 Task: Compose an email with the signature Julie Green with the subject Request for a promotion and the message Can you please let me know the status of the payment? from softage.8@softage.net to softage.6@softage.net Select the numbered list and change the font typography to strikethroughSelect the numbered list and remove the font typography strikethrough Send the email. Finally, move the email from Sent Items to the label Data science
Action: Mouse moved to (1341, 80)
Screenshot: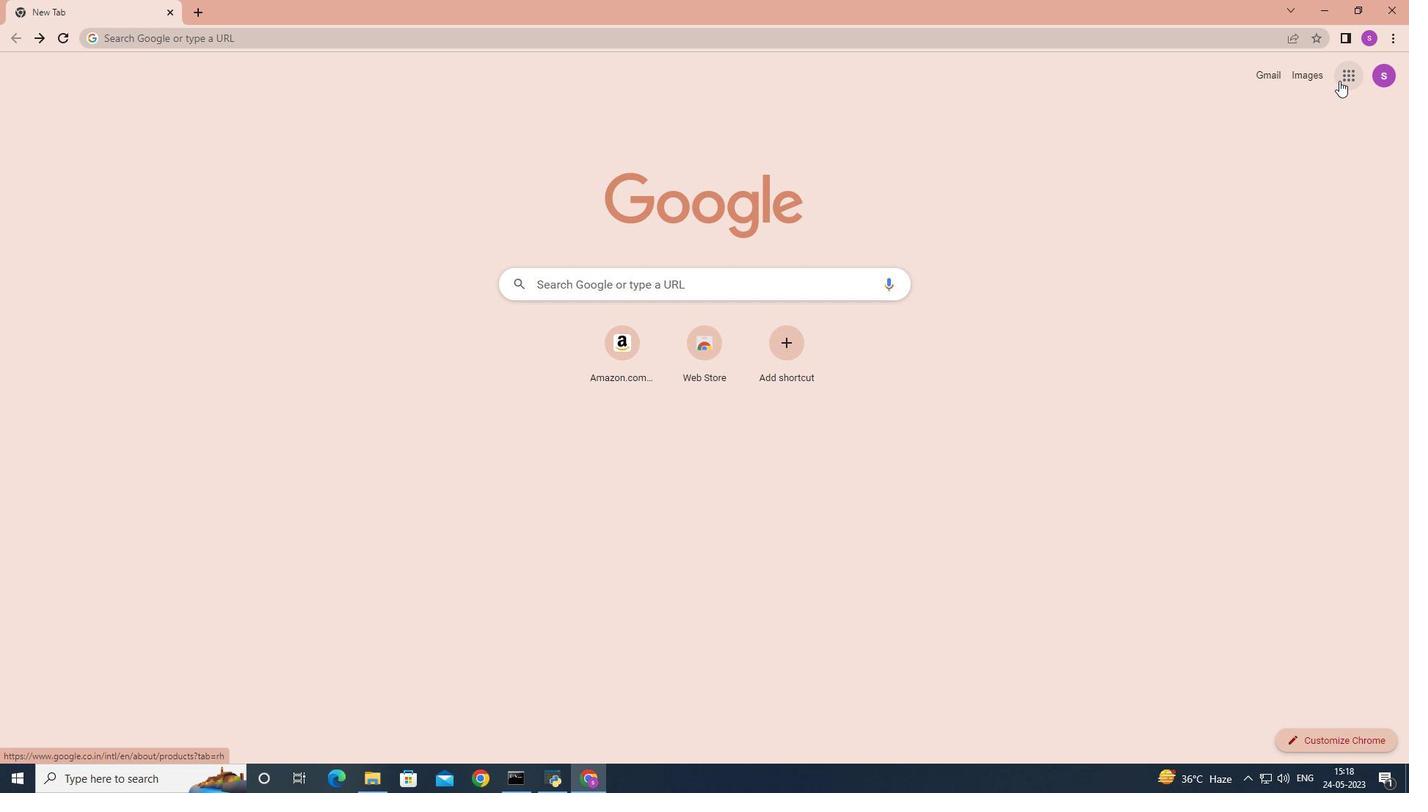 
Action: Mouse pressed left at (1341, 80)
Screenshot: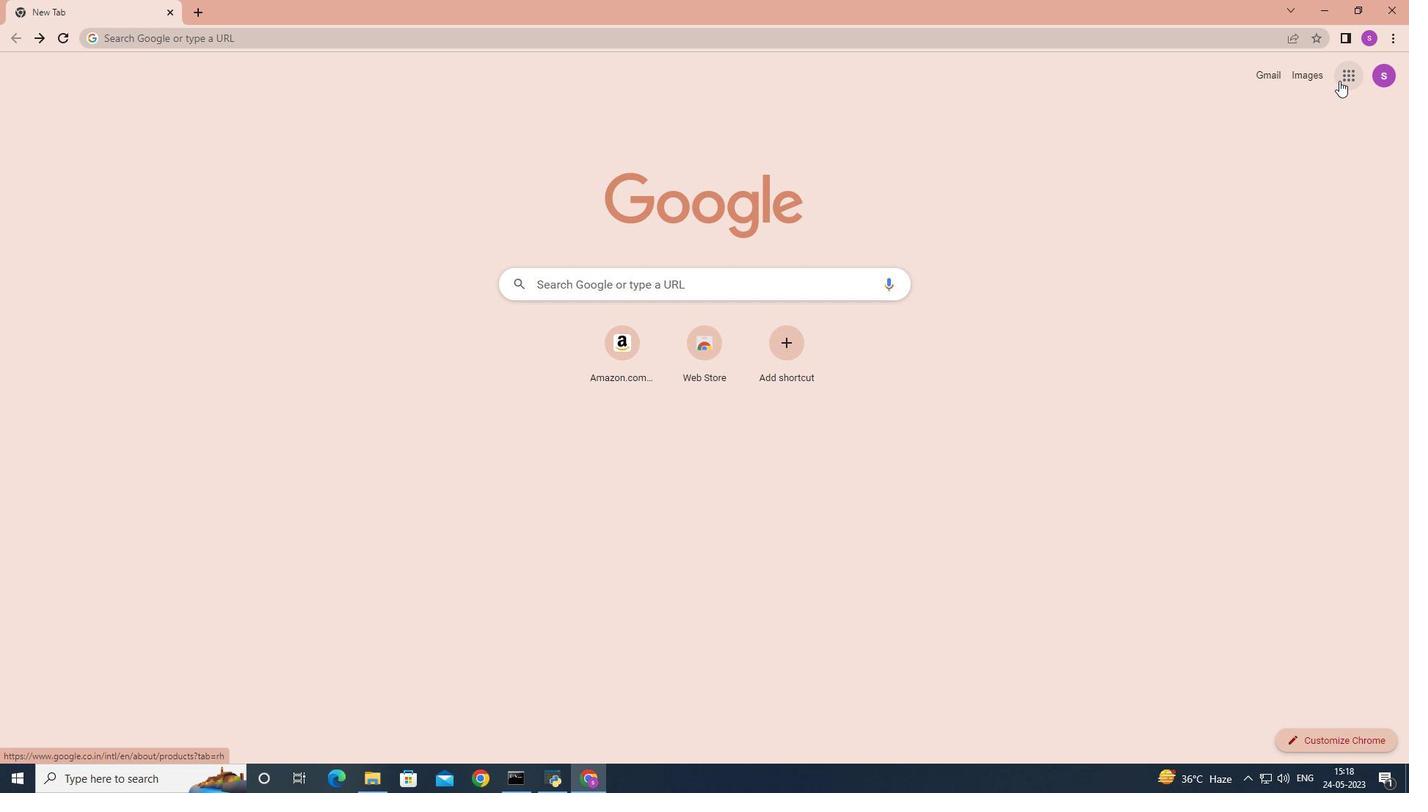 
Action: Mouse moved to (1282, 129)
Screenshot: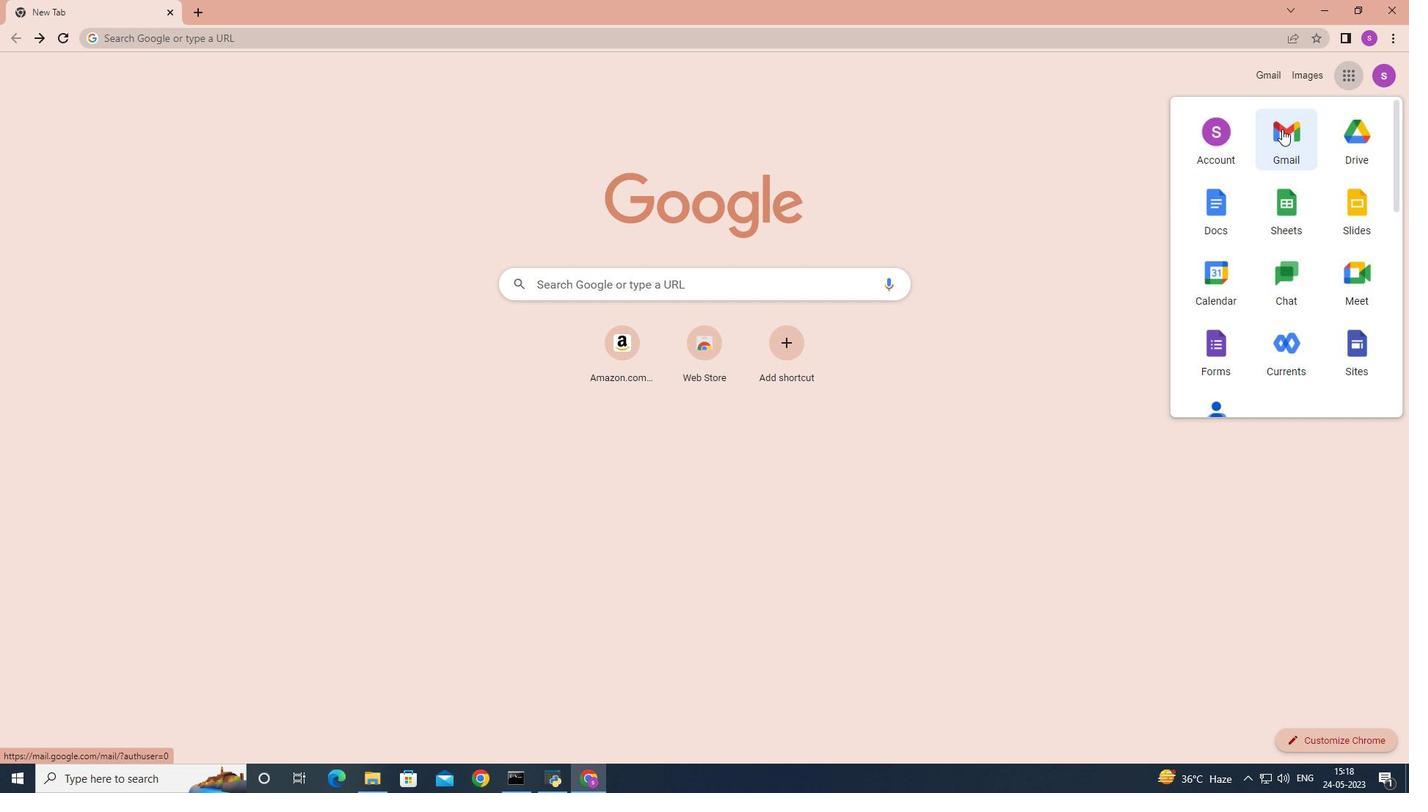 
Action: Mouse pressed left at (1282, 129)
Screenshot: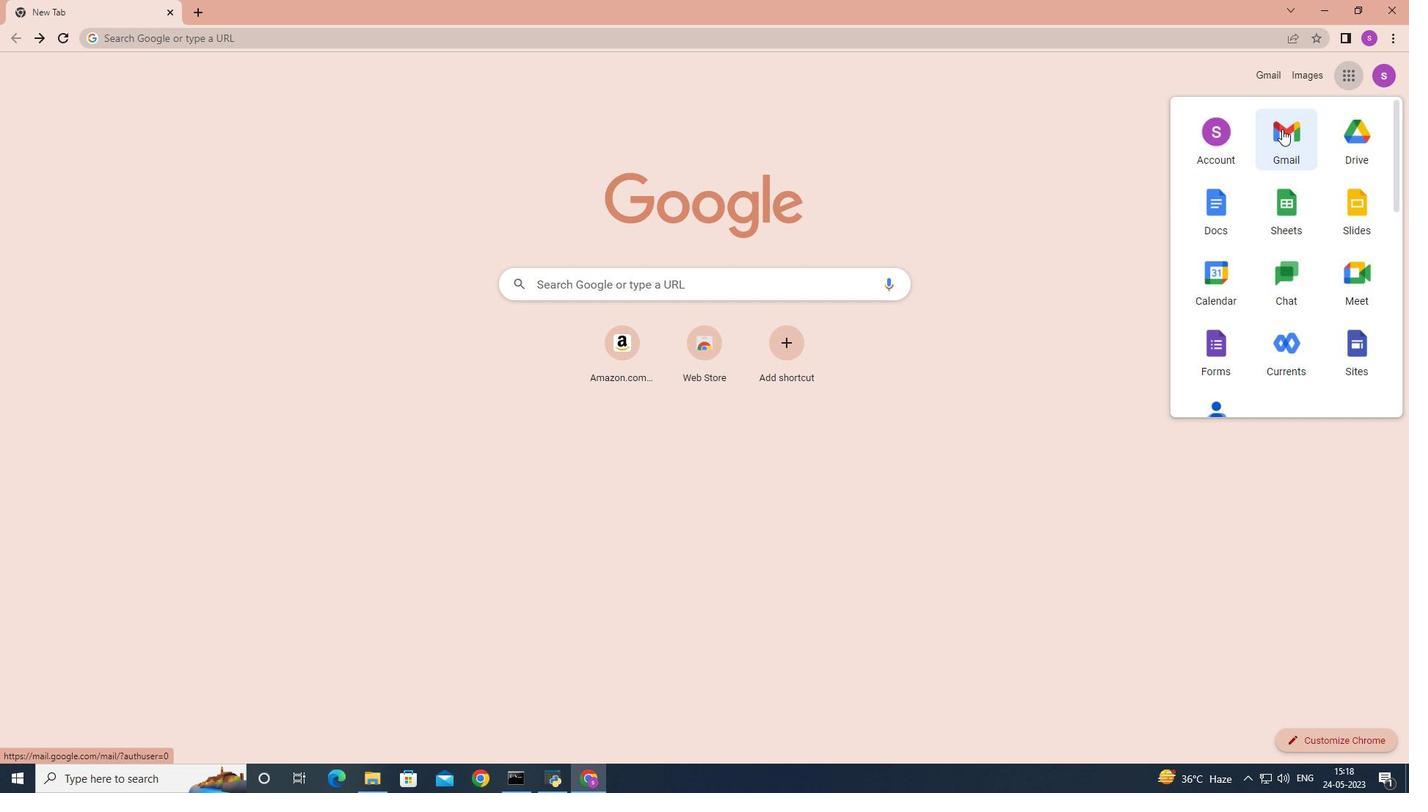 
Action: Mouse moved to (1244, 80)
Screenshot: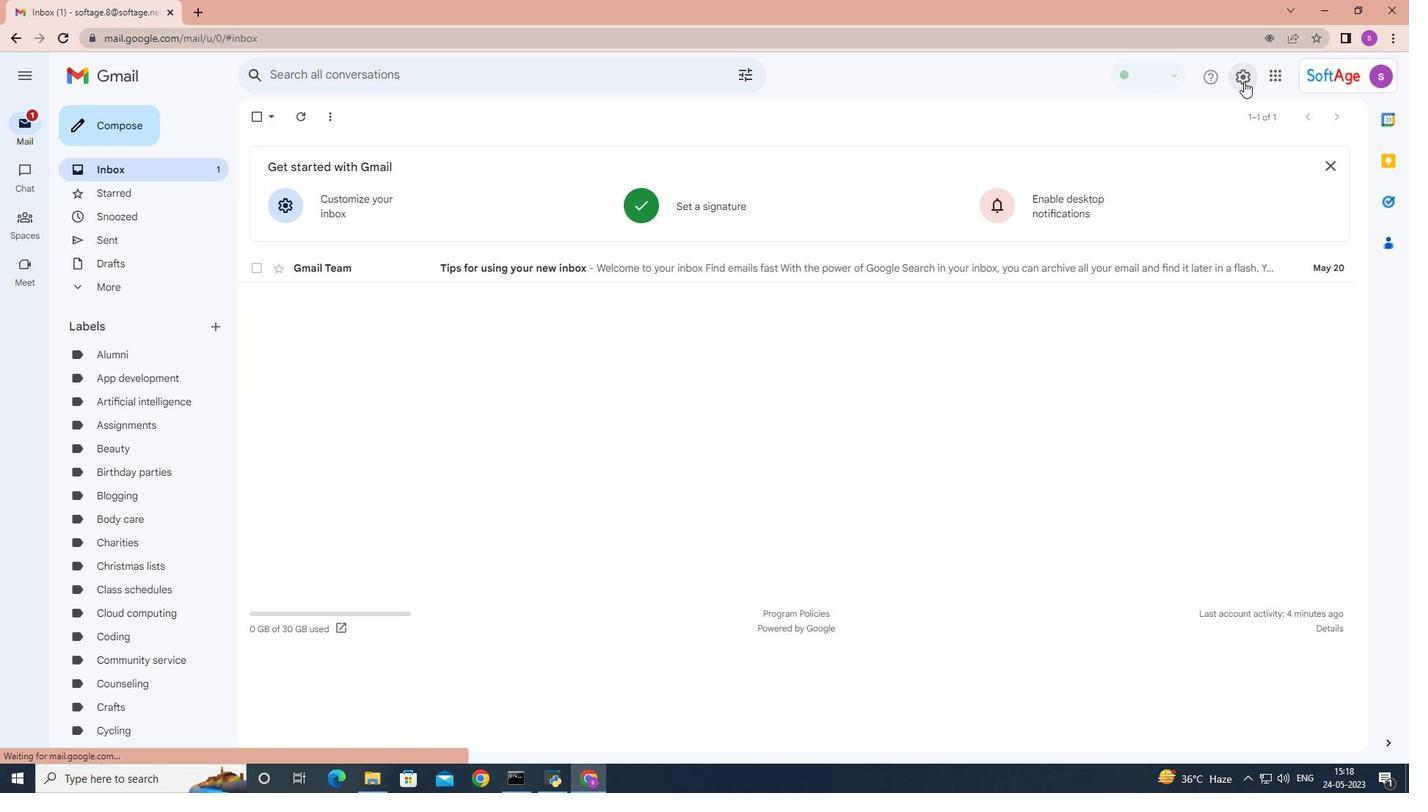 
Action: Mouse pressed left at (1244, 80)
Screenshot: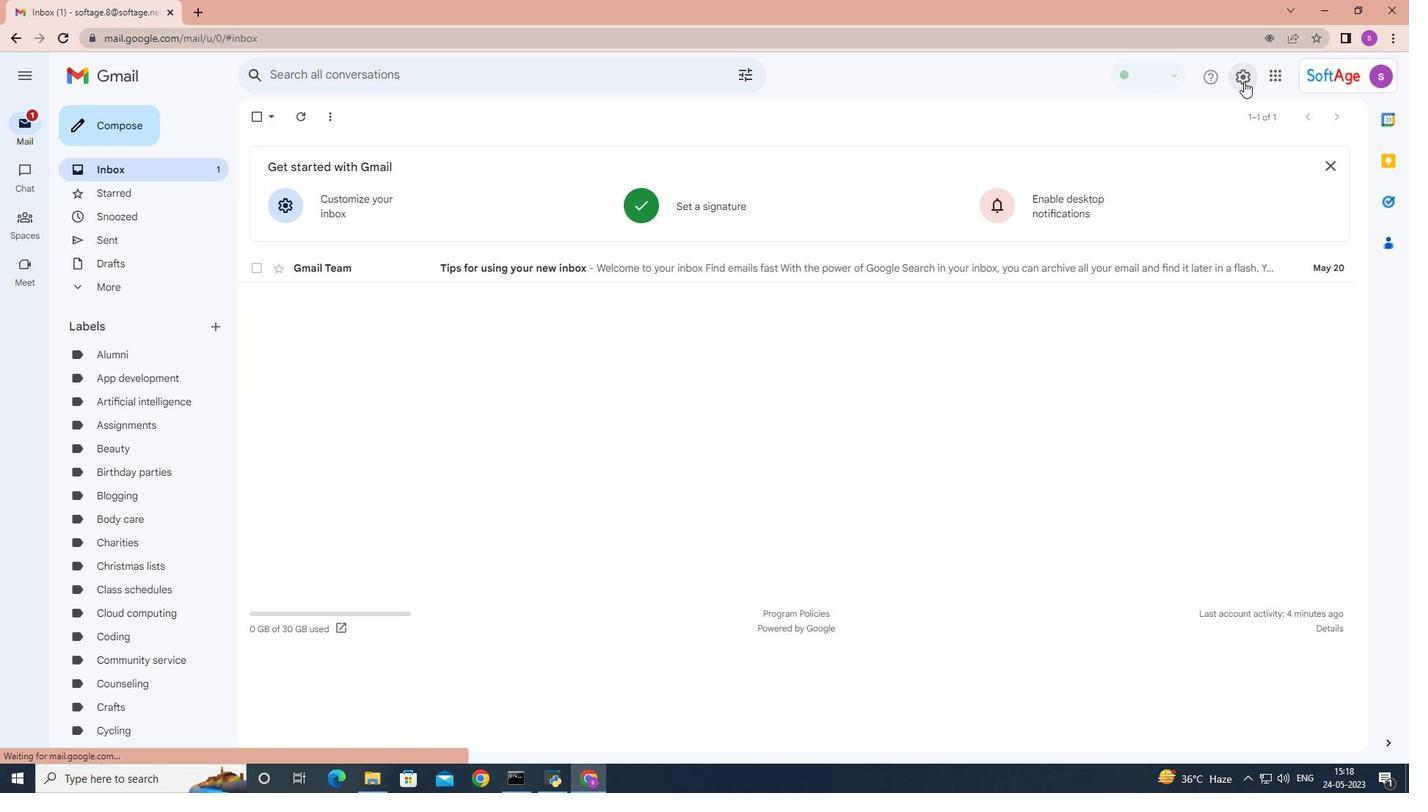 
Action: Mouse moved to (1245, 148)
Screenshot: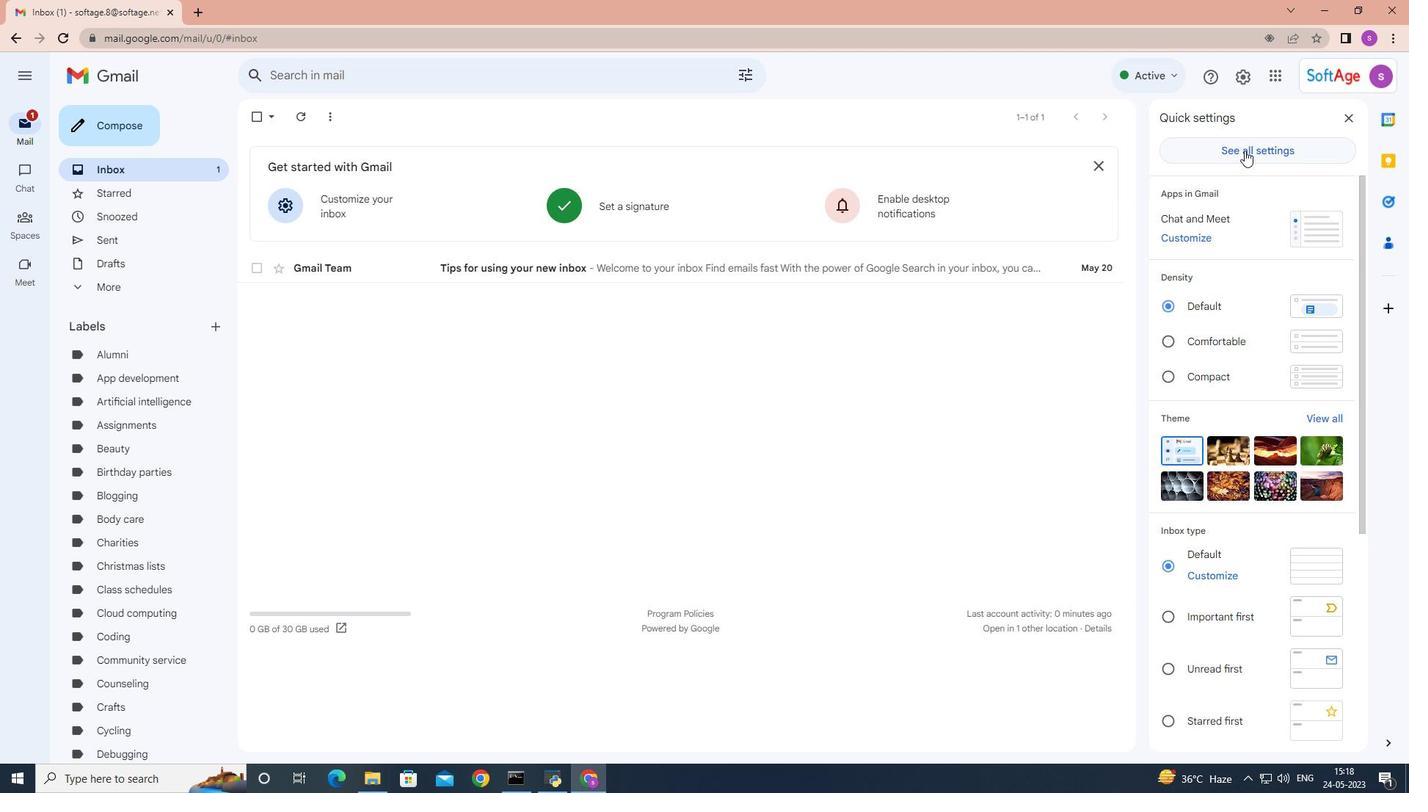 
Action: Mouse pressed left at (1245, 148)
Screenshot: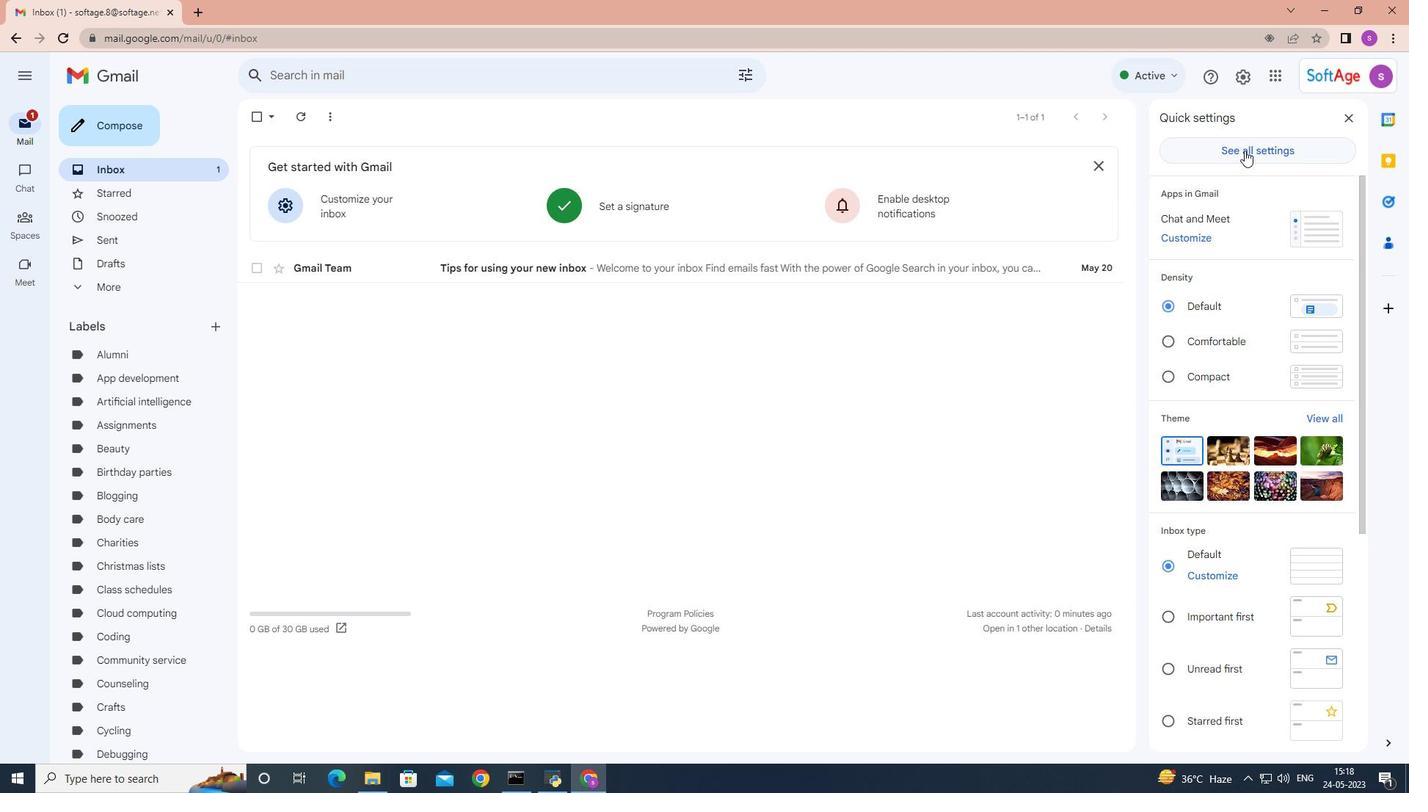 
Action: Mouse moved to (988, 223)
Screenshot: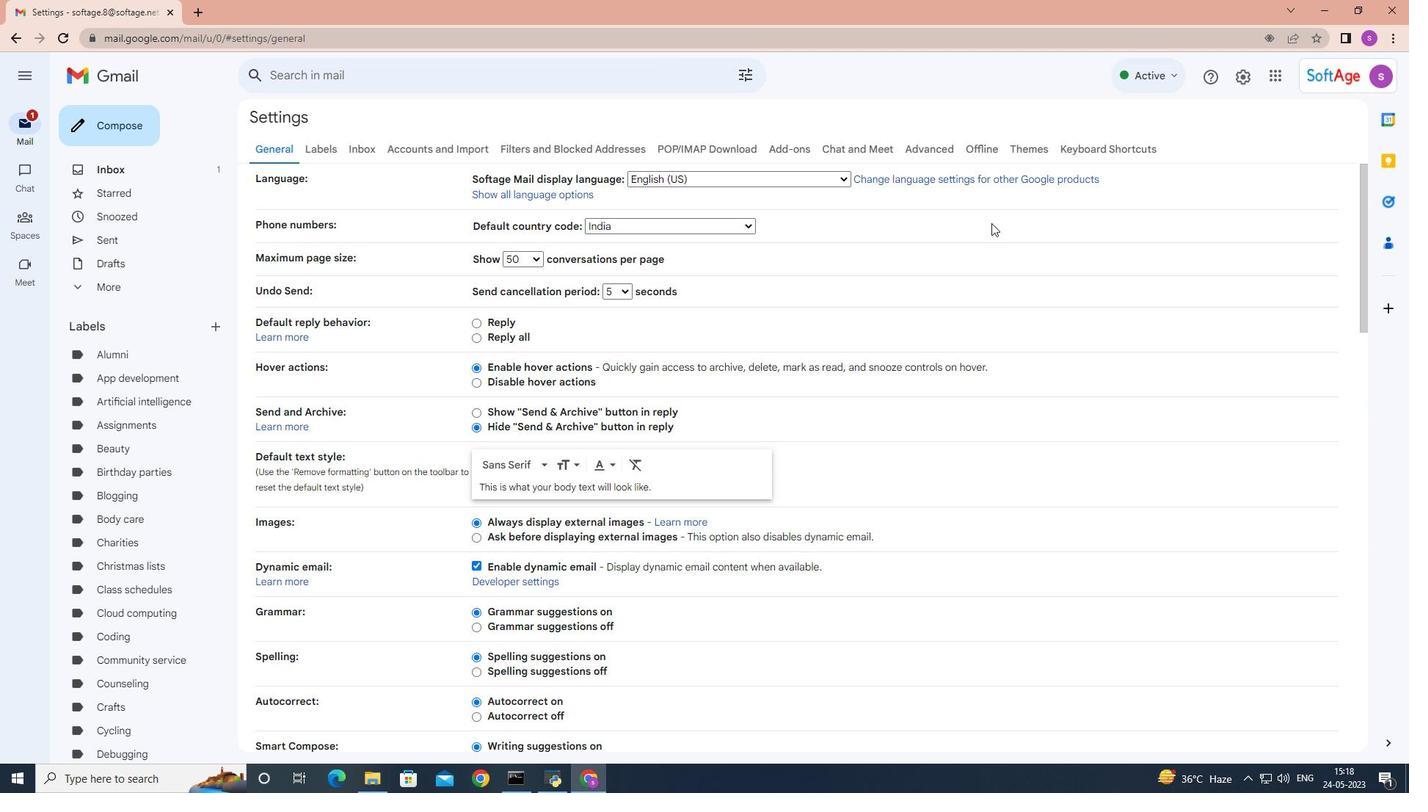 
Action: Mouse scrolled (988, 223) with delta (0, 0)
Screenshot: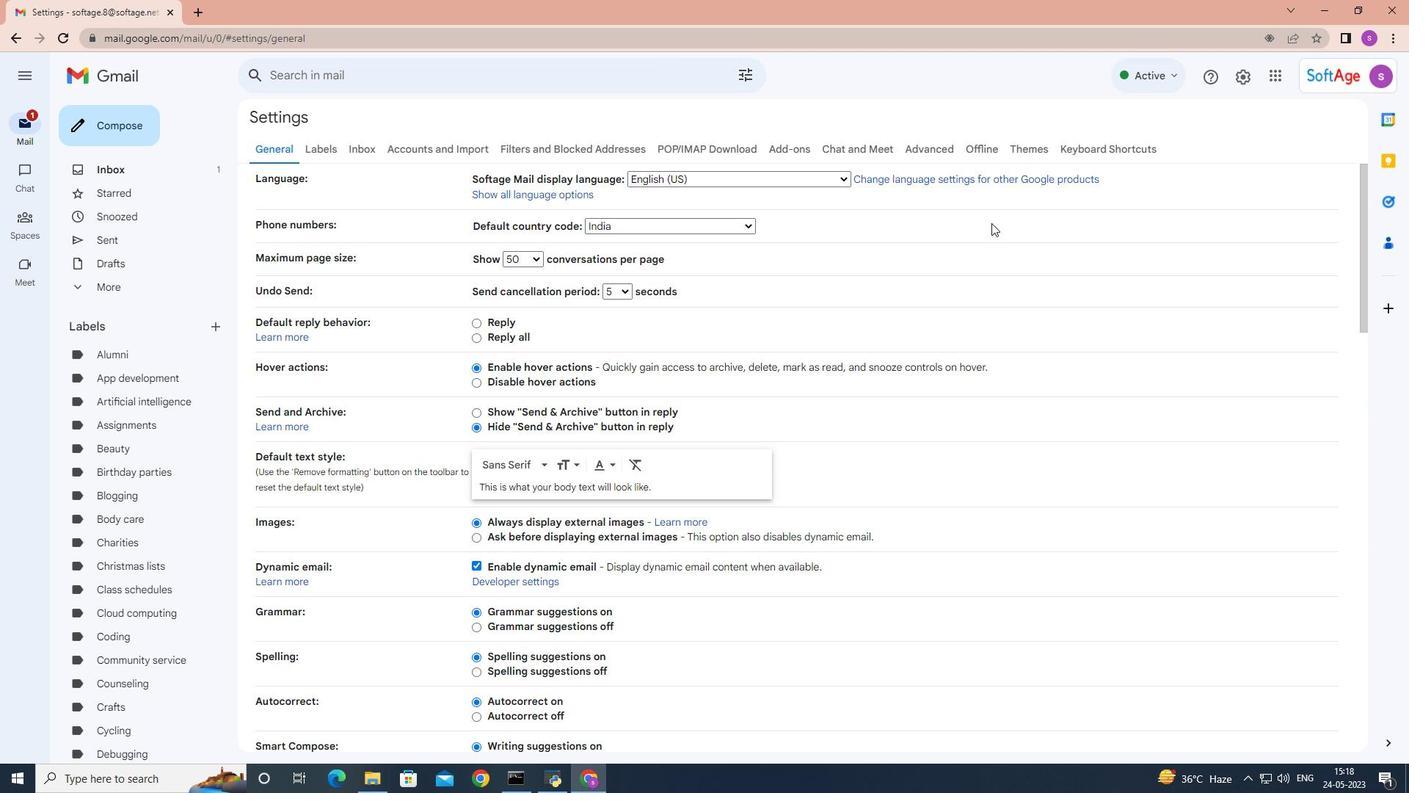 
Action: Mouse scrolled (988, 223) with delta (0, 0)
Screenshot: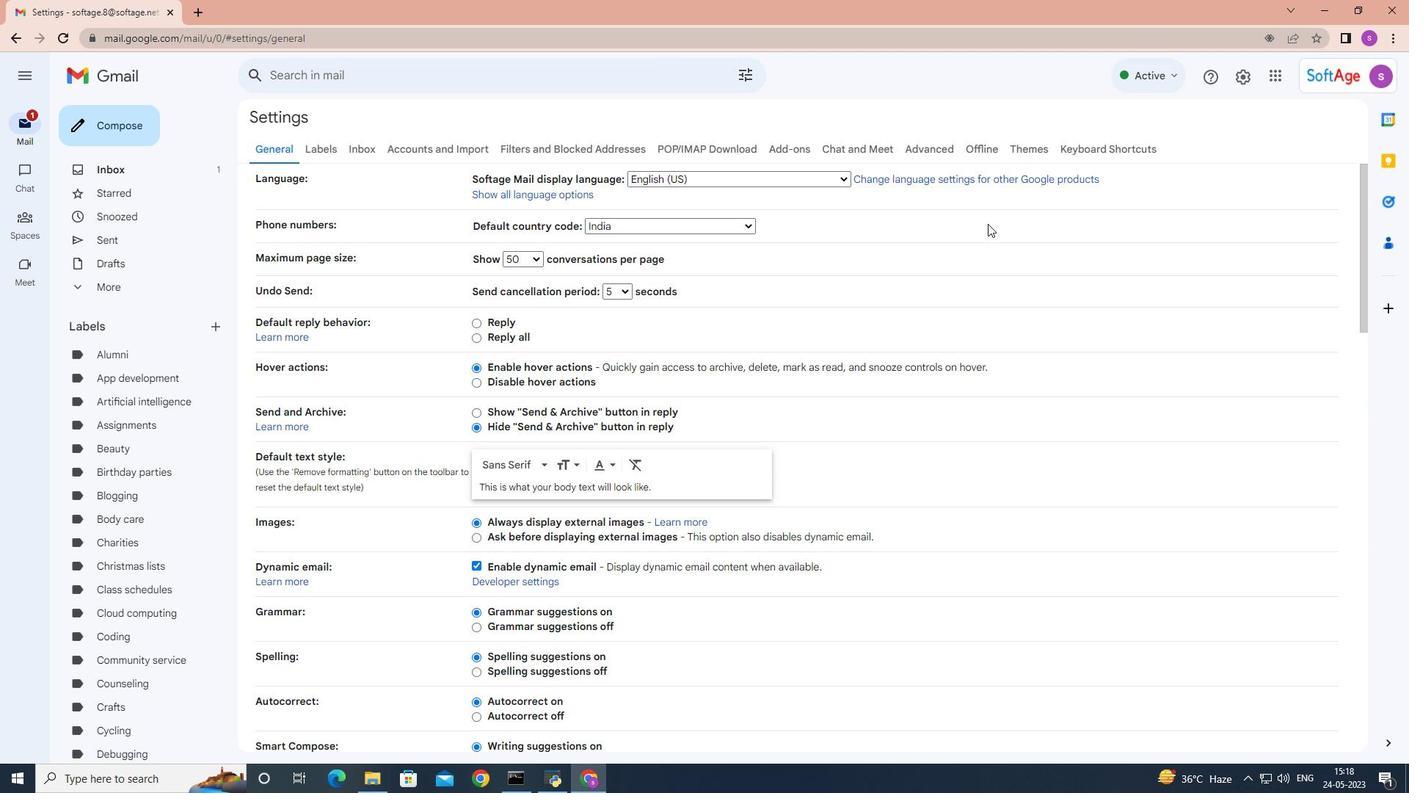 
Action: Mouse moved to (988, 223)
Screenshot: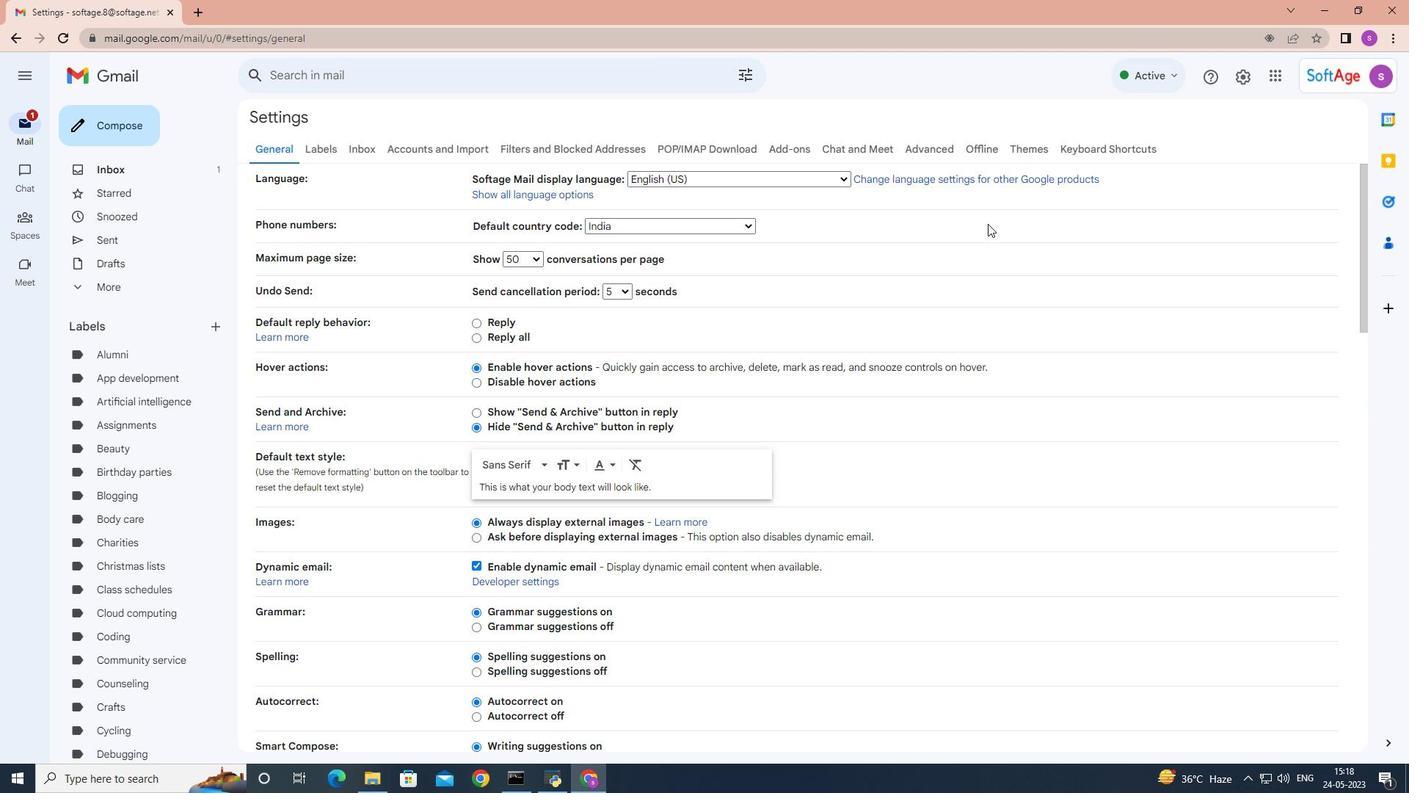 
Action: Mouse scrolled (988, 223) with delta (0, 0)
Screenshot: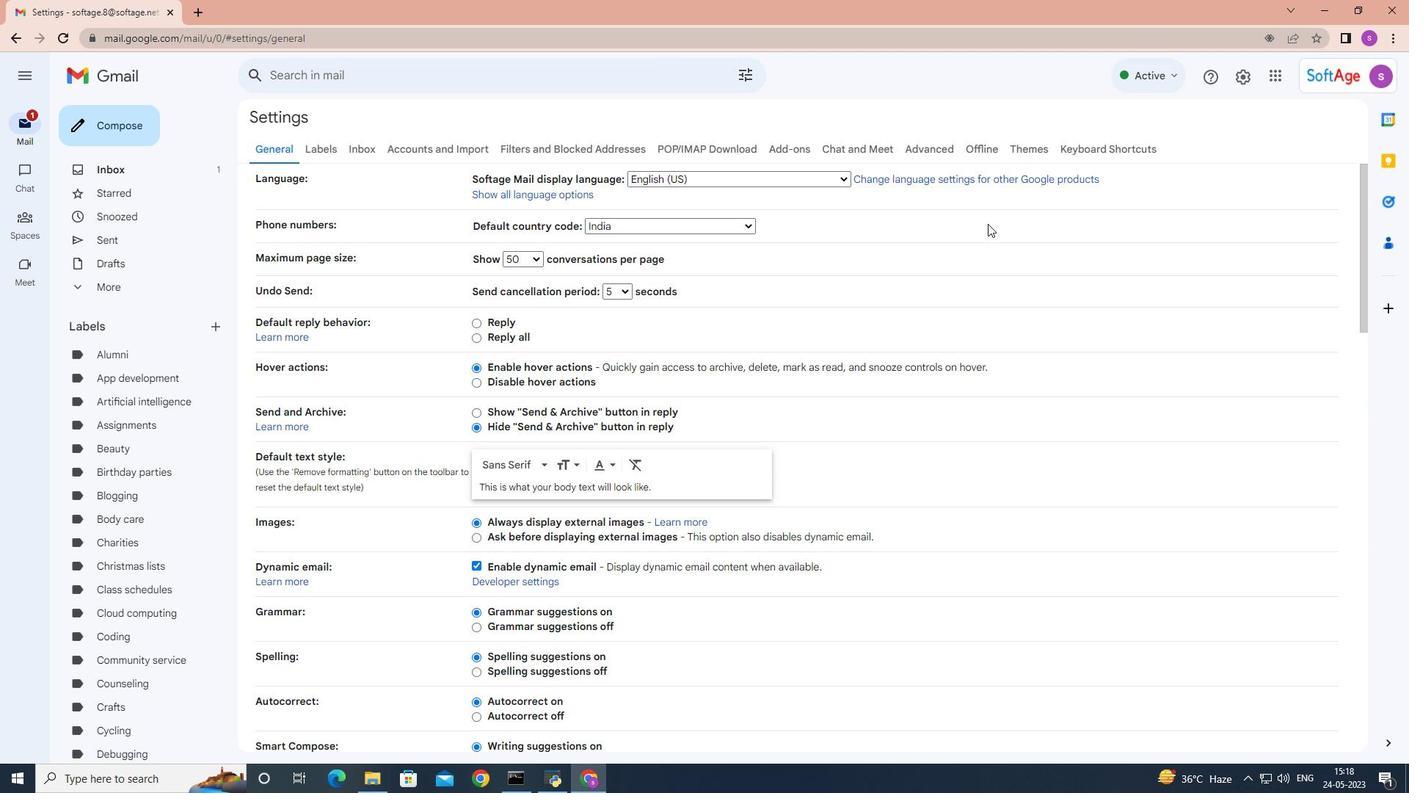 
Action: Mouse scrolled (988, 223) with delta (0, 0)
Screenshot: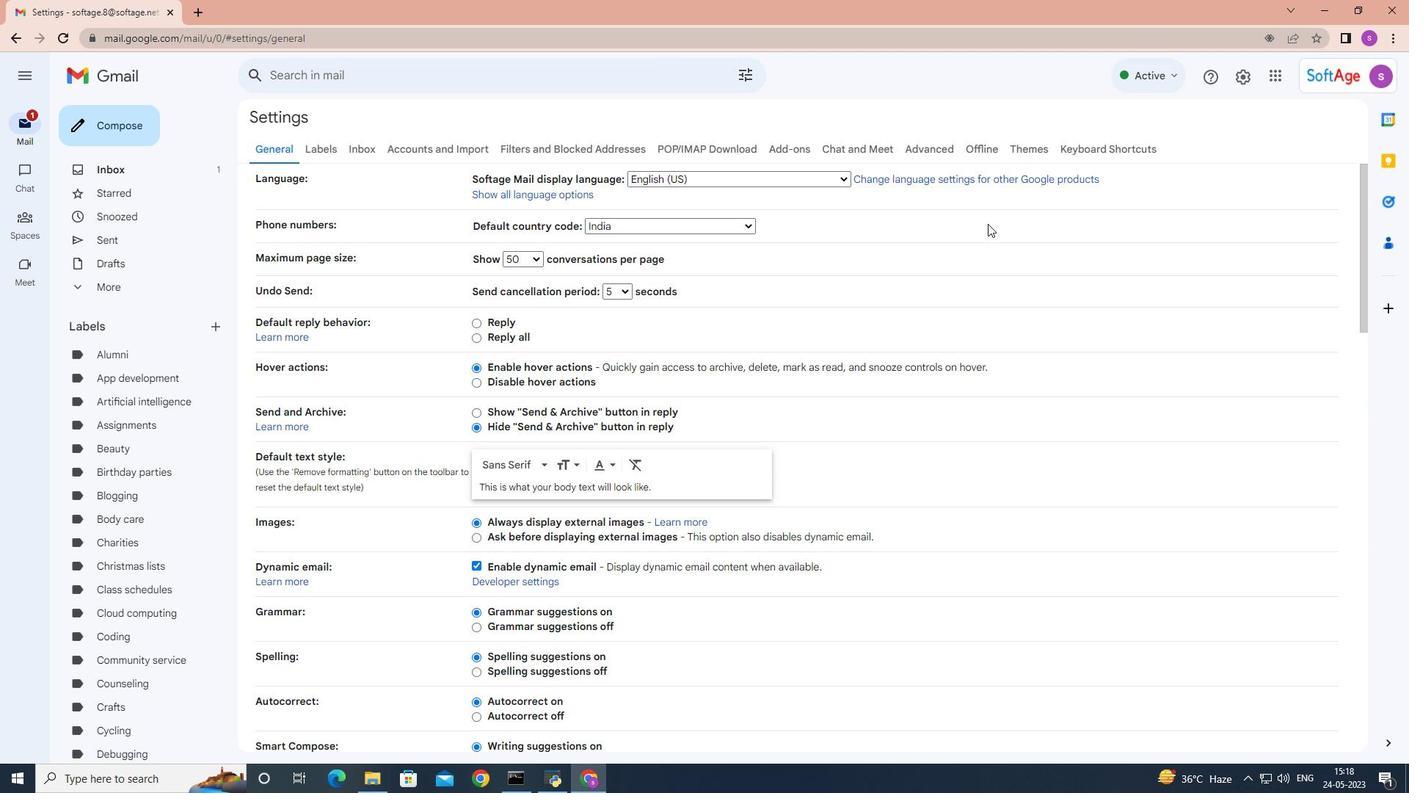 
Action: Mouse scrolled (988, 223) with delta (0, 0)
Screenshot: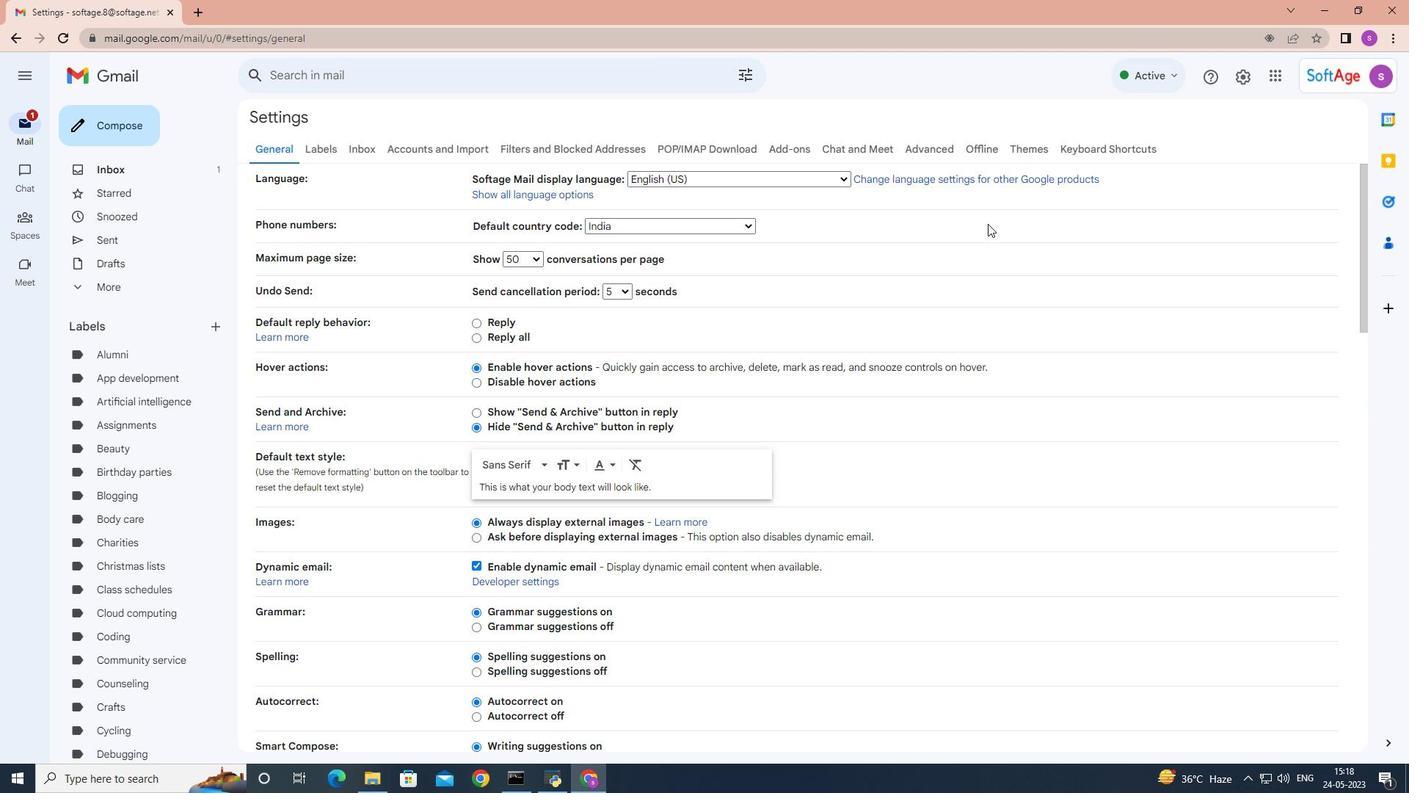 
Action: Mouse moved to (981, 223)
Screenshot: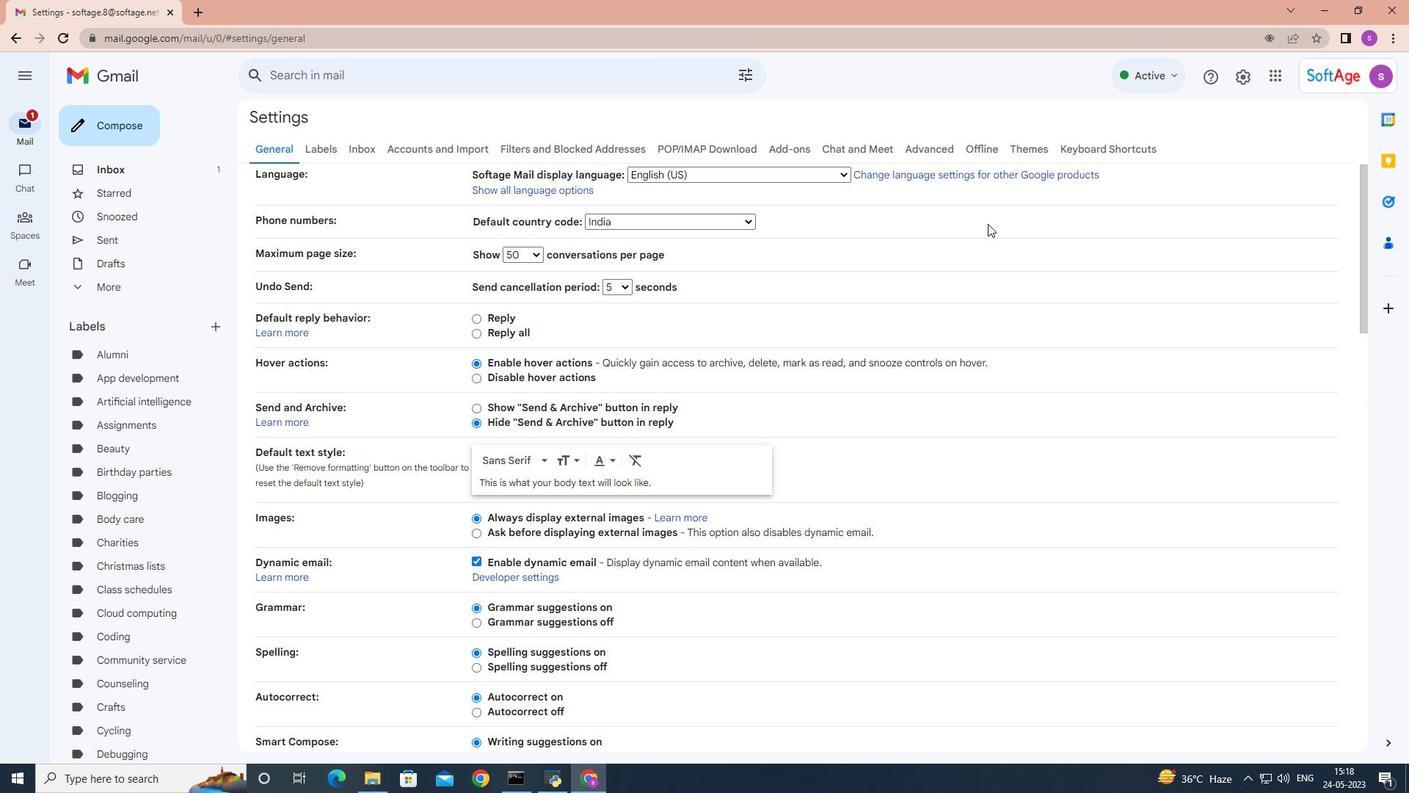 
Action: Mouse scrolled (981, 223) with delta (0, 0)
Screenshot: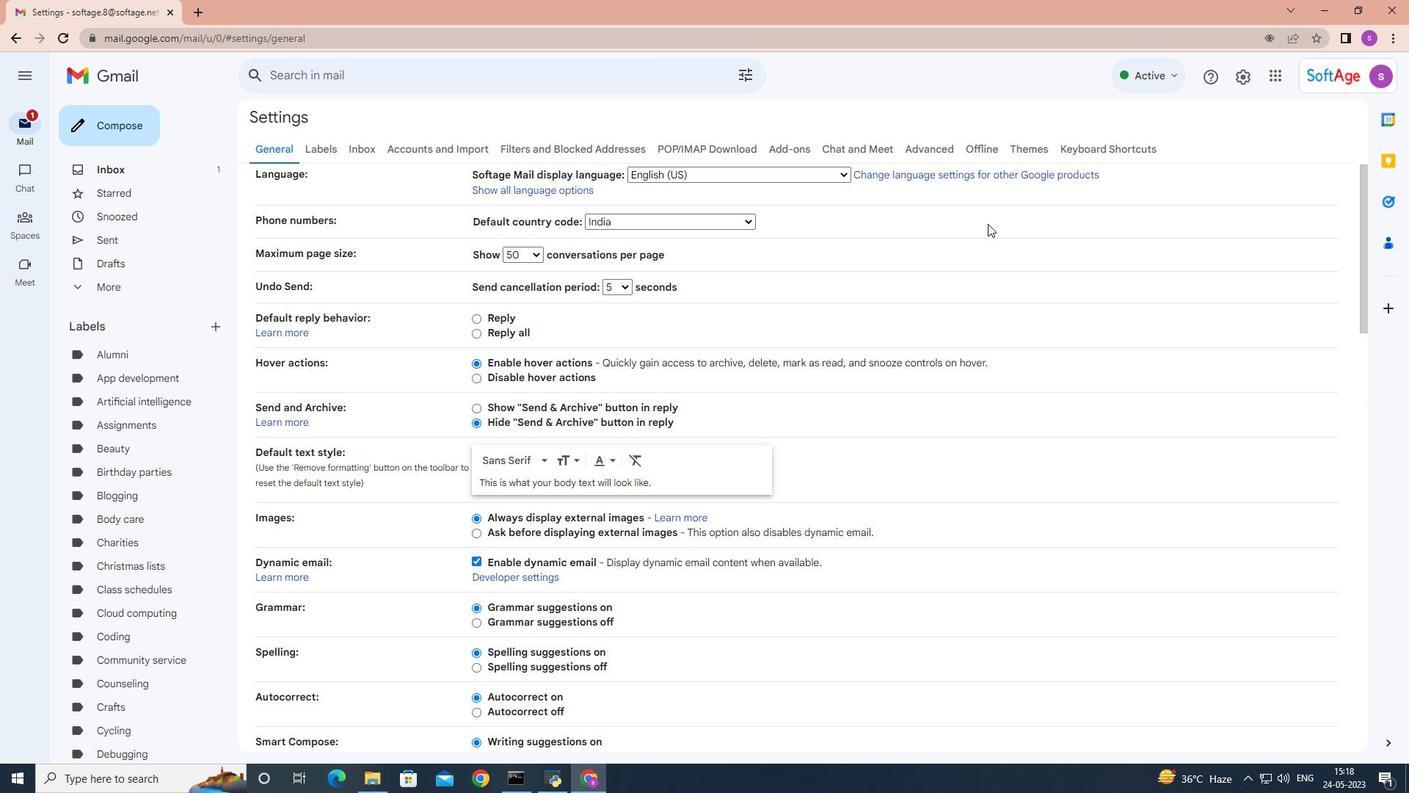 
Action: Mouse moved to (950, 227)
Screenshot: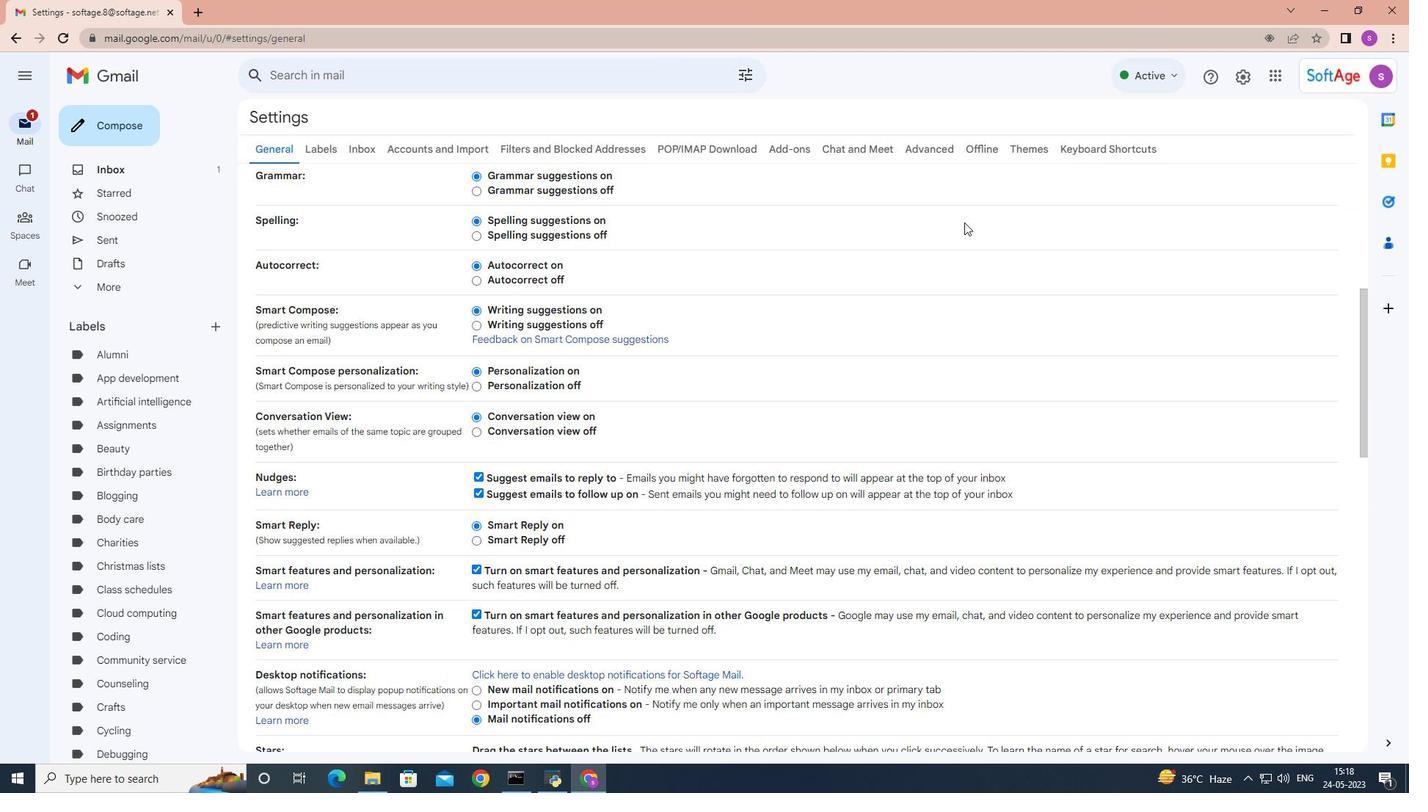 
Action: Mouse scrolled (950, 226) with delta (0, 0)
Screenshot: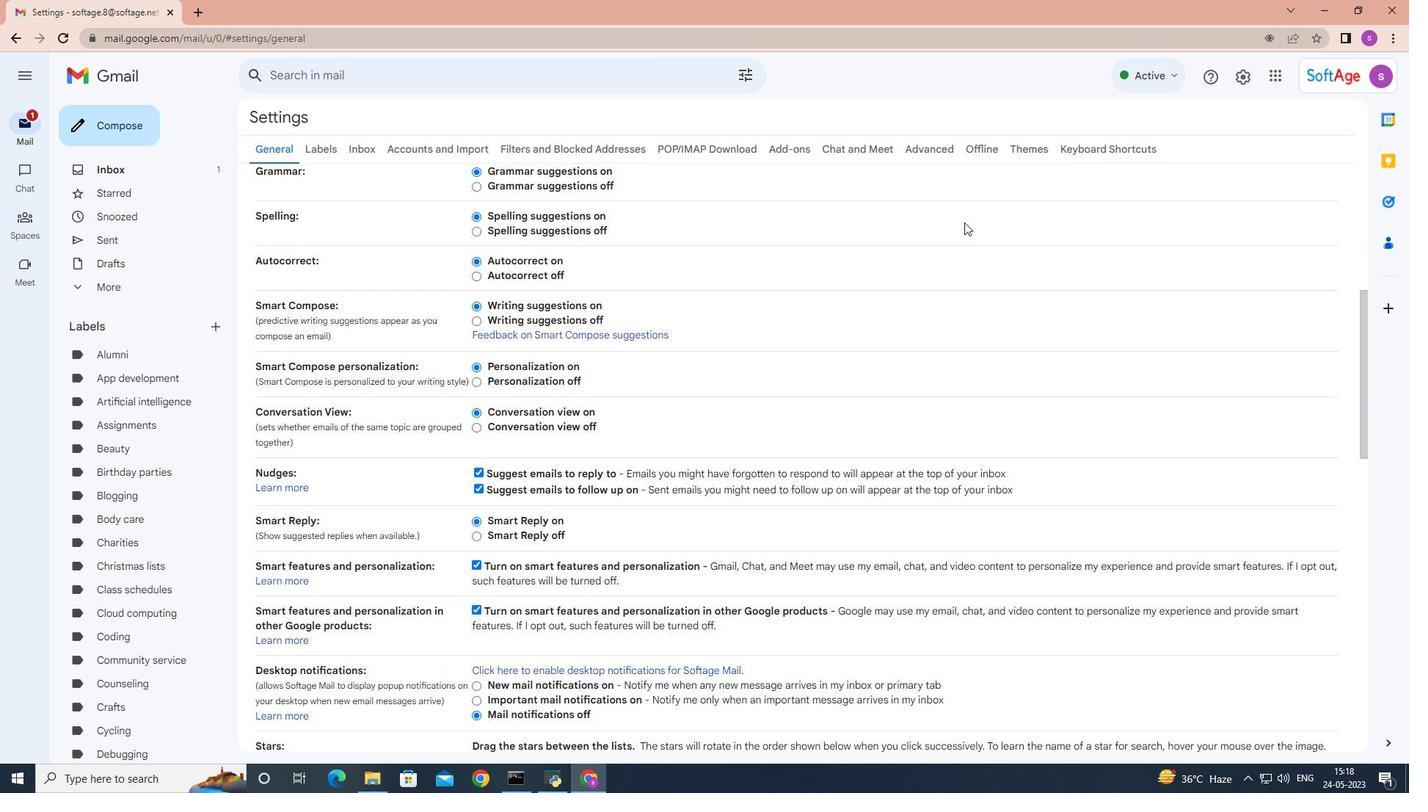 
Action: Mouse moved to (950, 228)
Screenshot: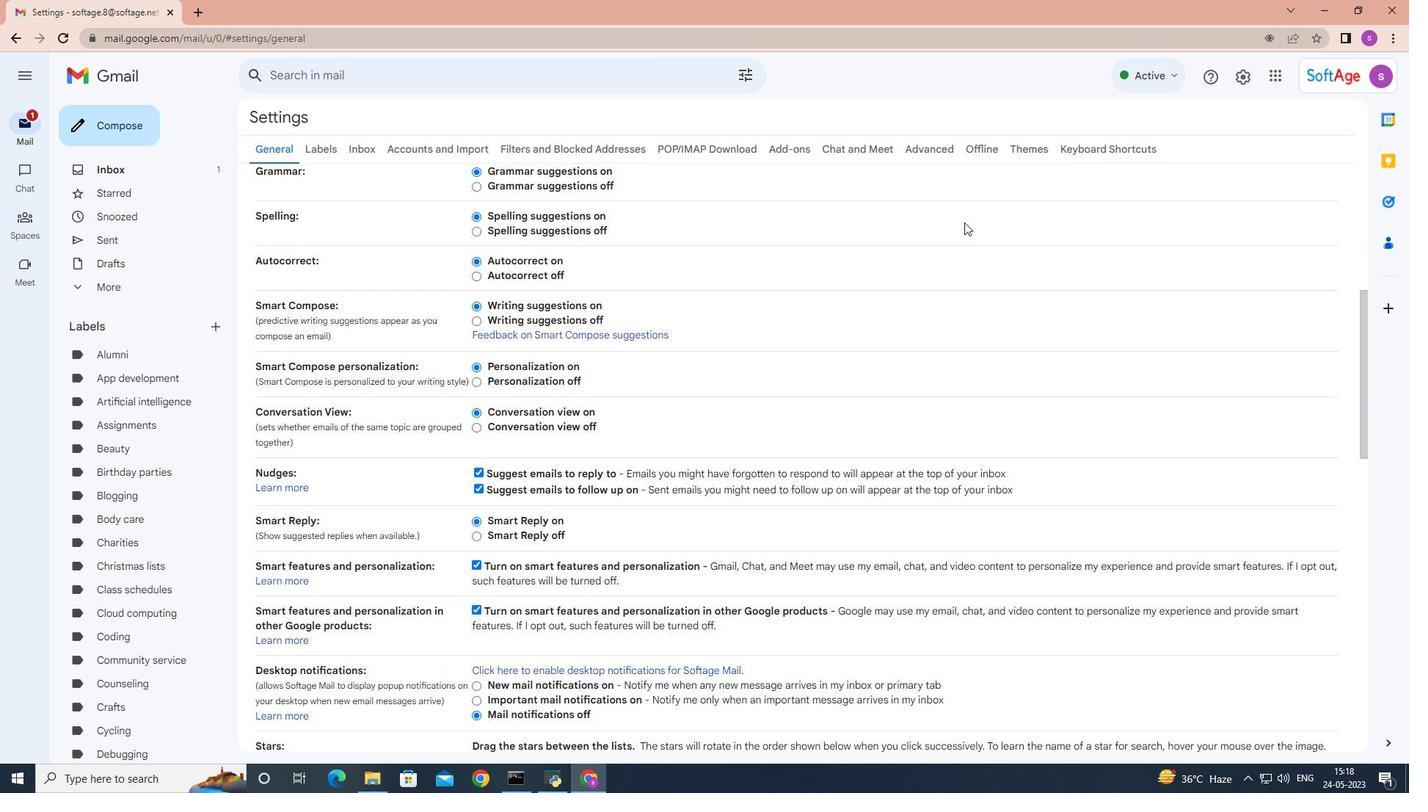 
Action: Mouse scrolled (950, 227) with delta (0, 0)
Screenshot: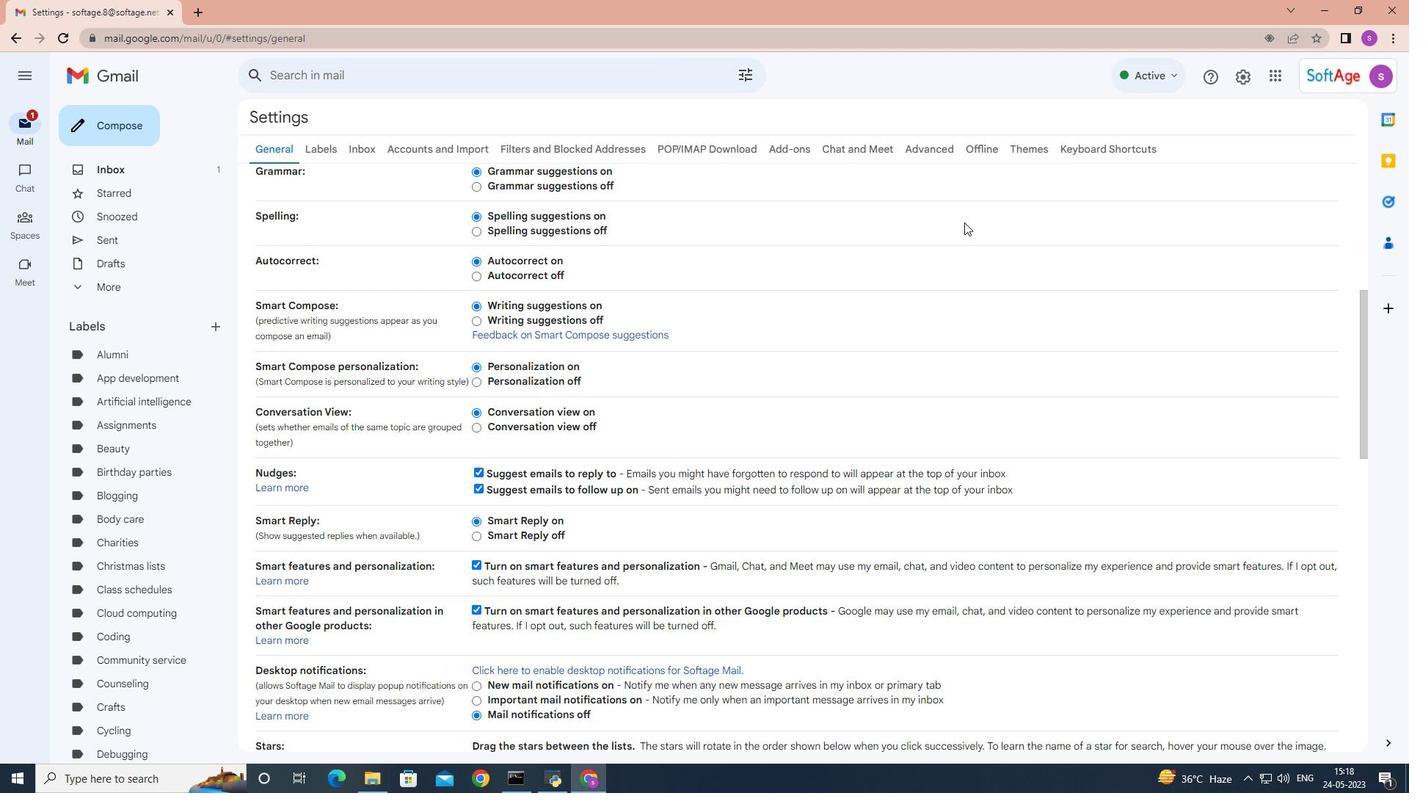 
Action: Mouse scrolled (950, 227) with delta (0, 0)
Screenshot: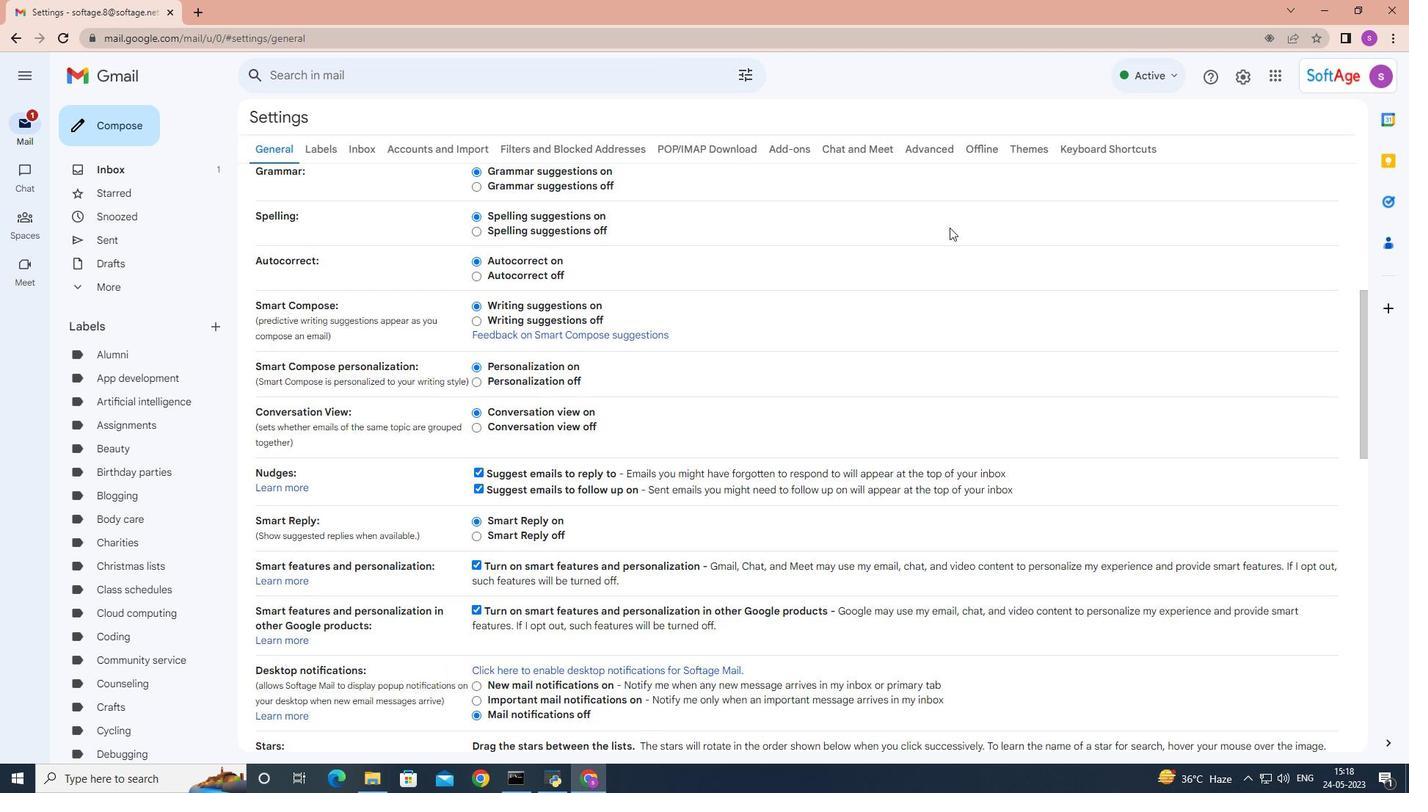 
Action: Mouse moved to (950, 228)
Screenshot: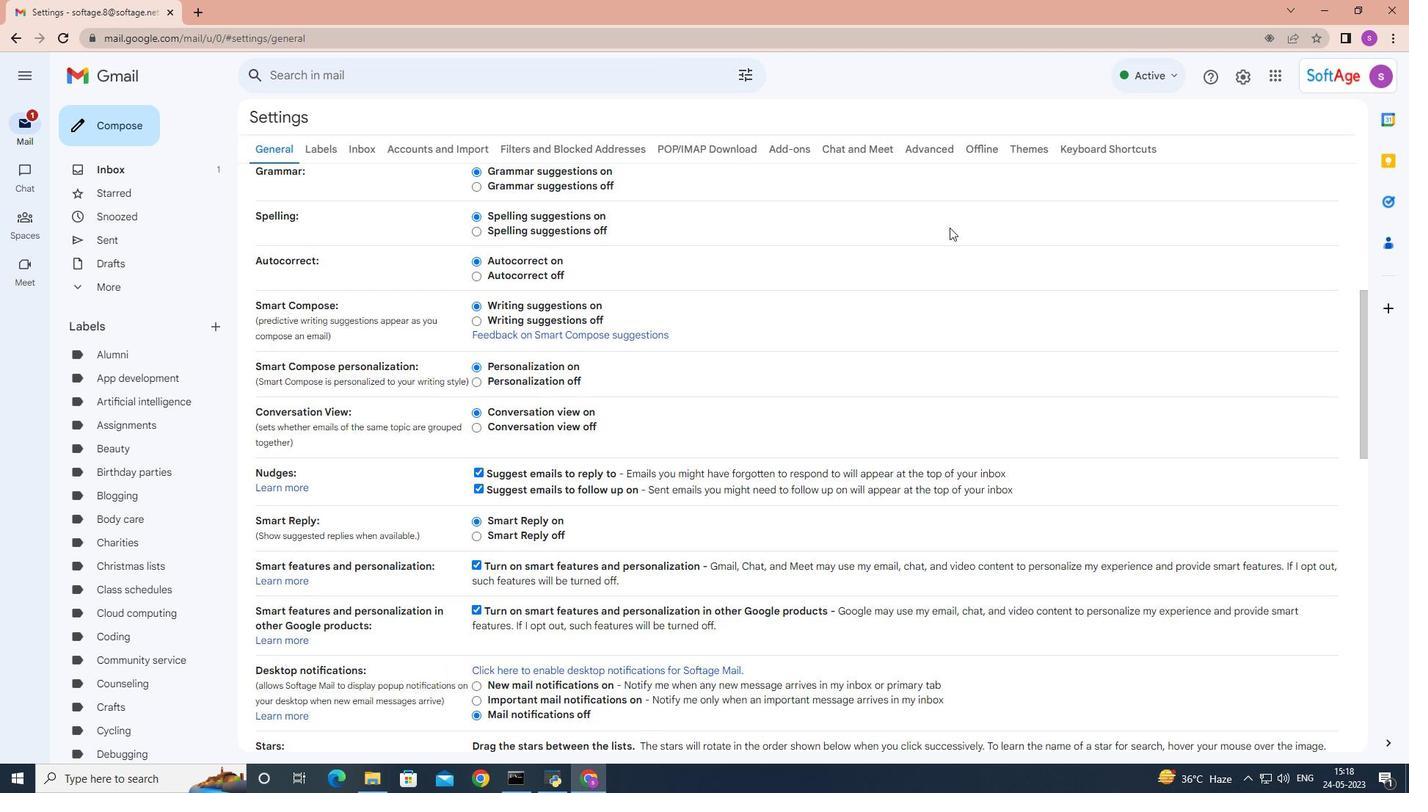 
Action: Mouse scrolled (950, 227) with delta (0, 0)
Screenshot: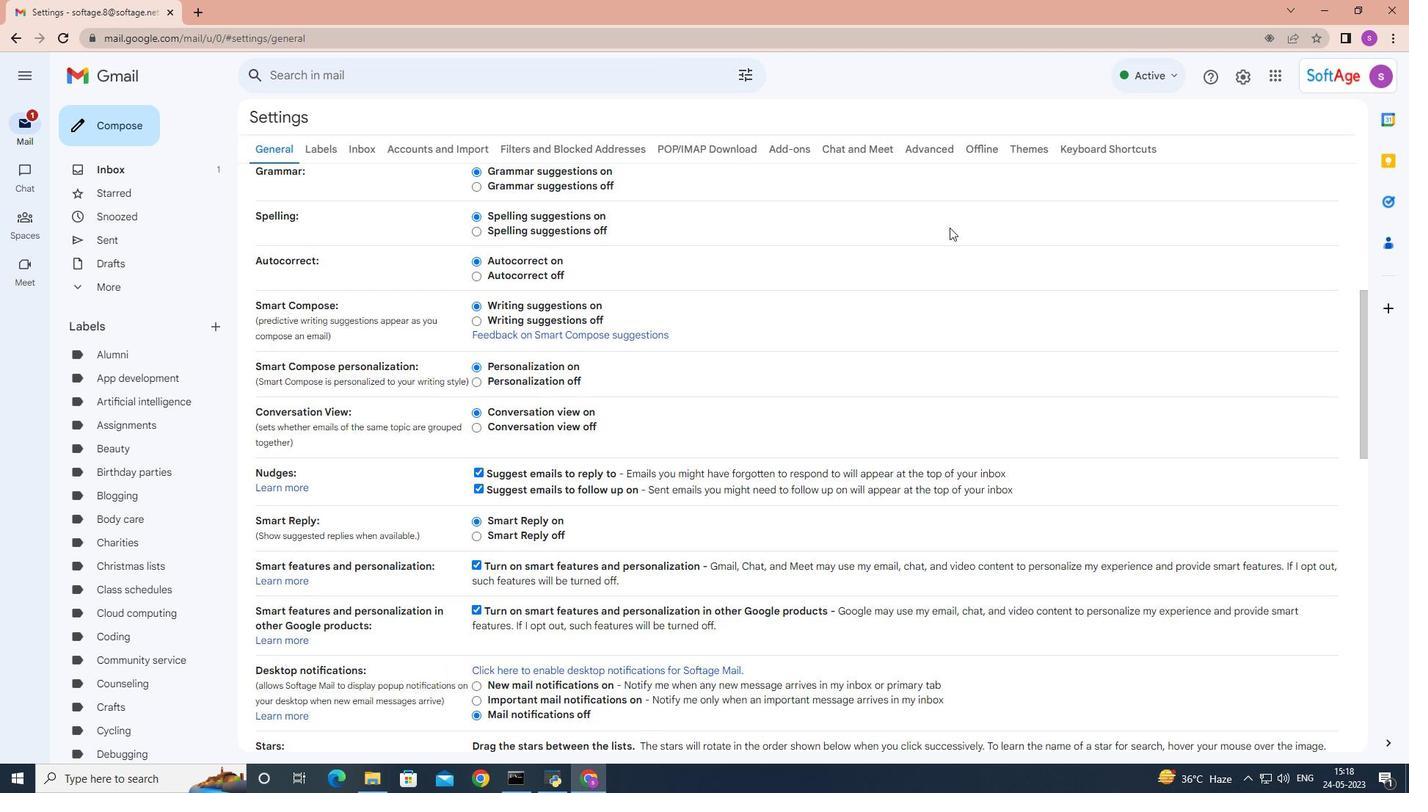 
Action: Mouse scrolled (950, 227) with delta (0, 0)
Screenshot: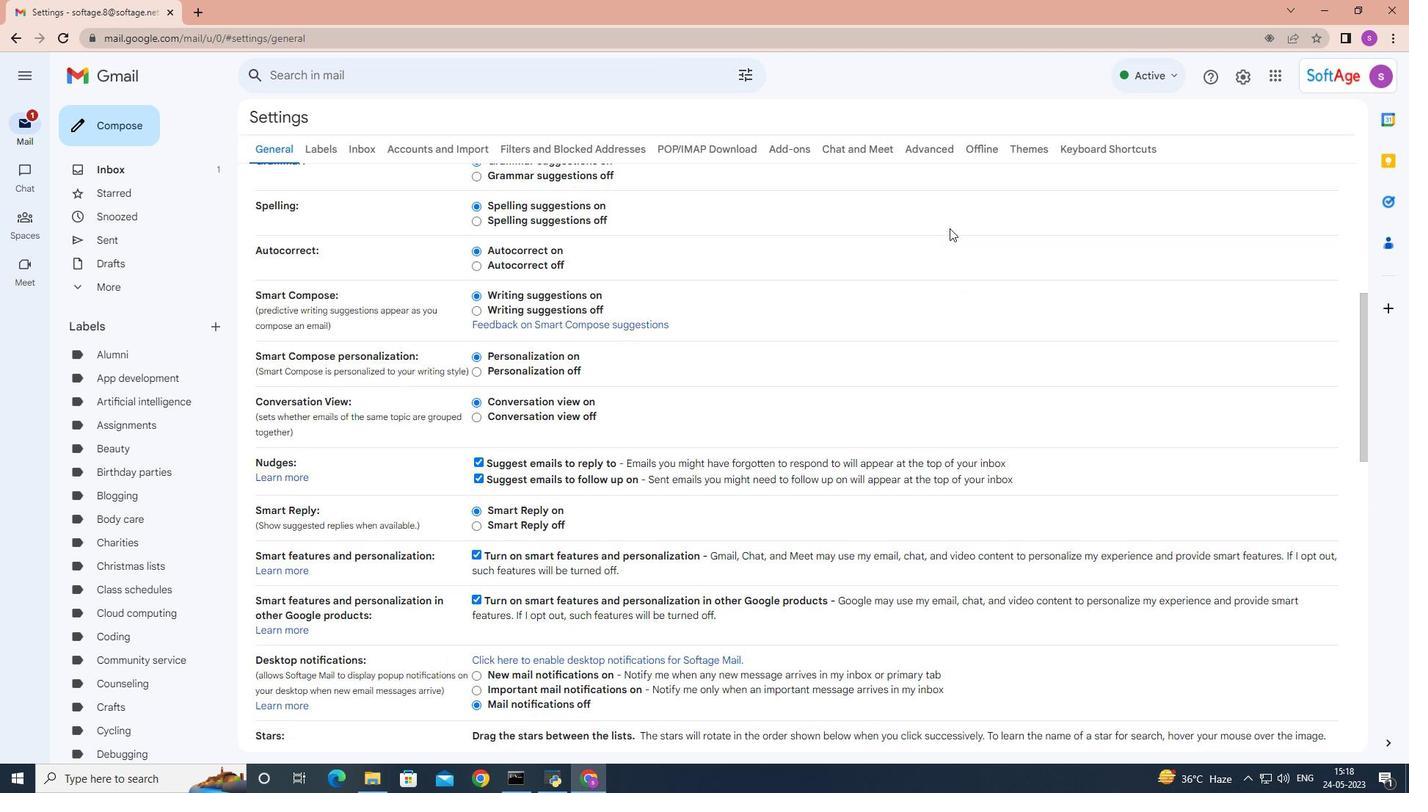 
Action: Mouse moved to (949, 228)
Screenshot: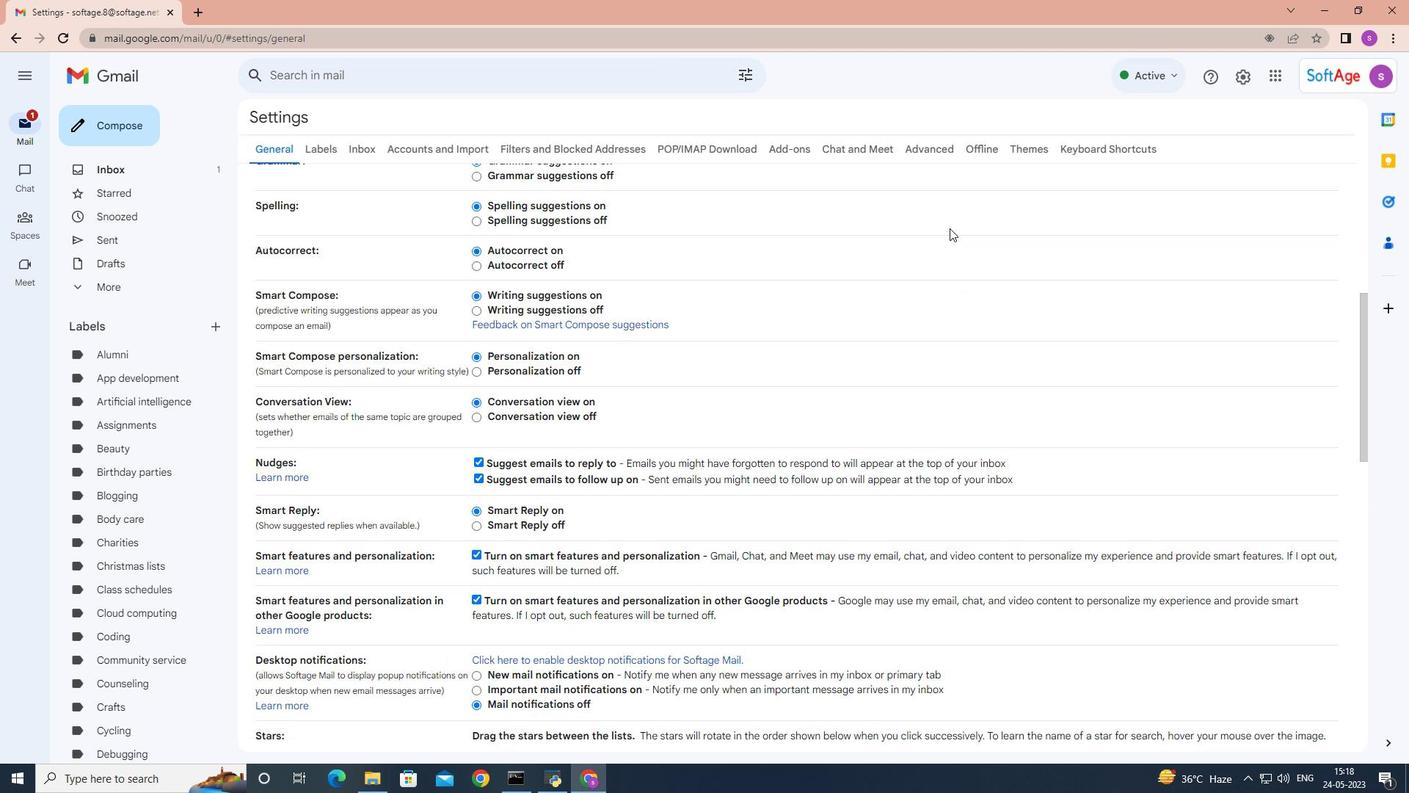 
Action: Mouse scrolled (949, 227) with delta (0, 0)
Screenshot: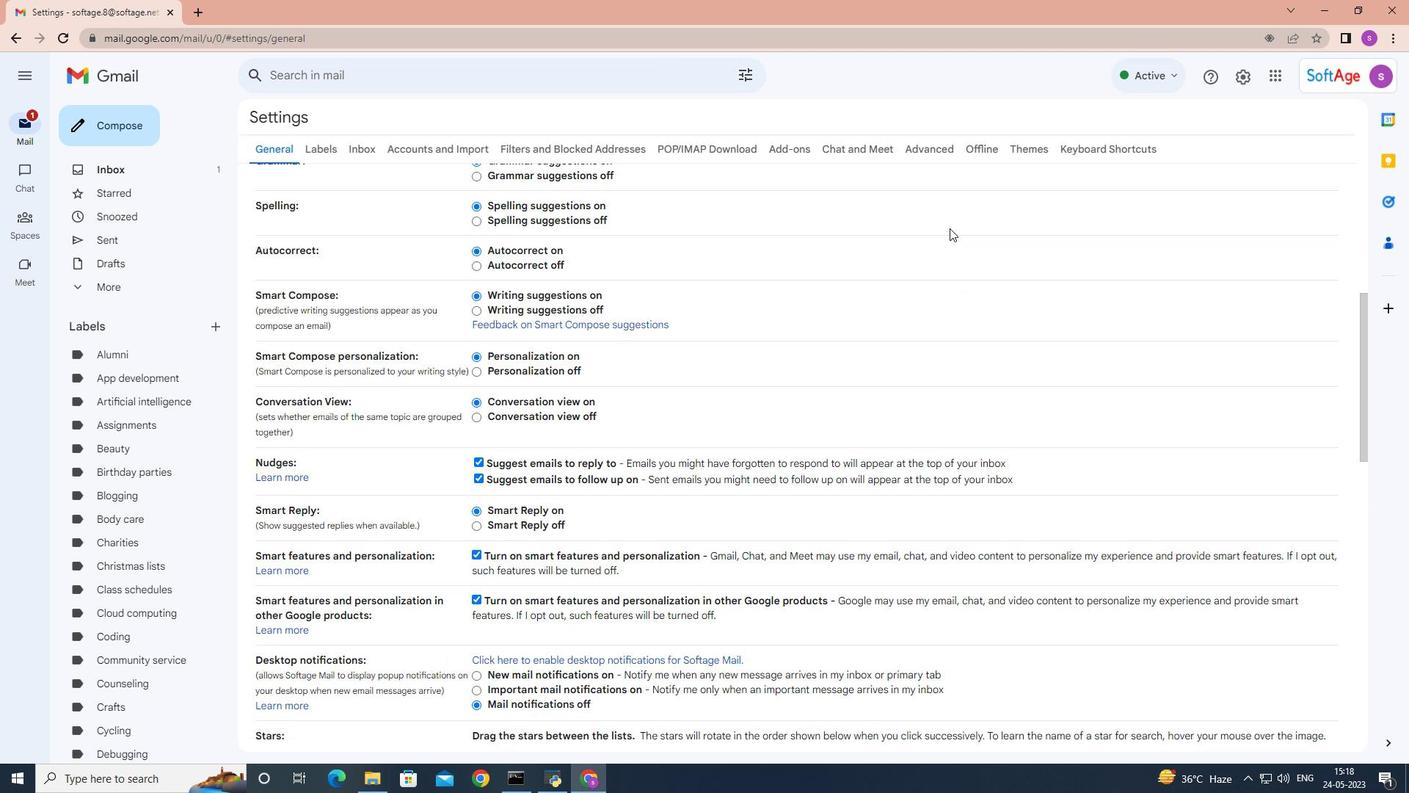 
Action: Mouse moved to (894, 222)
Screenshot: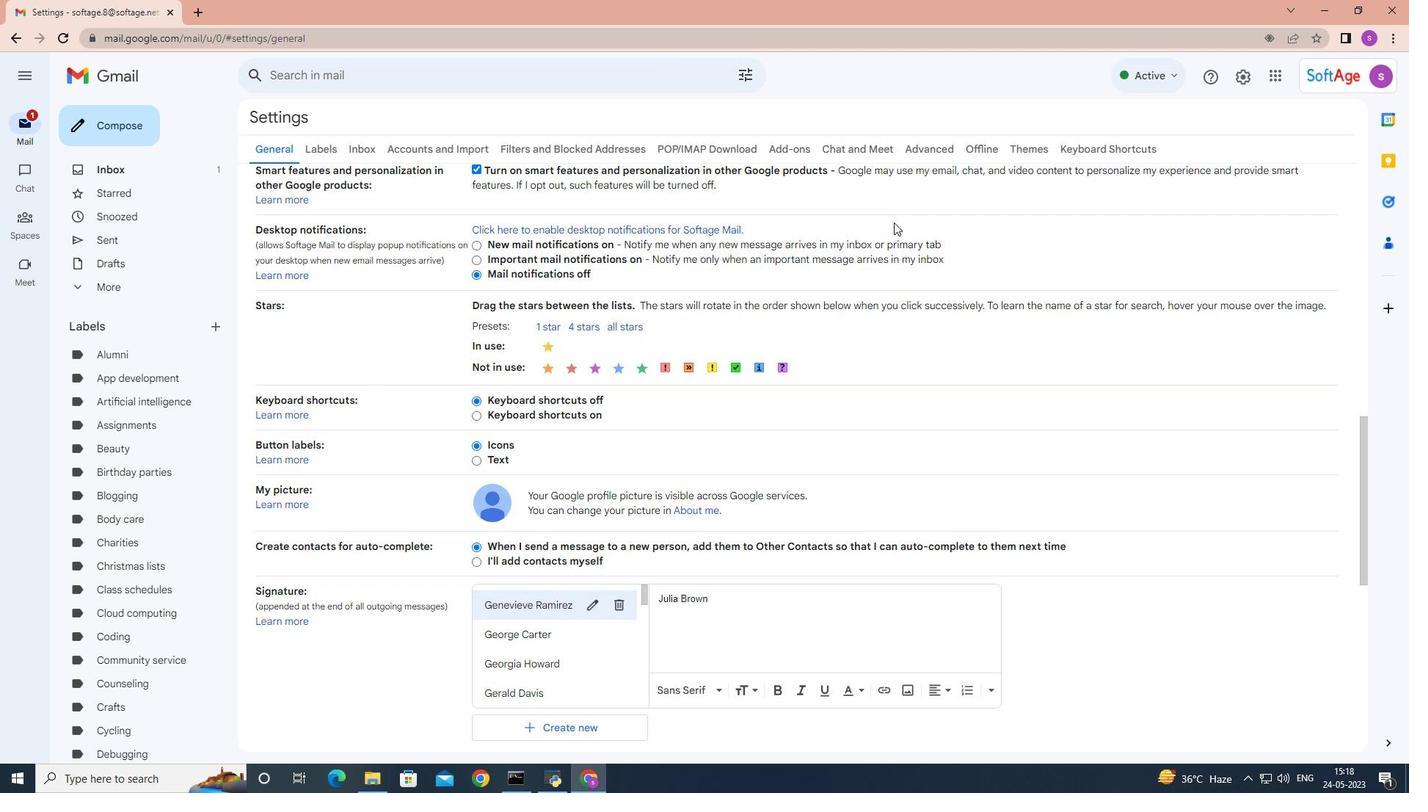 
Action: Mouse scrolled (894, 221) with delta (0, 0)
Screenshot: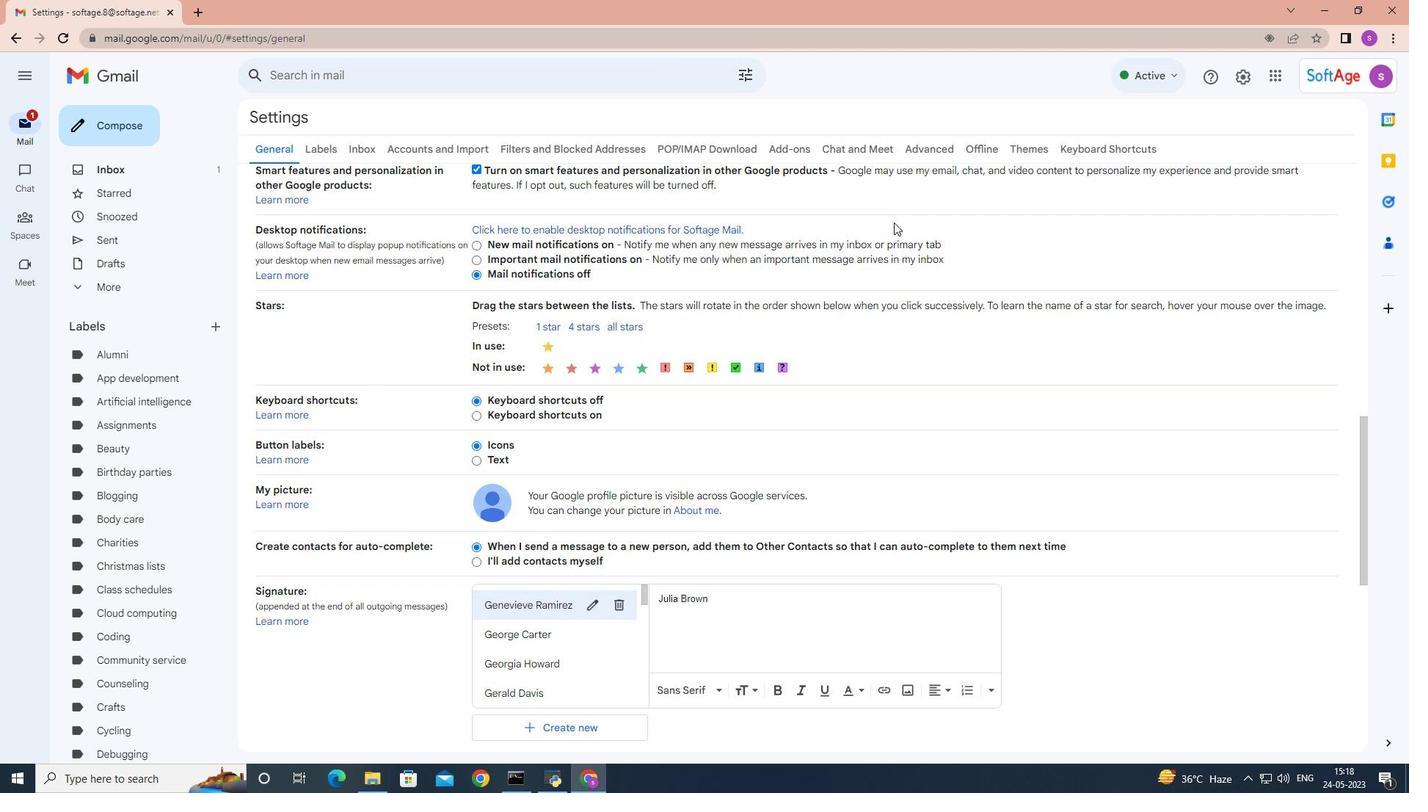 
Action: Mouse moved to (894, 222)
Screenshot: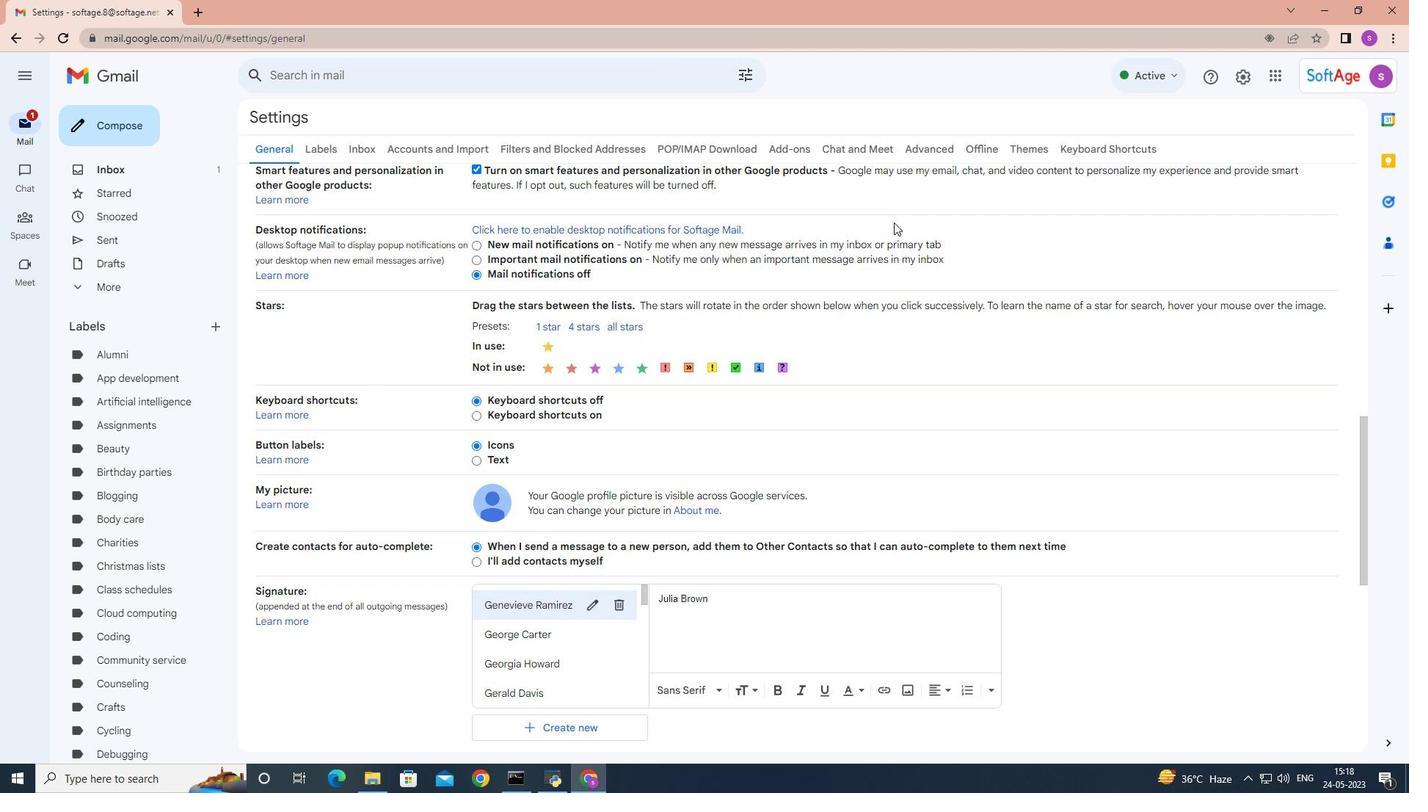 
Action: Mouse scrolled (894, 221) with delta (0, 0)
Screenshot: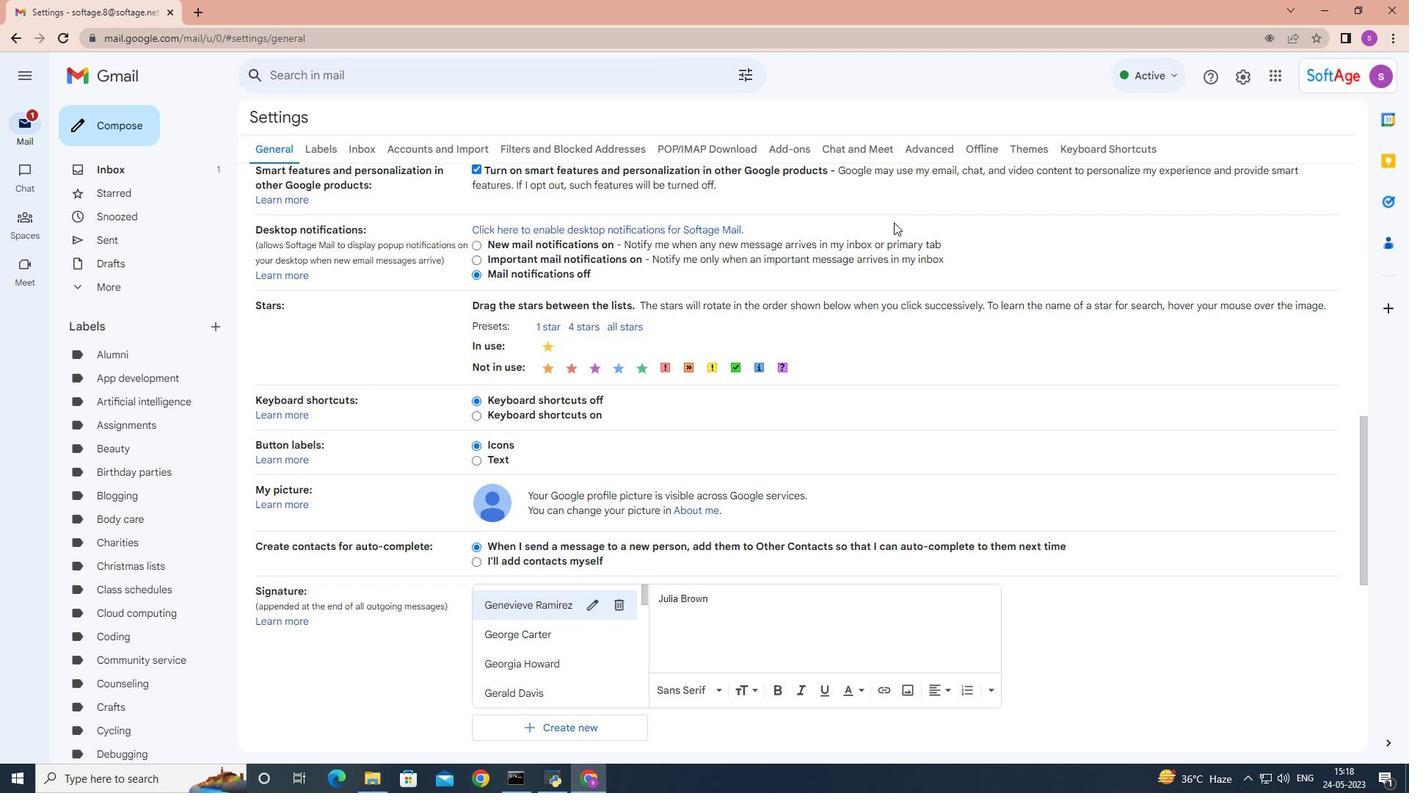 
Action: Mouse scrolled (894, 221) with delta (0, 0)
Screenshot: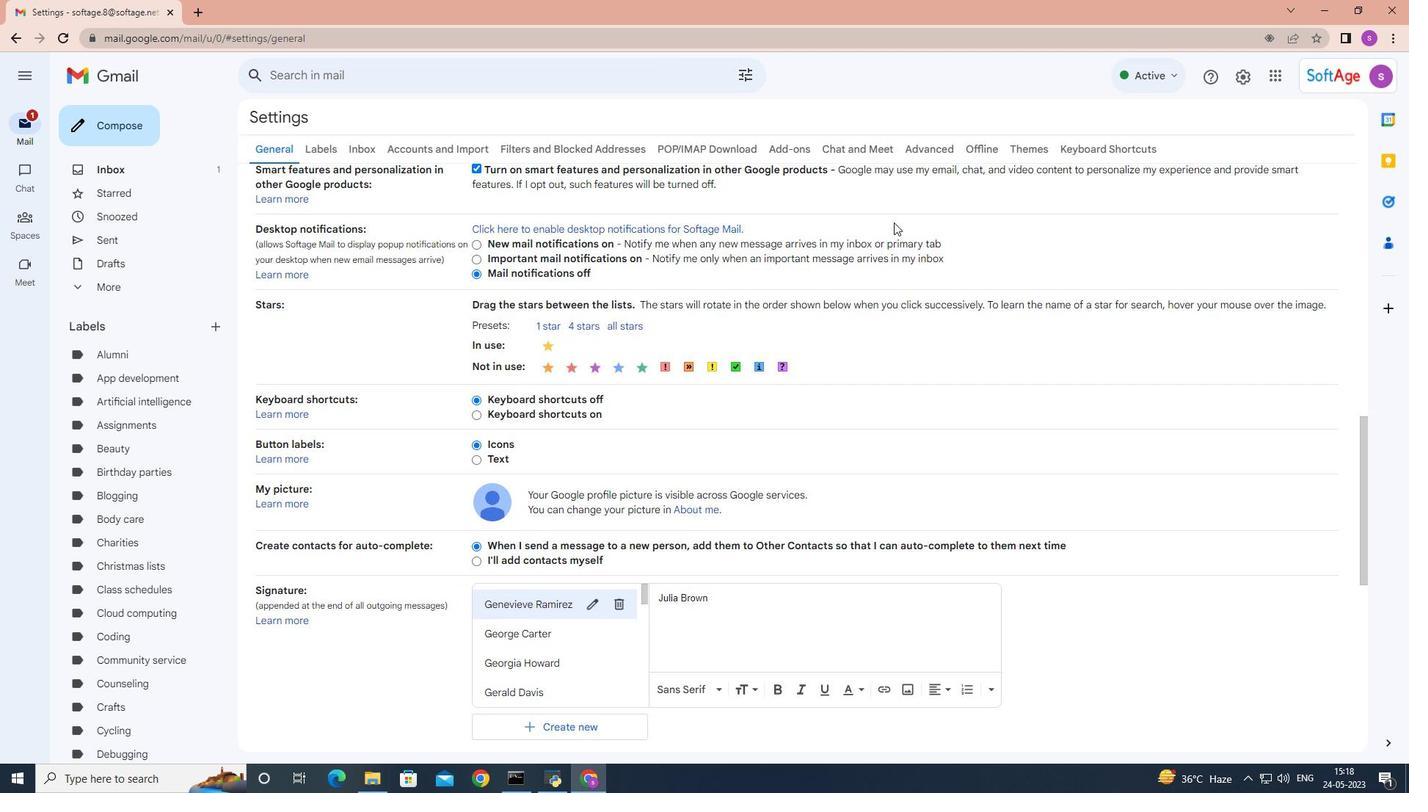
Action: Mouse scrolled (894, 221) with delta (0, 0)
Screenshot: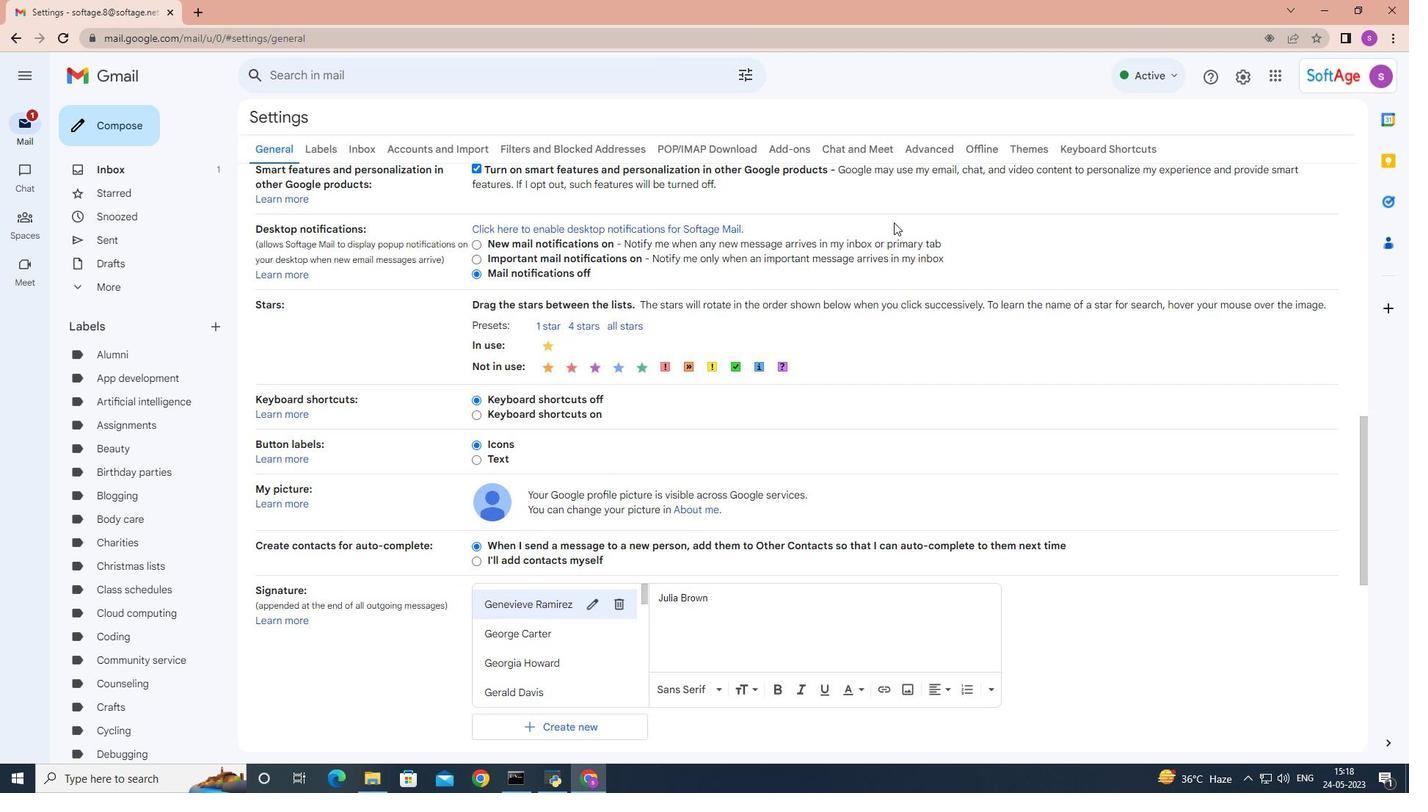 
Action: Mouse moved to (612, 423)
Screenshot: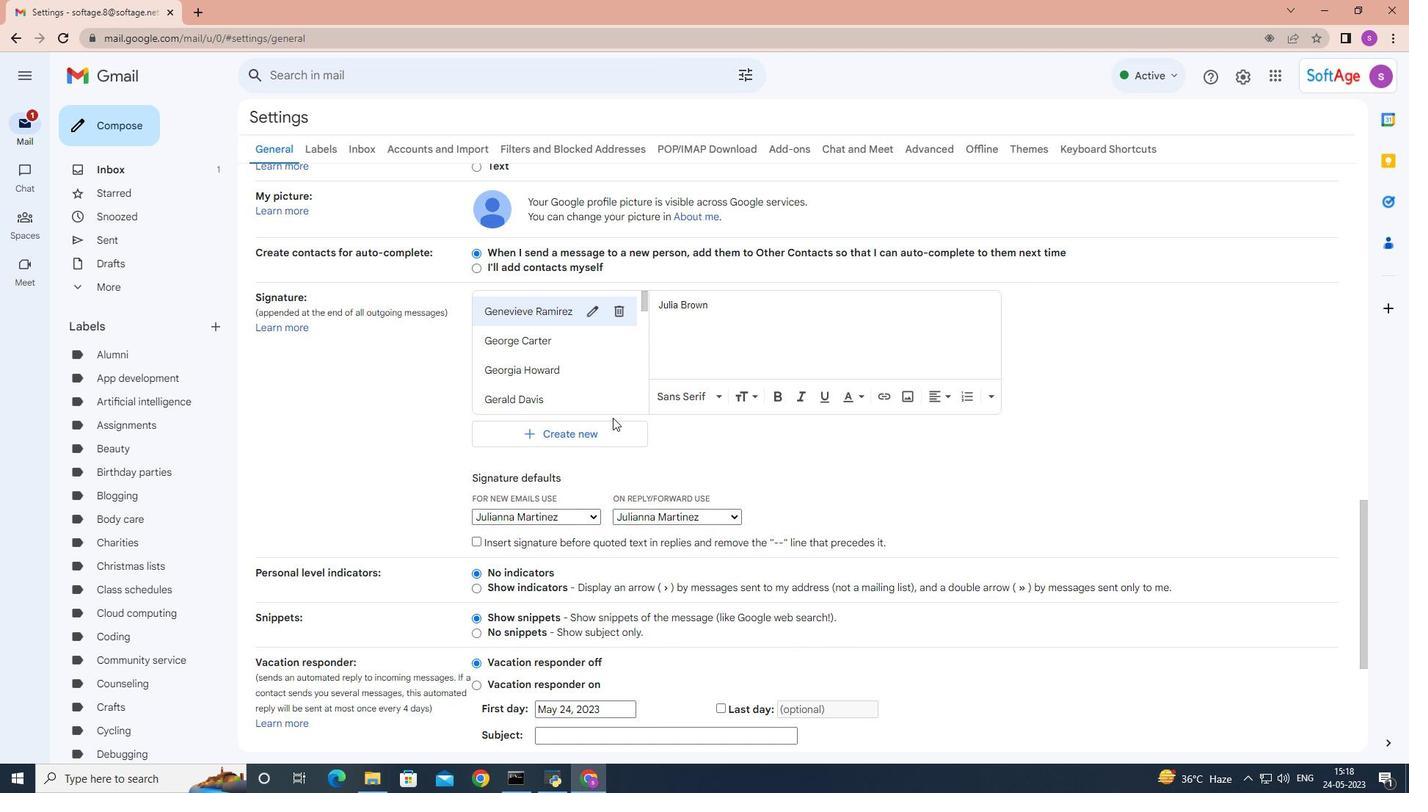 
Action: Mouse pressed left at (612, 423)
Screenshot: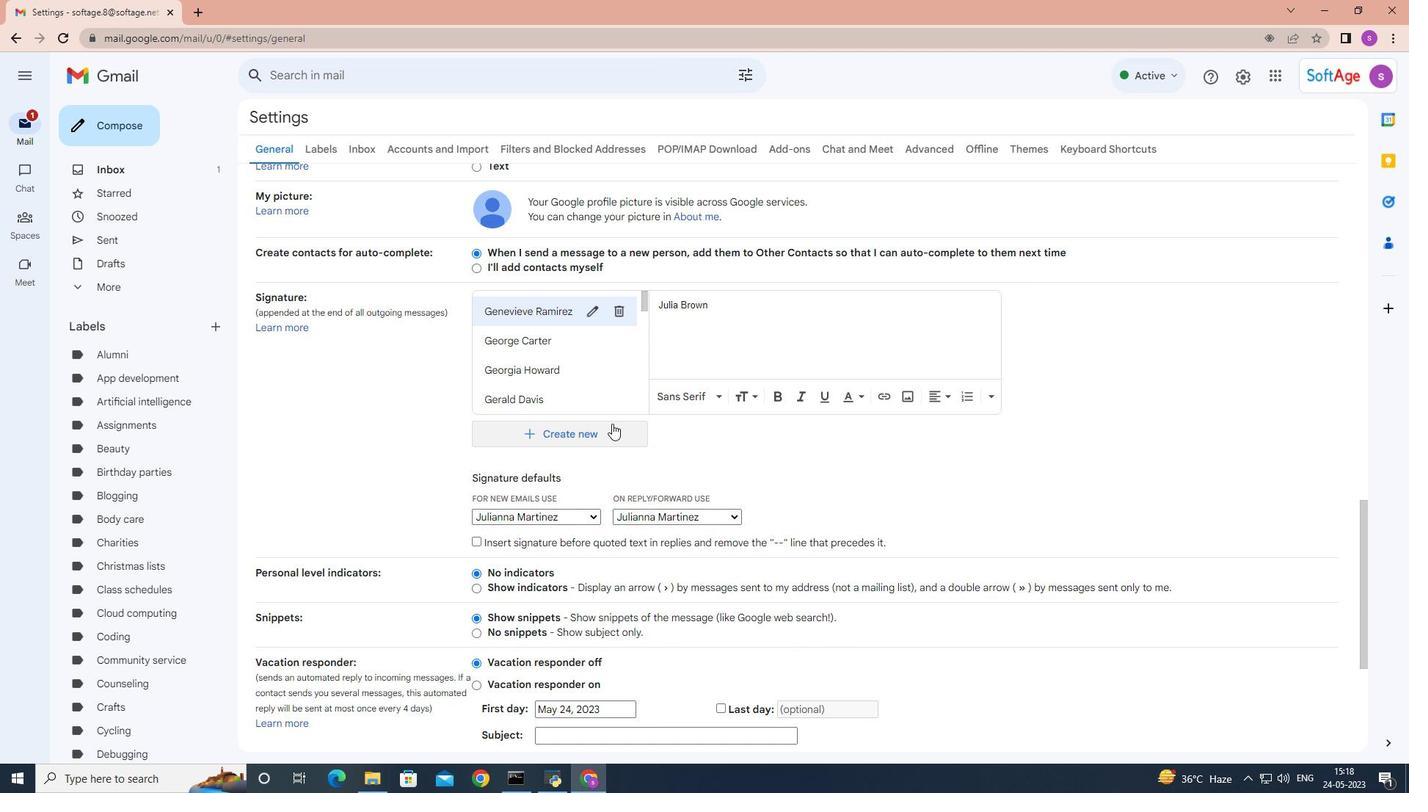 
Action: Mouse moved to (617, 421)
Screenshot: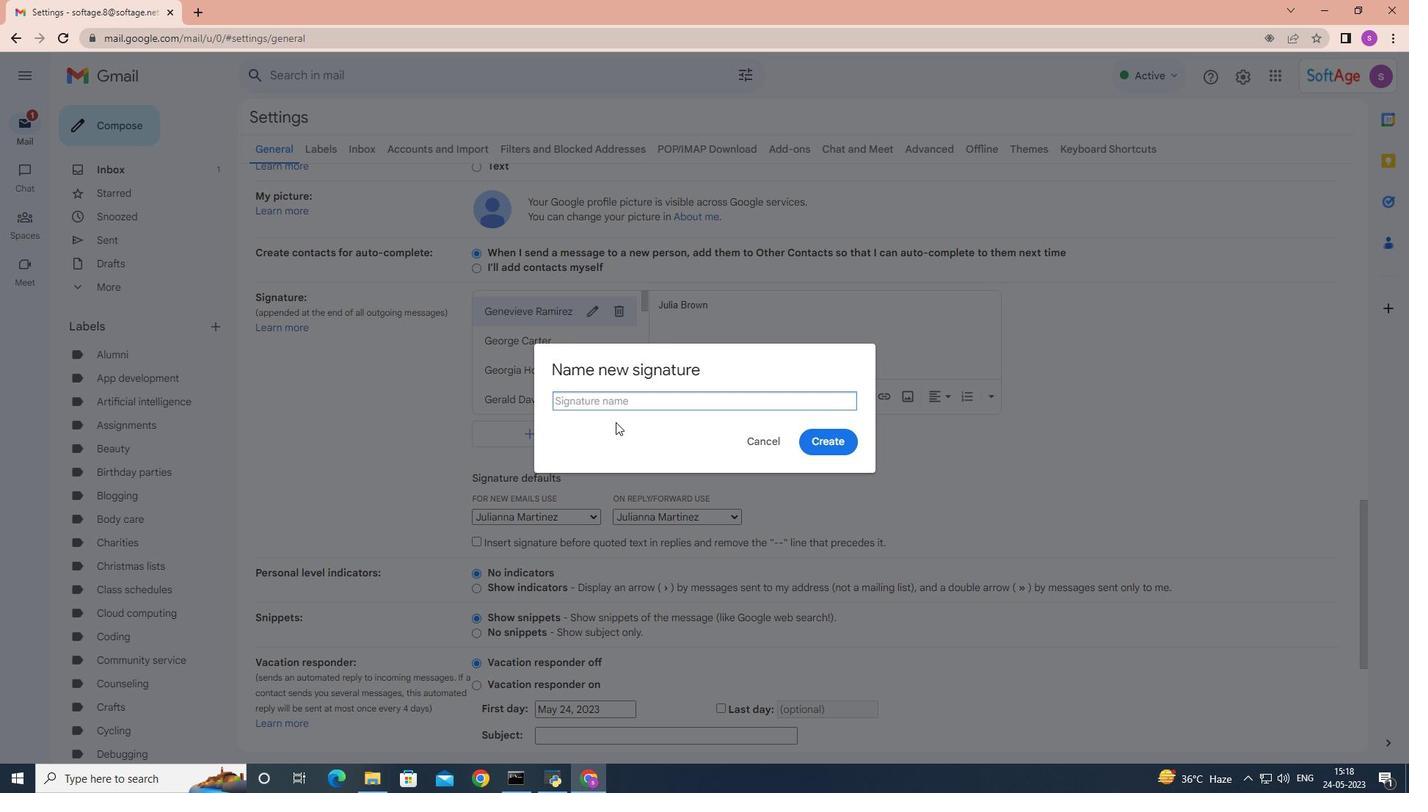 
Action: Key pressed <Key.shift>Julie<Key.space><Key.shift>Green
Screenshot: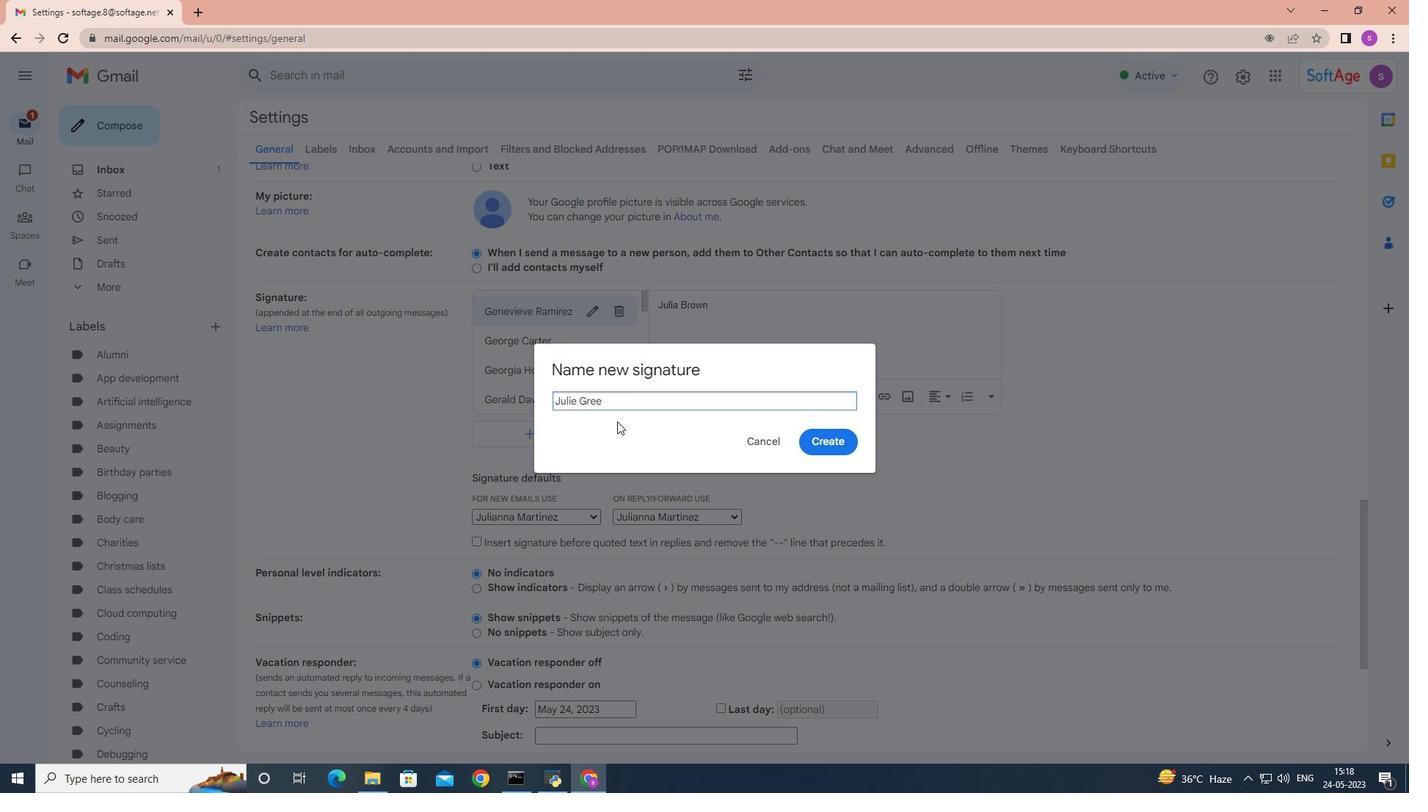 
Action: Mouse moved to (841, 439)
Screenshot: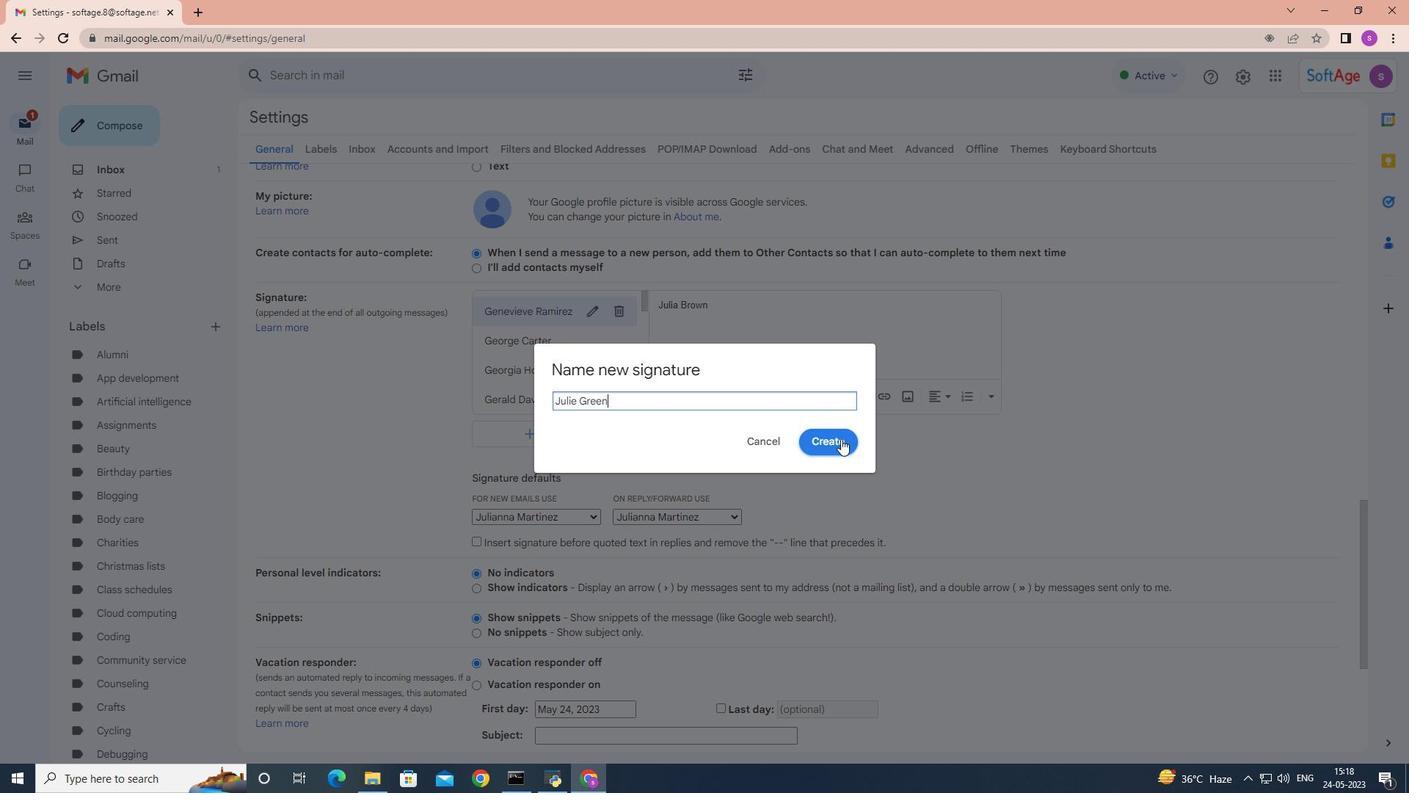 
Action: Mouse pressed left at (841, 439)
Screenshot: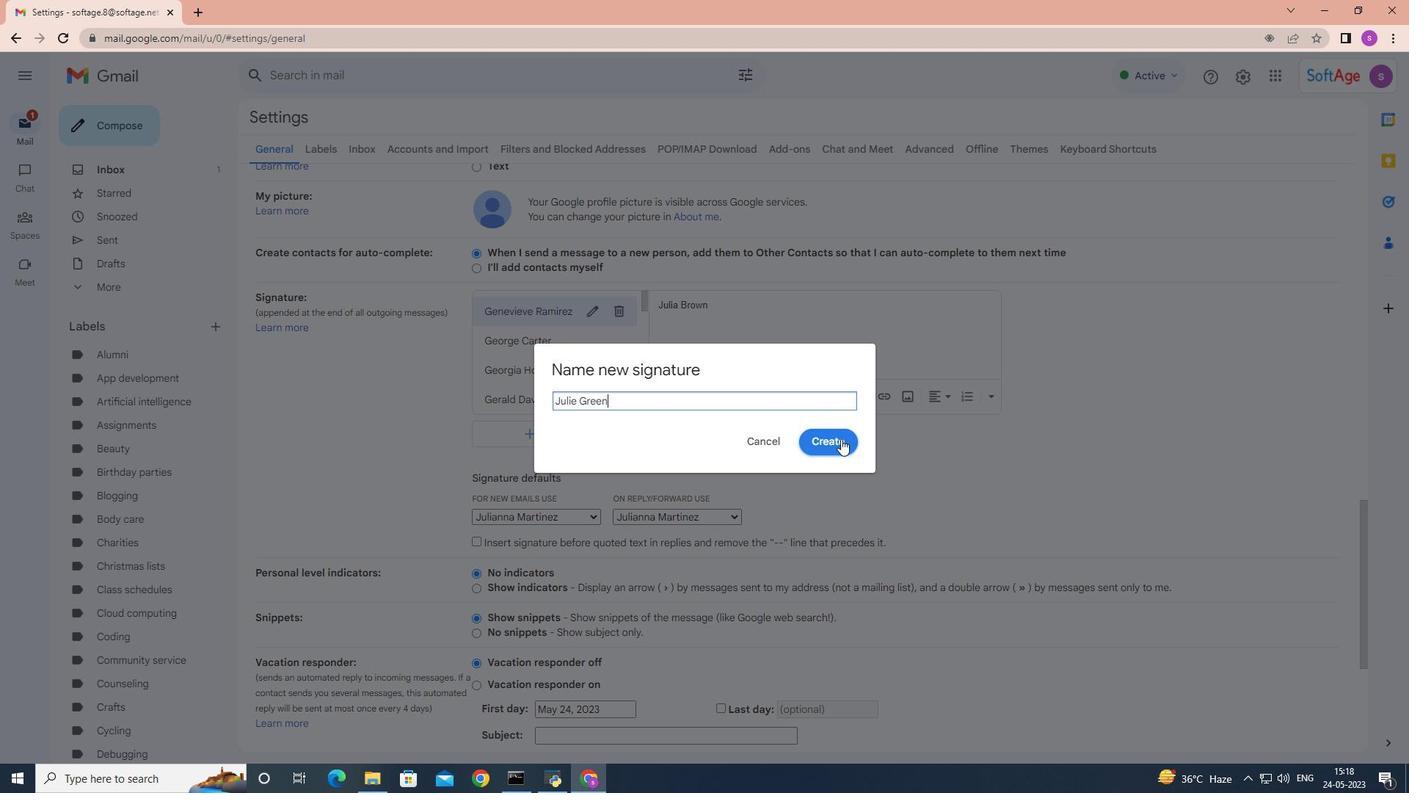 
Action: Mouse moved to (762, 371)
Screenshot: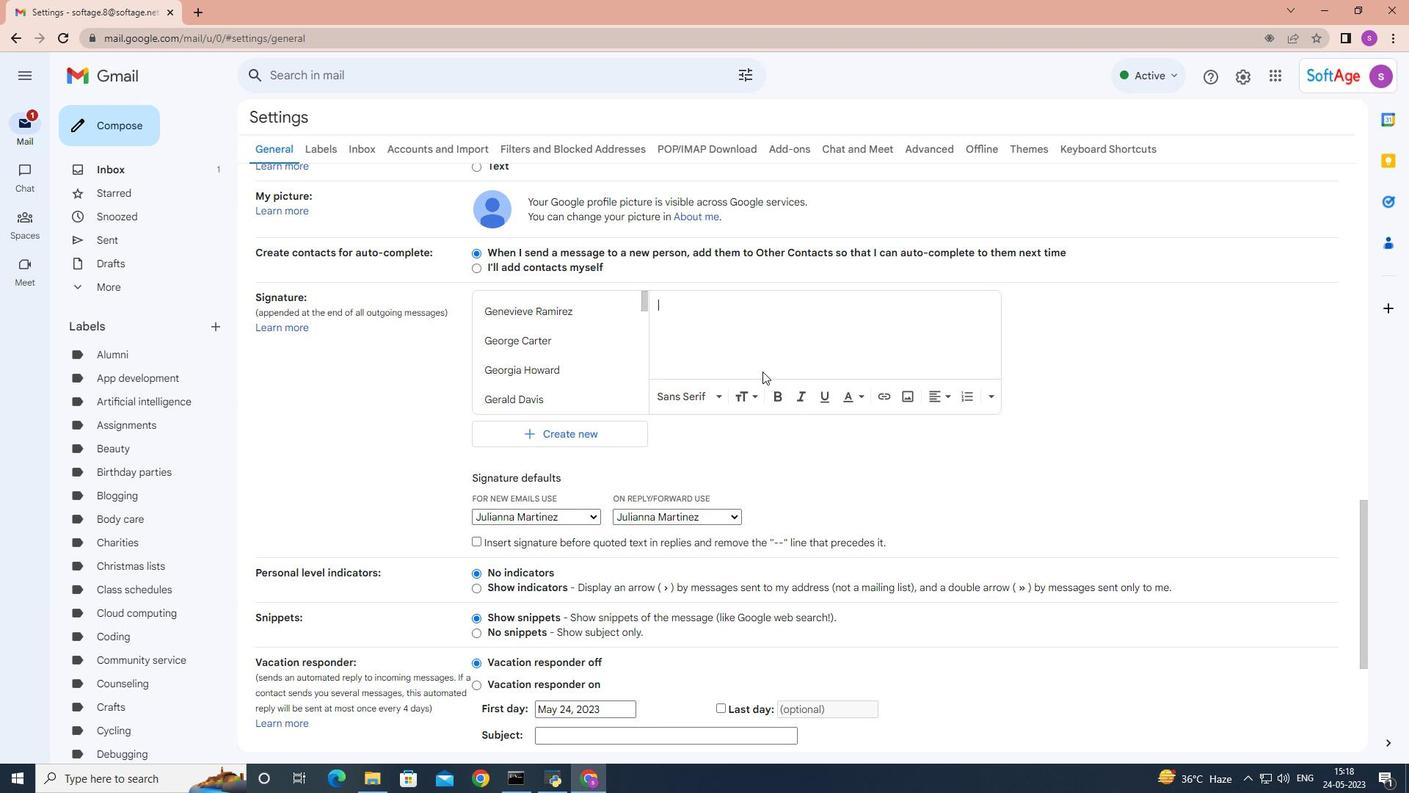 
Action: Key pressed <Key.shift>Julie<Key.space><Key.shift>Green
Screenshot: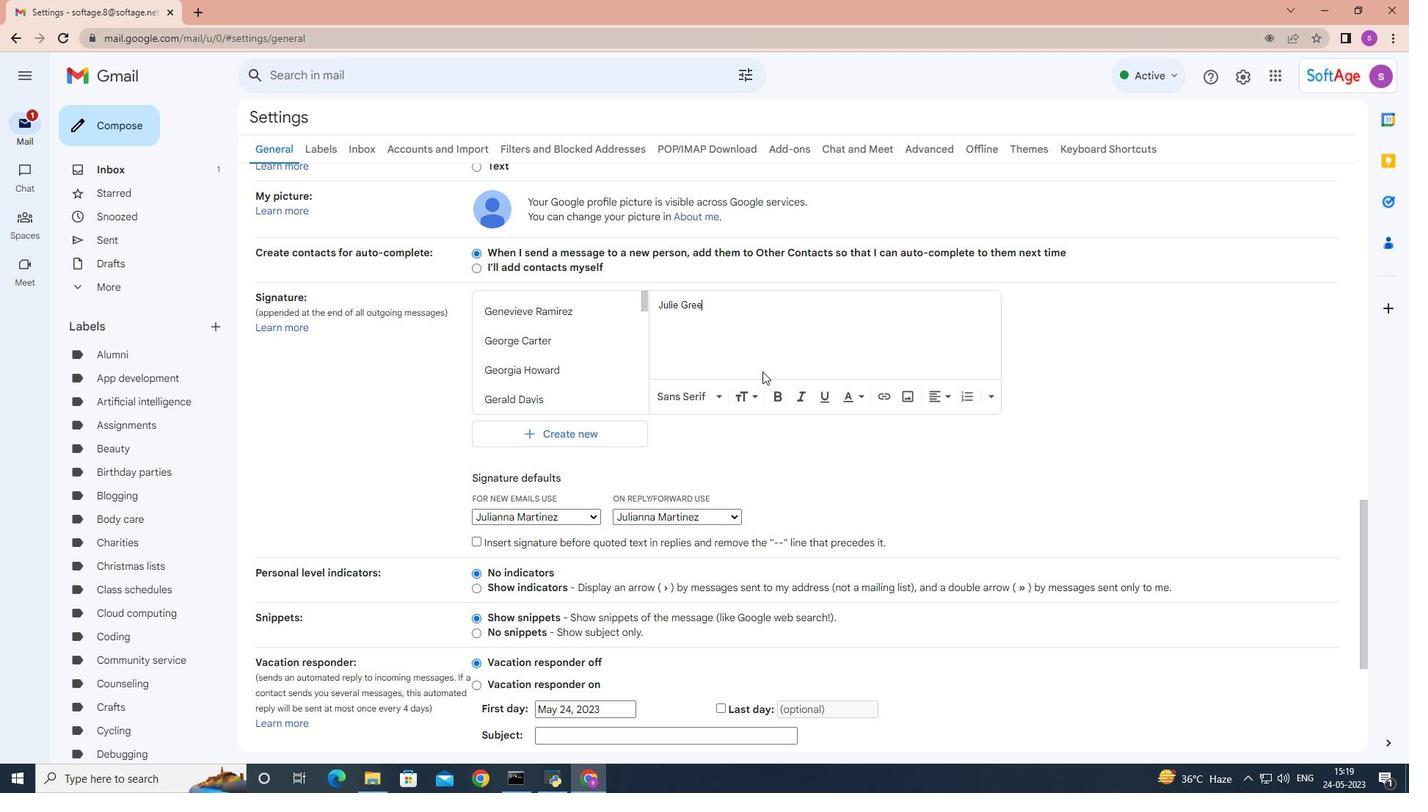 
Action: Mouse moved to (580, 516)
Screenshot: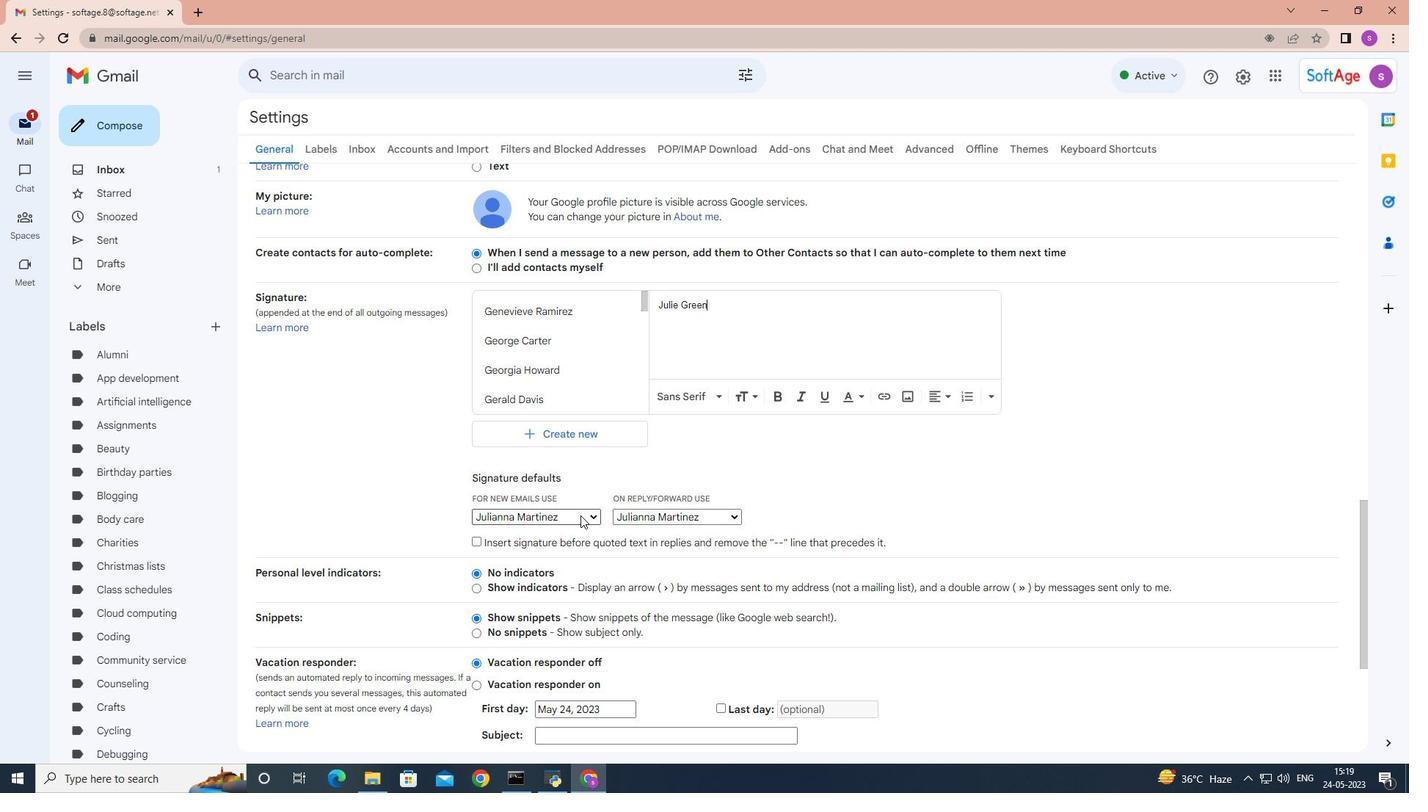 
Action: Mouse pressed left at (580, 516)
Screenshot: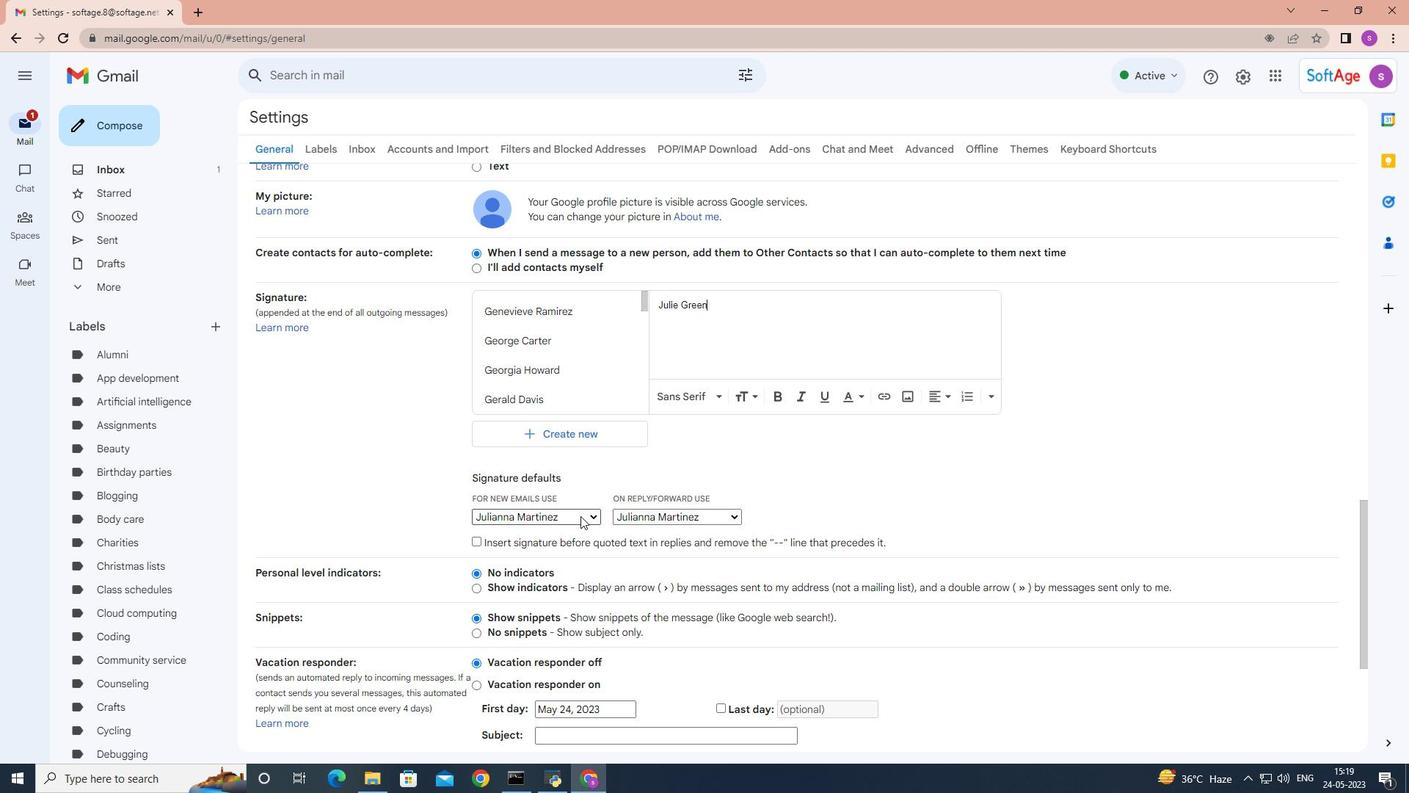
Action: Mouse moved to (568, 398)
Screenshot: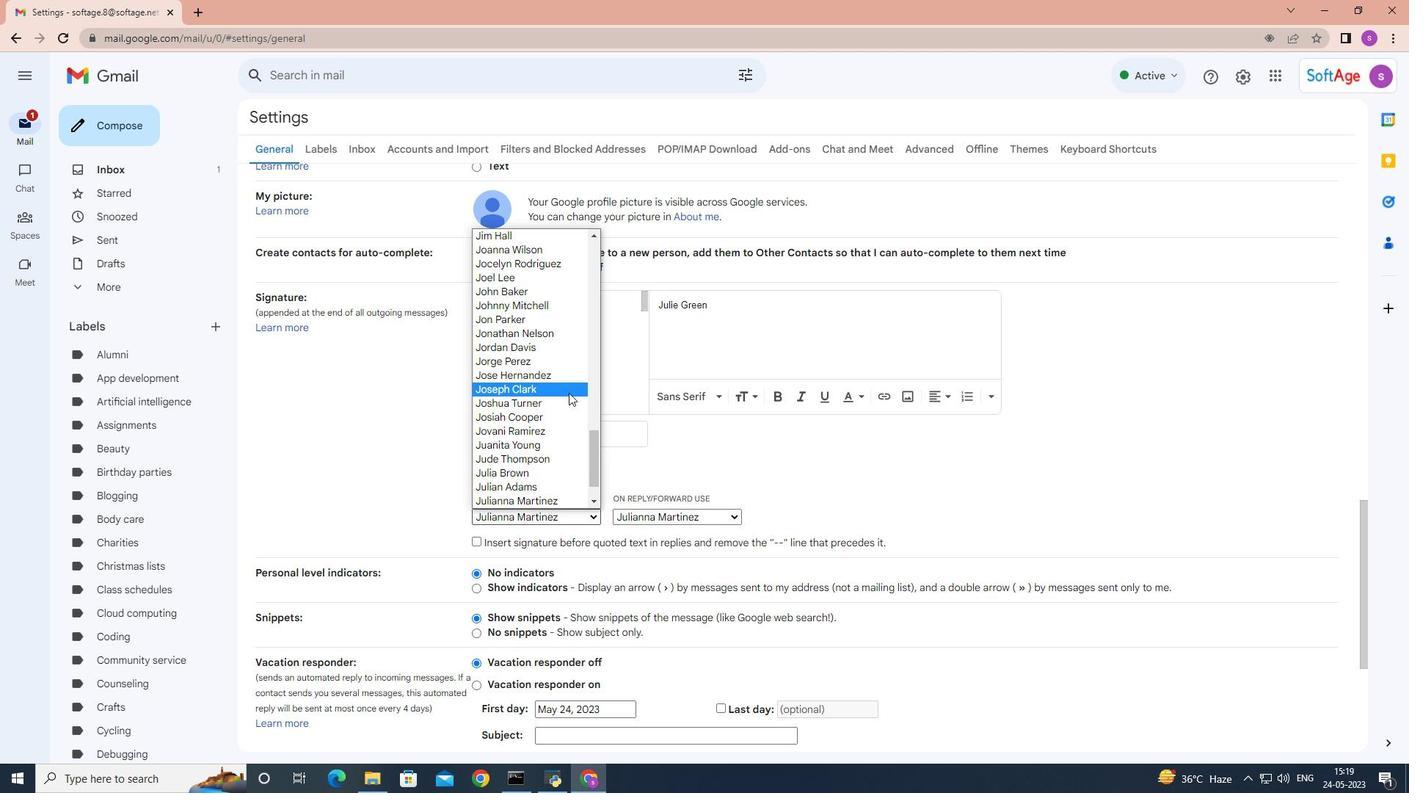 
Action: Mouse scrolled (569, 395) with delta (0, 0)
Screenshot: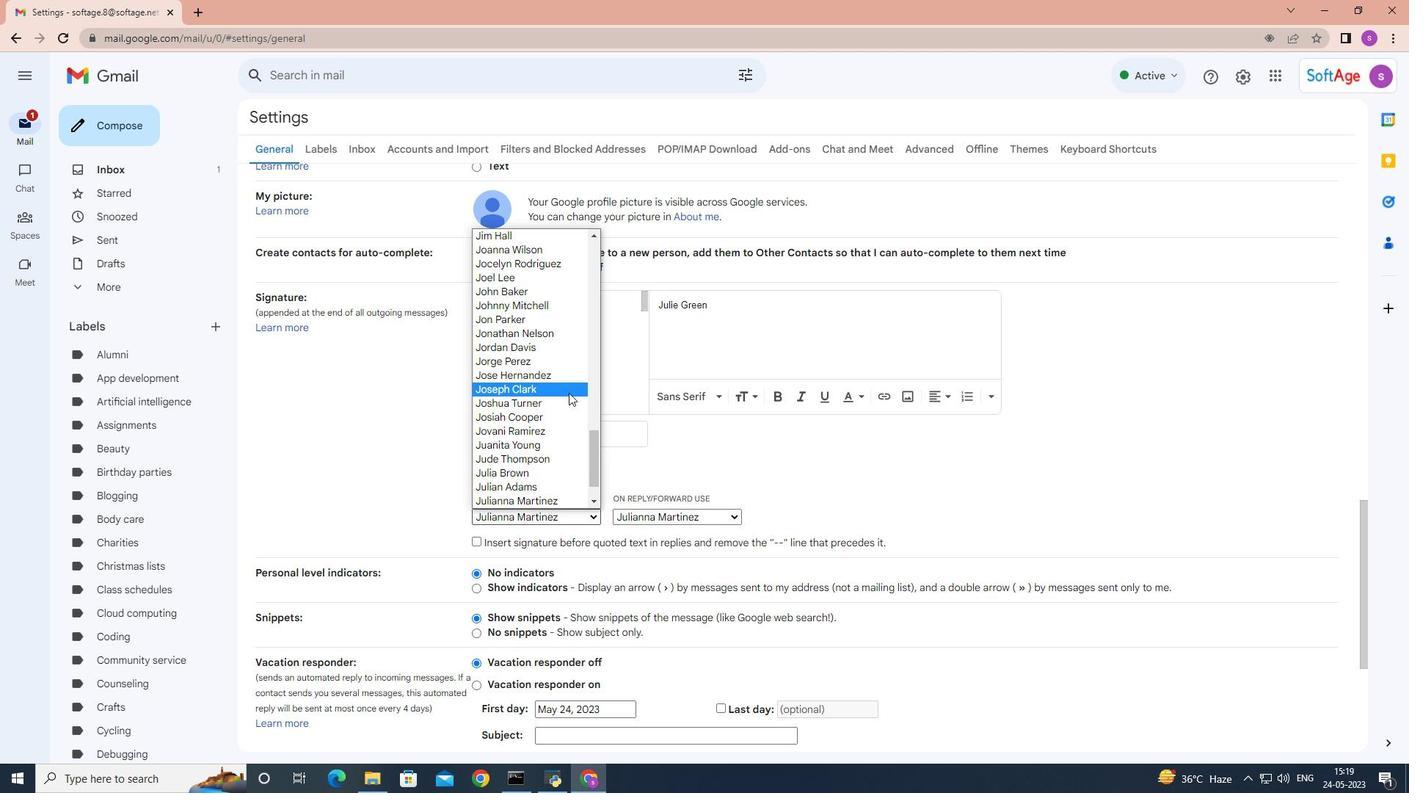 
Action: Mouse moved to (568, 398)
Screenshot: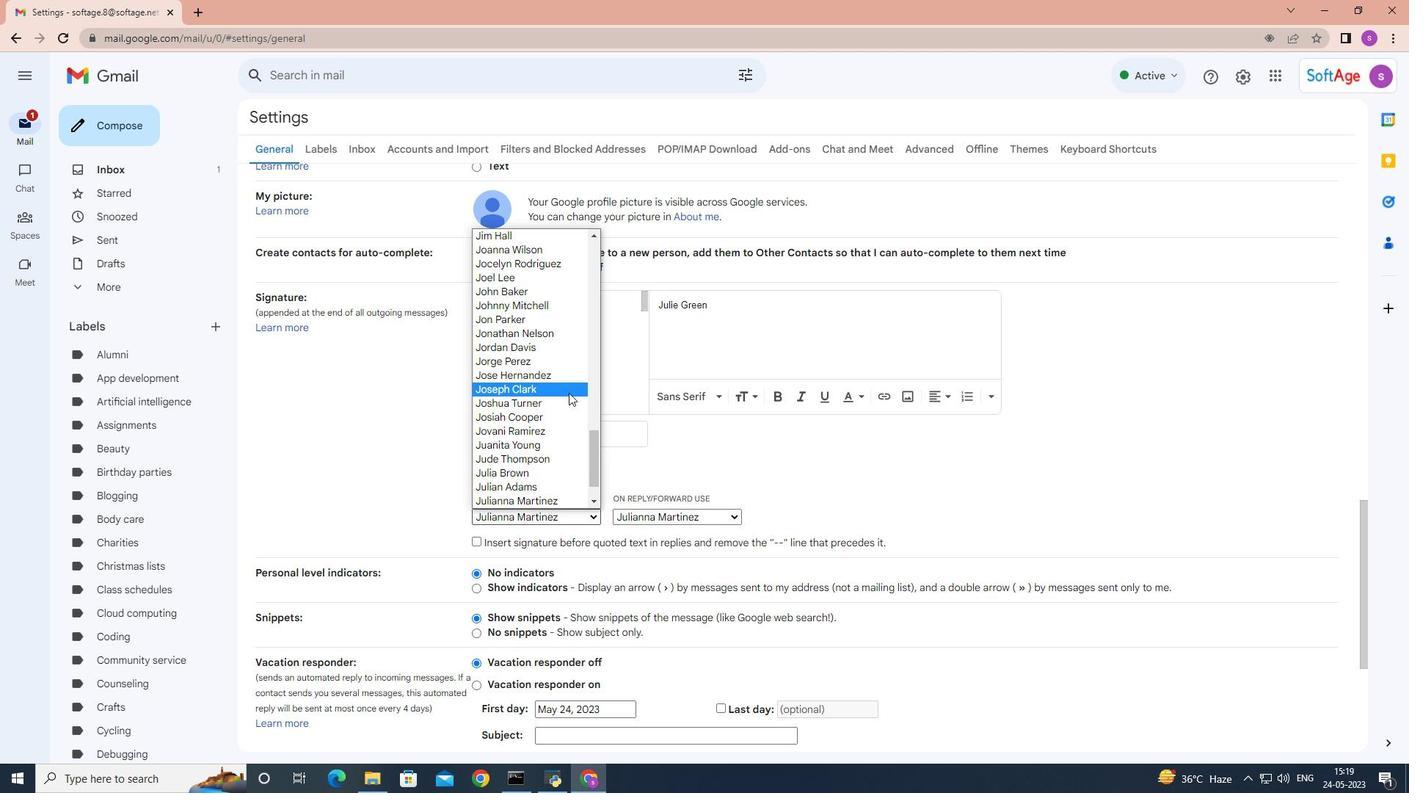 
Action: Mouse scrolled (569, 397) with delta (0, 0)
Screenshot: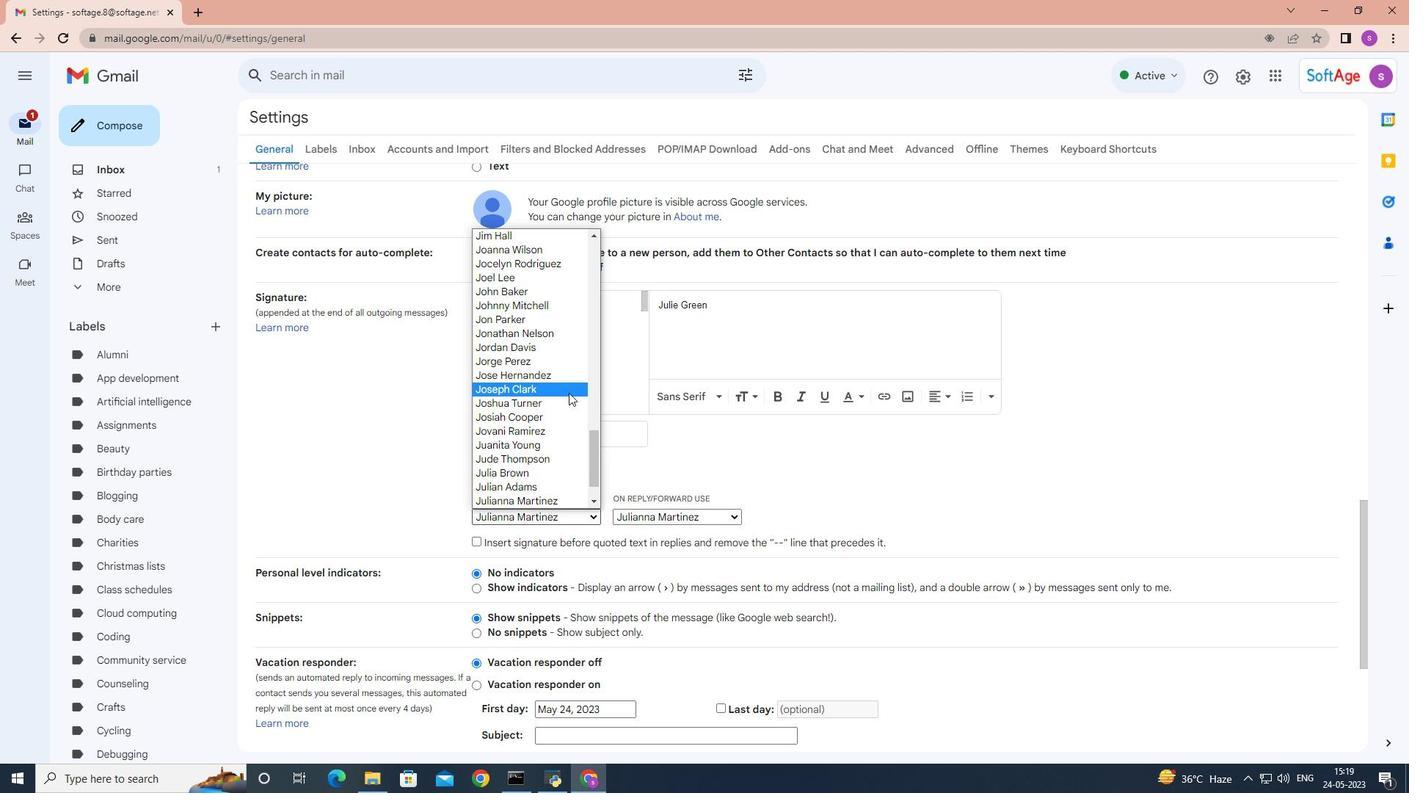 
Action: Mouse scrolled (569, 397) with delta (0, 0)
Screenshot: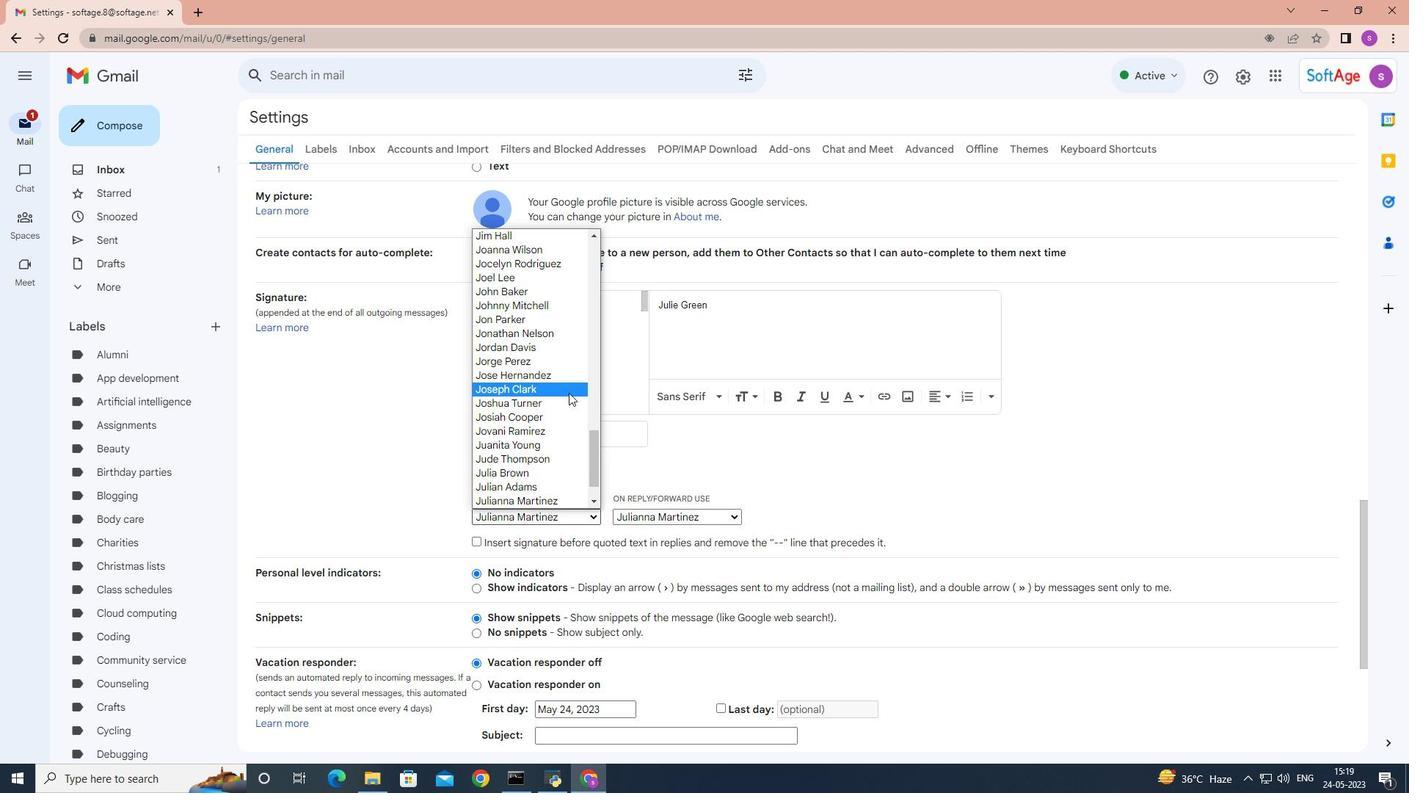 
Action: Mouse scrolled (568, 397) with delta (0, 0)
Screenshot: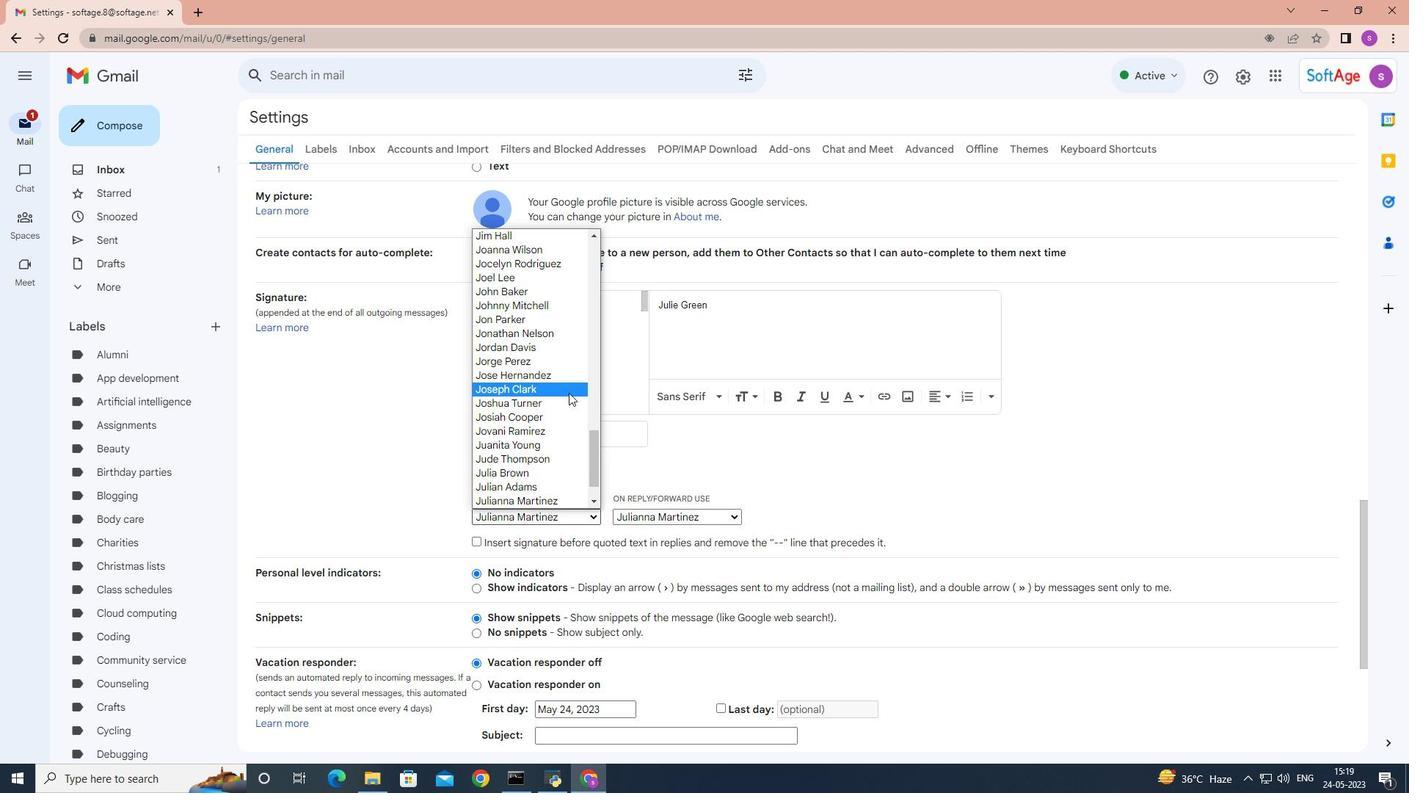 
Action: Mouse scrolled (568, 397) with delta (0, 0)
Screenshot: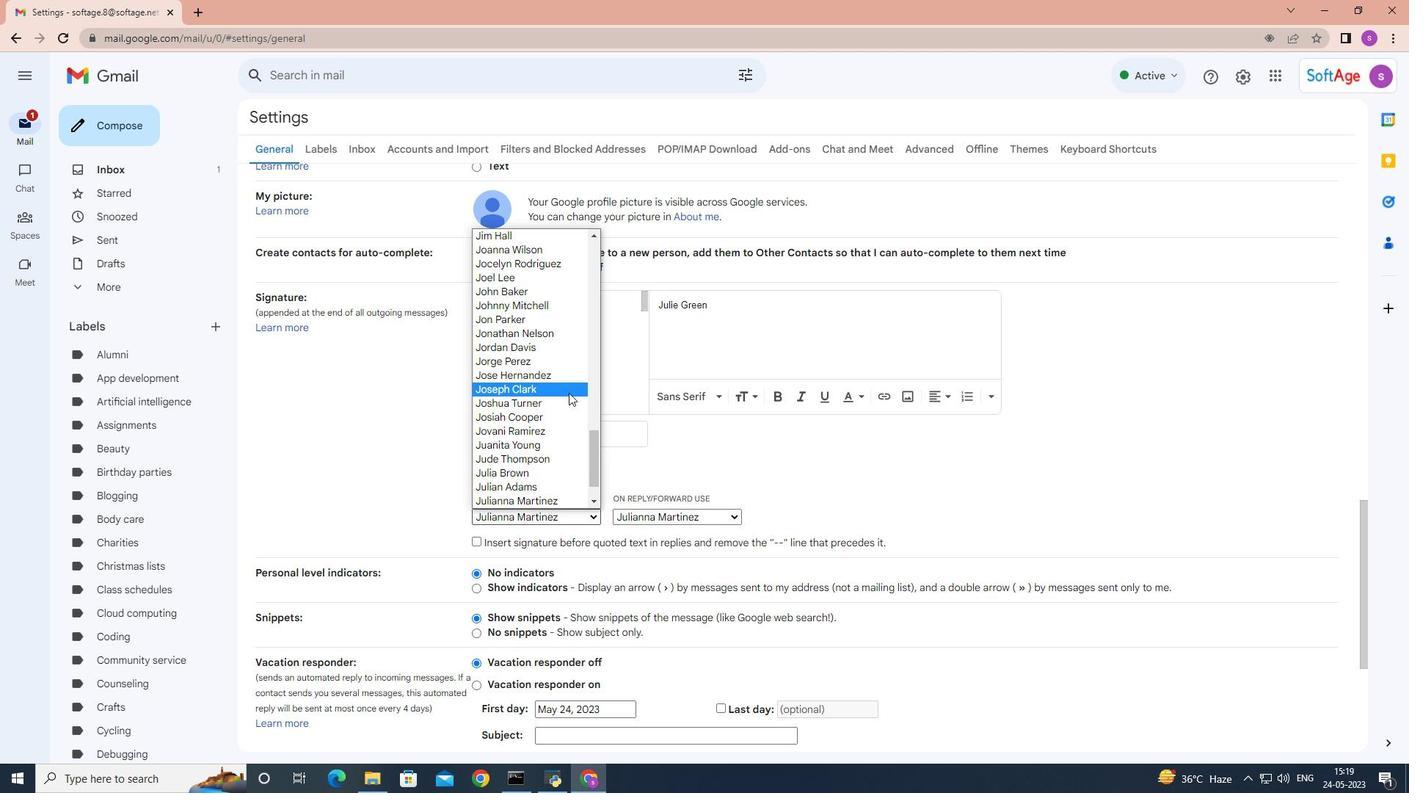 
Action: Mouse scrolled (568, 397) with delta (0, 0)
Screenshot: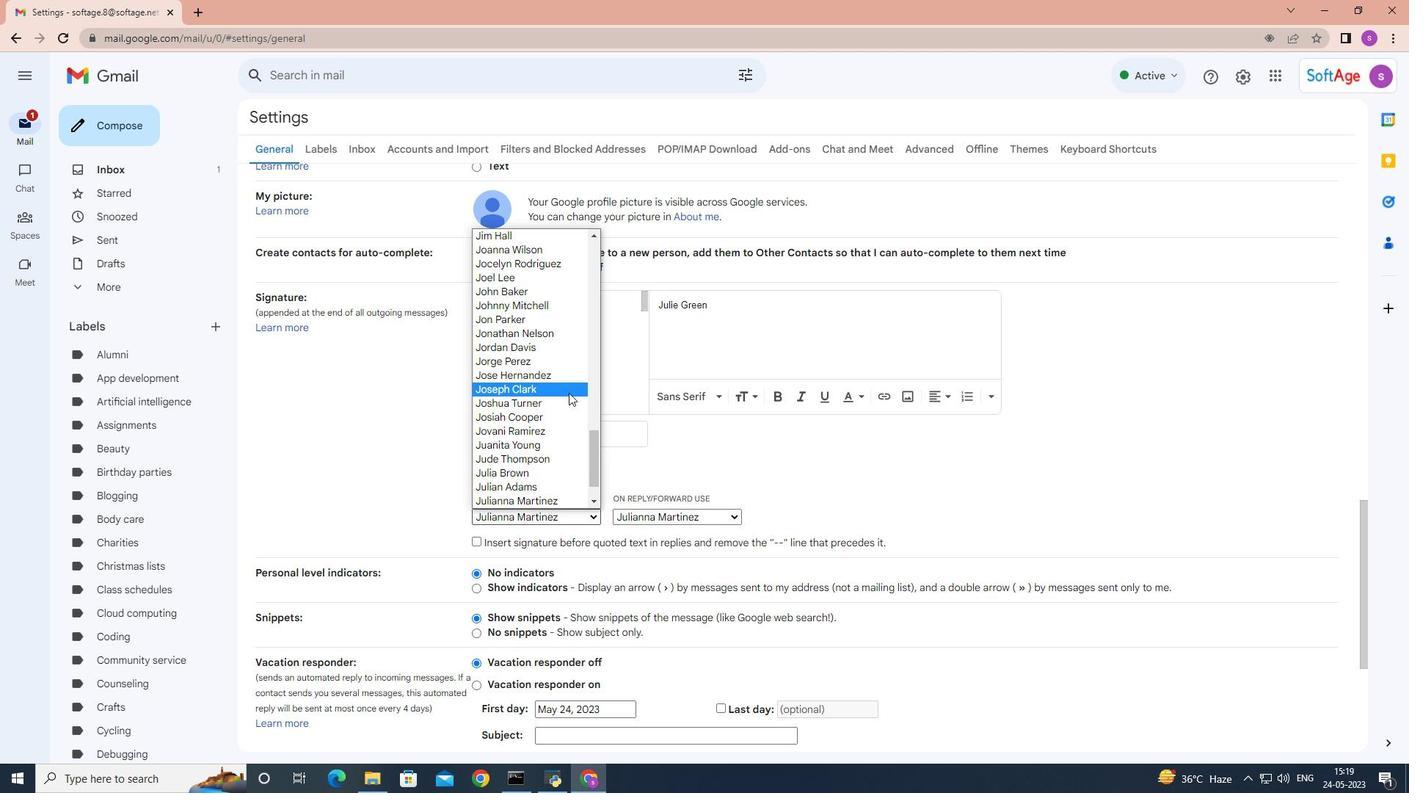 
Action: Mouse scrolled (568, 397) with delta (0, 0)
Screenshot: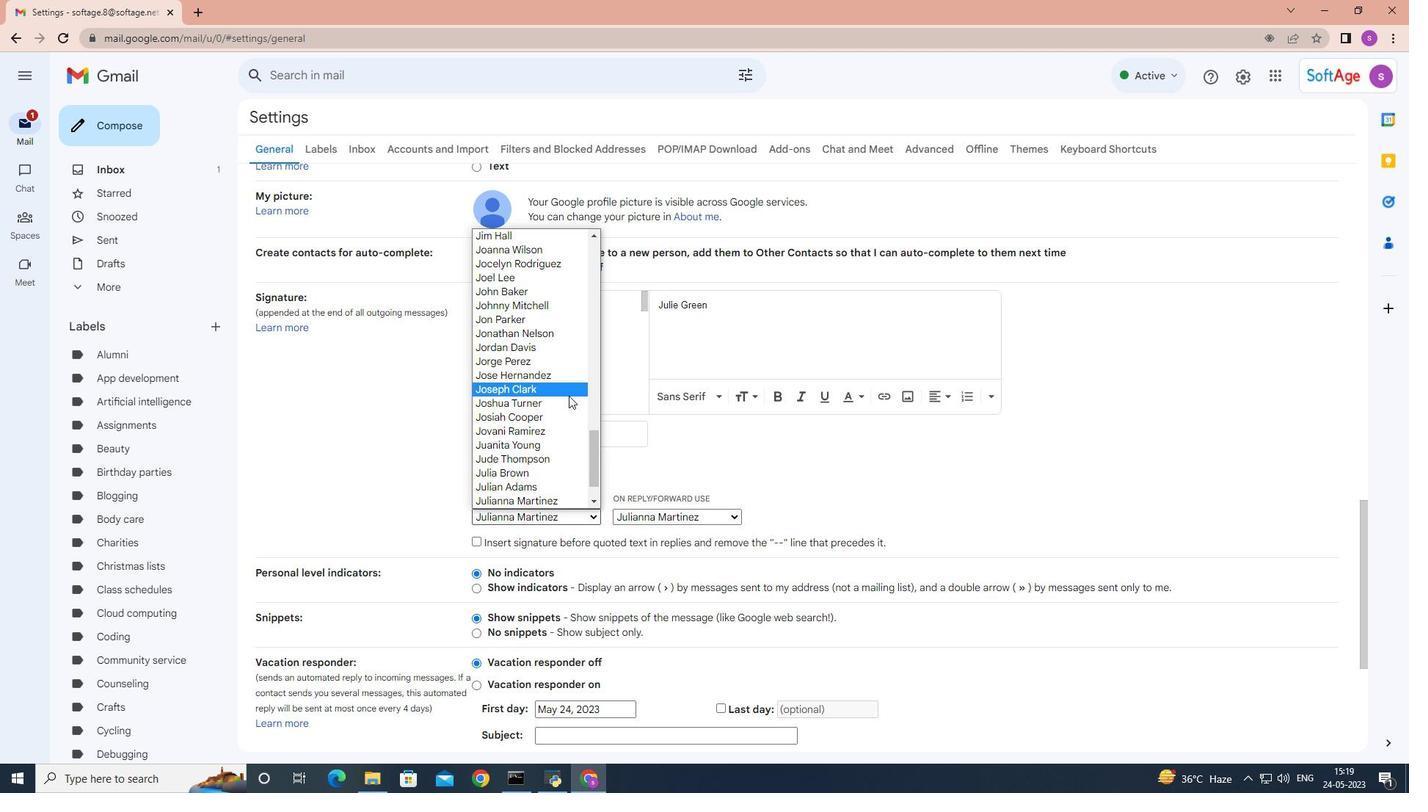 
Action: Mouse moved to (554, 468)
Screenshot: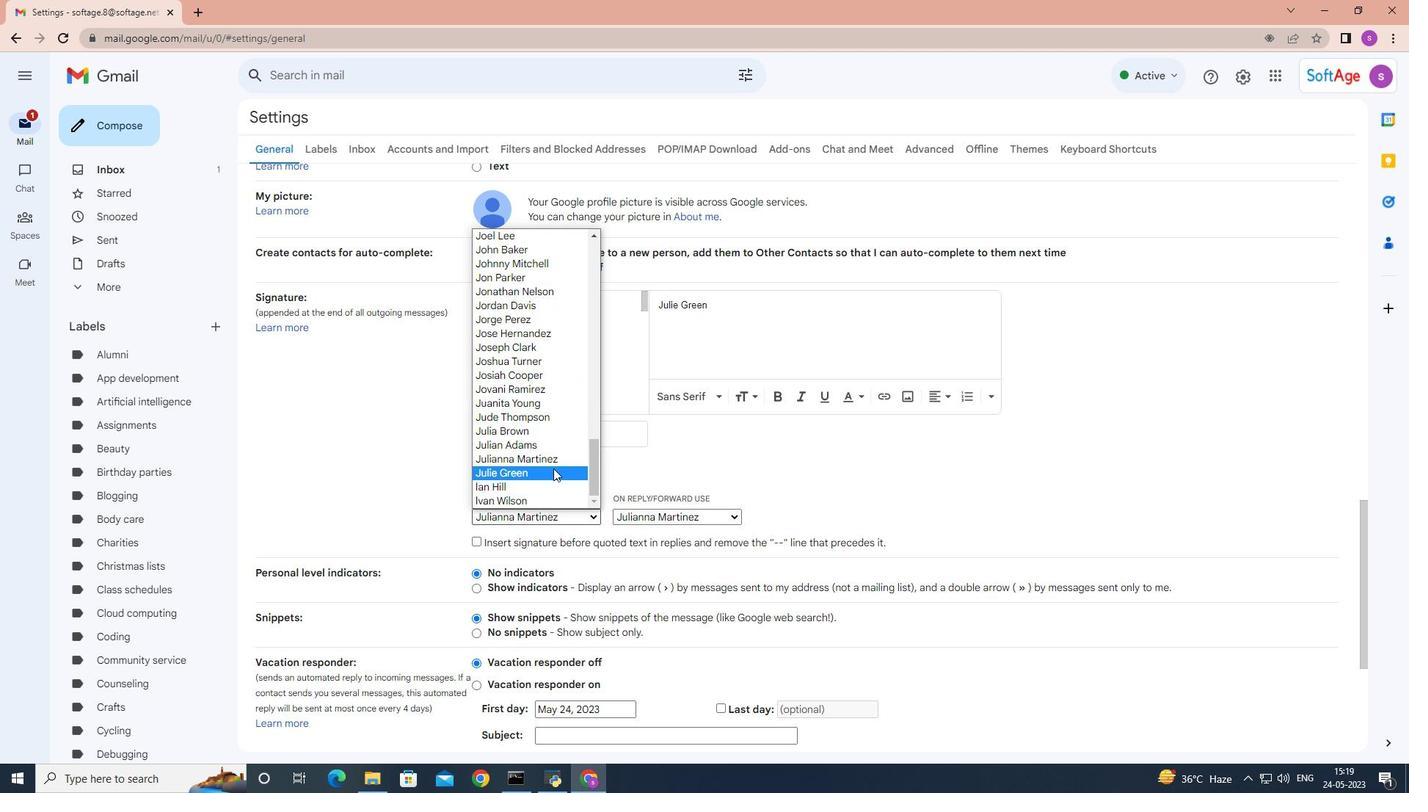 
Action: Mouse pressed left at (554, 468)
Screenshot: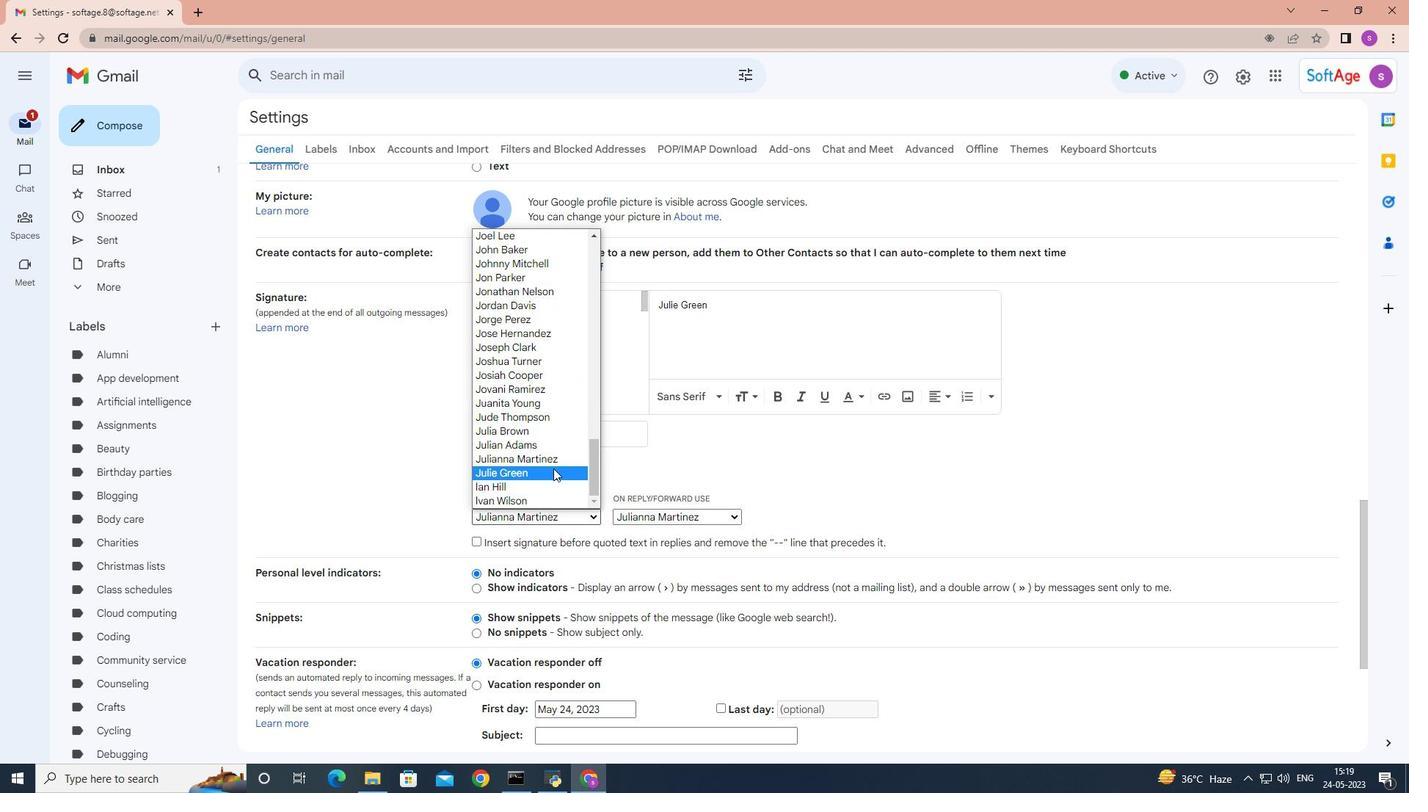 
Action: Mouse moved to (727, 515)
Screenshot: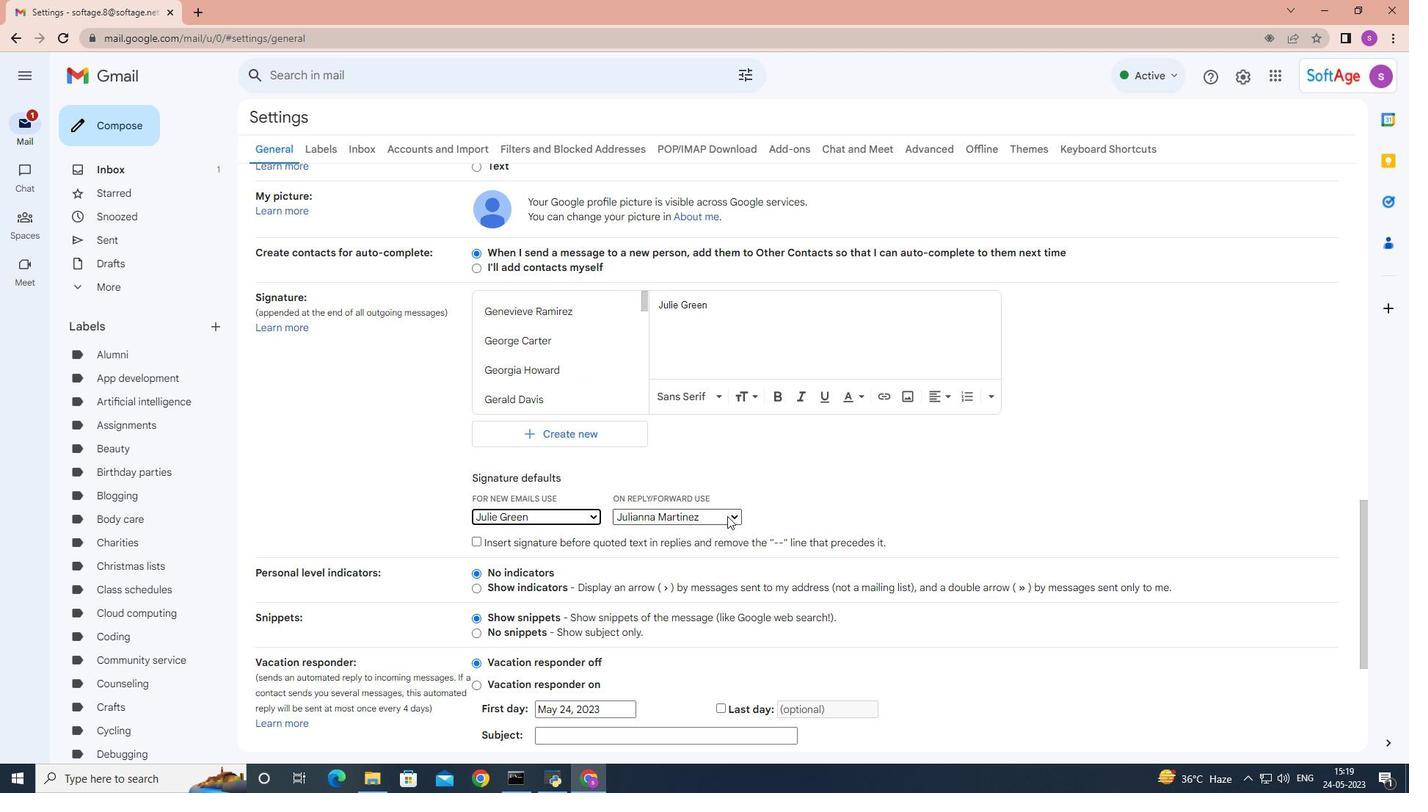 
Action: Mouse pressed left at (727, 515)
Screenshot: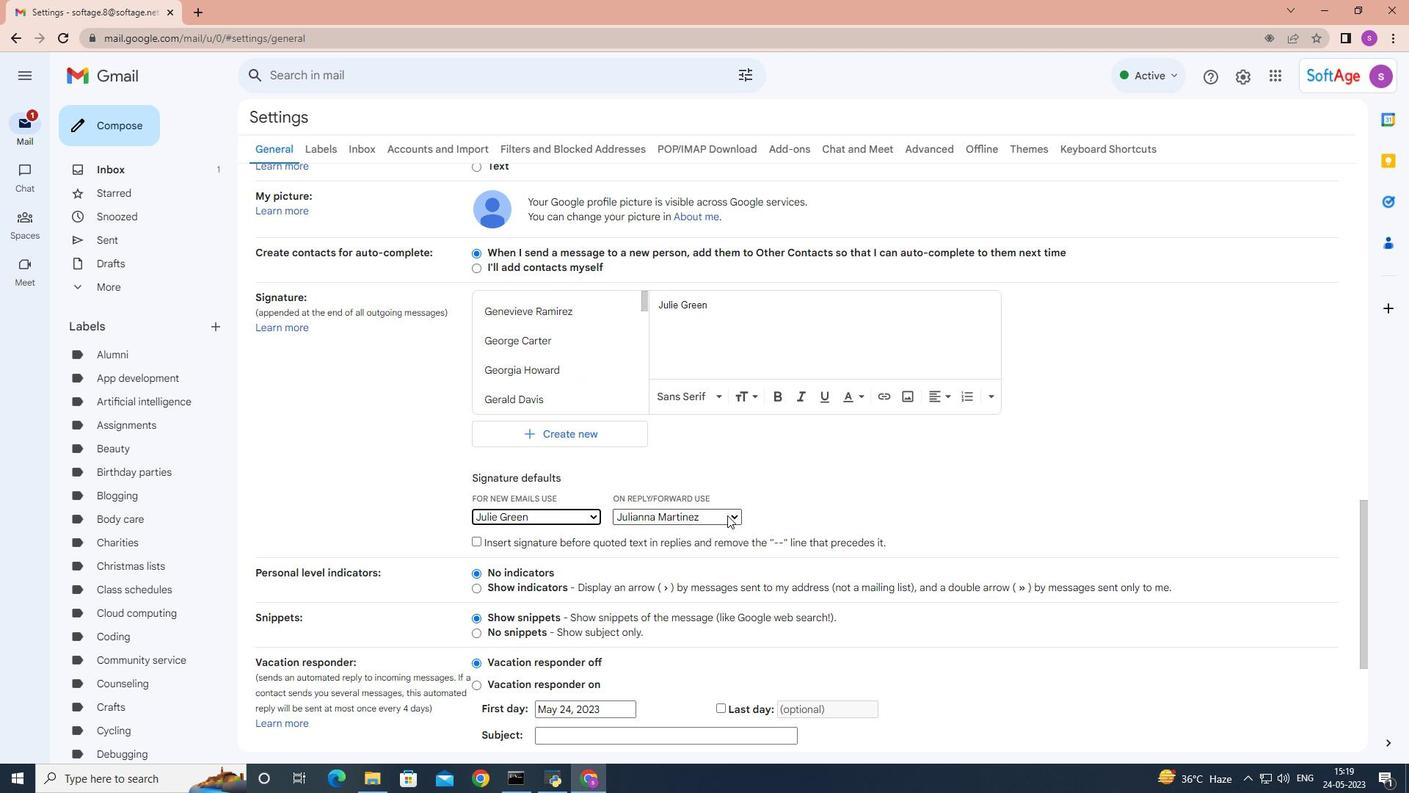 
Action: Mouse moved to (638, 405)
Screenshot: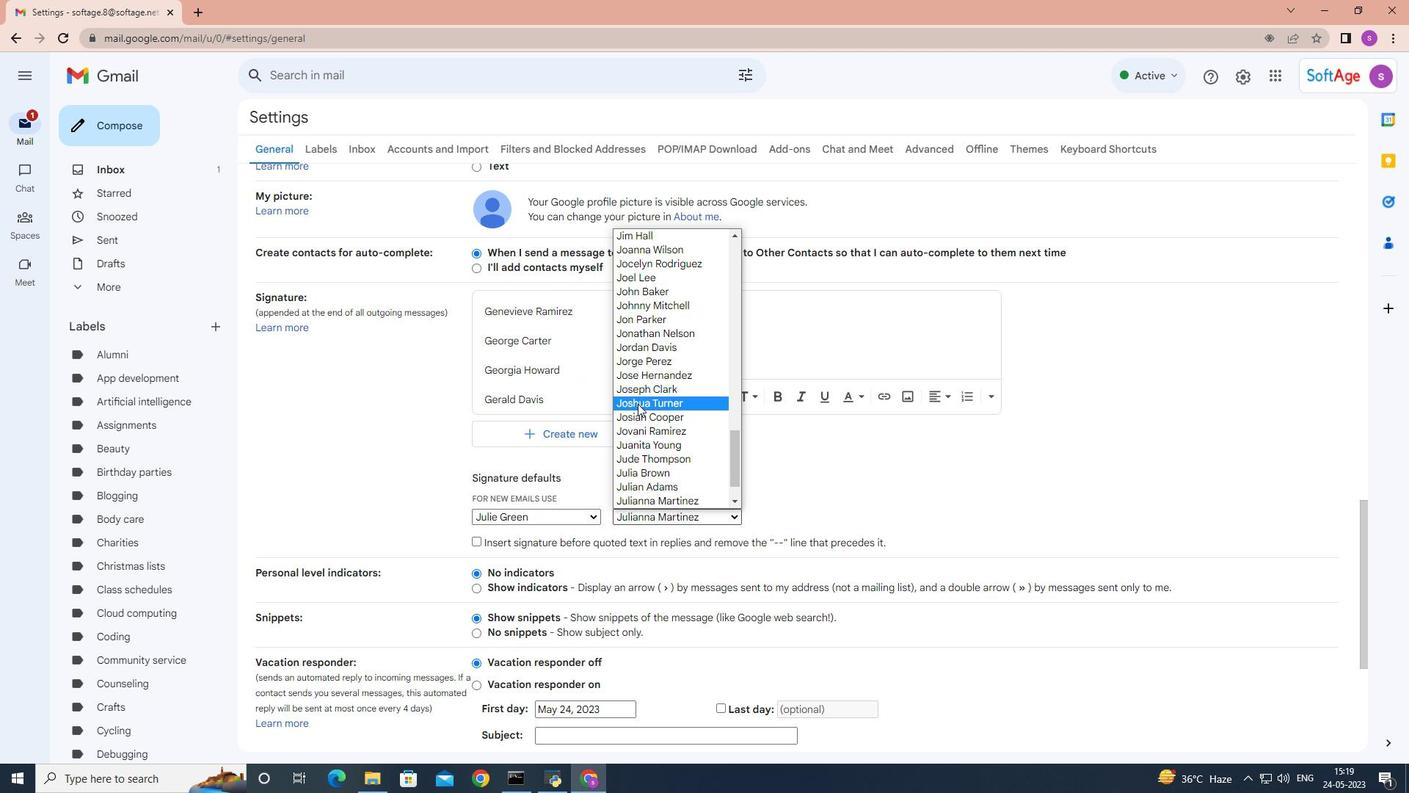
Action: Mouse scrolled (638, 403) with delta (0, 0)
Screenshot: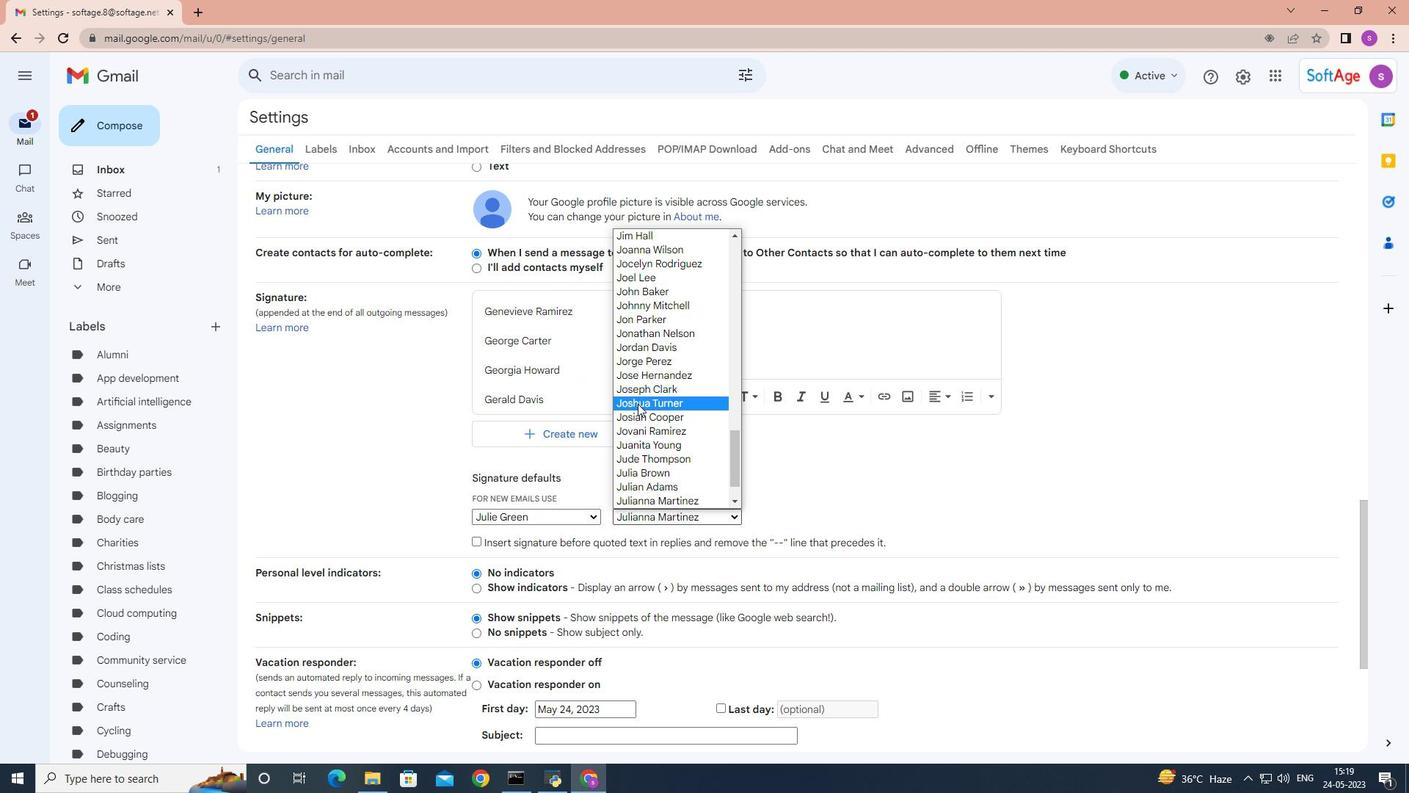 
Action: Mouse scrolled (638, 403) with delta (0, 0)
Screenshot: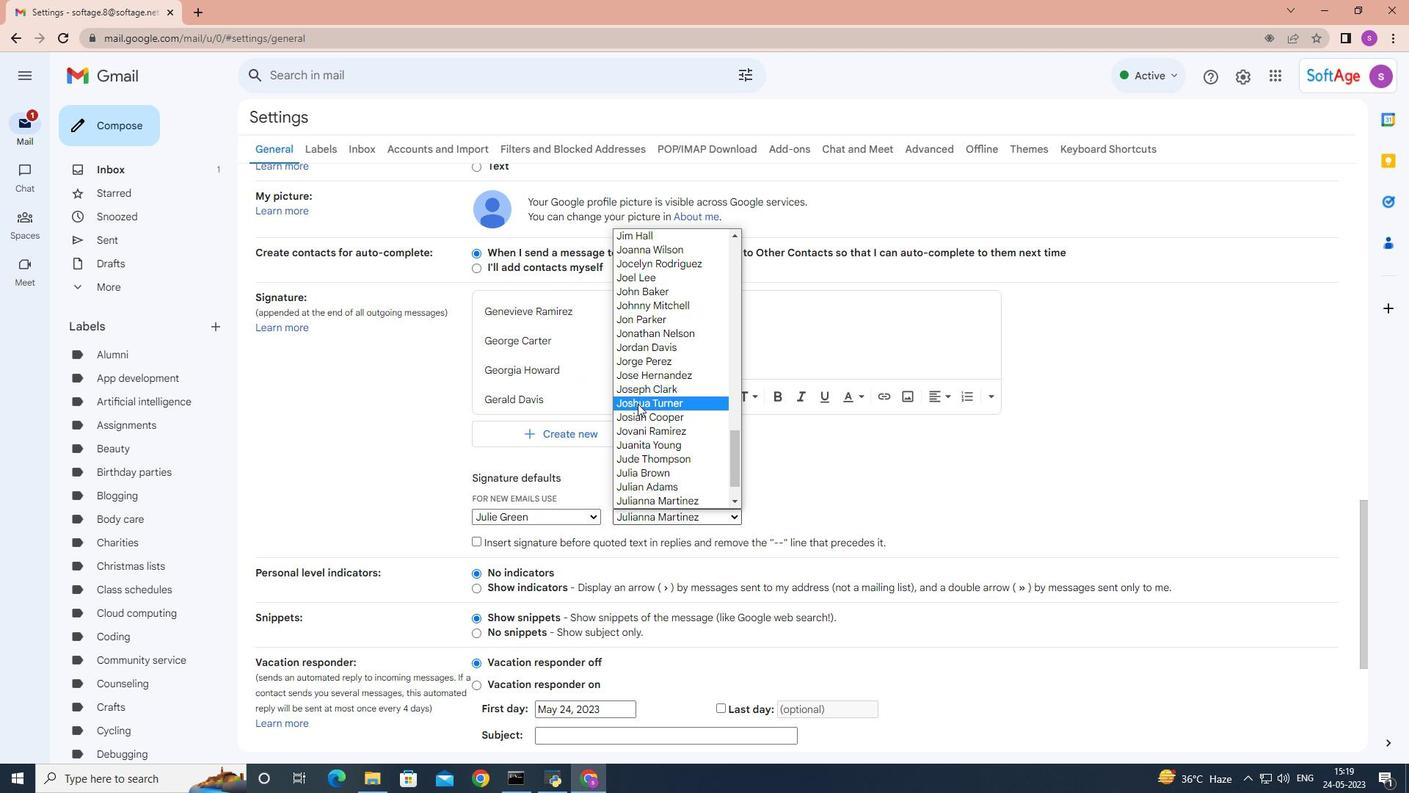 
Action: Mouse scrolled (638, 403) with delta (0, 0)
Screenshot: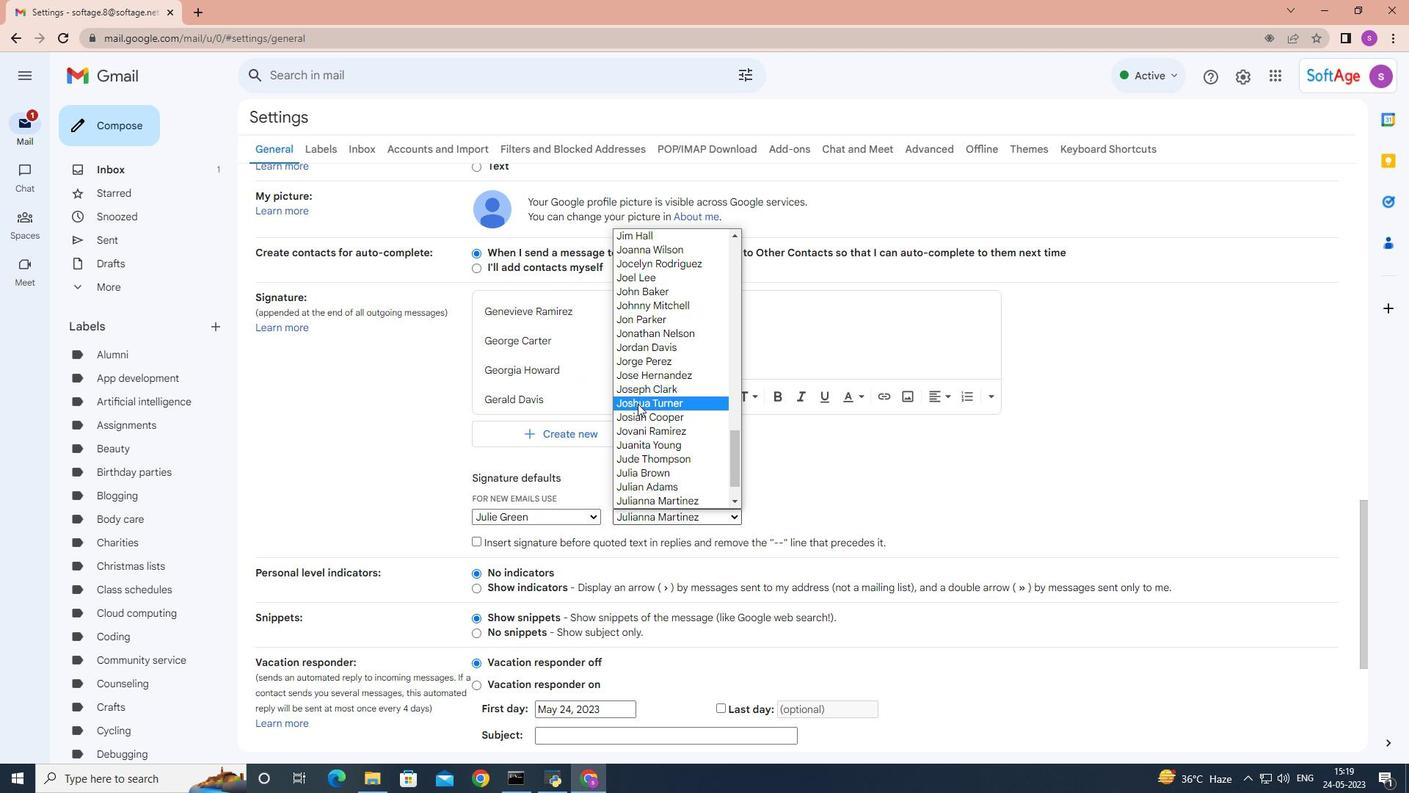 
Action: Mouse scrolled (638, 403) with delta (0, 0)
Screenshot: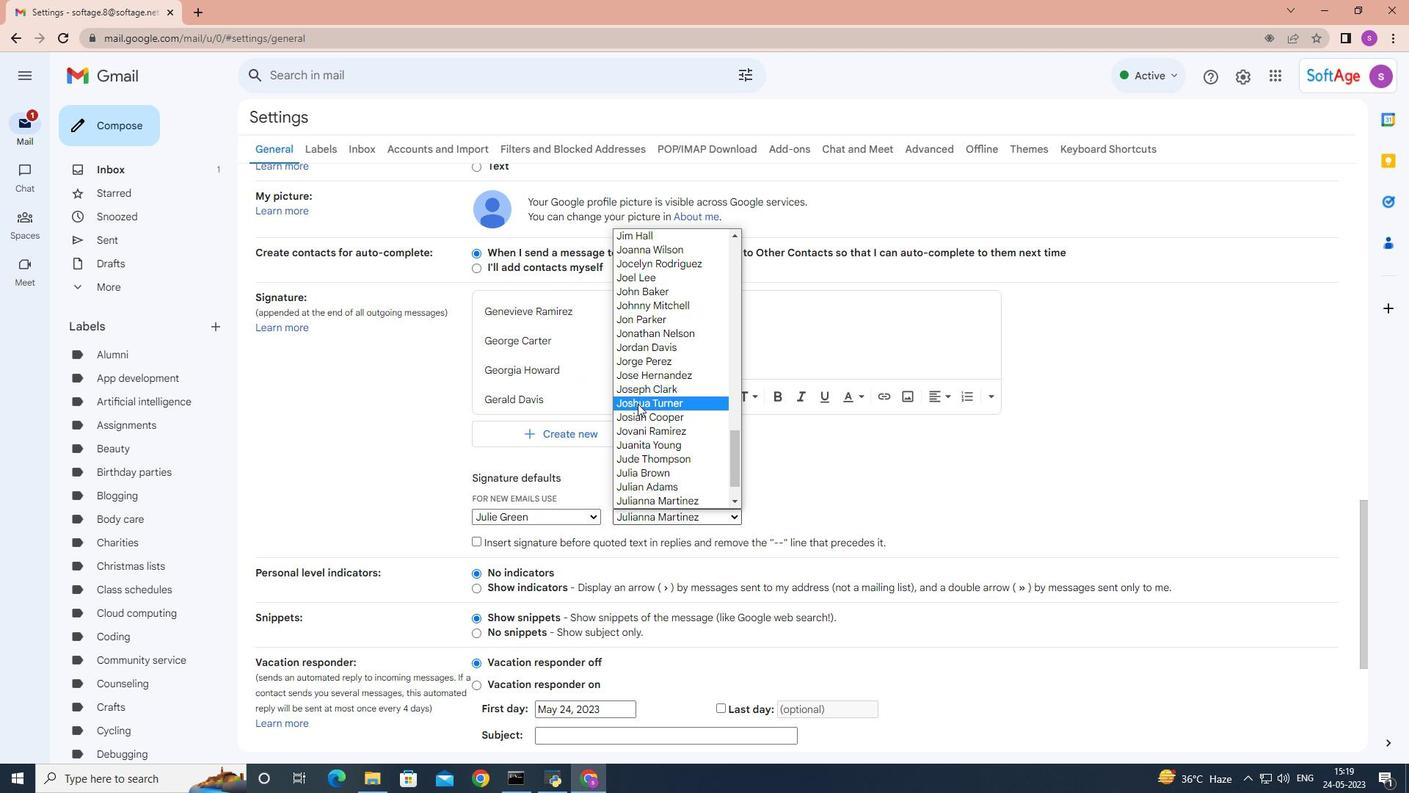 
Action: Mouse scrolled (638, 403) with delta (0, 0)
Screenshot: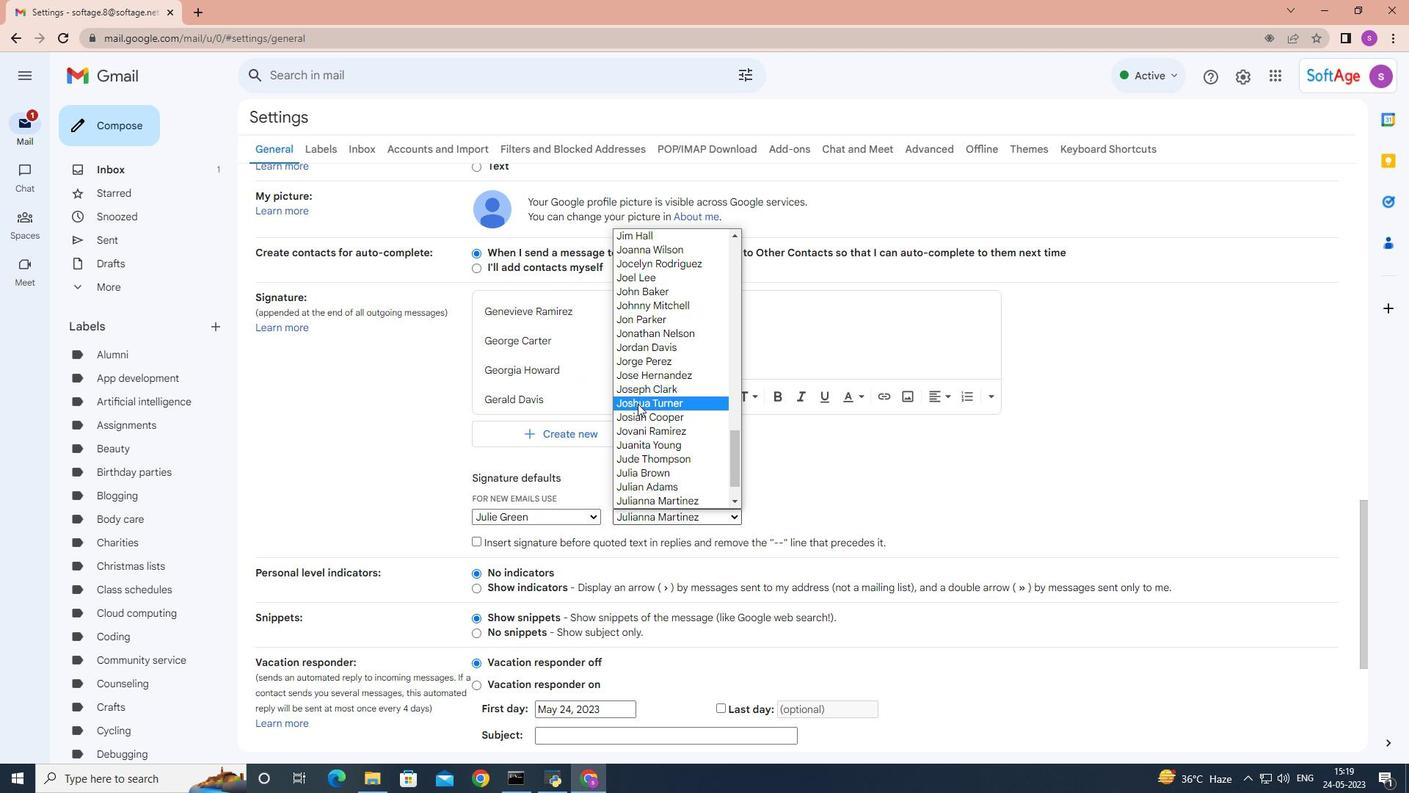 
Action: Mouse scrolled (638, 403) with delta (0, 0)
Screenshot: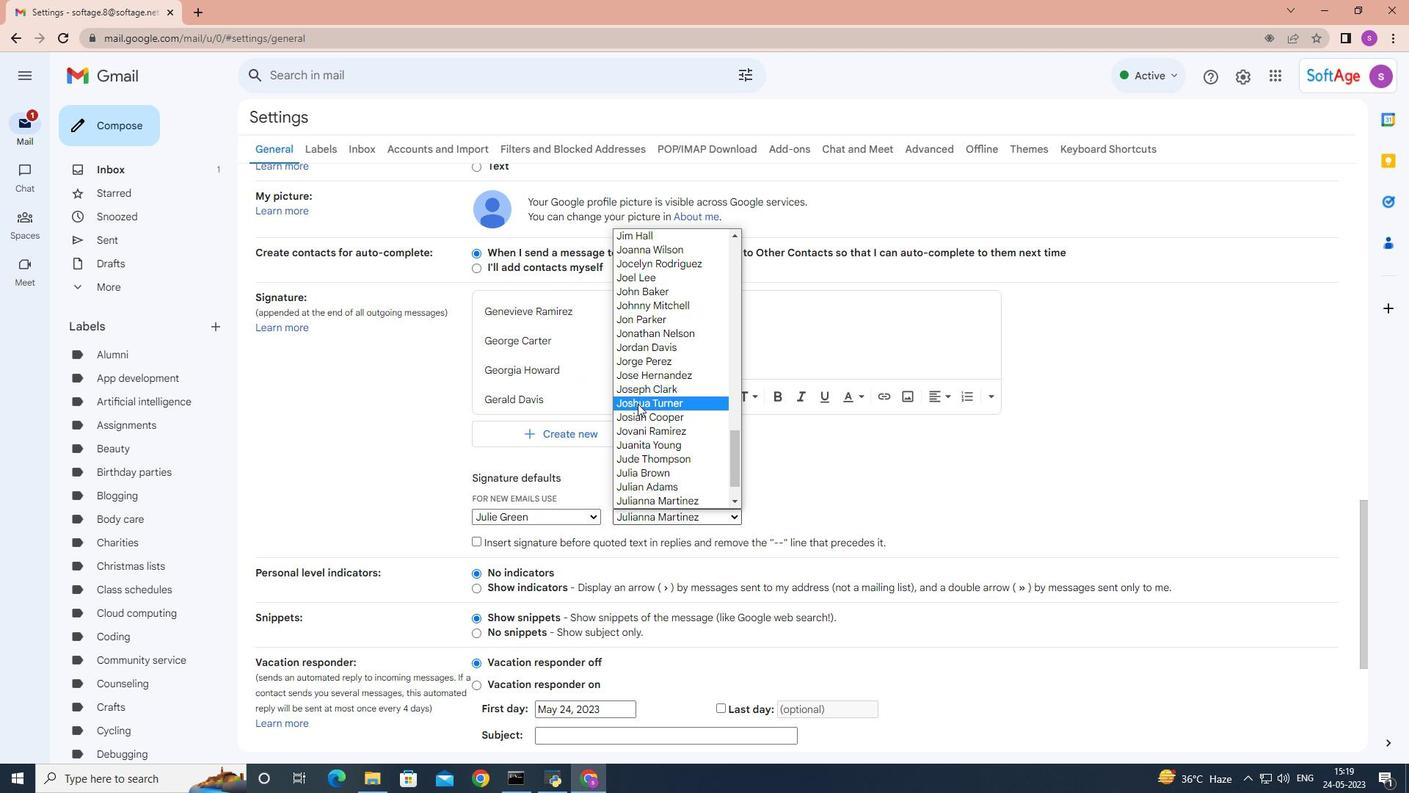 
Action: Mouse scrolled (638, 404) with delta (0, 0)
Screenshot: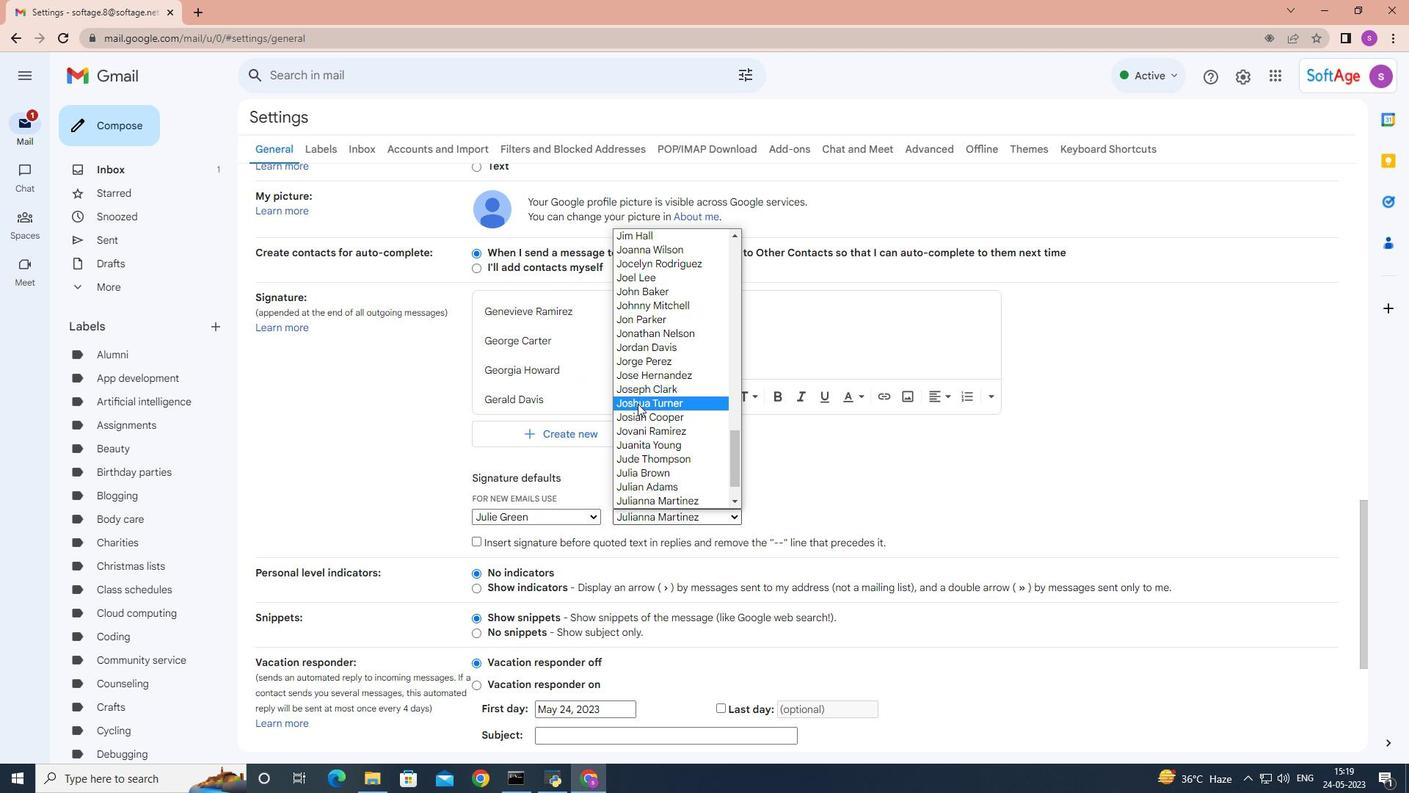 
Action: Mouse moved to (696, 474)
Screenshot: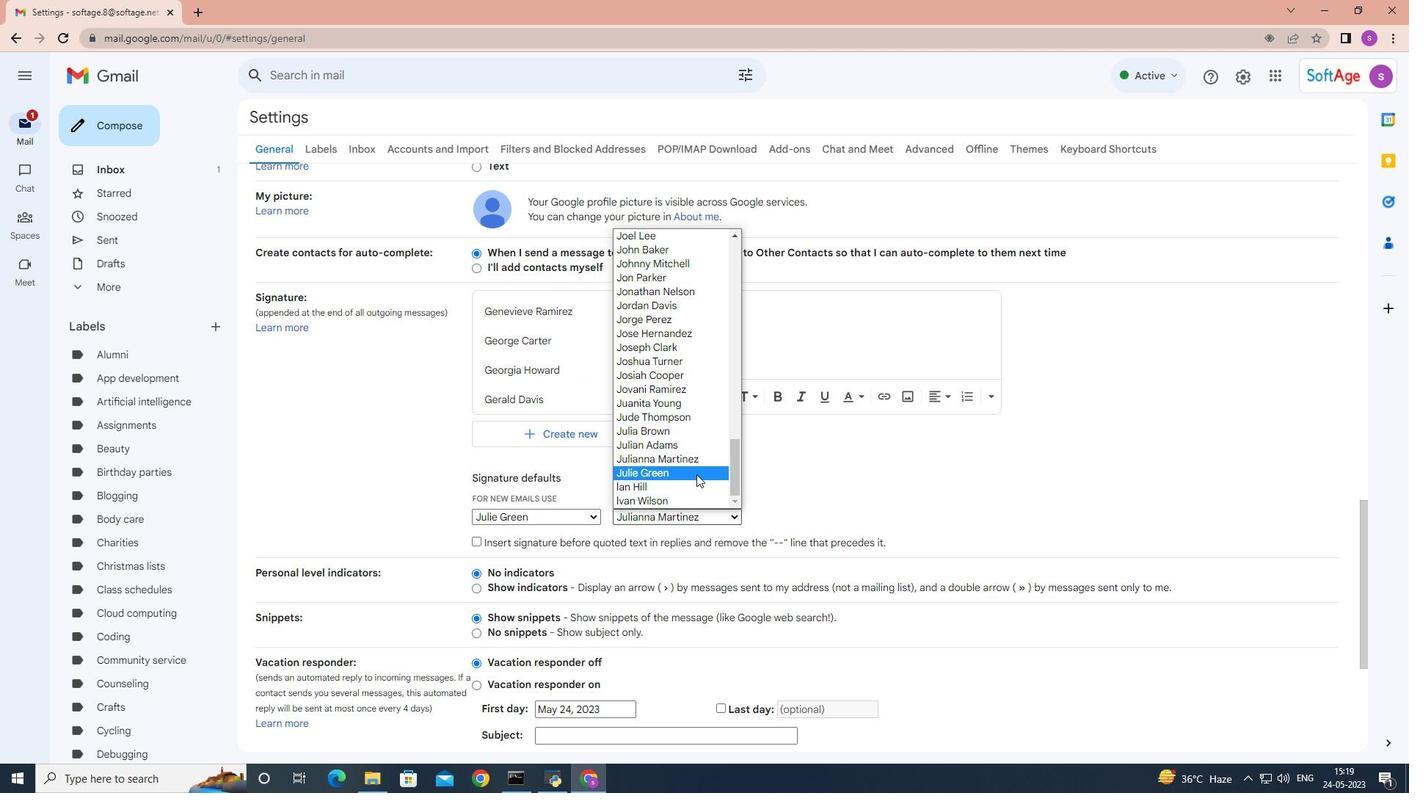 
Action: Mouse pressed left at (696, 474)
Screenshot: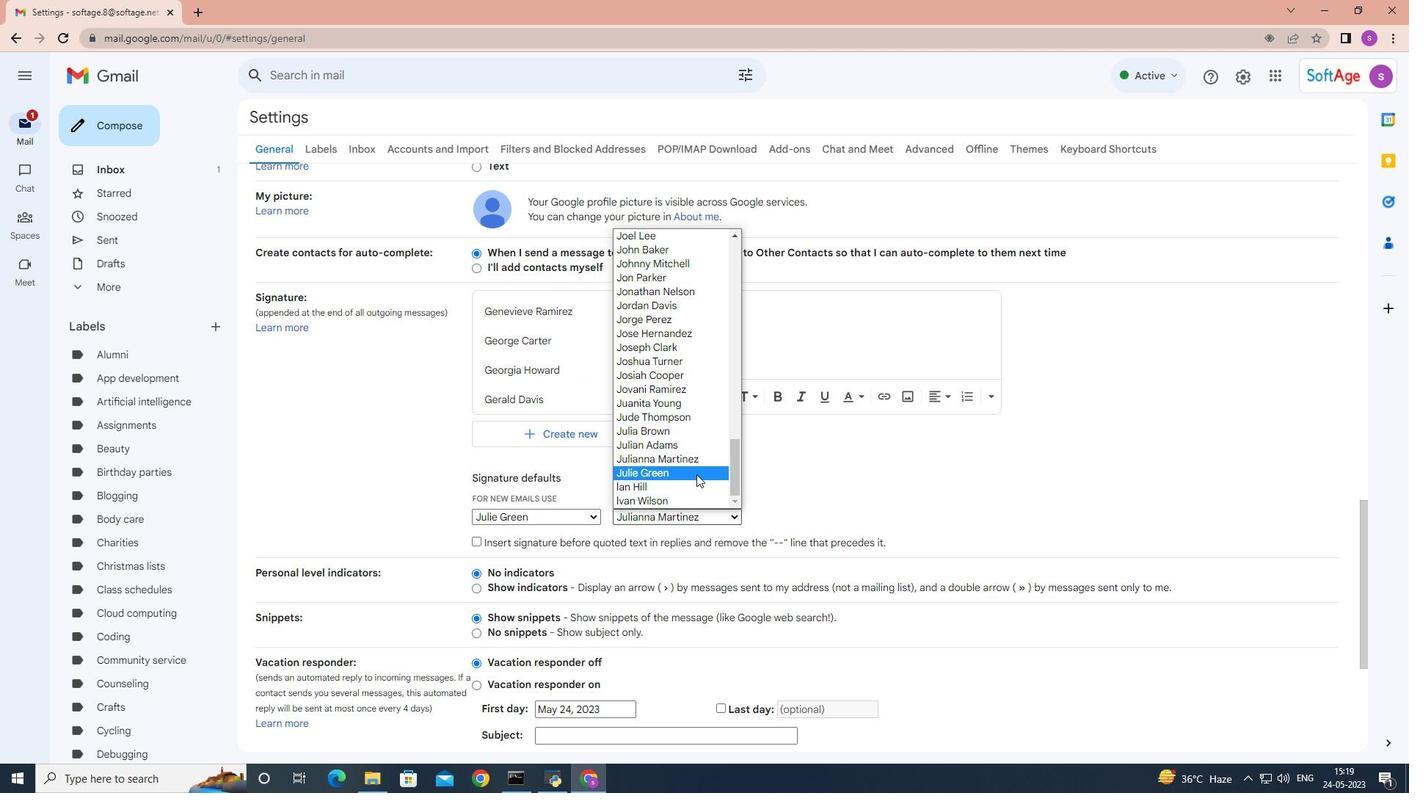 
Action: Mouse moved to (795, 476)
Screenshot: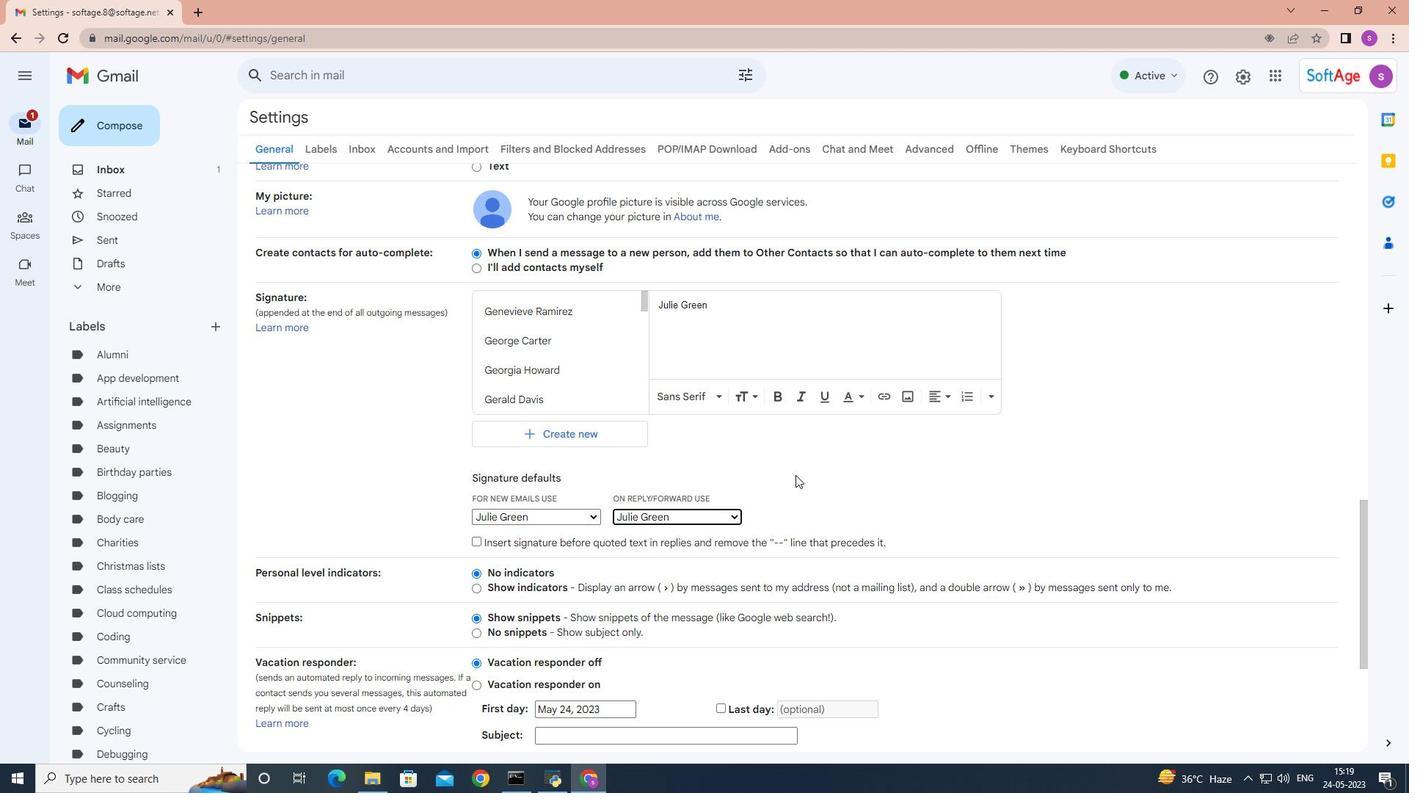 
Action: Mouse scrolled (795, 475) with delta (0, 0)
Screenshot: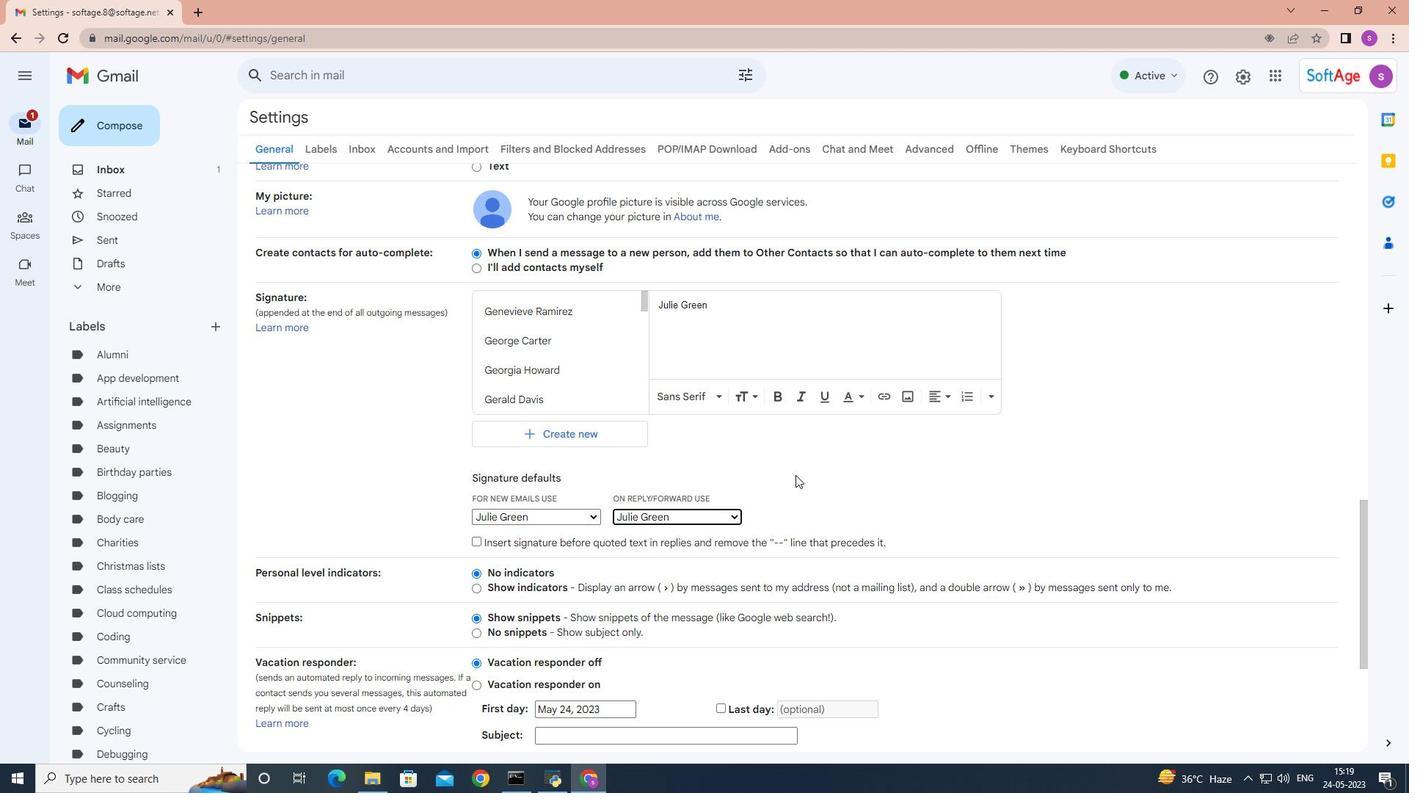 
Action: Mouse moved to (795, 477)
Screenshot: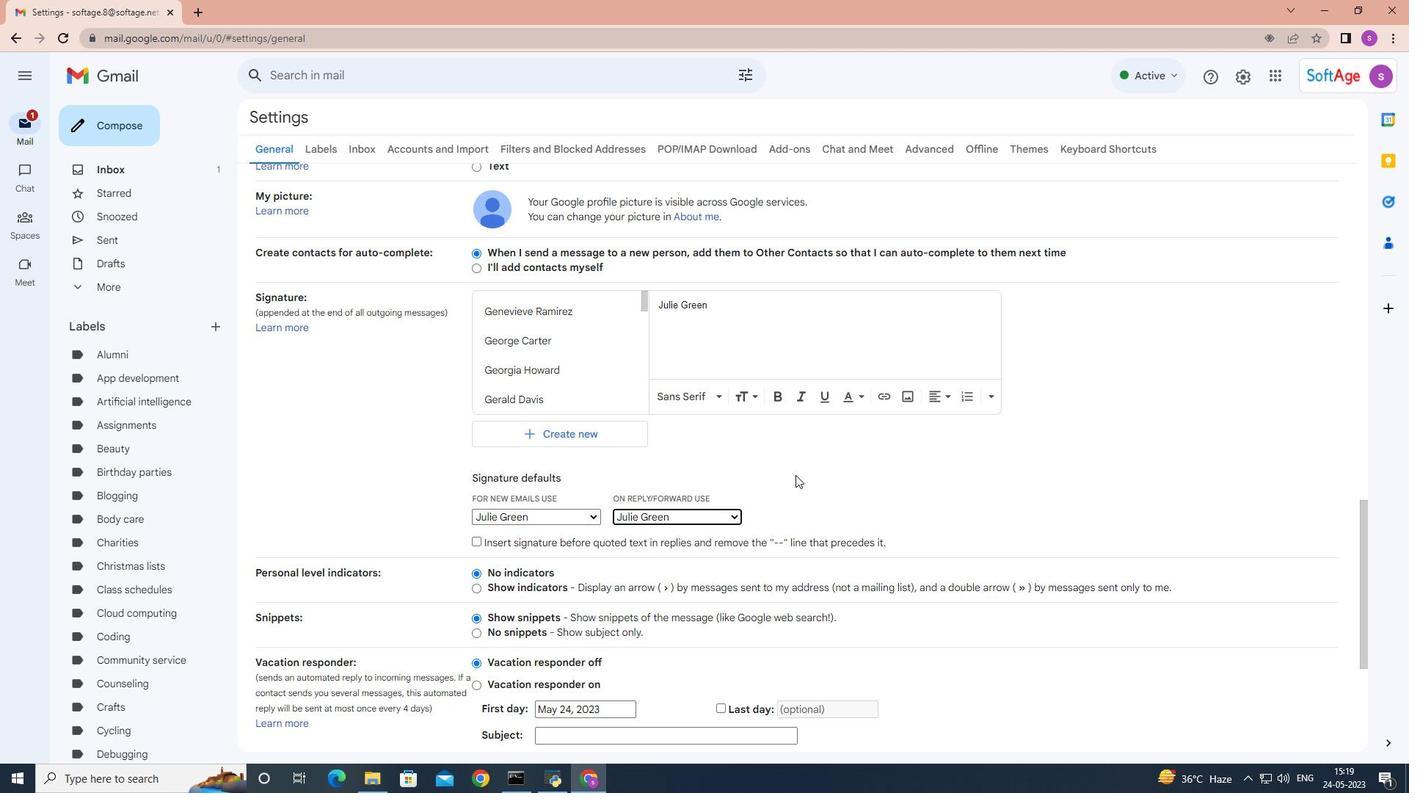 
Action: Mouse scrolled (795, 476) with delta (0, 0)
Screenshot: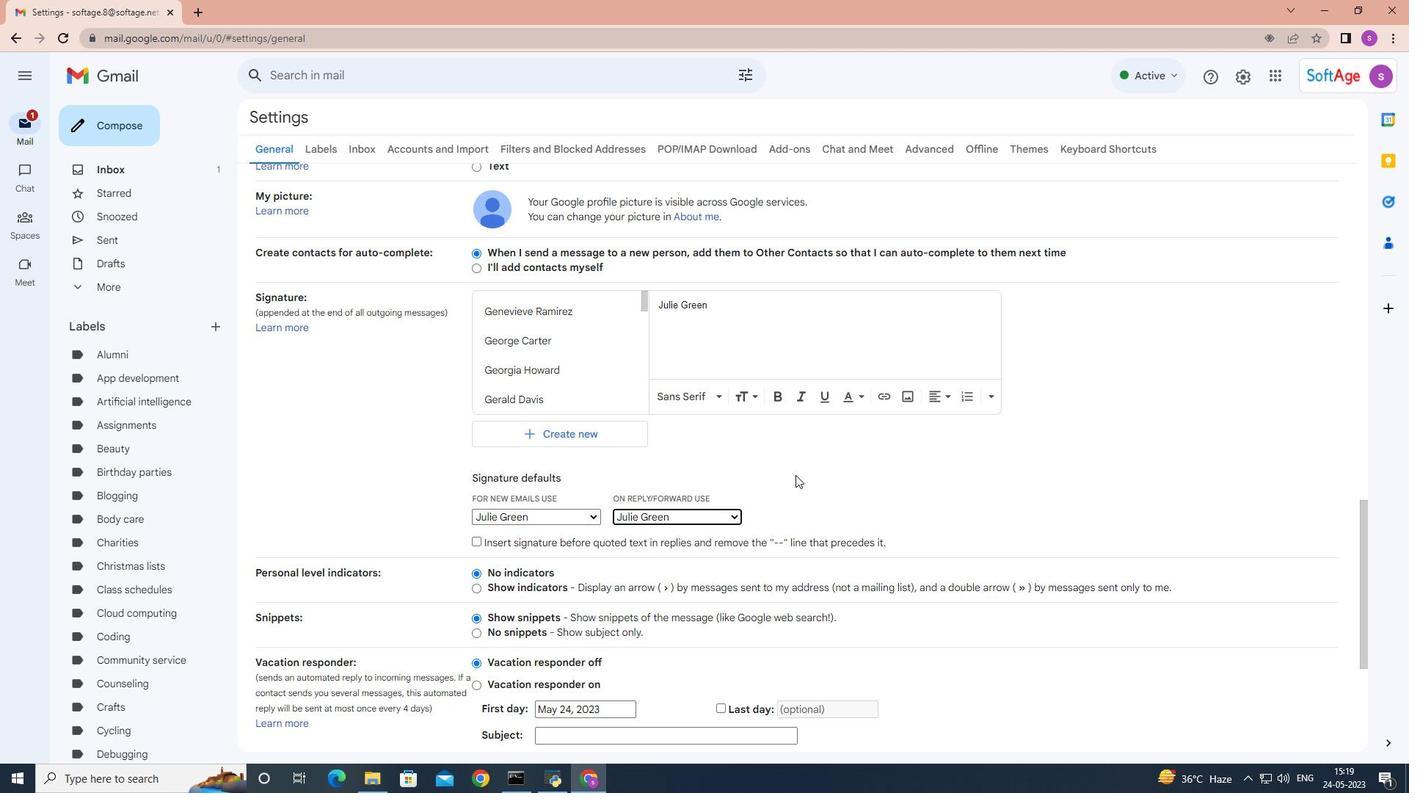 
Action: Mouse moved to (795, 478)
Screenshot: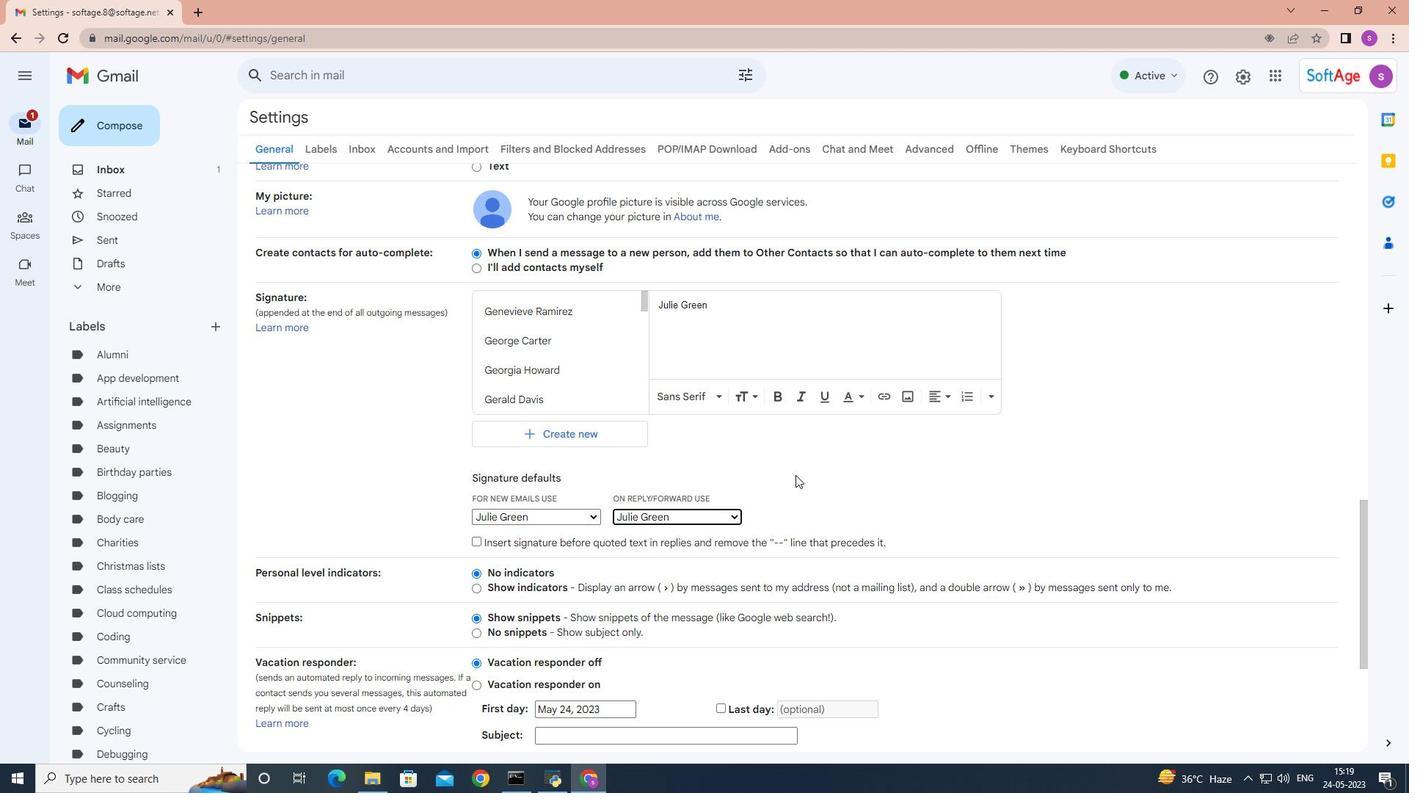 
Action: Mouse scrolled (795, 477) with delta (0, 0)
Screenshot: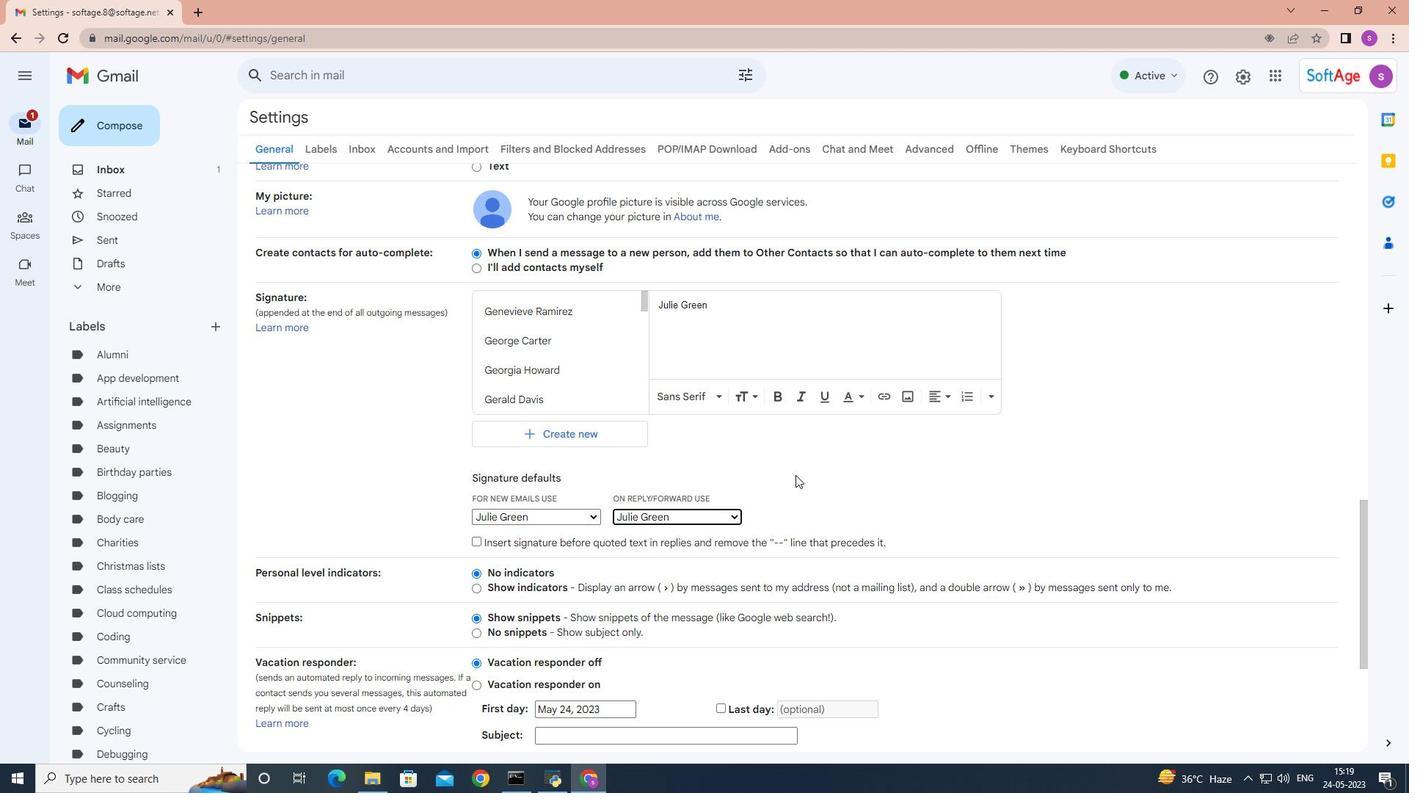 
Action: Mouse scrolled (795, 477) with delta (0, 0)
Screenshot: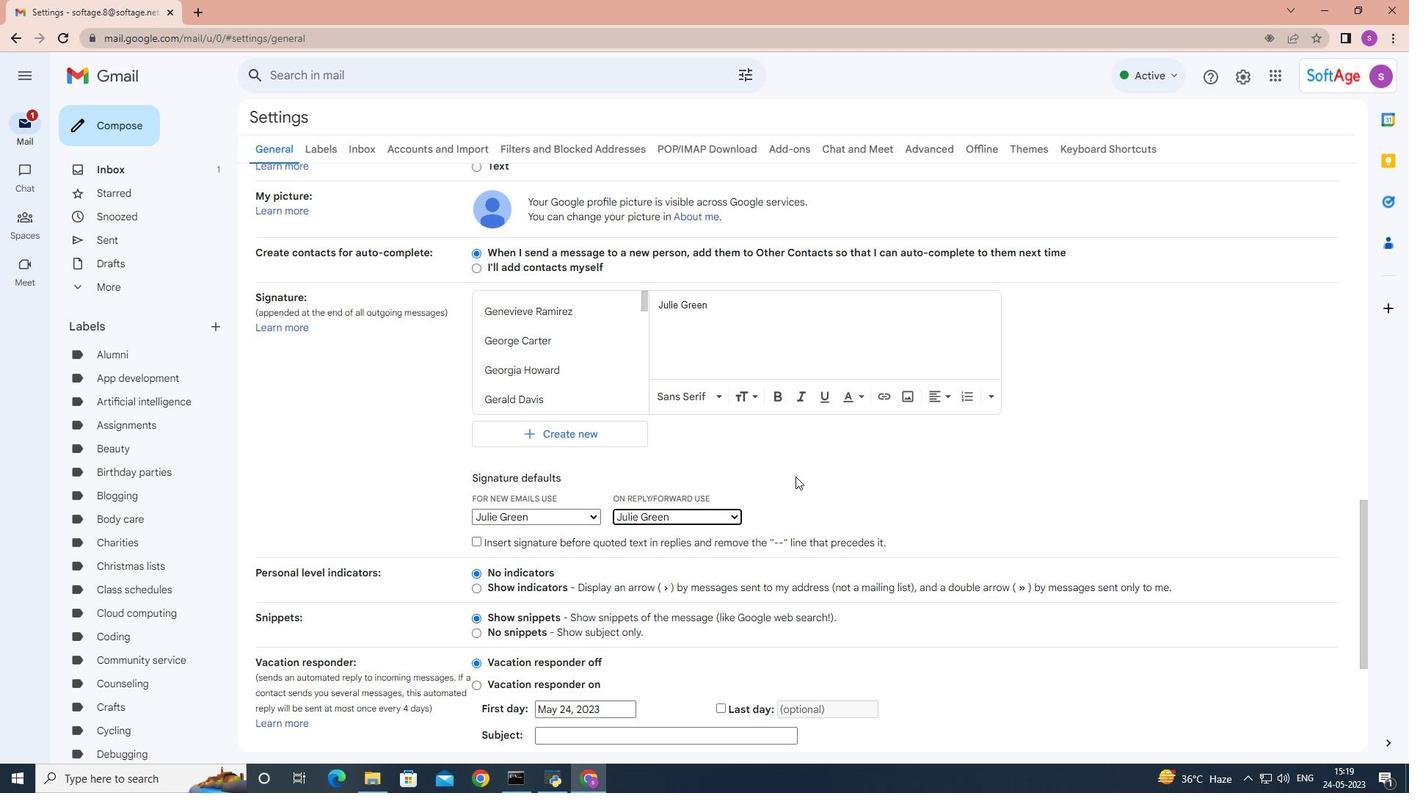
Action: Mouse scrolled (795, 477) with delta (0, 0)
Screenshot: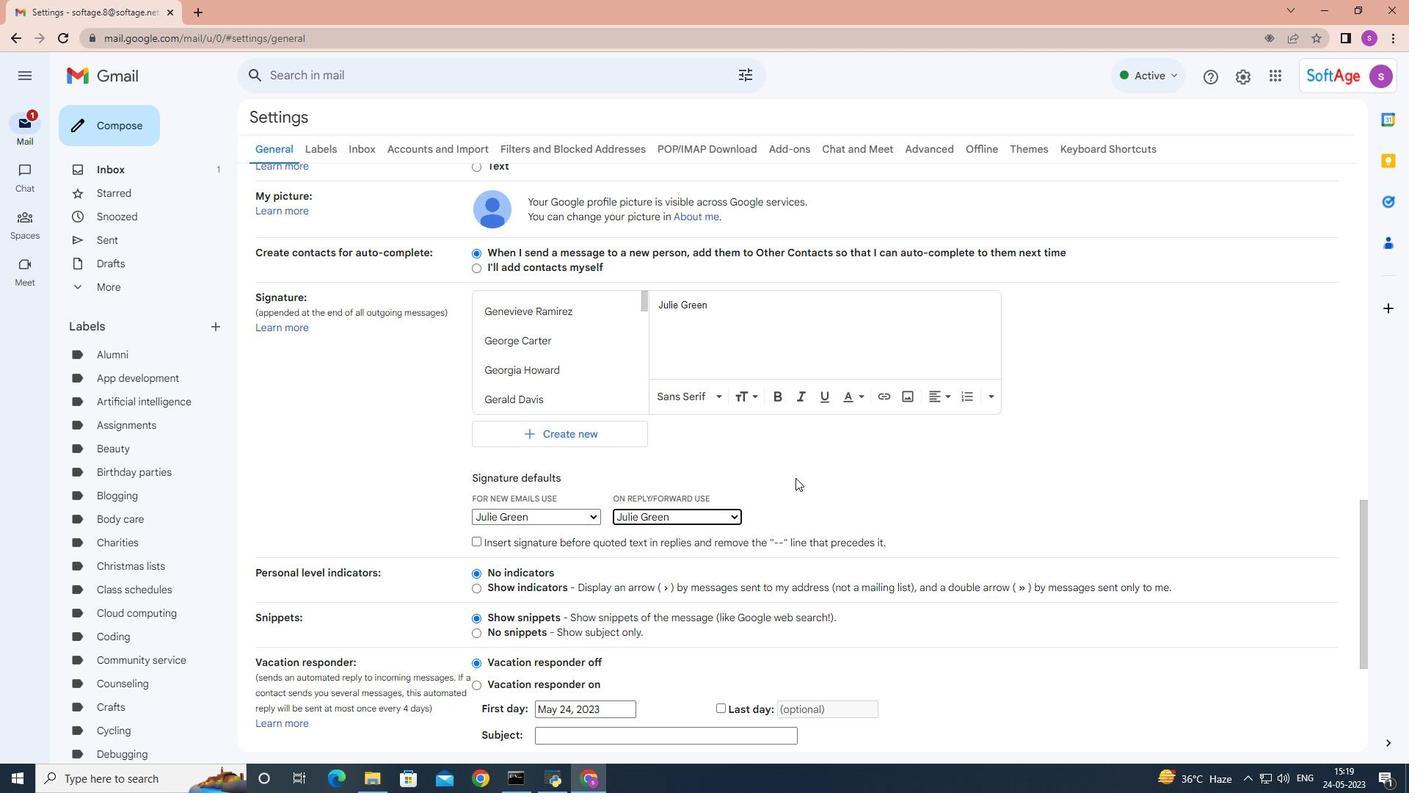 
Action: Mouse scrolled (795, 477) with delta (0, 0)
Screenshot: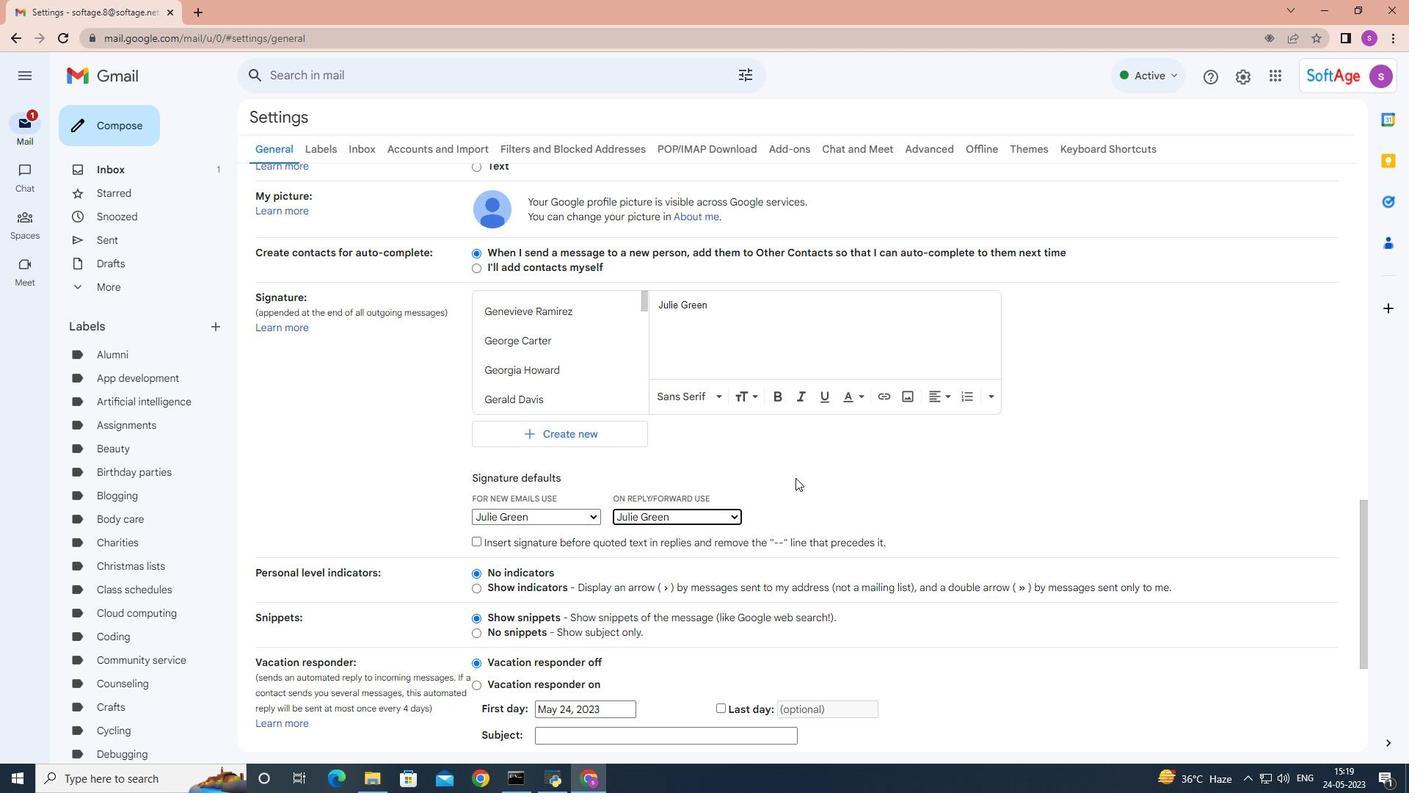 
Action: Mouse moved to (776, 676)
Screenshot: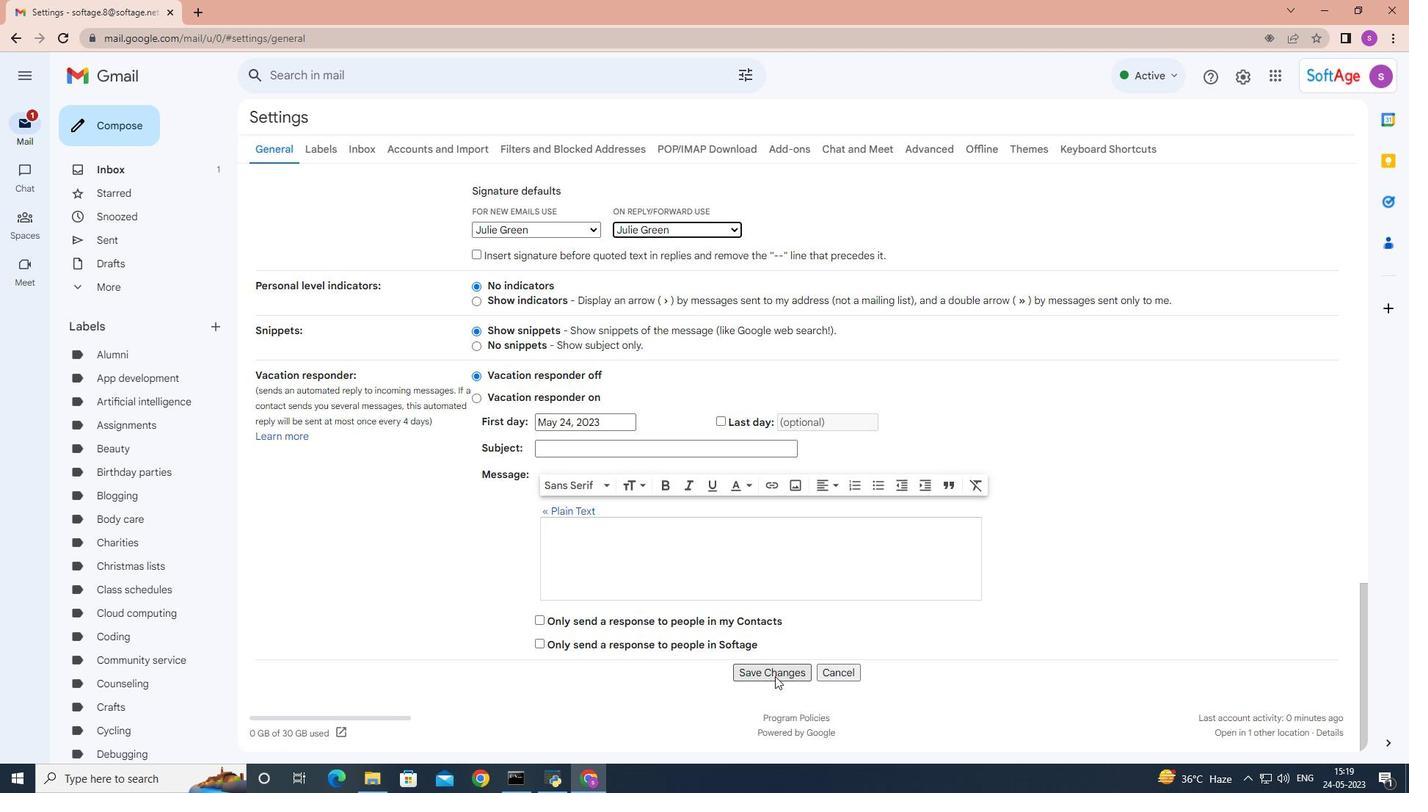 
Action: Mouse pressed left at (776, 676)
Screenshot: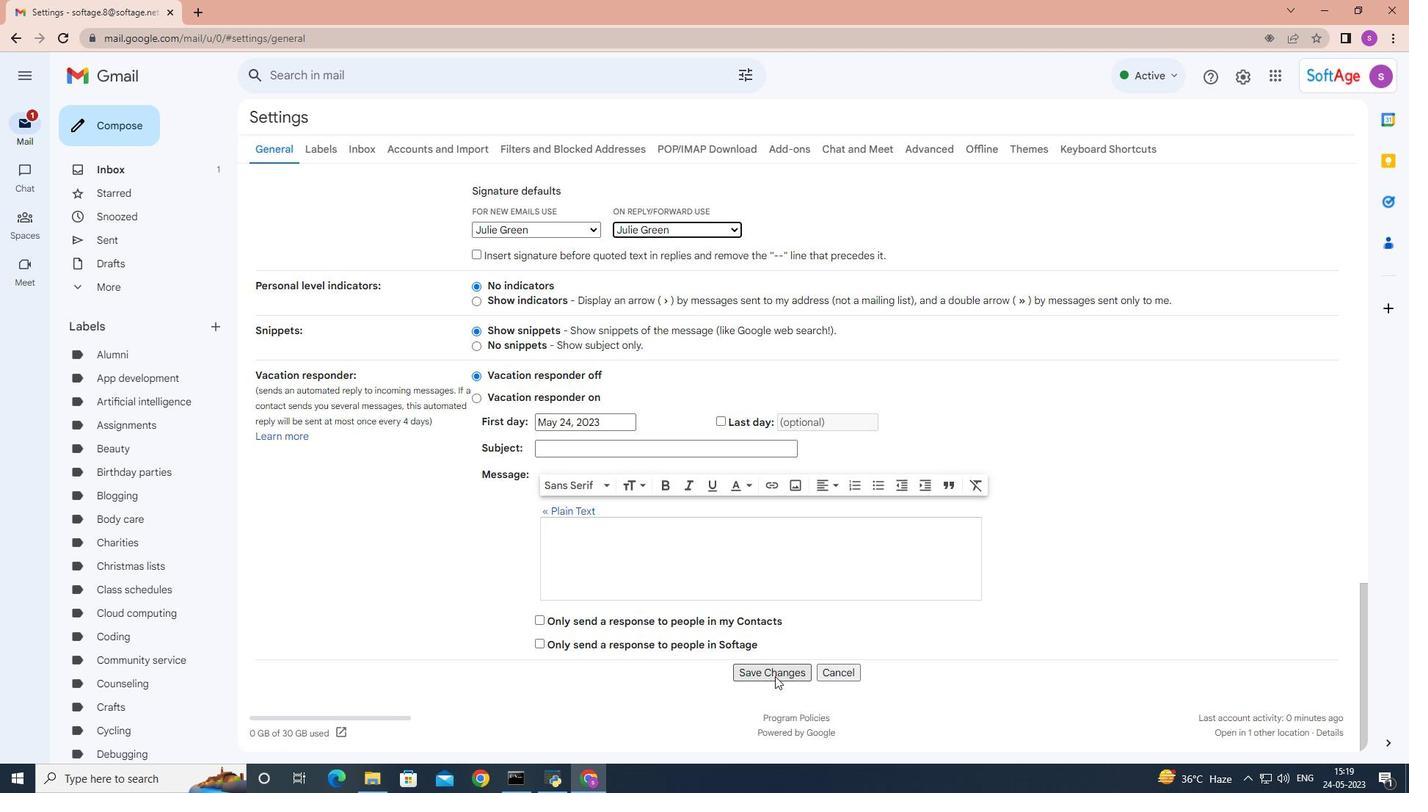 
Action: Mouse moved to (108, 120)
Screenshot: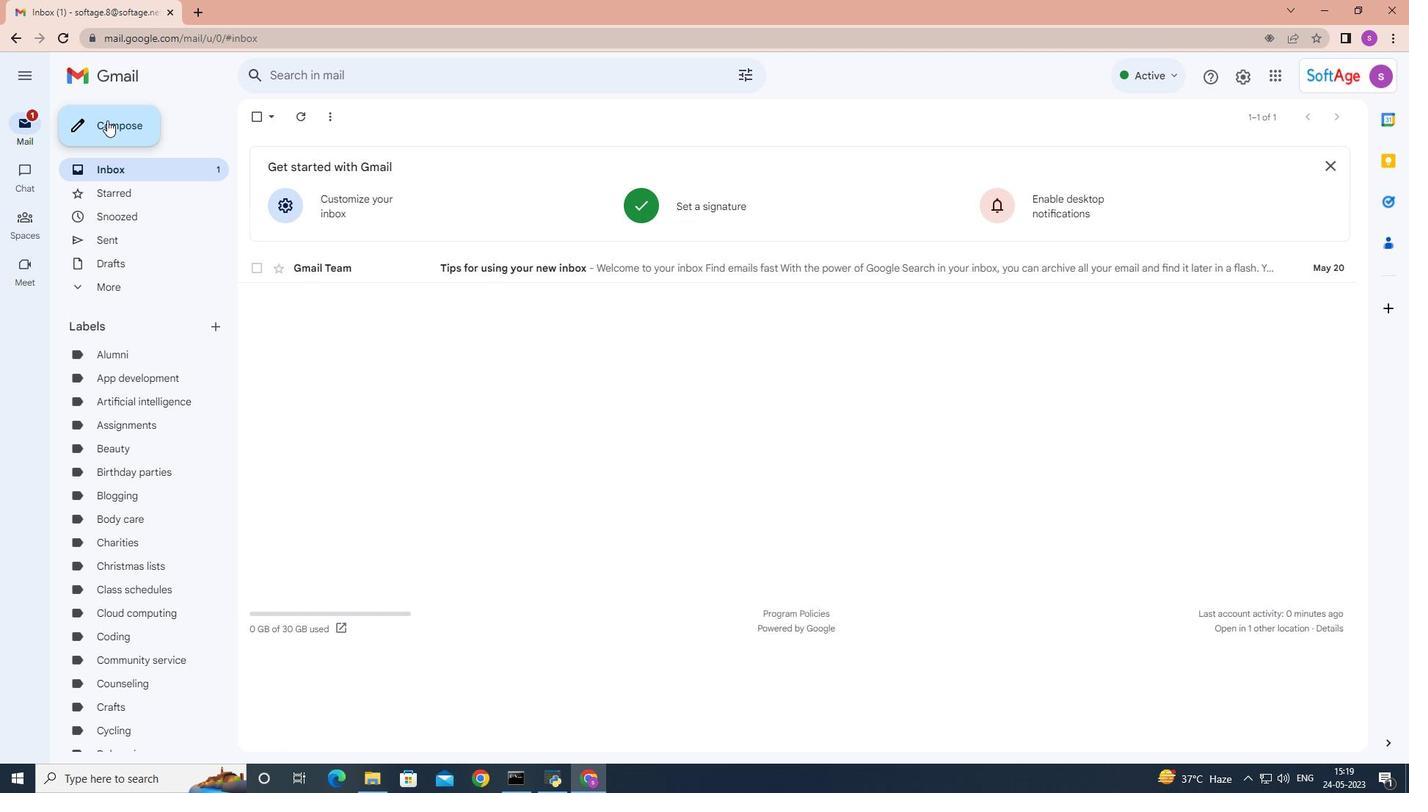 
Action: Mouse pressed left at (108, 120)
Screenshot: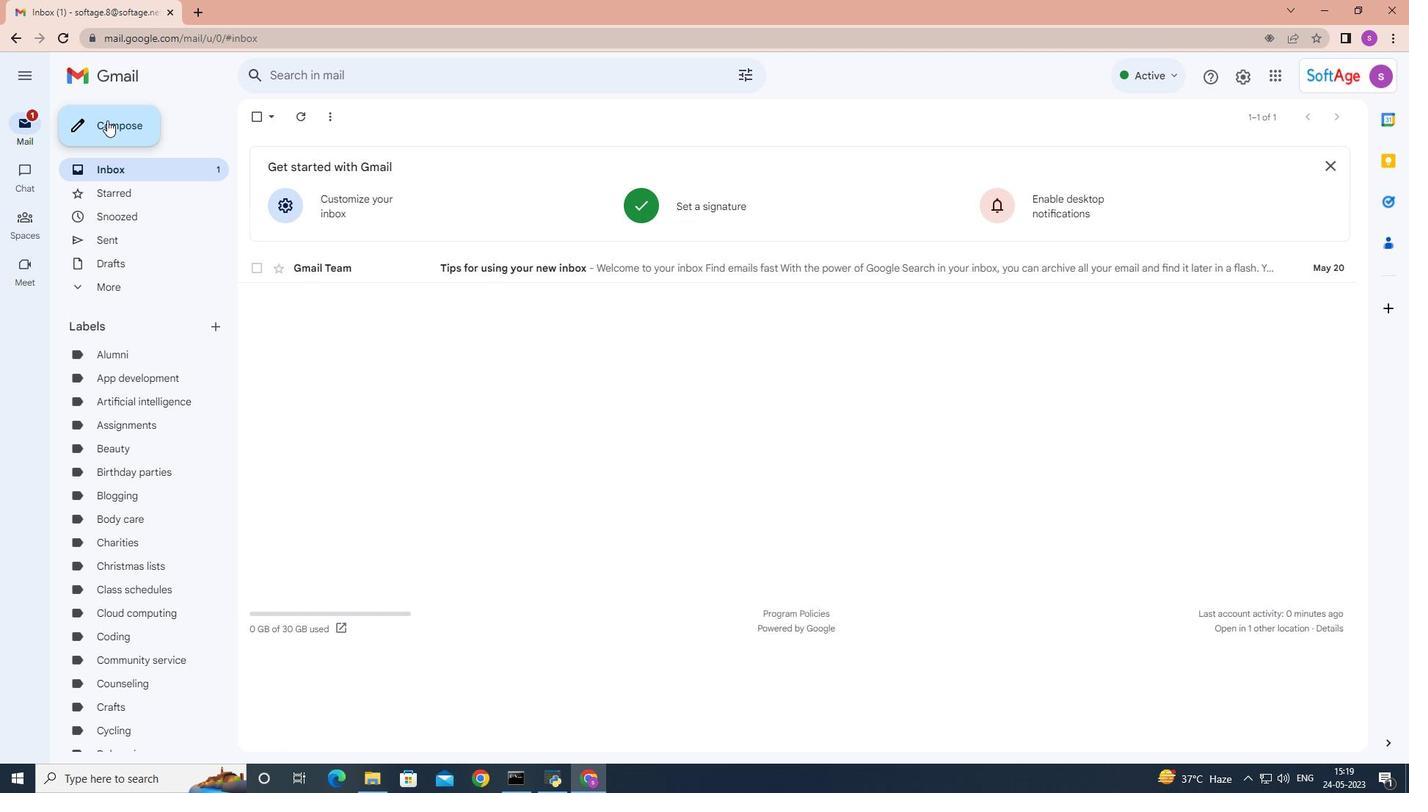 
Action: Mouse moved to (939, 379)
Screenshot: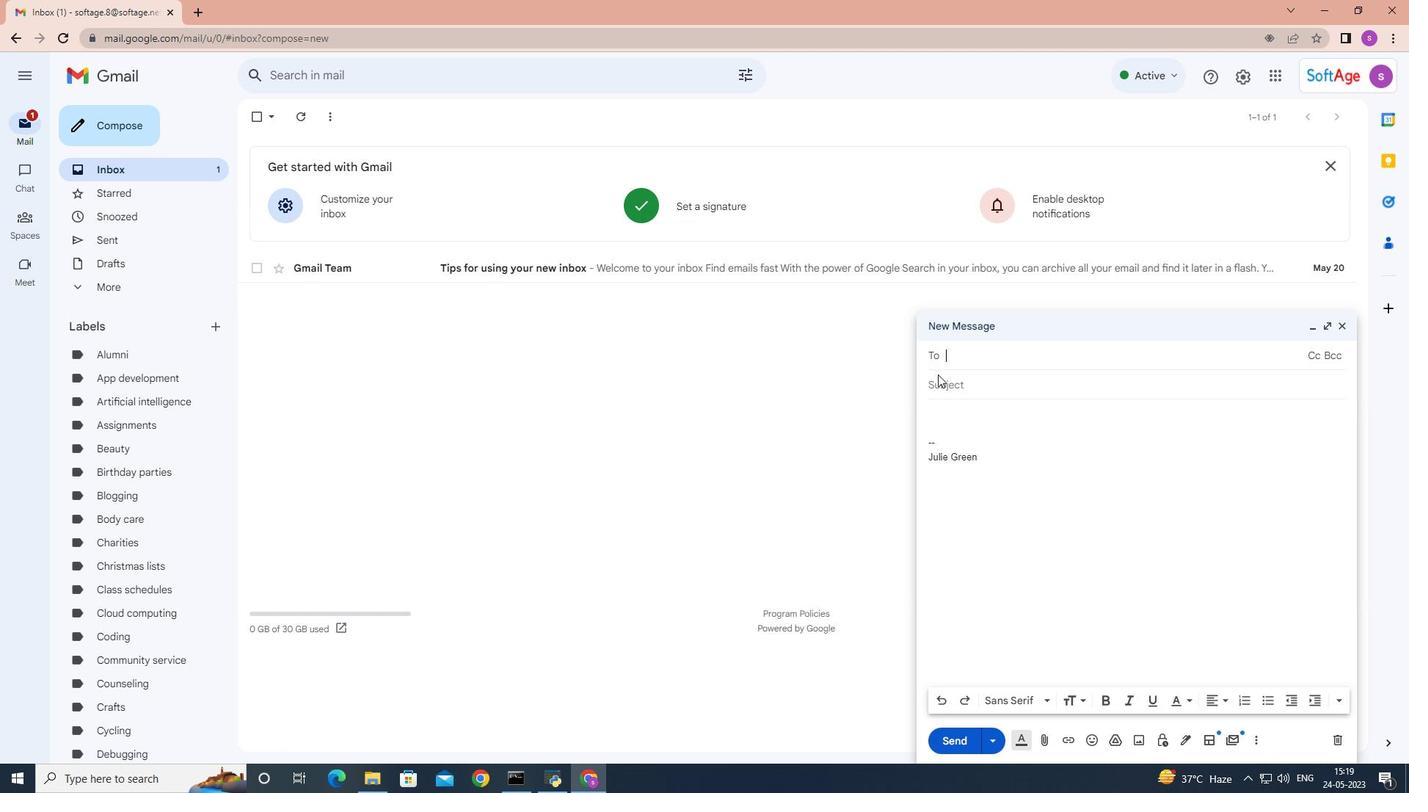 
Action: Mouse pressed left at (939, 379)
Screenshot: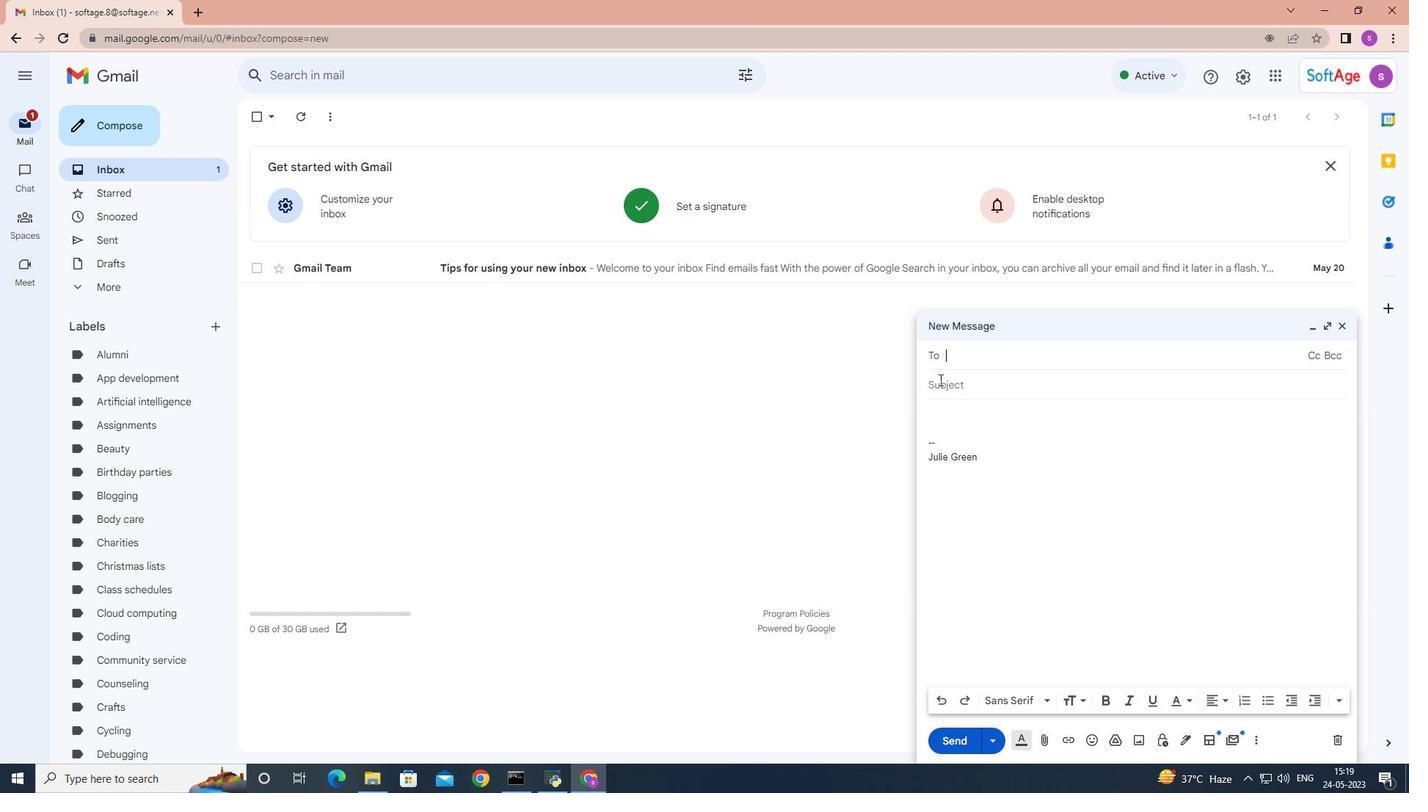 
Action: Mouse moved to (939, 379)
Screenshot: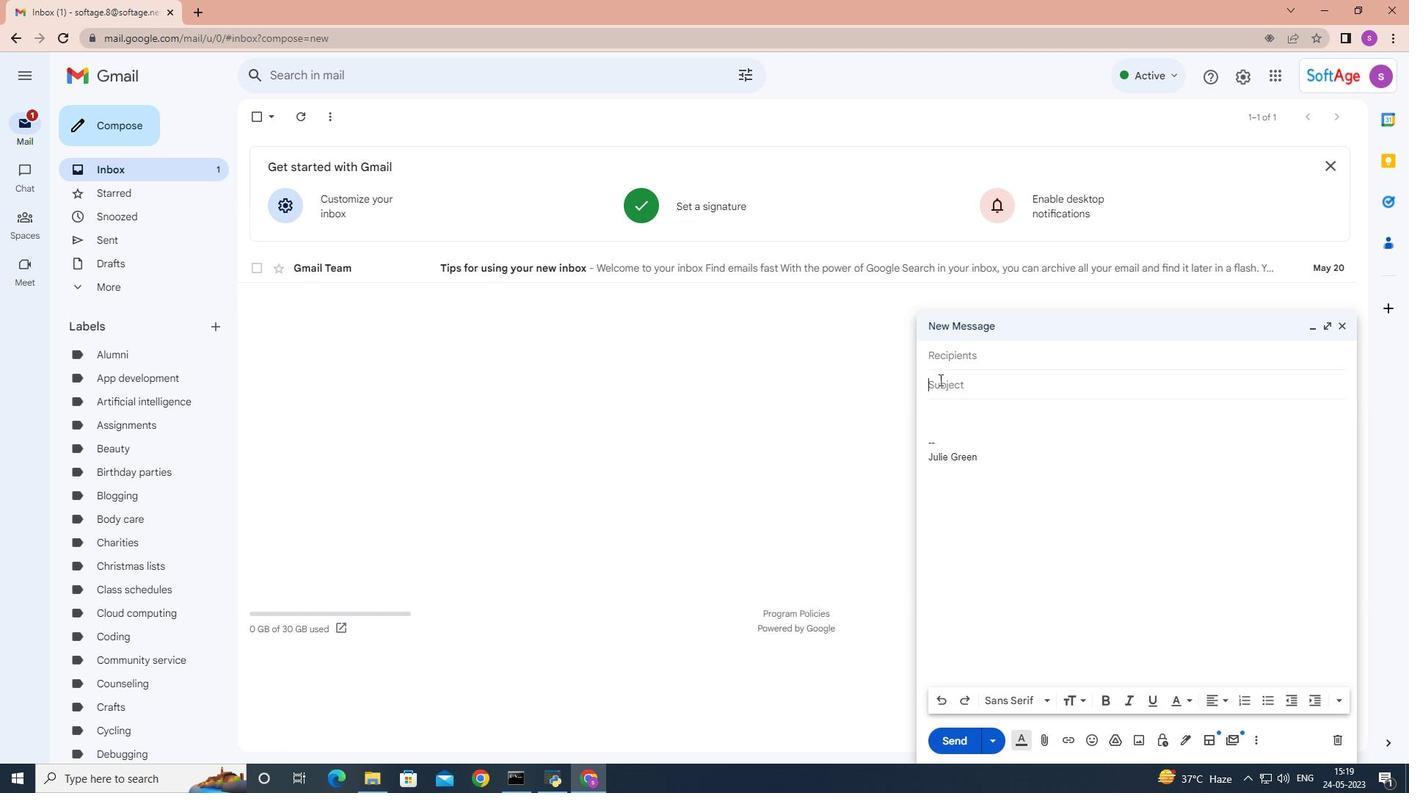 
Action: Key pressed <Key.shift>Request<Key.space>for<Key.space>a<Key.space>promotion<Key.space>
Screenshot: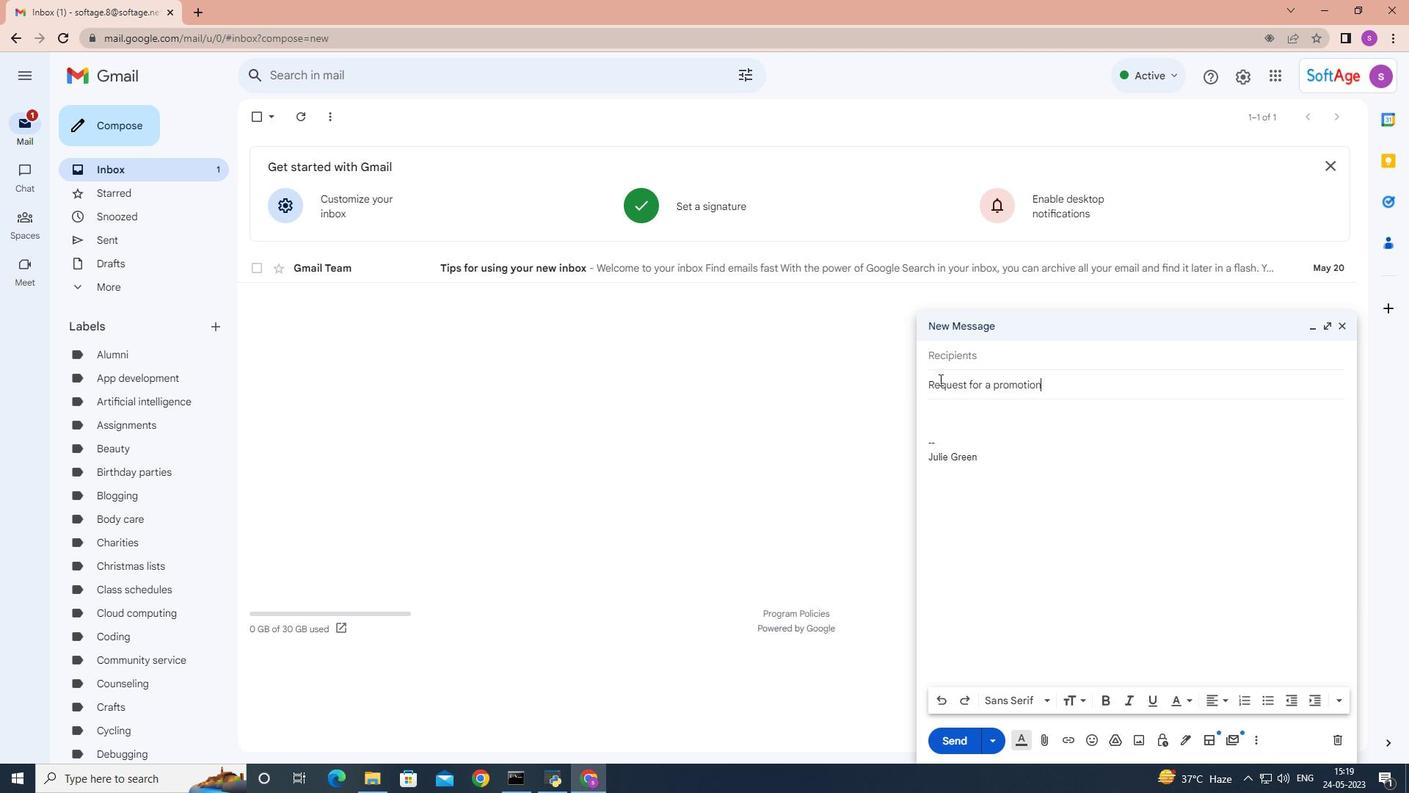
Action: Mouse moved to (929, 406)
Screenshot: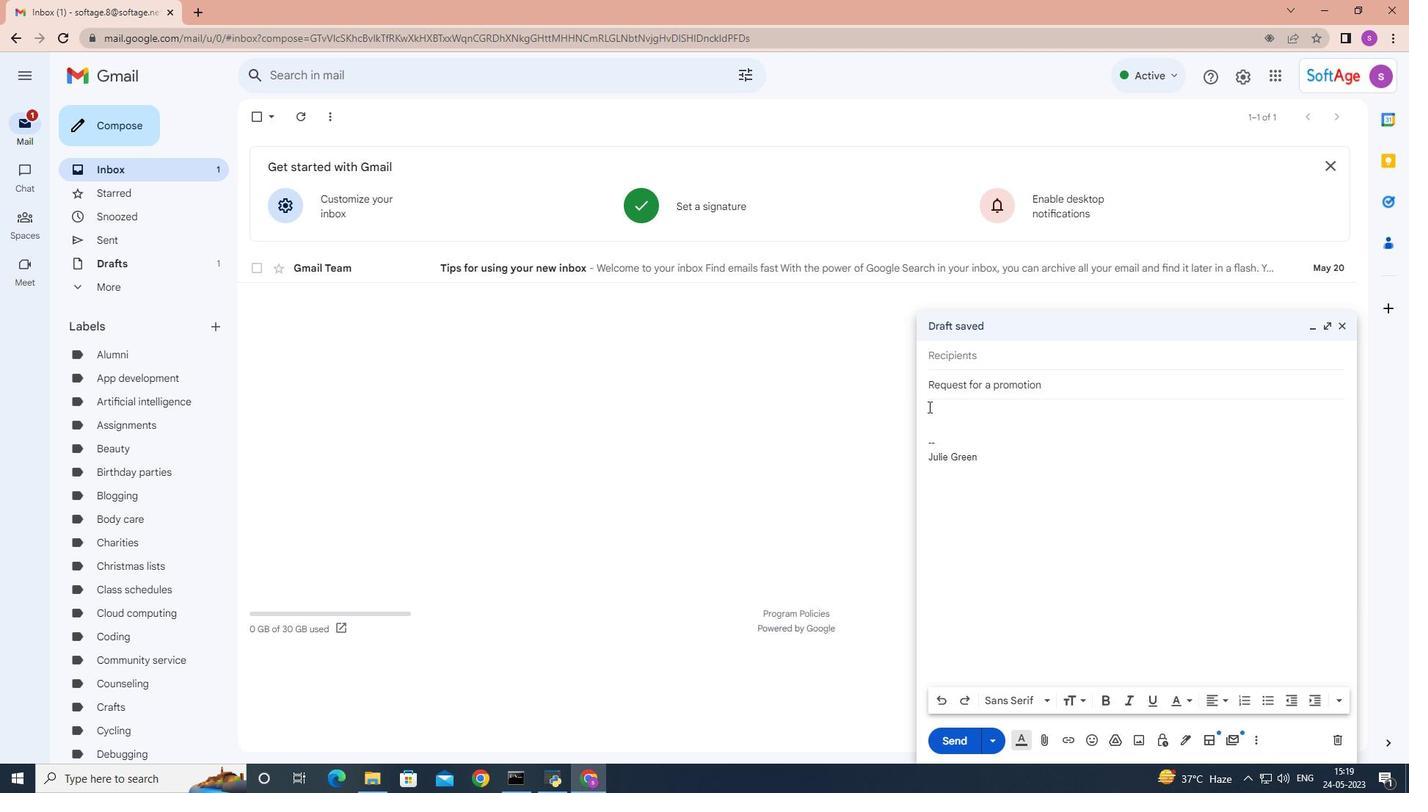 
Action: Mouse pressed left at (929, 406)
Screenshot: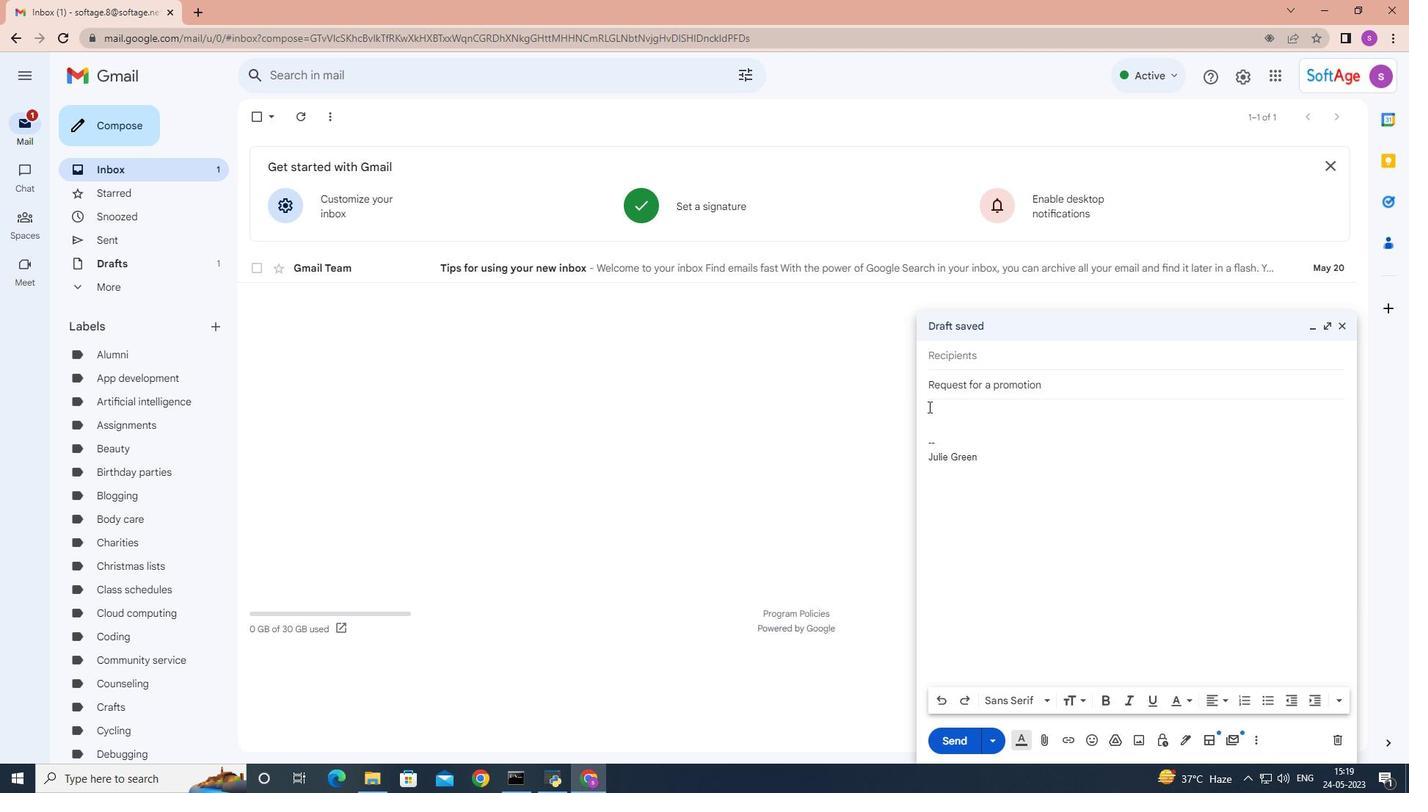 
Action: Mouse moved to (929, 407)
Screenshot: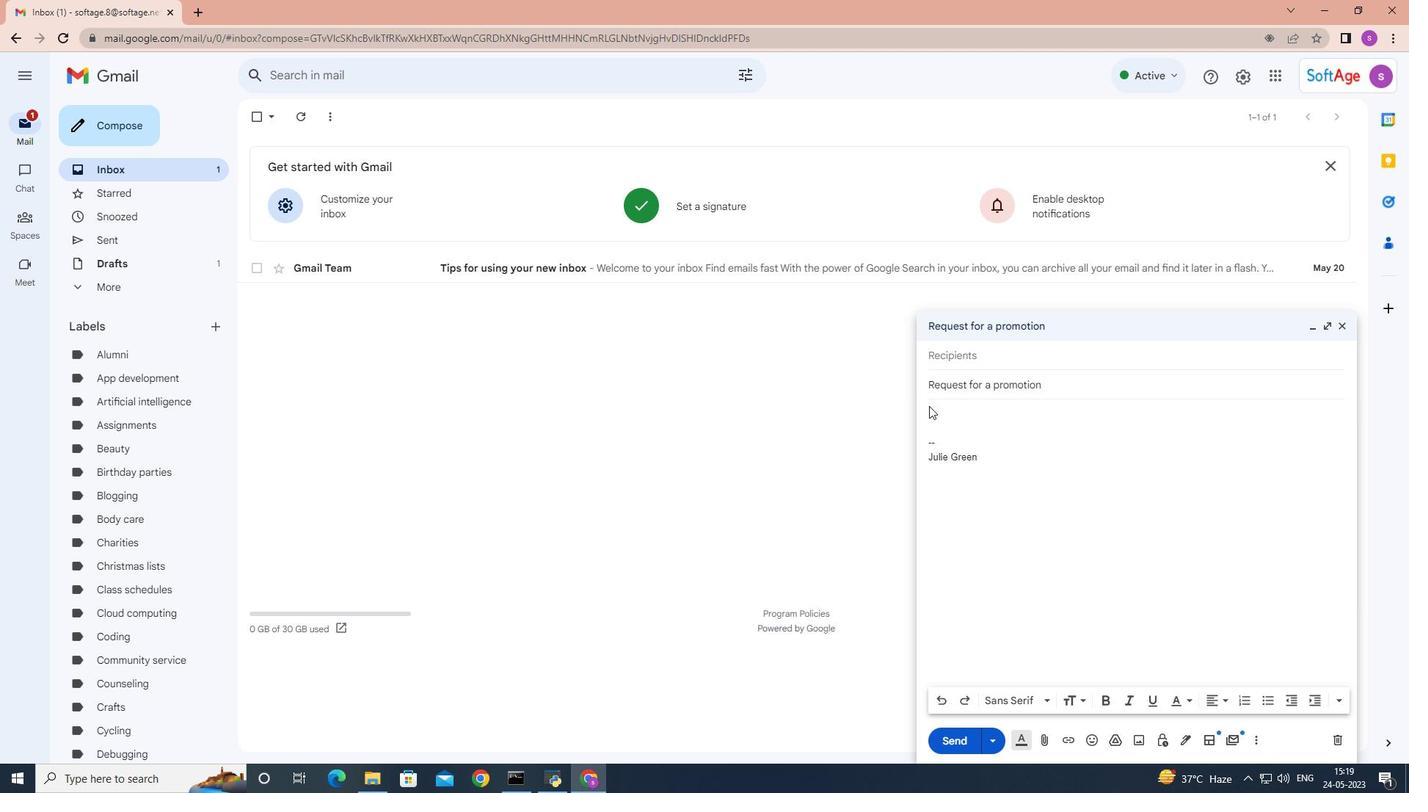 
Action: Key pressed <Key.shift>Can<Key.space>you<Key.space>please<Key.space>let<Key.space>me<Key.space>know<Key.space>the<Key.space>status<Key.space>of<Key.space>the<Key.space>payment<Key.shift>?
Screenshot: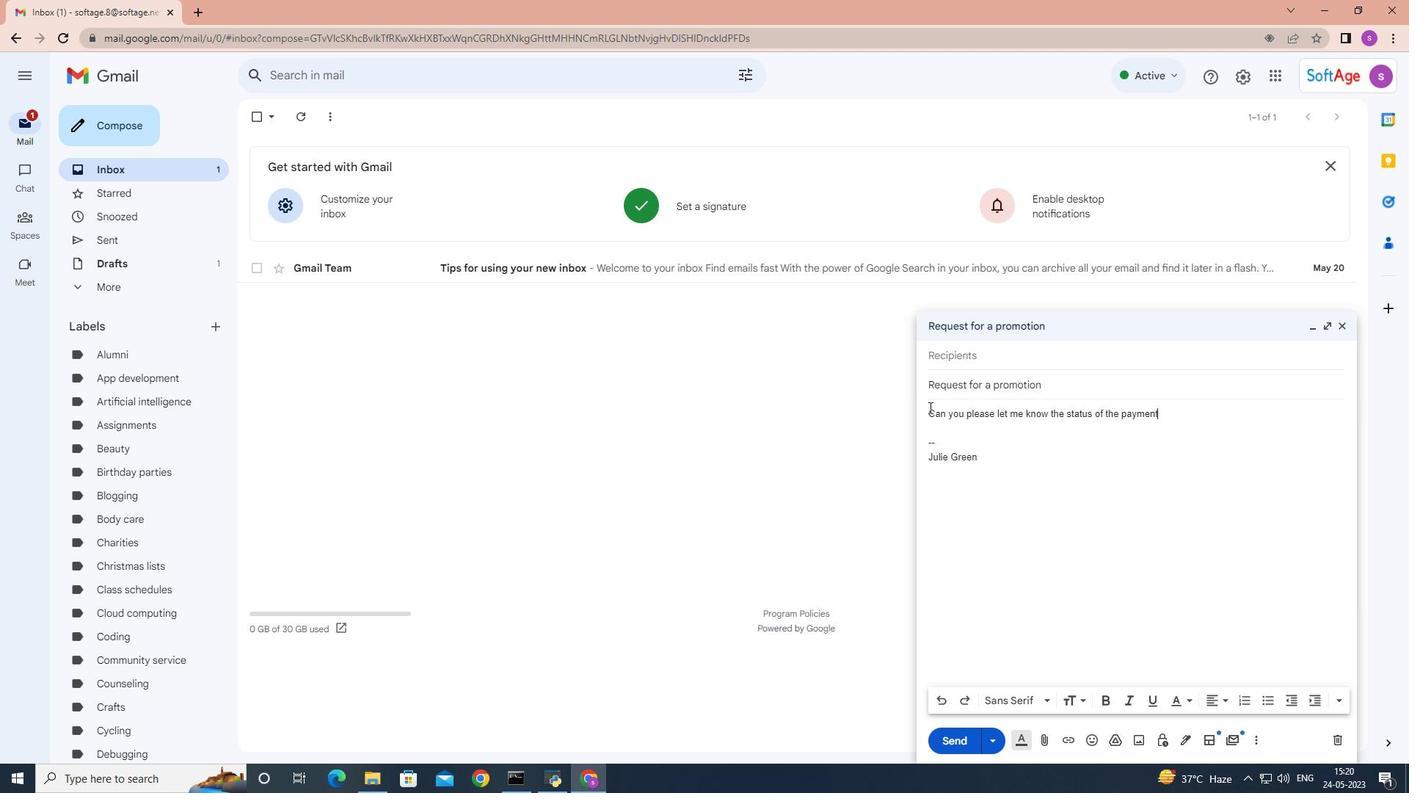 
Action: Mouse moved to (986, 356)
Screenshot: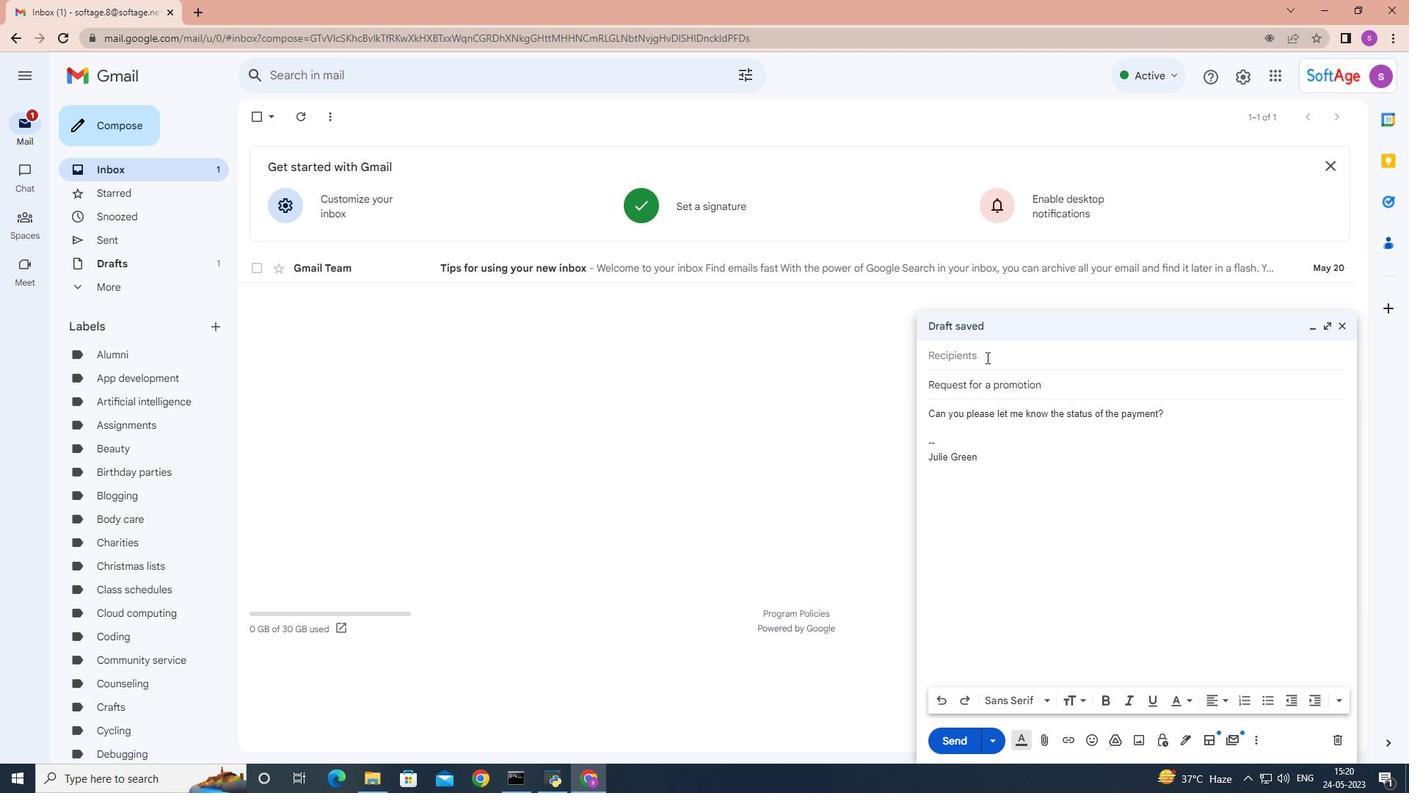 
Action: Mouse pressed left at (986, 356)
Screenshot: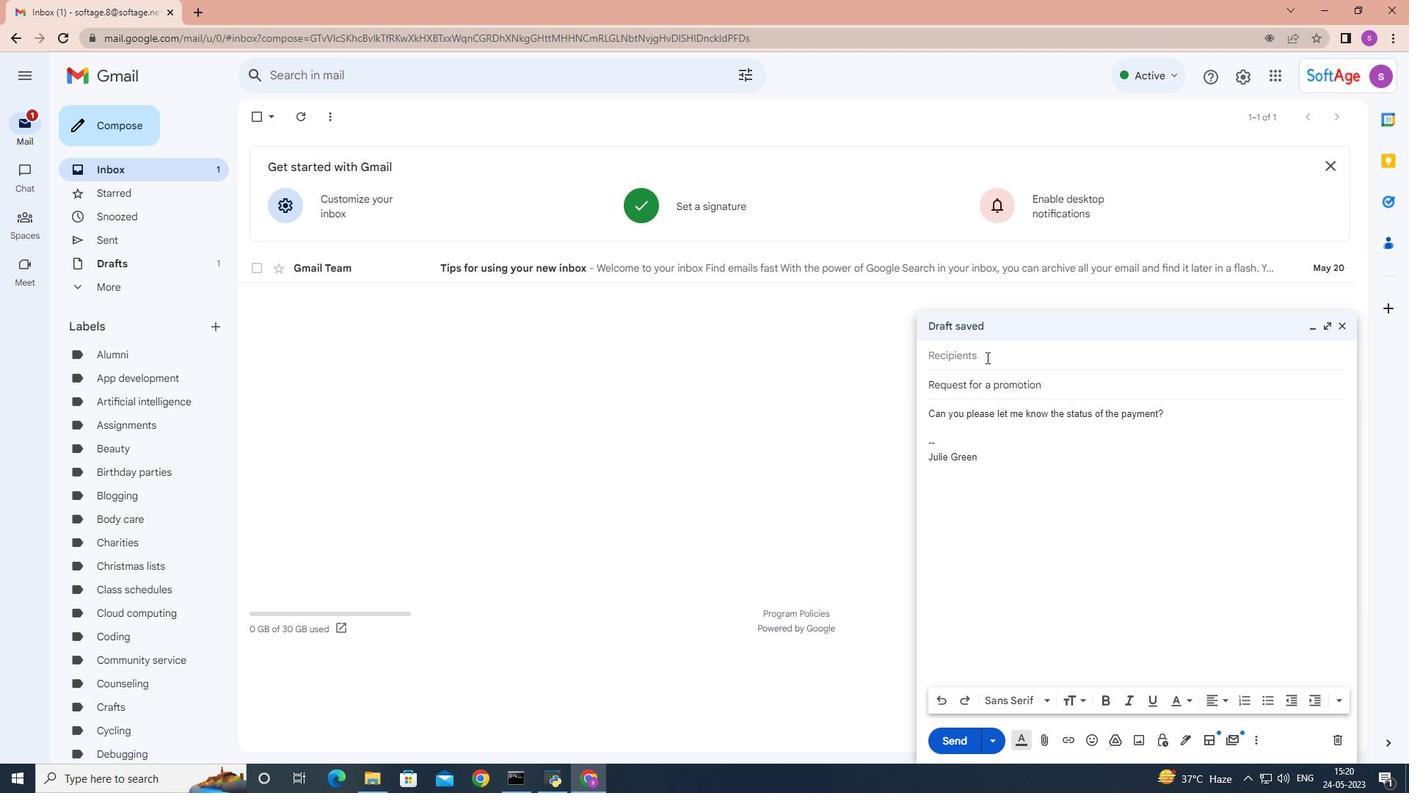
Action: Key pressed <Key.shift>Softage.6
Screenshot: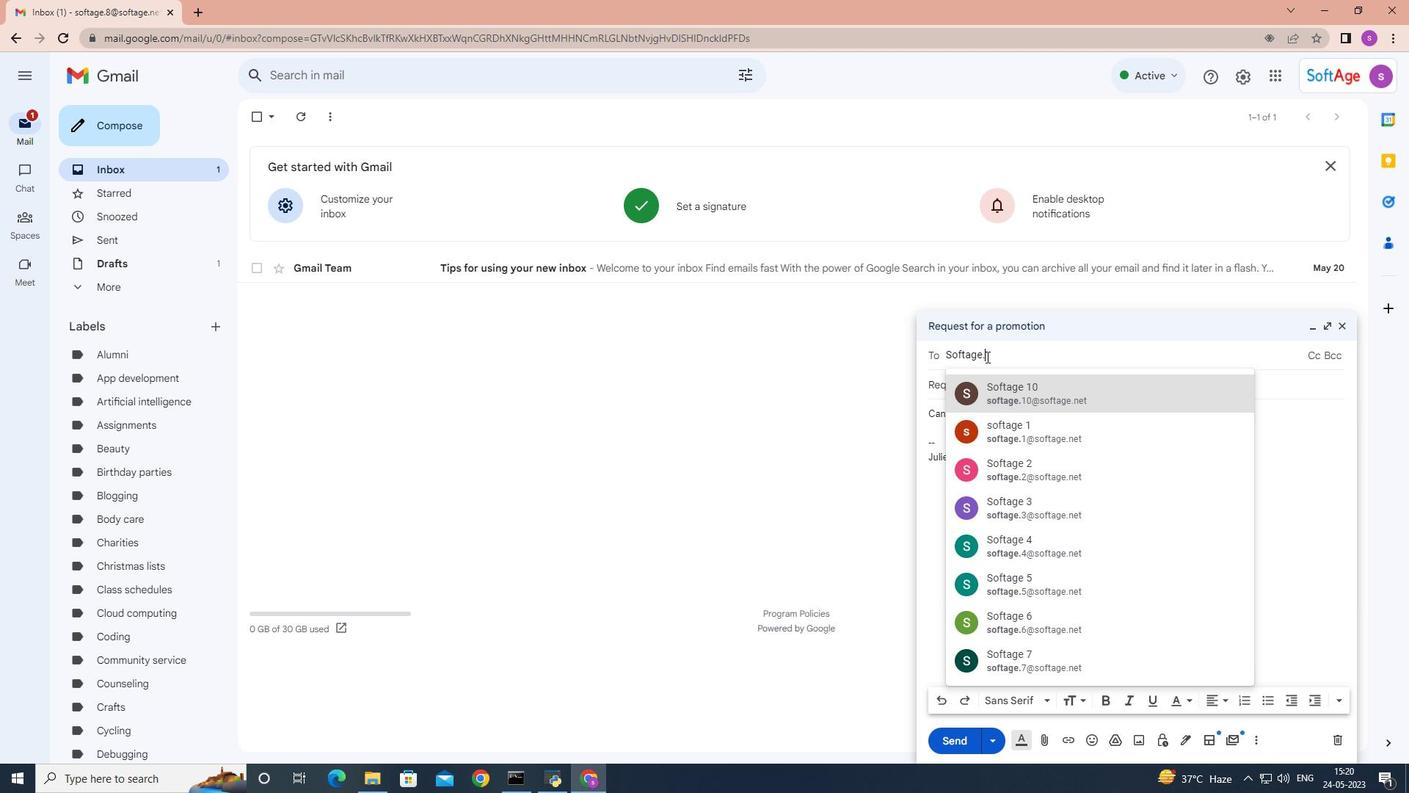 
Action: Mouse moved to (1033, 394)
Screenshot: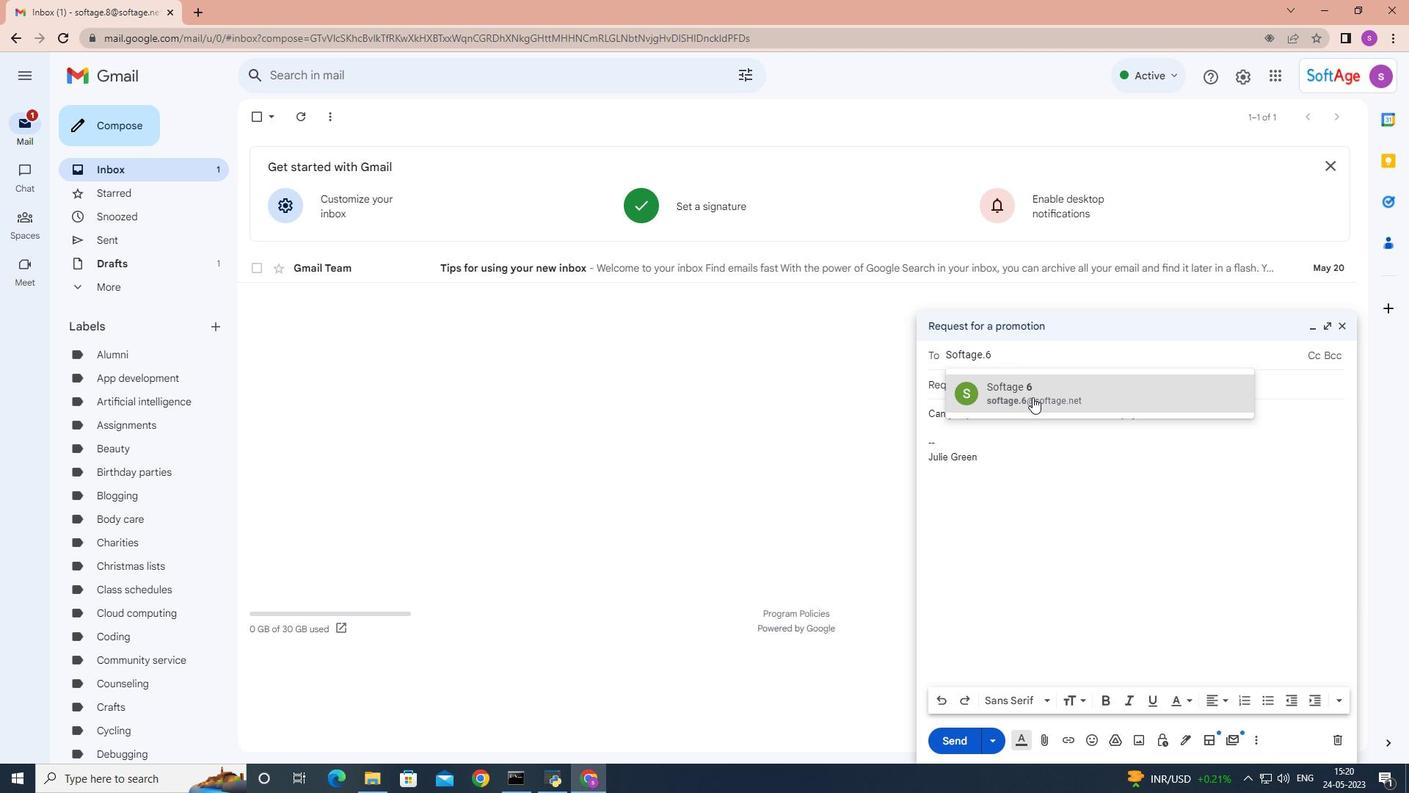 
Action: Mouse pressed left at (1033, 394)
Screenshot: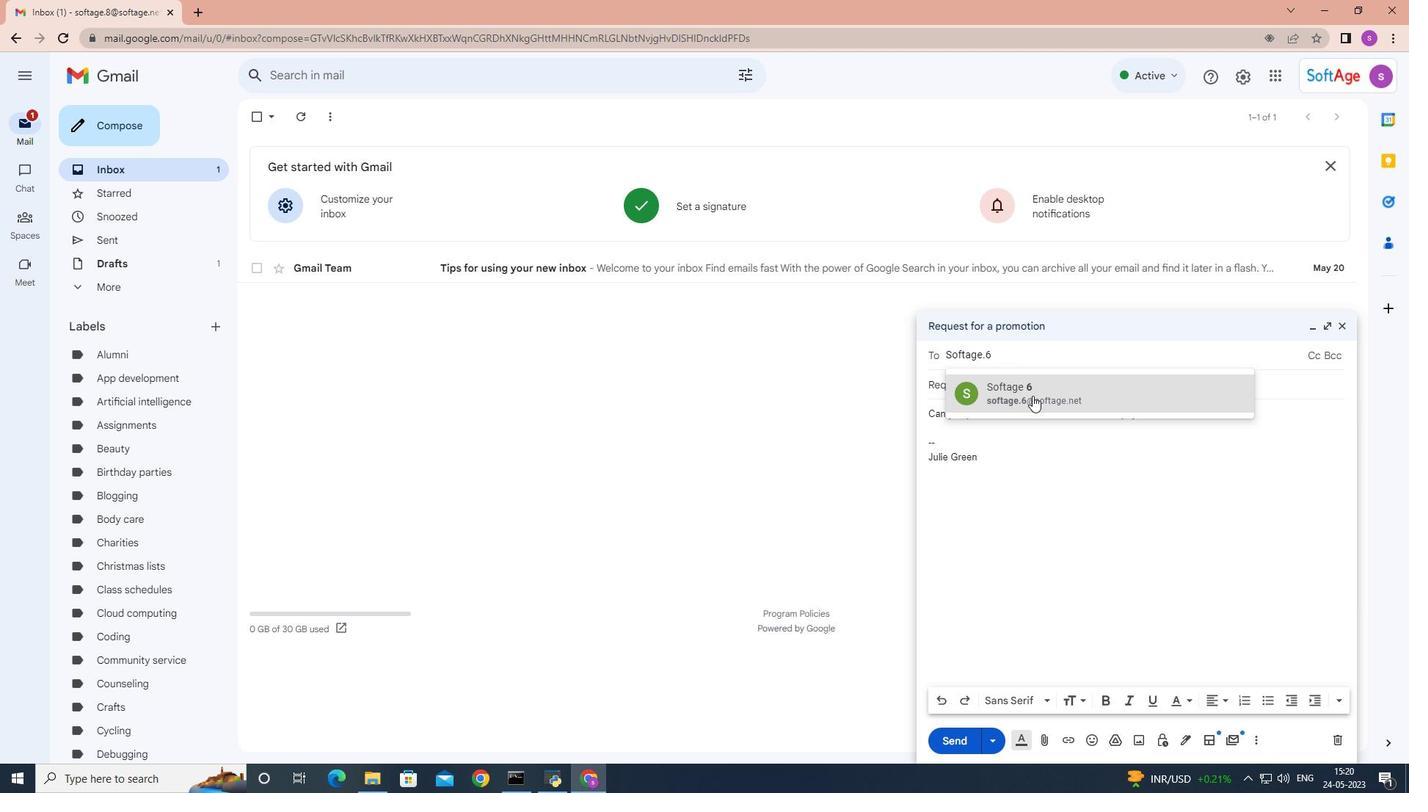 
Action: Mouse moved to (1165, 427)
Screenshot: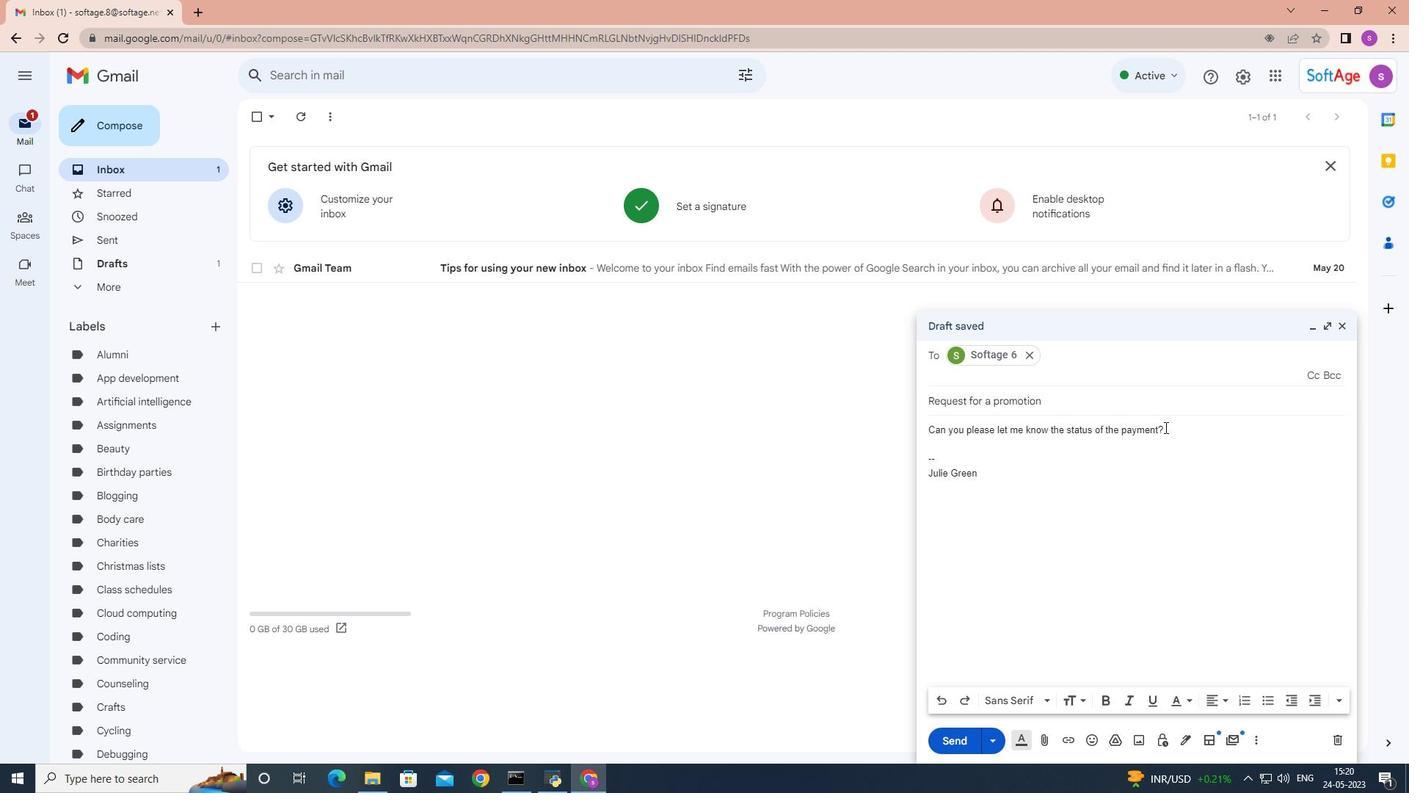 
Action: Mouse pressed left at (1165, 427)
Screenshot: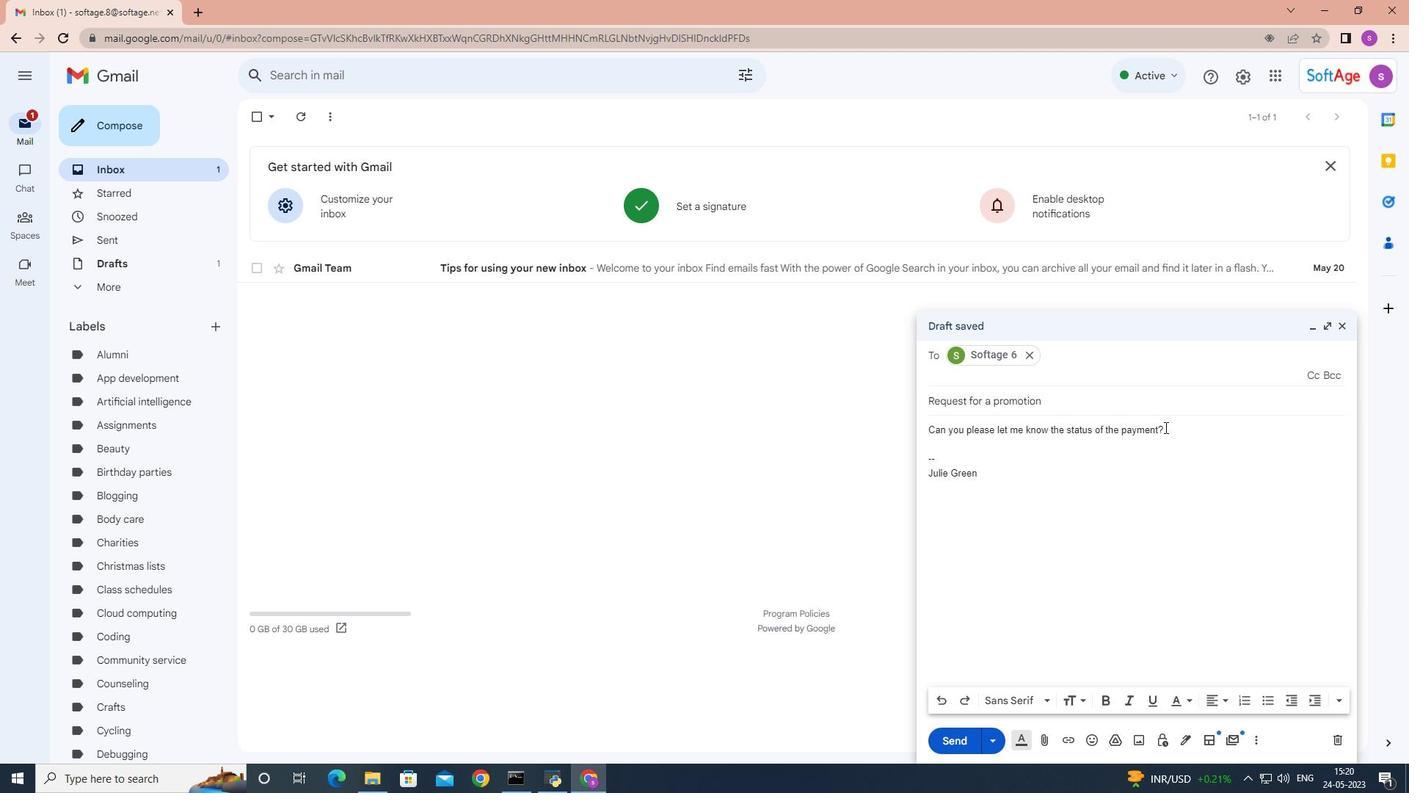
Action: Mouse moved to (1166, 415)
Screenshot: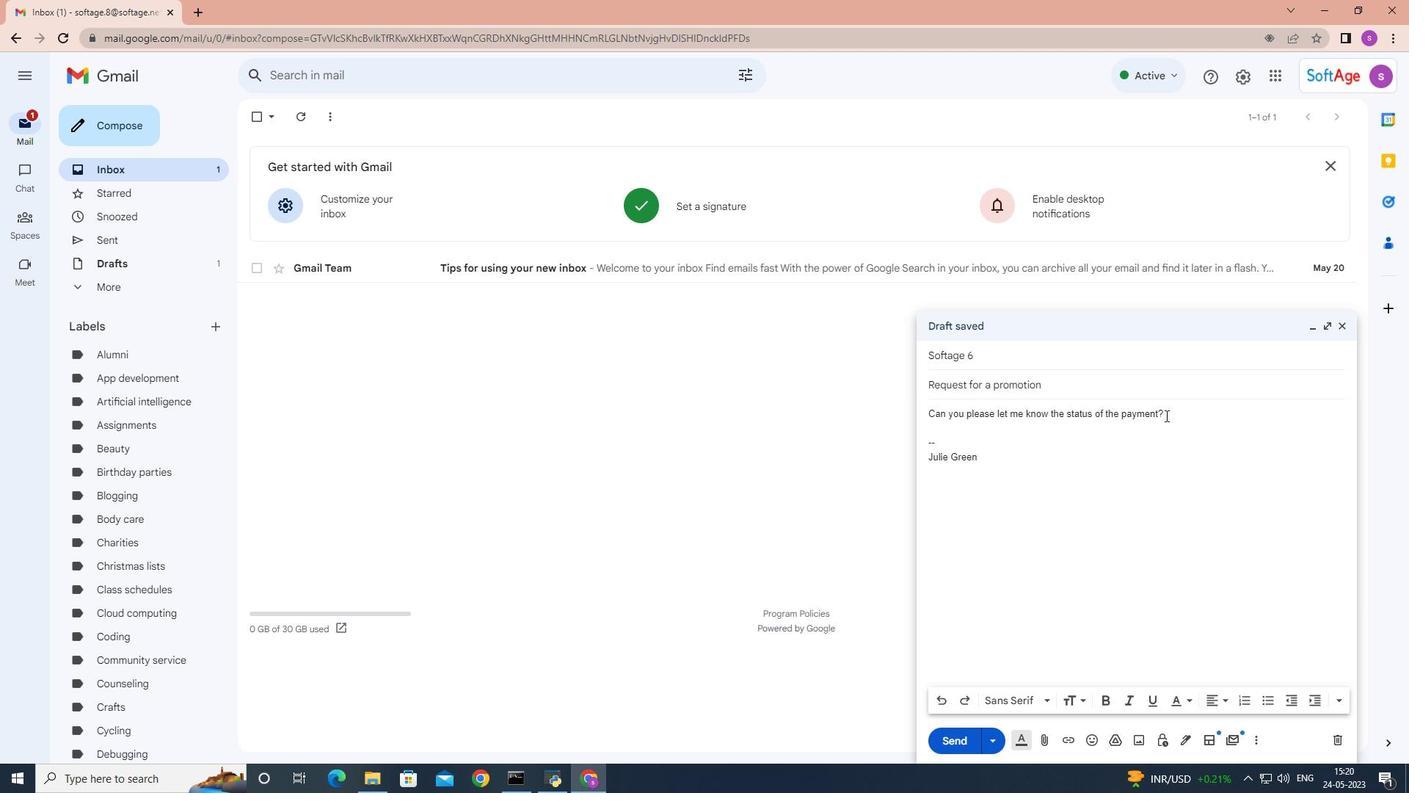 
Action: Mouse pressed left at (1166, 415)
Screenshot: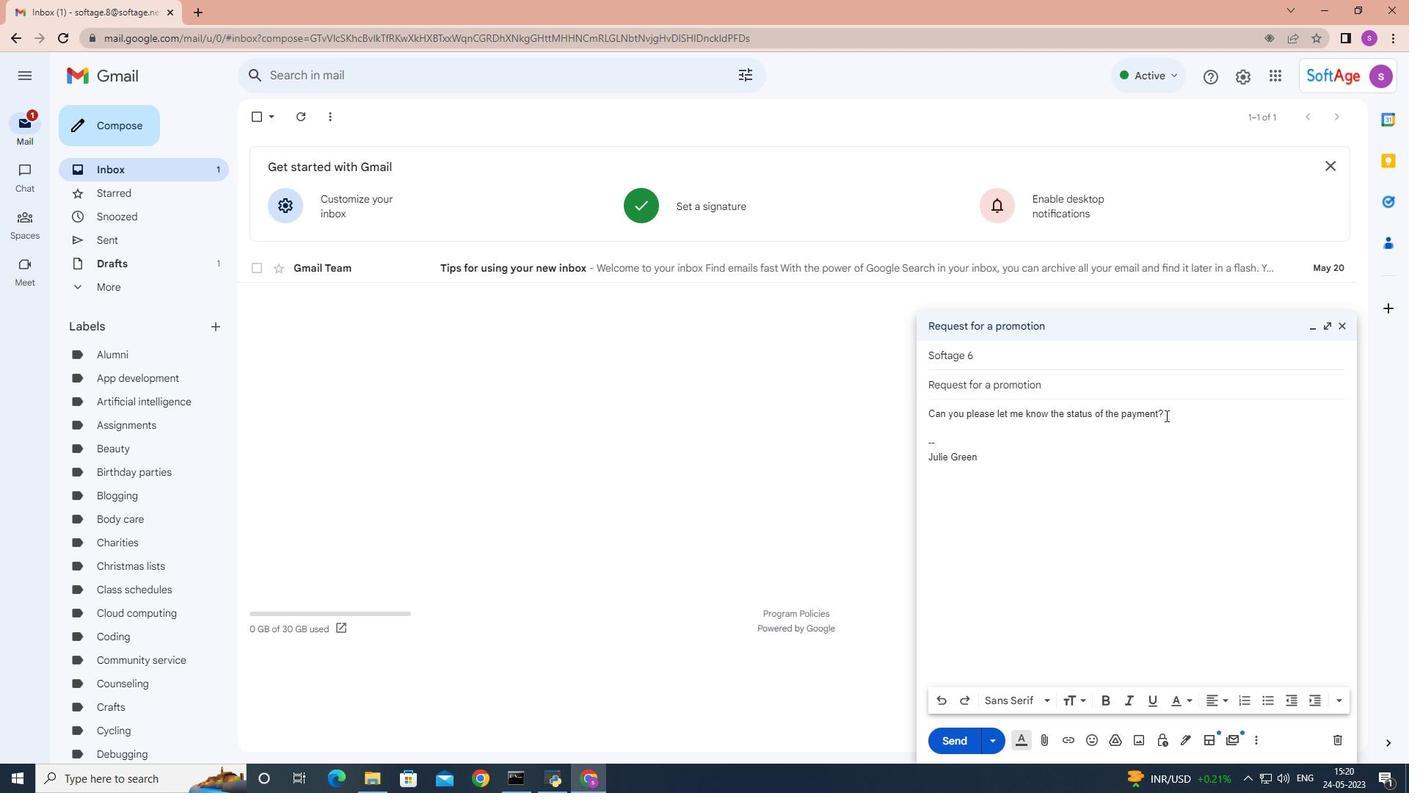
Action: Mouse moved to (1251, 697)
Screenshot: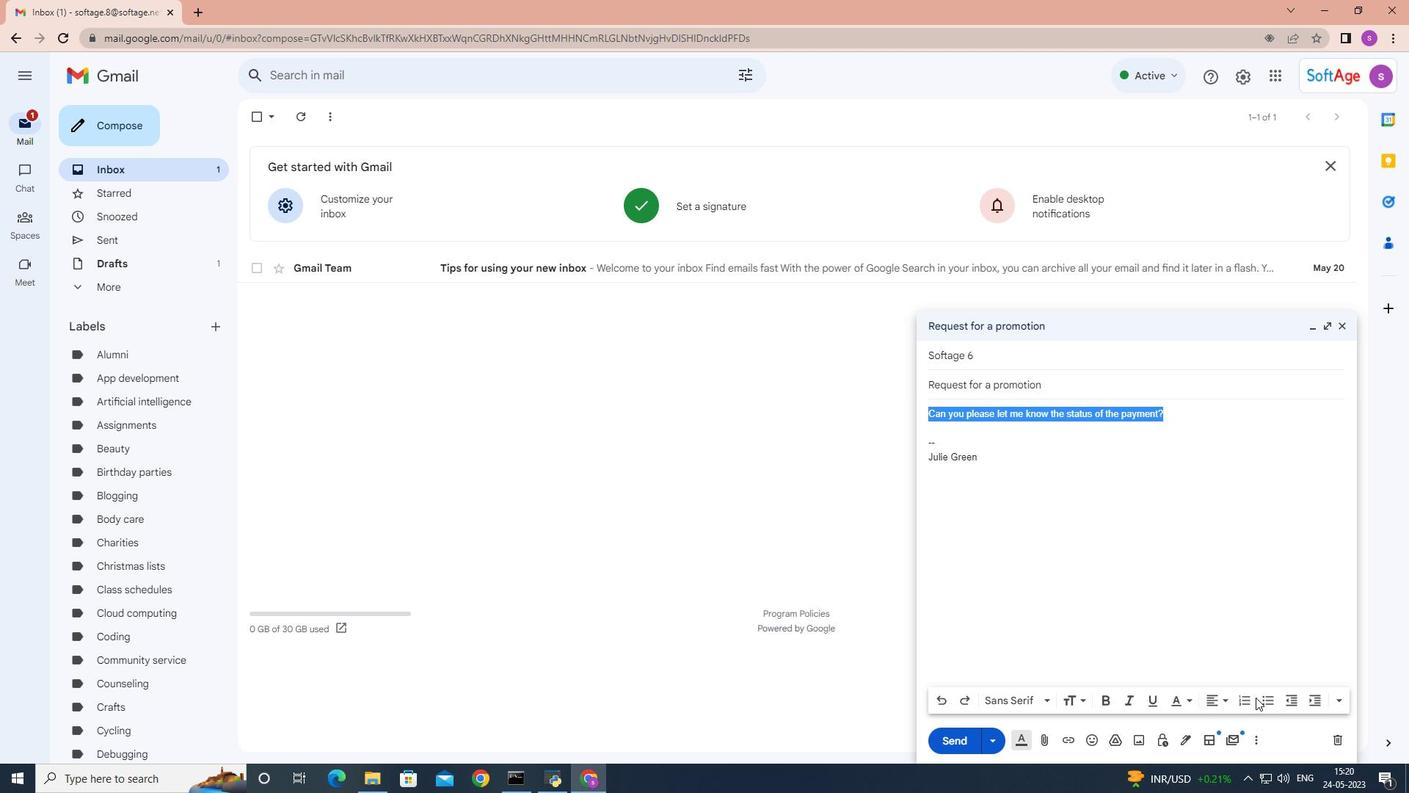 
Action: Mouse pressed left at (1251, 697)
Screenshot: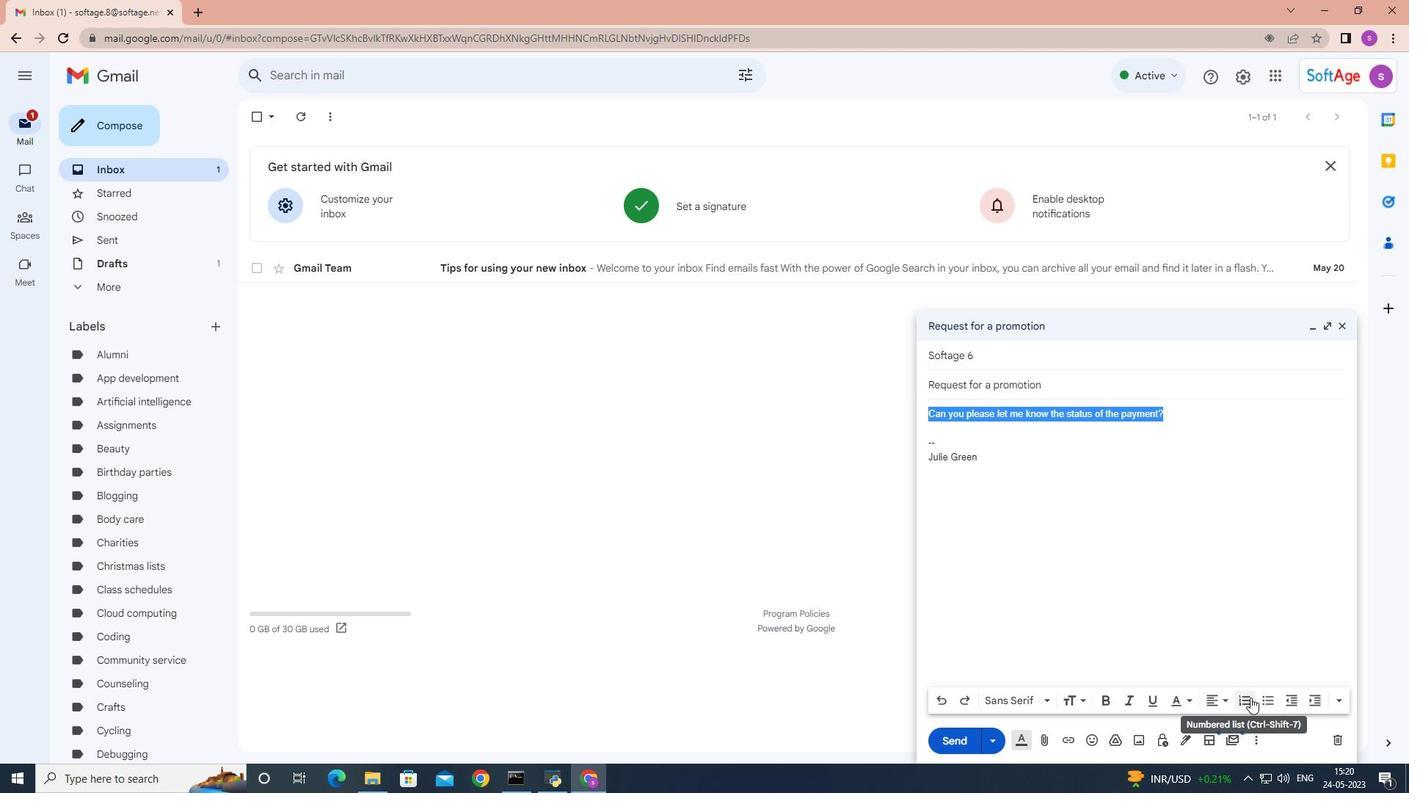 
Action: Mouse moved to (1047, 702)
Screenshot: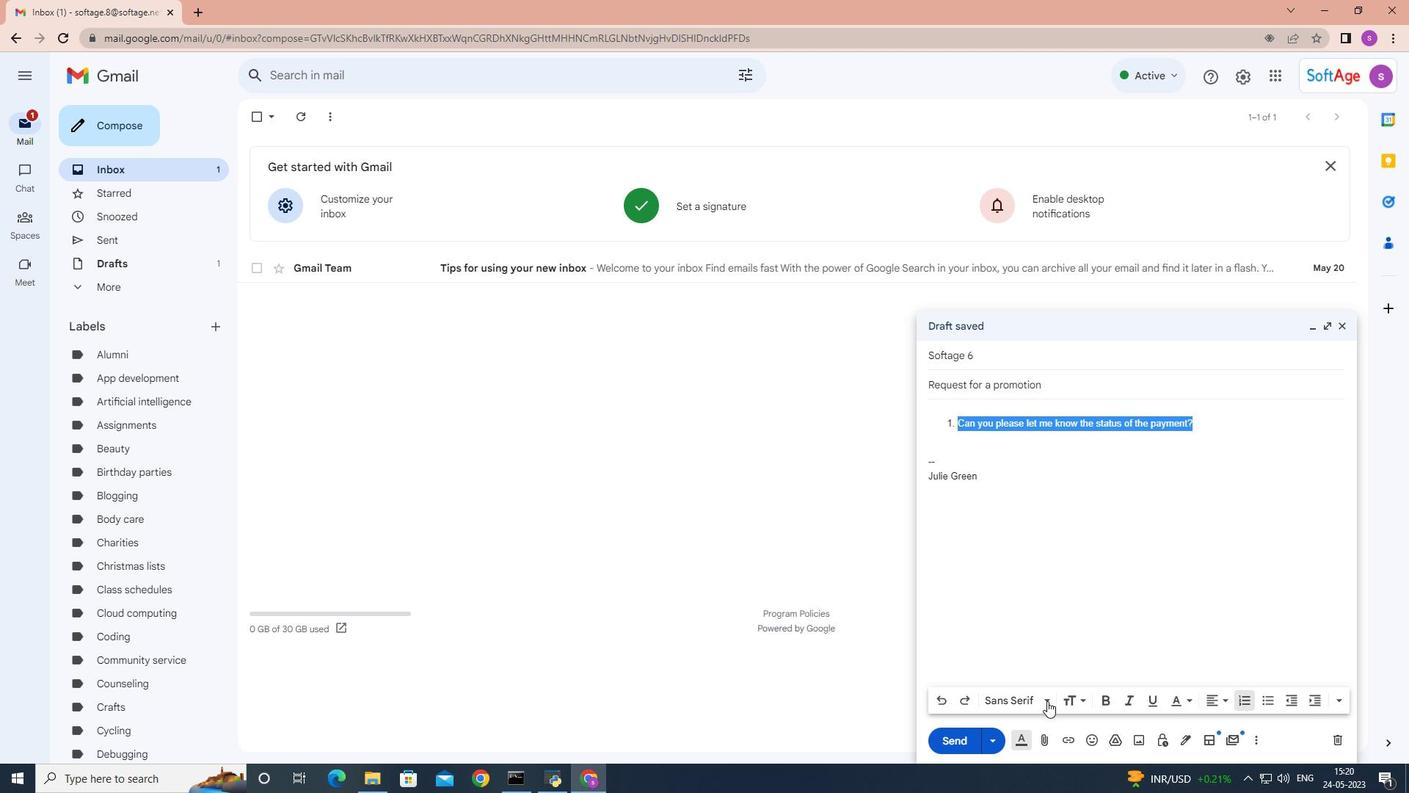 
Action: Mouse pressed left at (1047, 702)
Screenshot: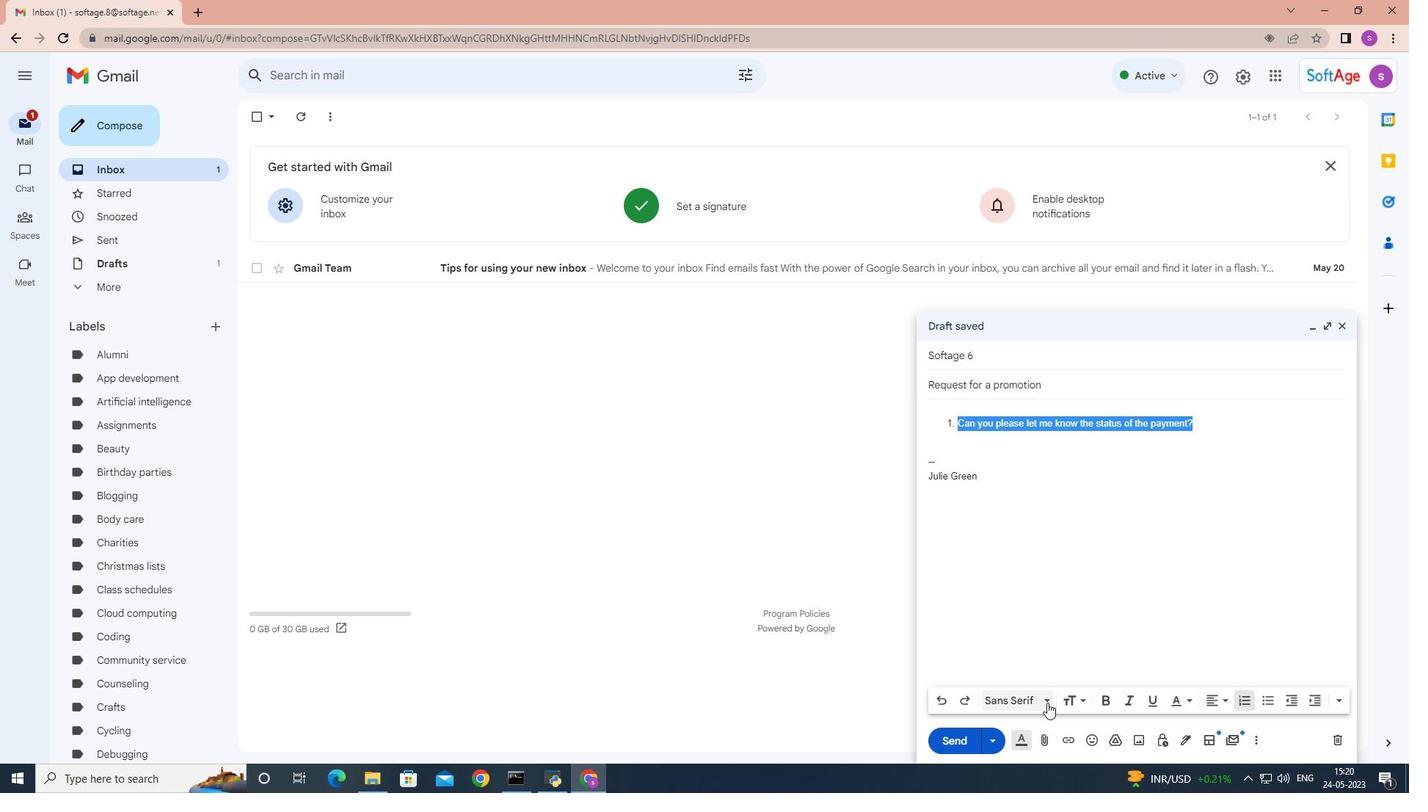 
Action: Mouse moved to (1067, 557)
Screenshot: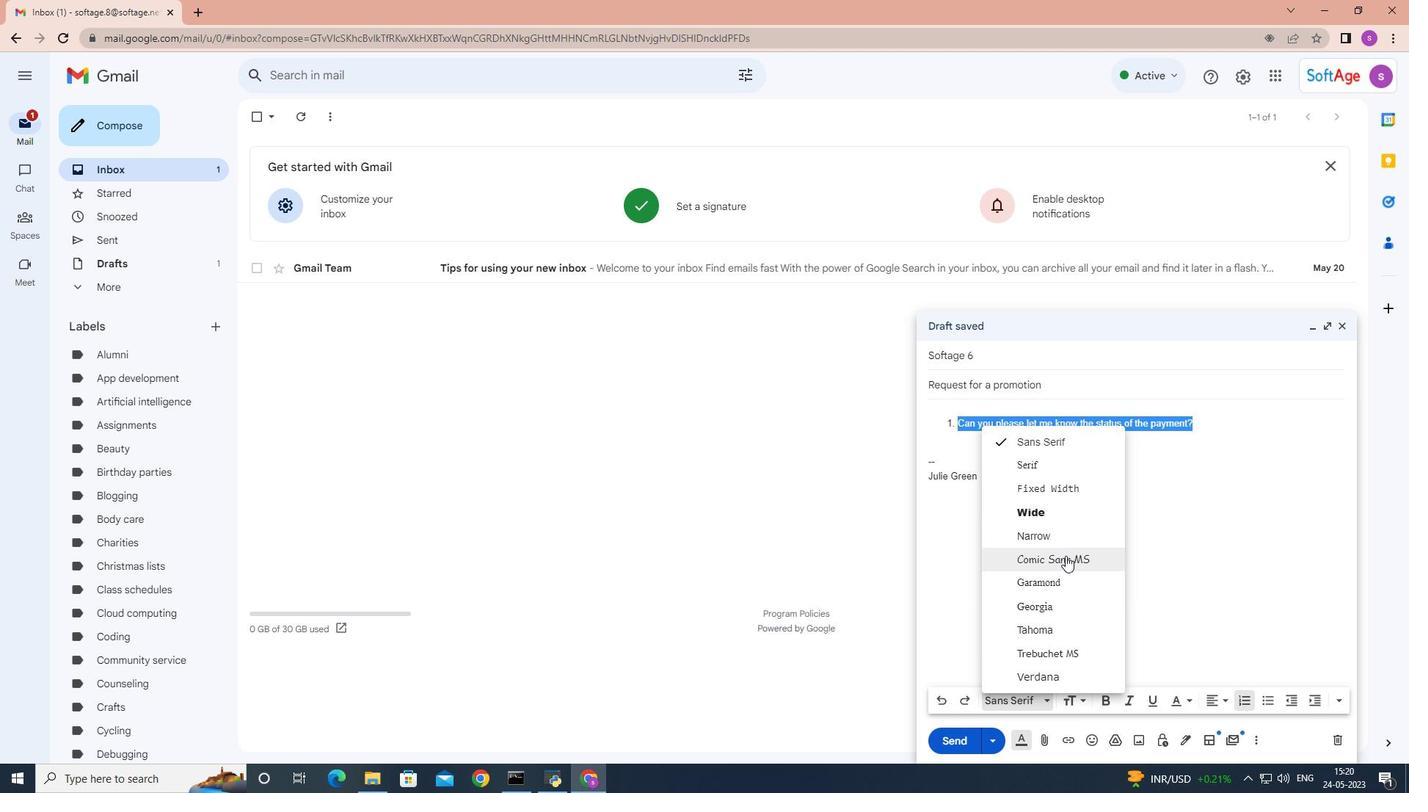 
Action: Mouse pressed left at (1066, 557)
Screenshot: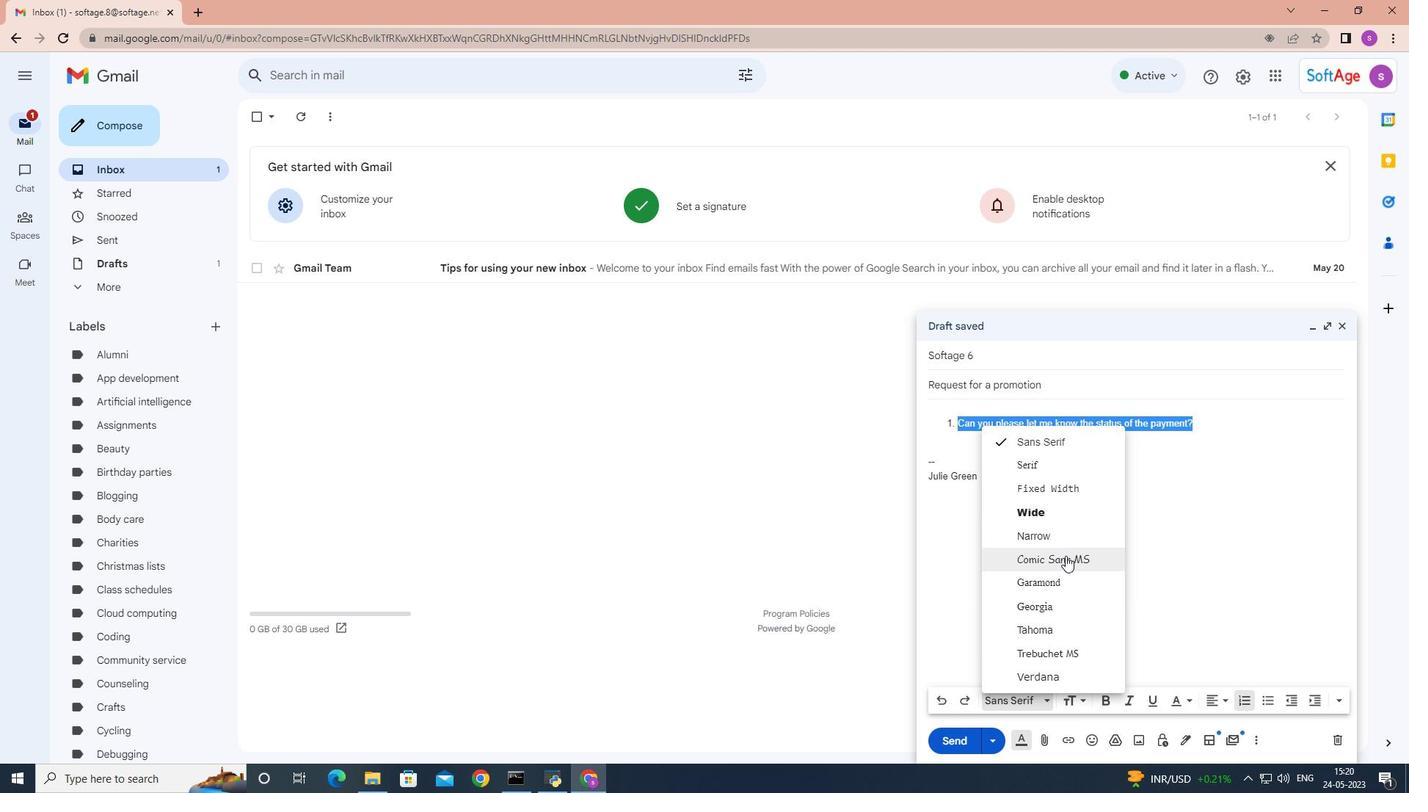 
Action: Mouse moved to (1345, 704)
Screenshot: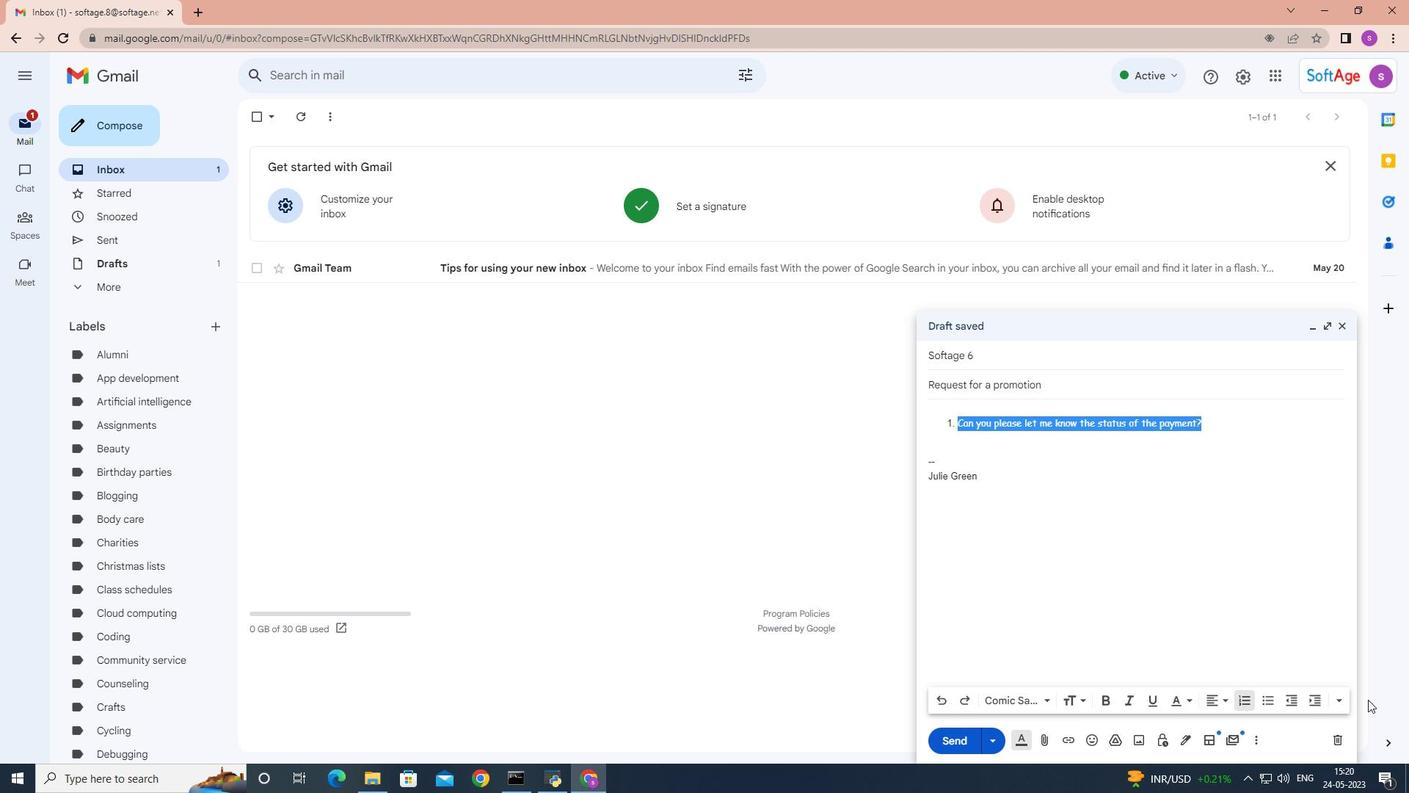 
Action: Mouse pressed left at (1345, 704)
Screenshot: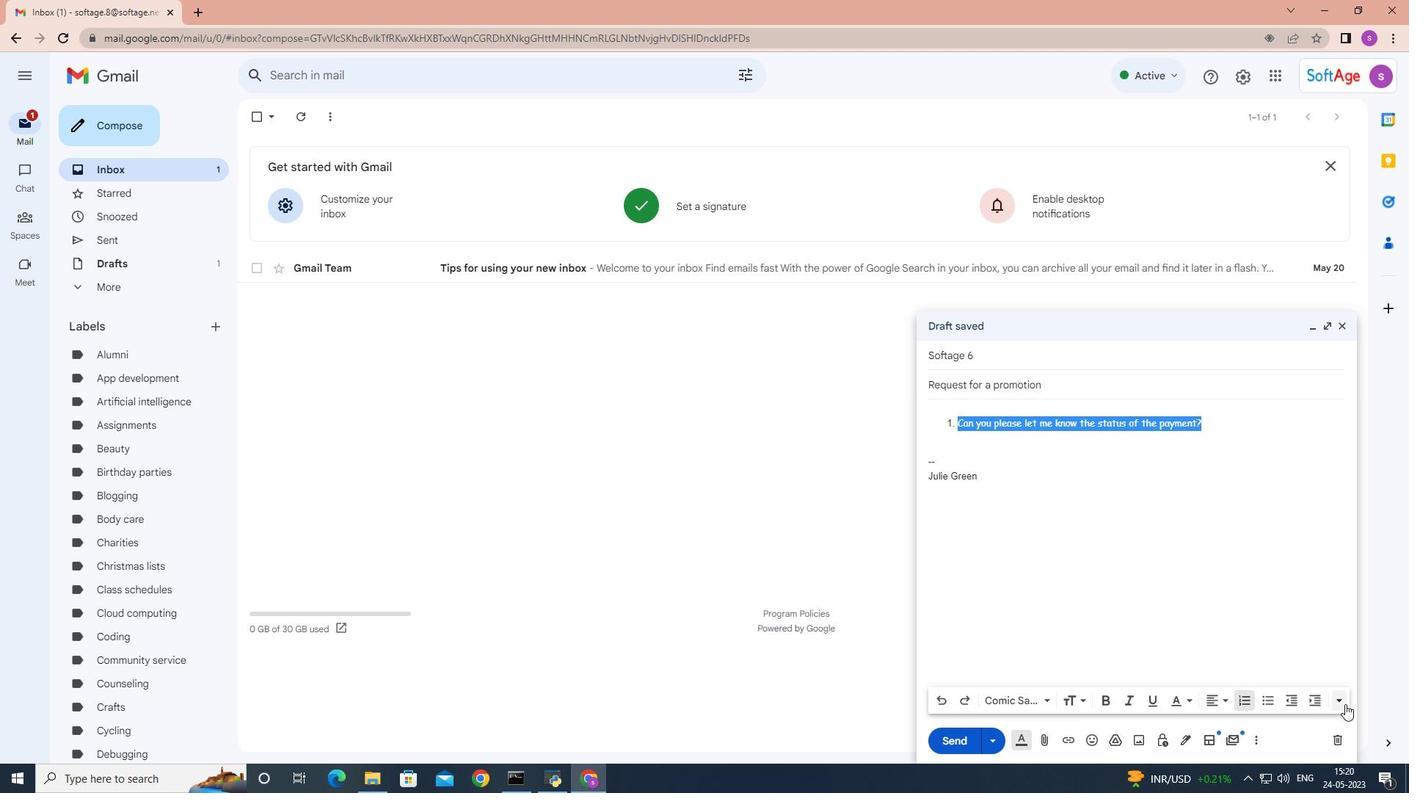 
Action: Mouse moved to (1348, 658)
Screenshot: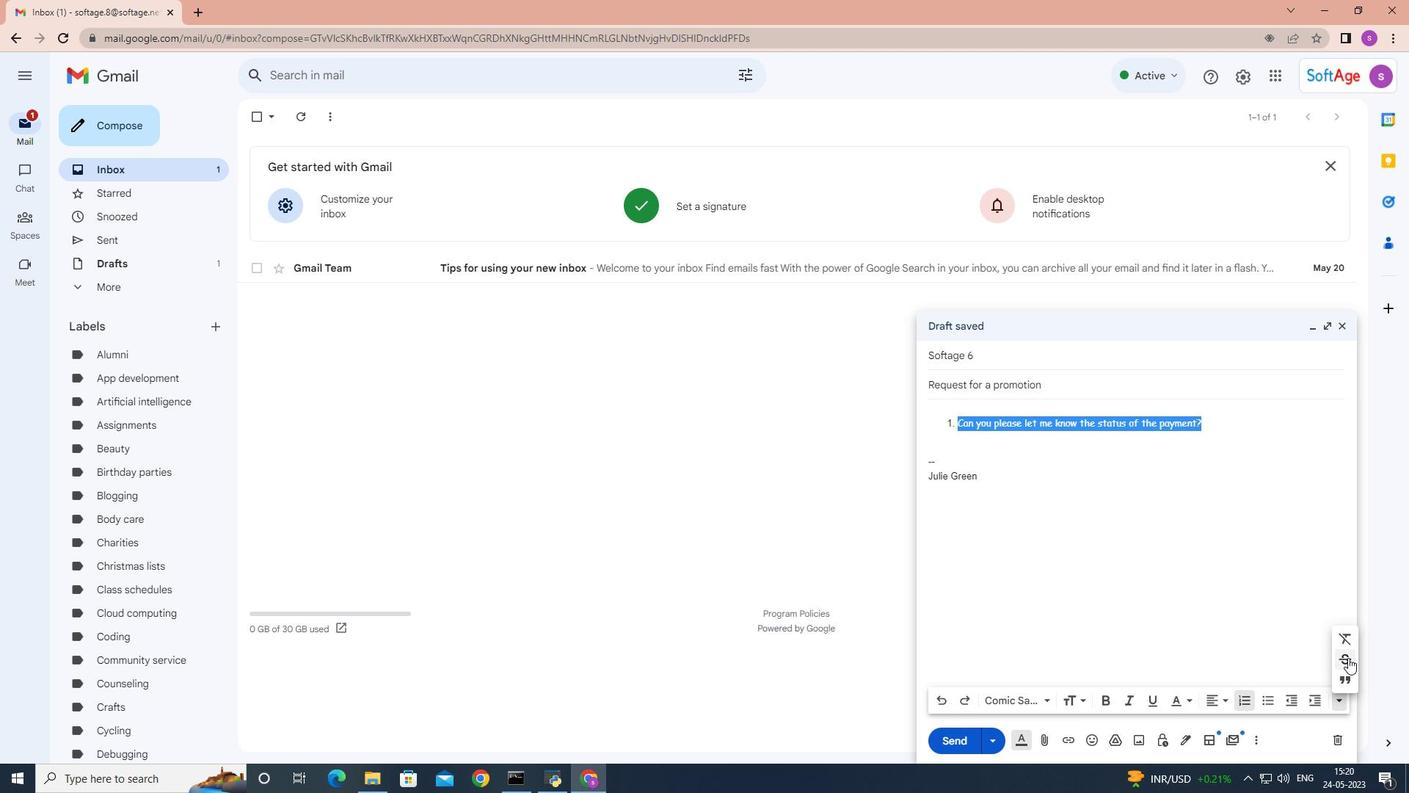 
Action: Mouse pressed left at (1348, 658)
Screenshot: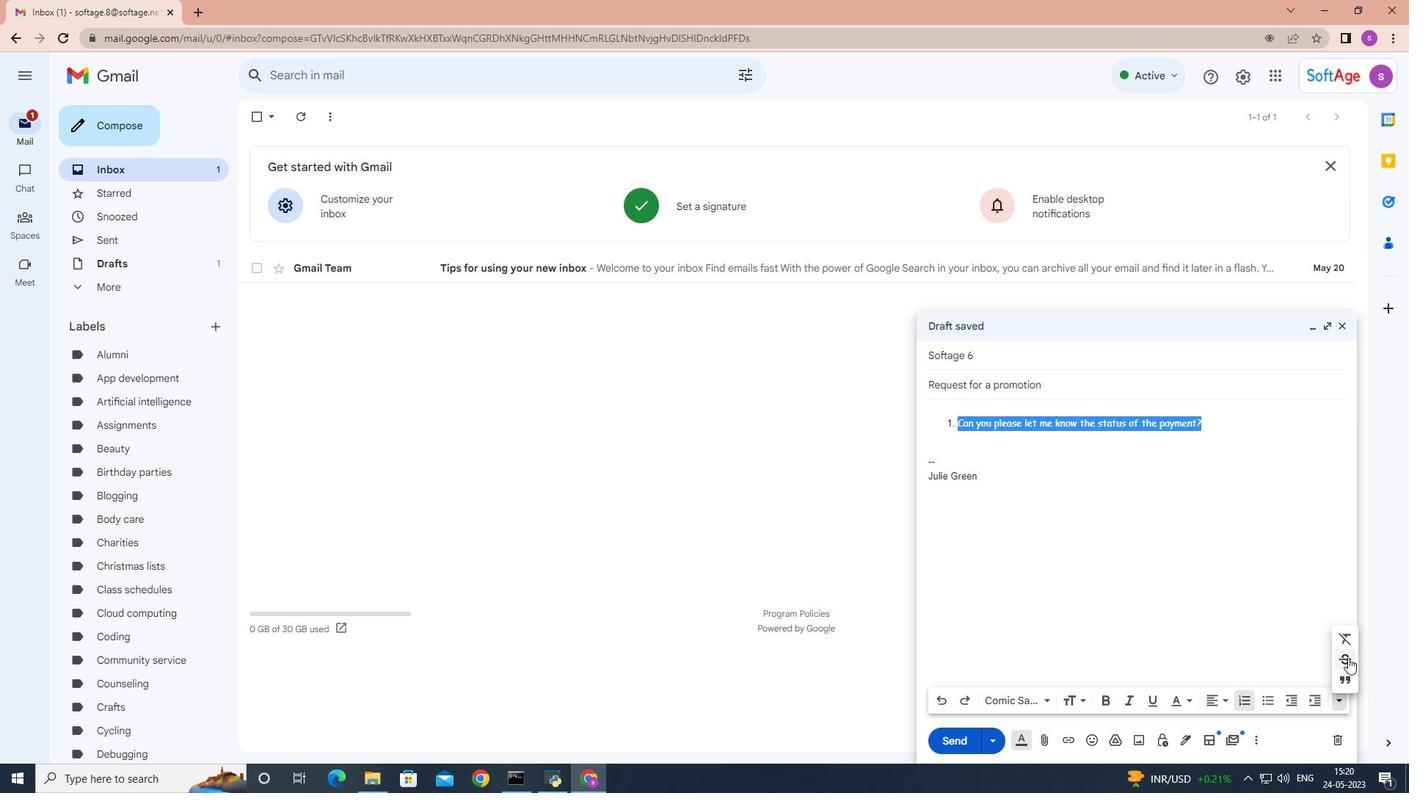 
Action: Mouse moved to (1247, 699)
Screenshot: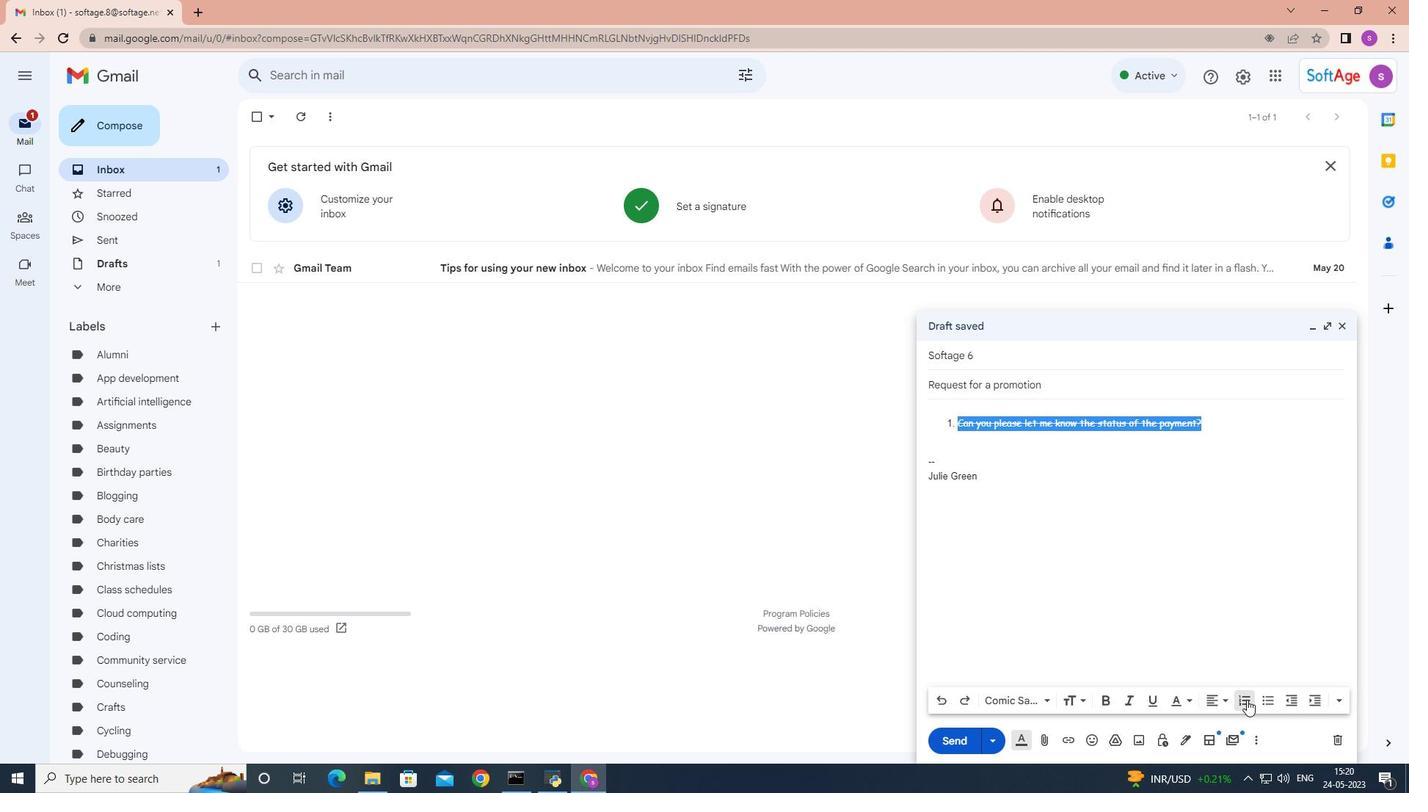 
Action: Mouse pressed left at (1247, 699)
Screenshot: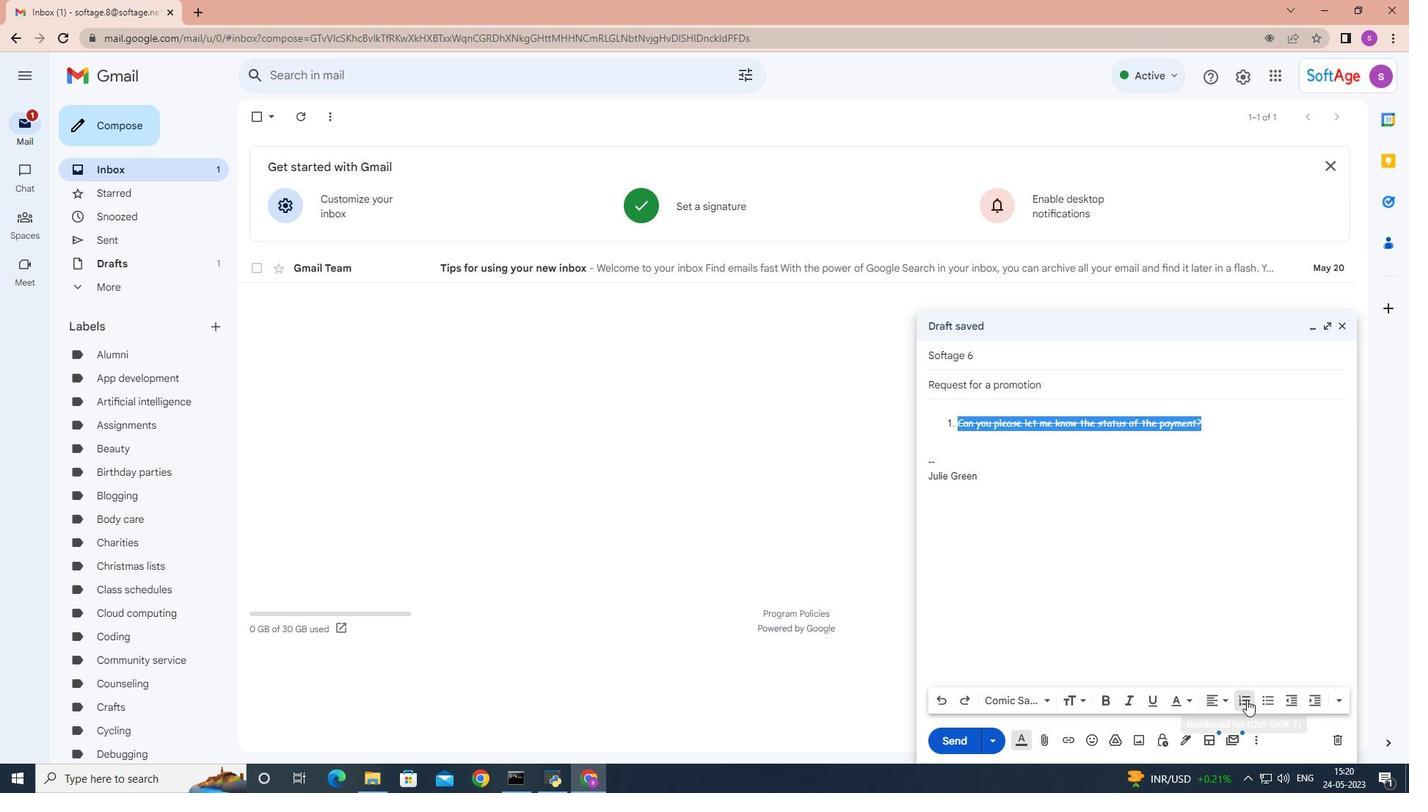 
Action: Mouse moved to (1051, 699)
Screenshot: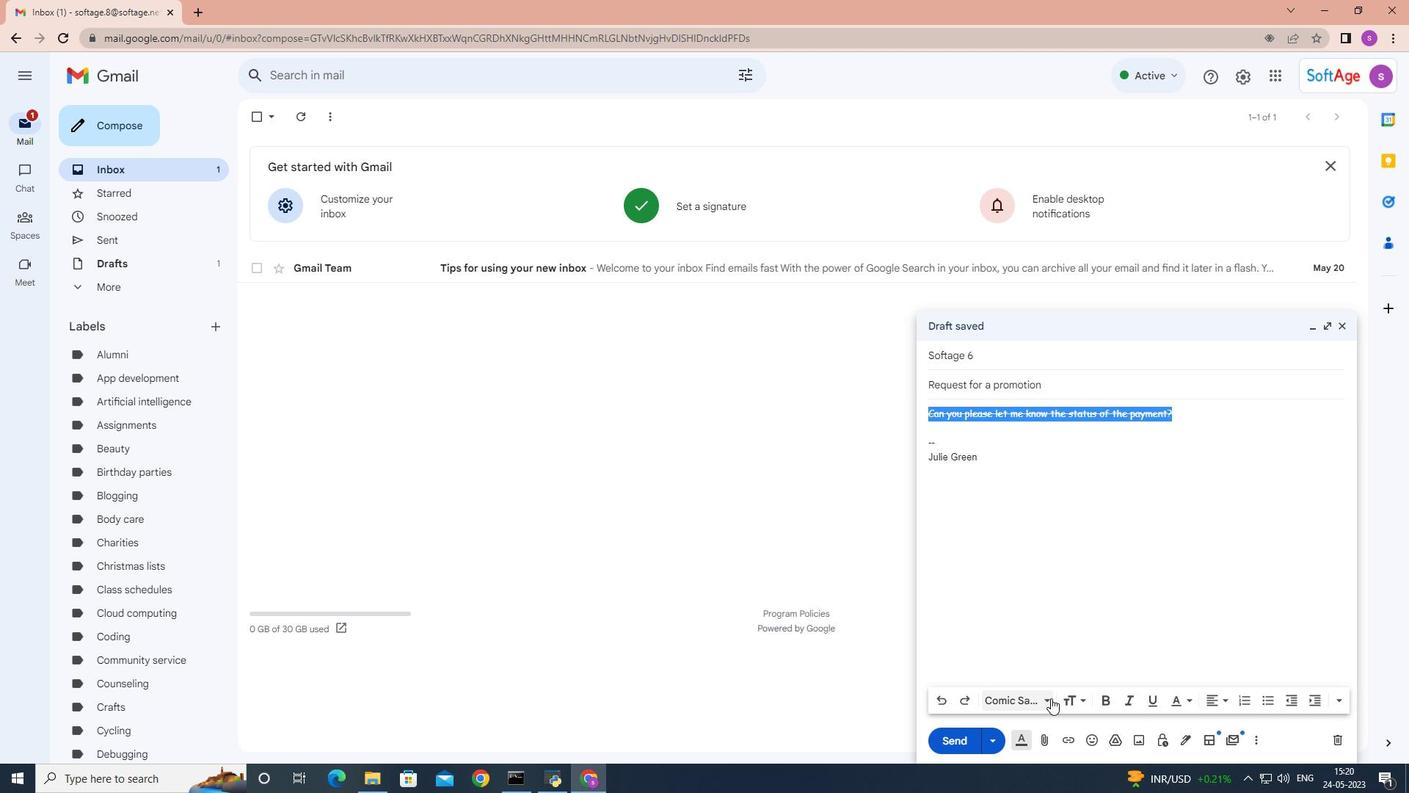 
Action: Mouse pressed left at (1051, 699)
Screenshot: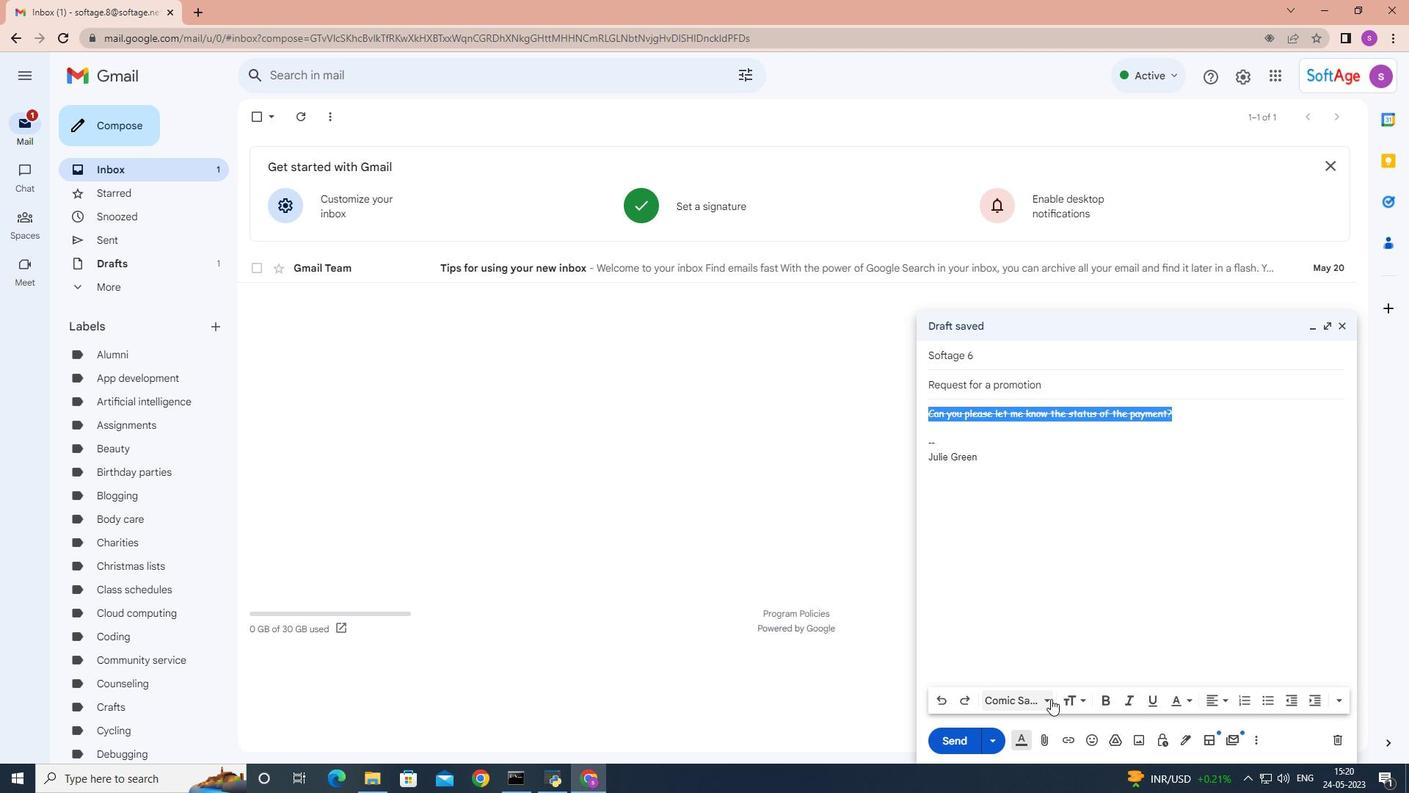 
Action: Mouse moved to (1089, 441)
Screenshot: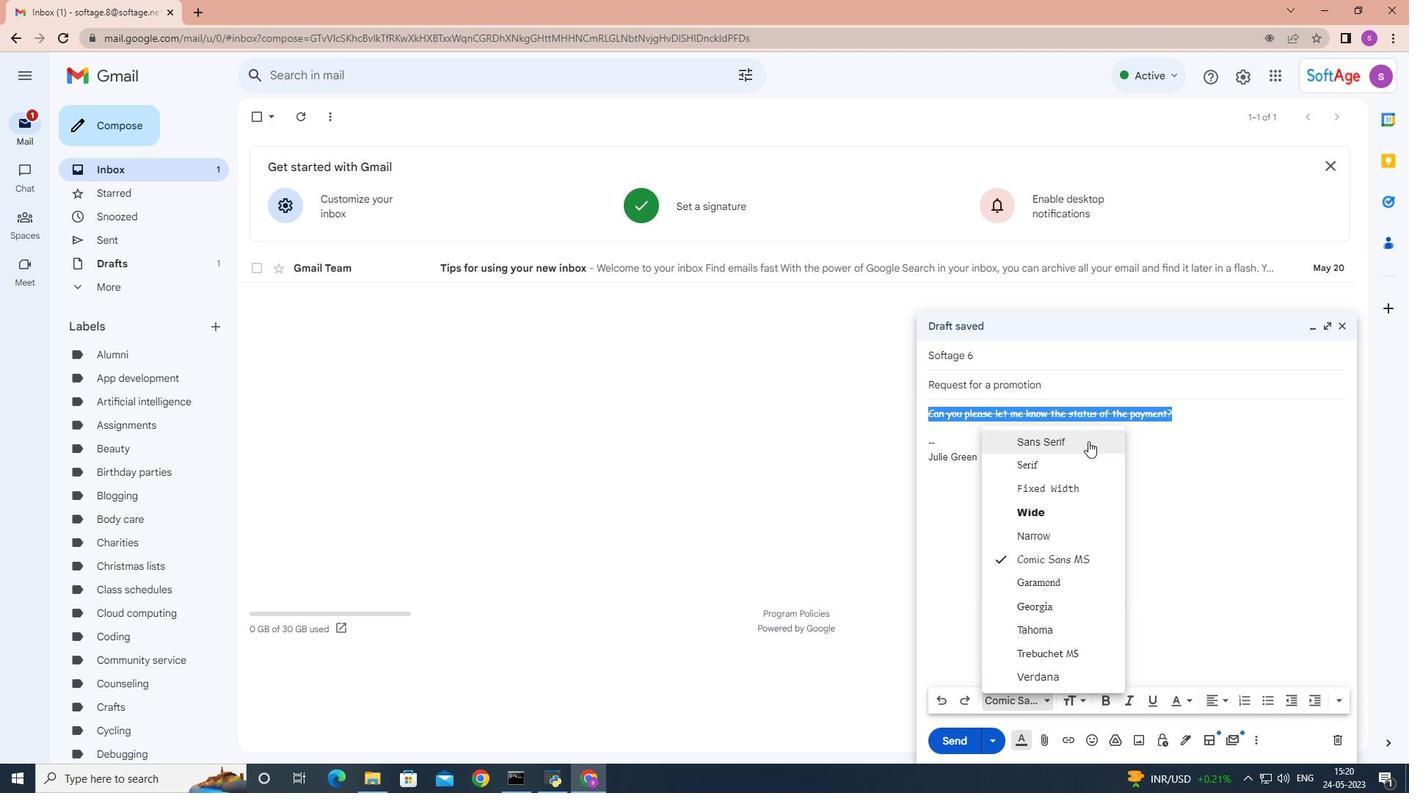 
Action: Mouse pressed left at (1089, 441)
Screenshot: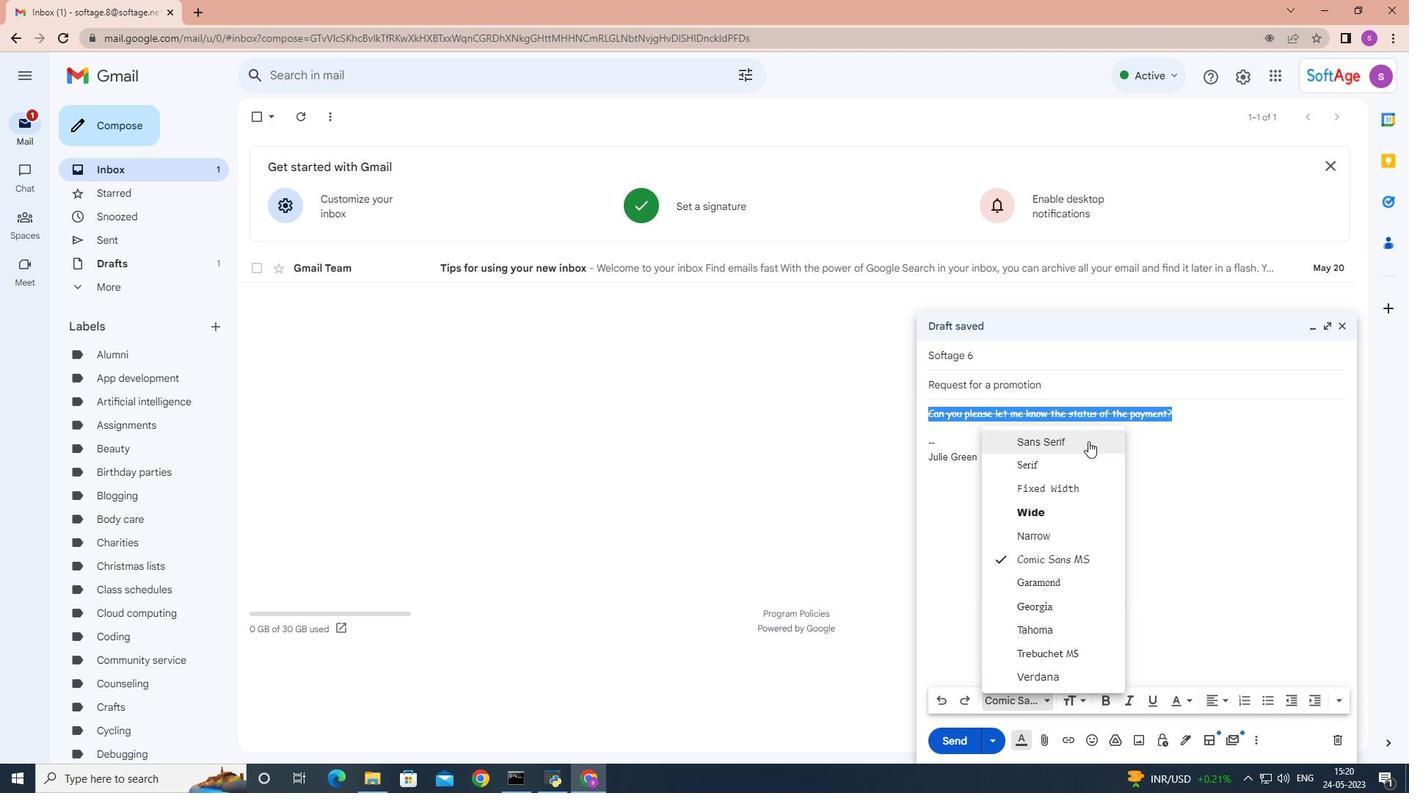 
Action: Mouse moved to (1346, 704)
Screenshot: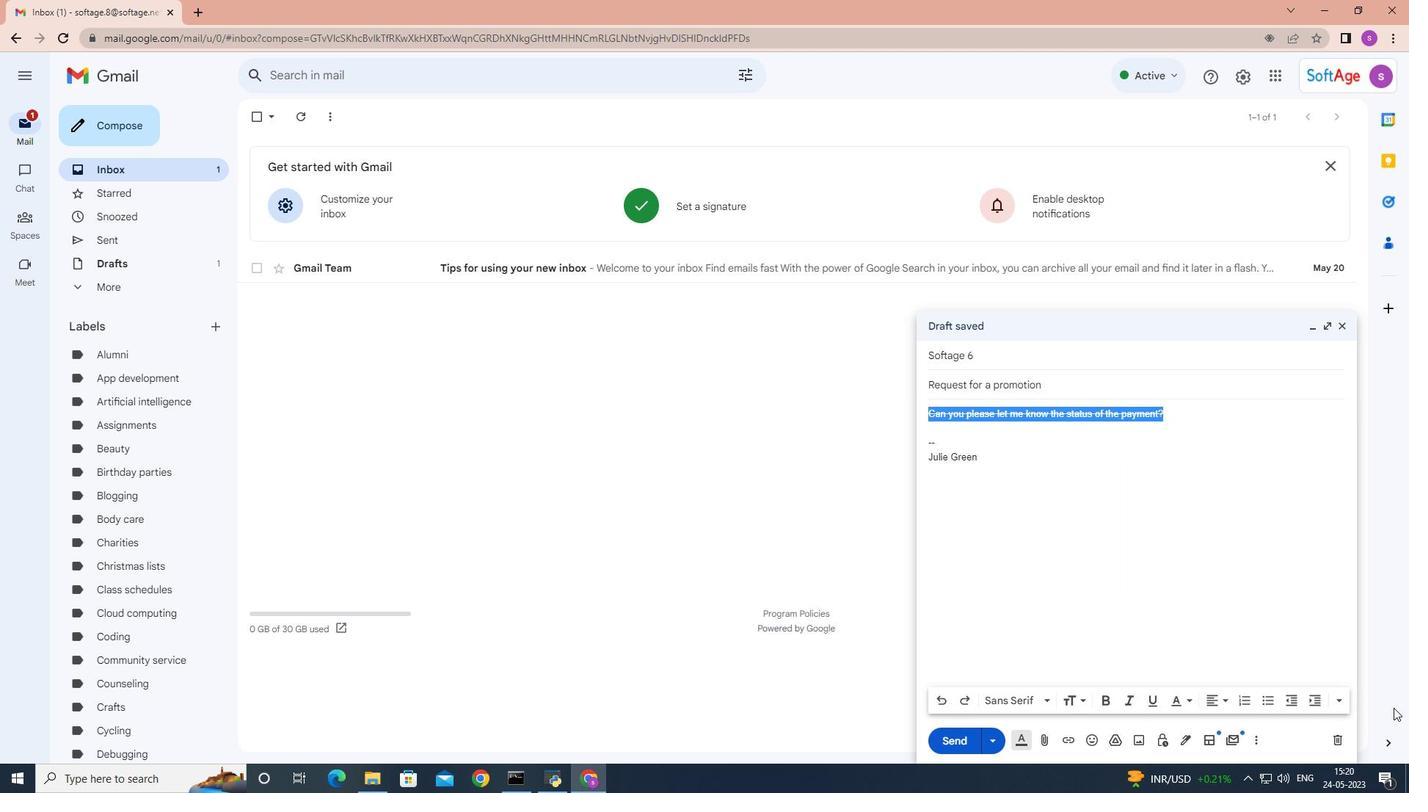 
Action: Mouse pressed left at (1346, 704)
Screenshot: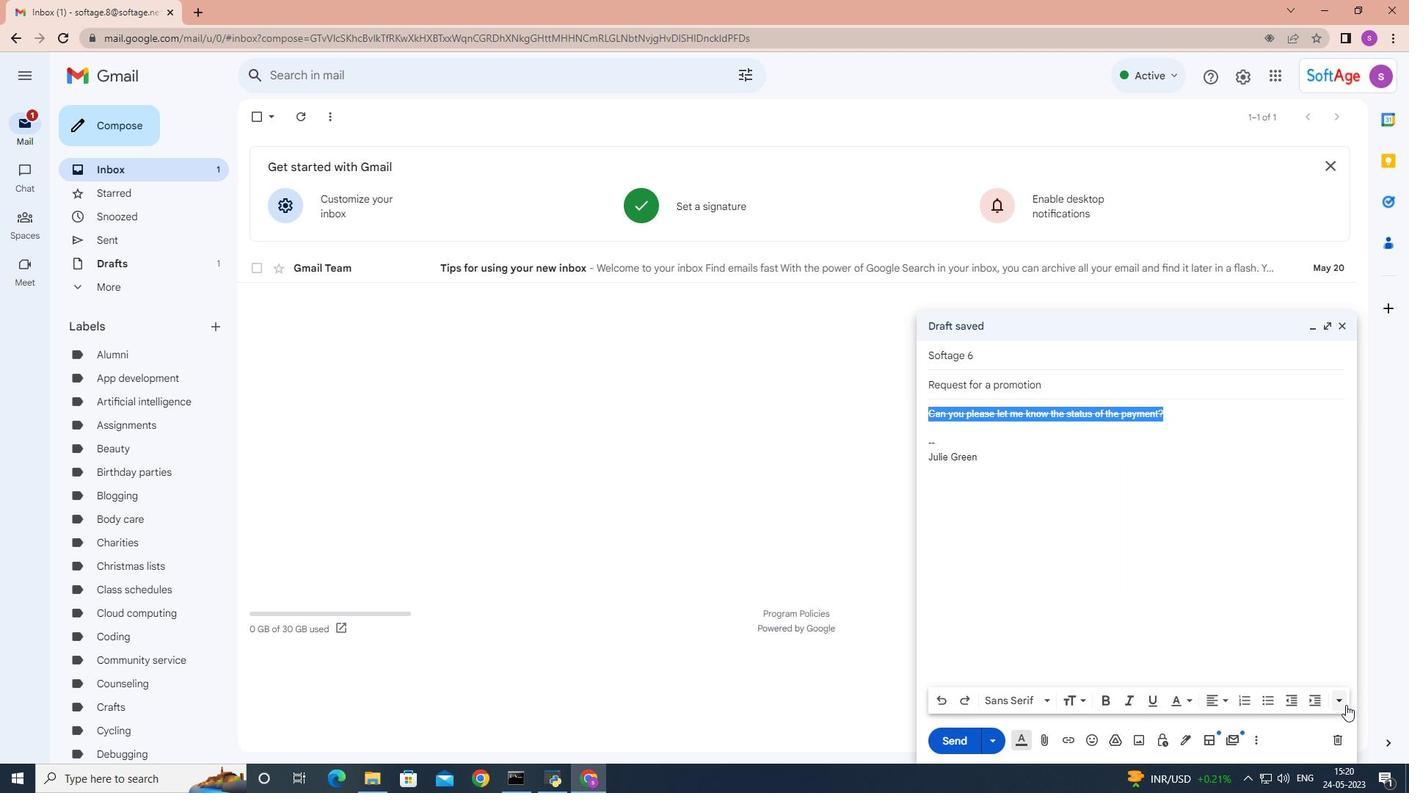
Action: Mouse moved to (1349, 659)
Screenshot: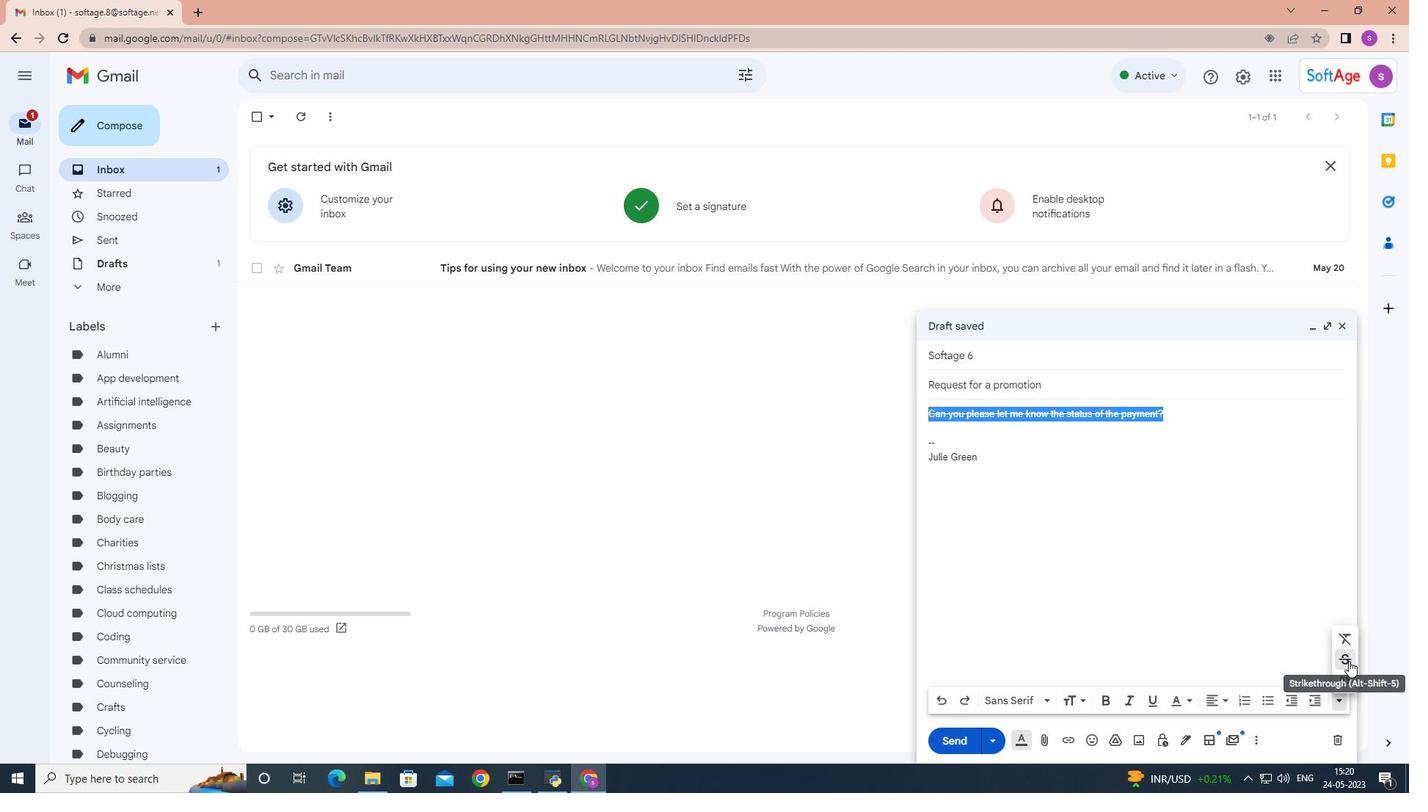 
Action: Mouse pressed left at (1349, 659)
Screenshot: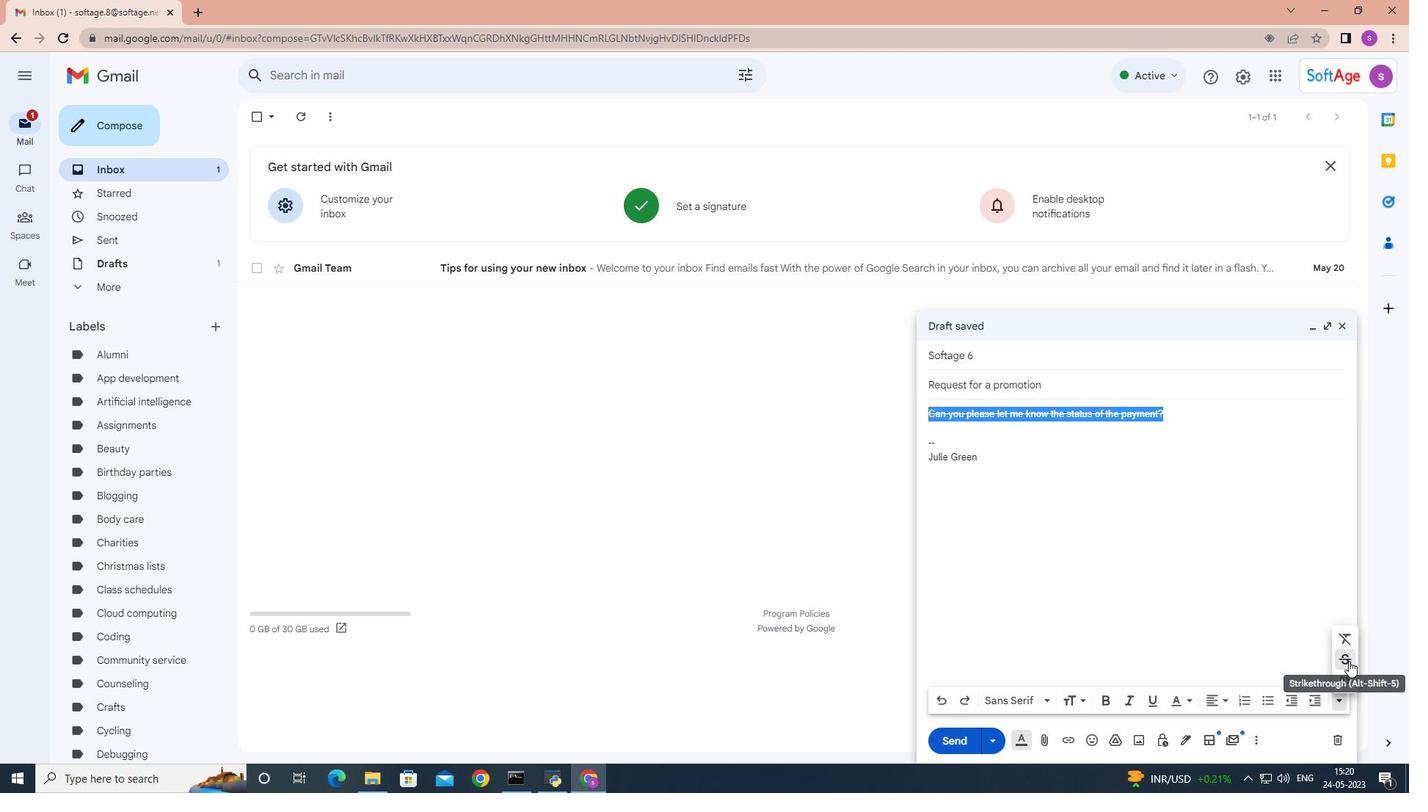 
Action: Mouse moved to (967, 737)
Screenshot: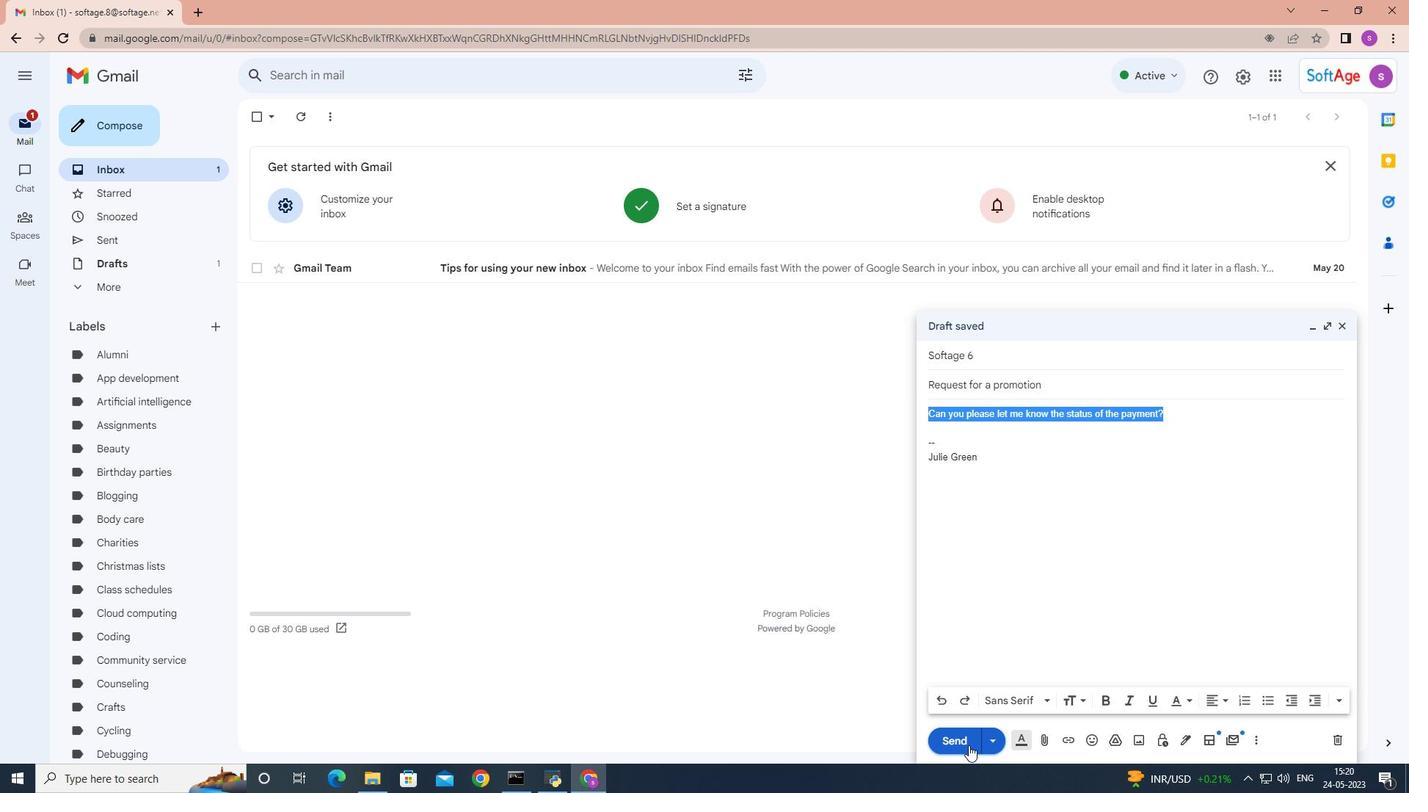 
Action: Mouse pressed left at (967, 737)
Screenshot: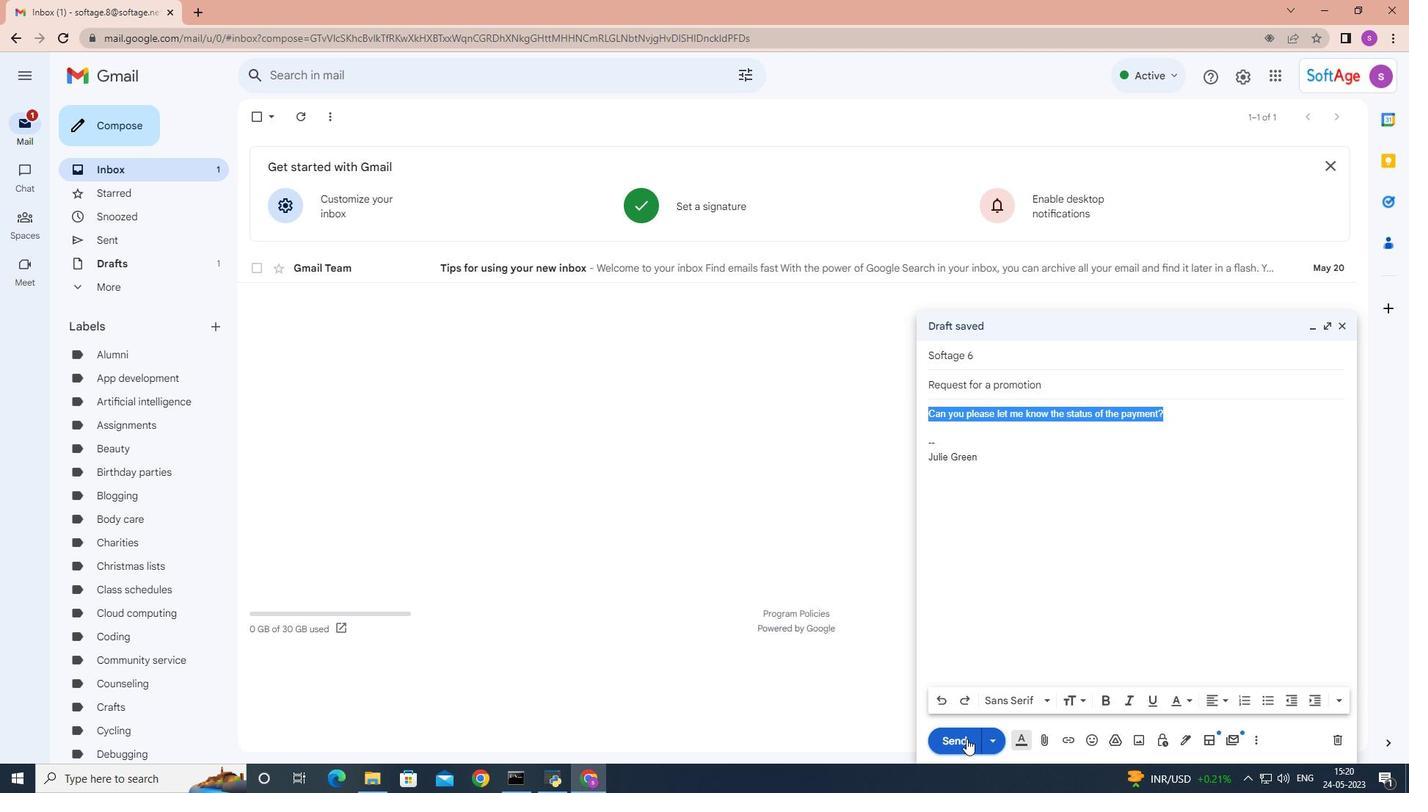 
Action: Mouse moved to (122, 239)
Screenshot: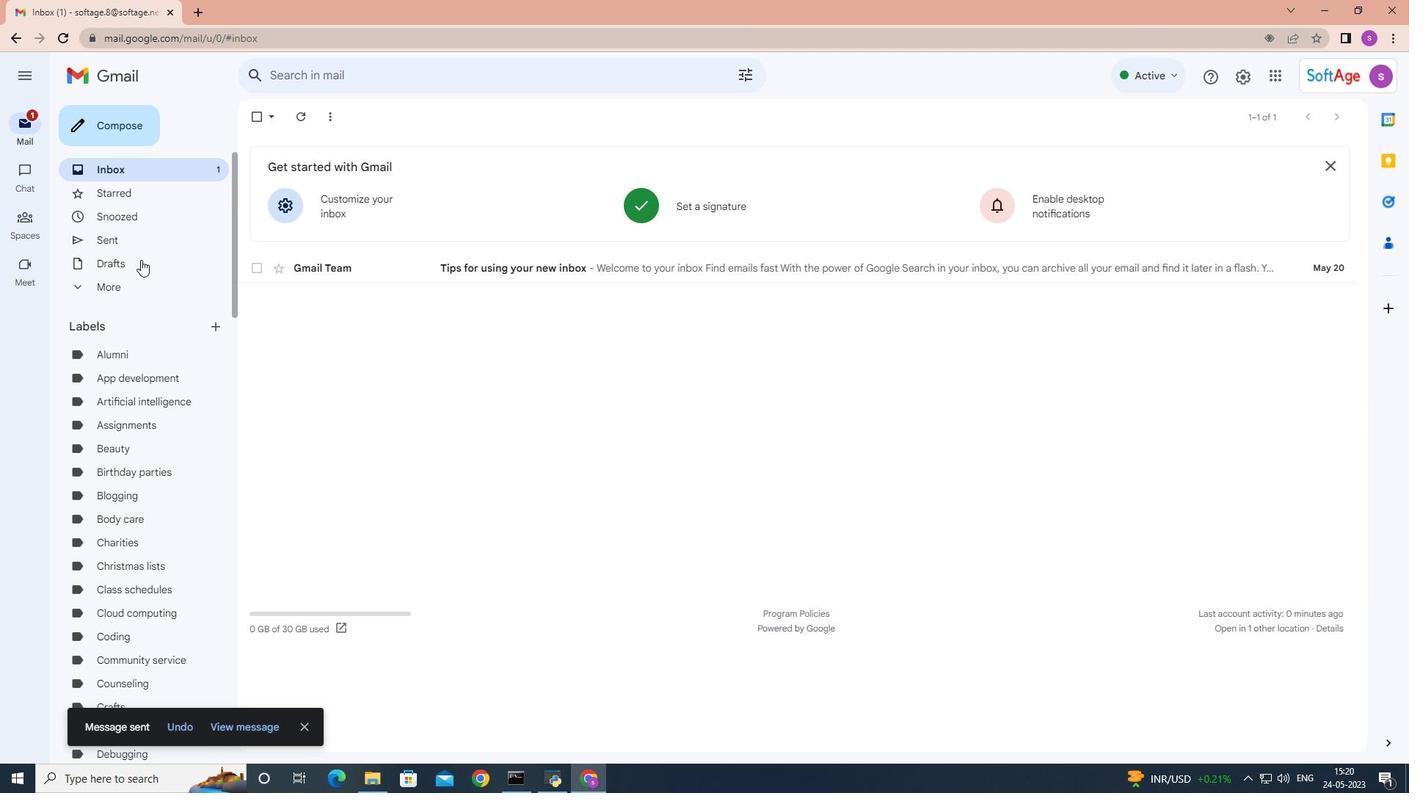 
Action: Mouse pressed left at (122, 239)
Screenshot: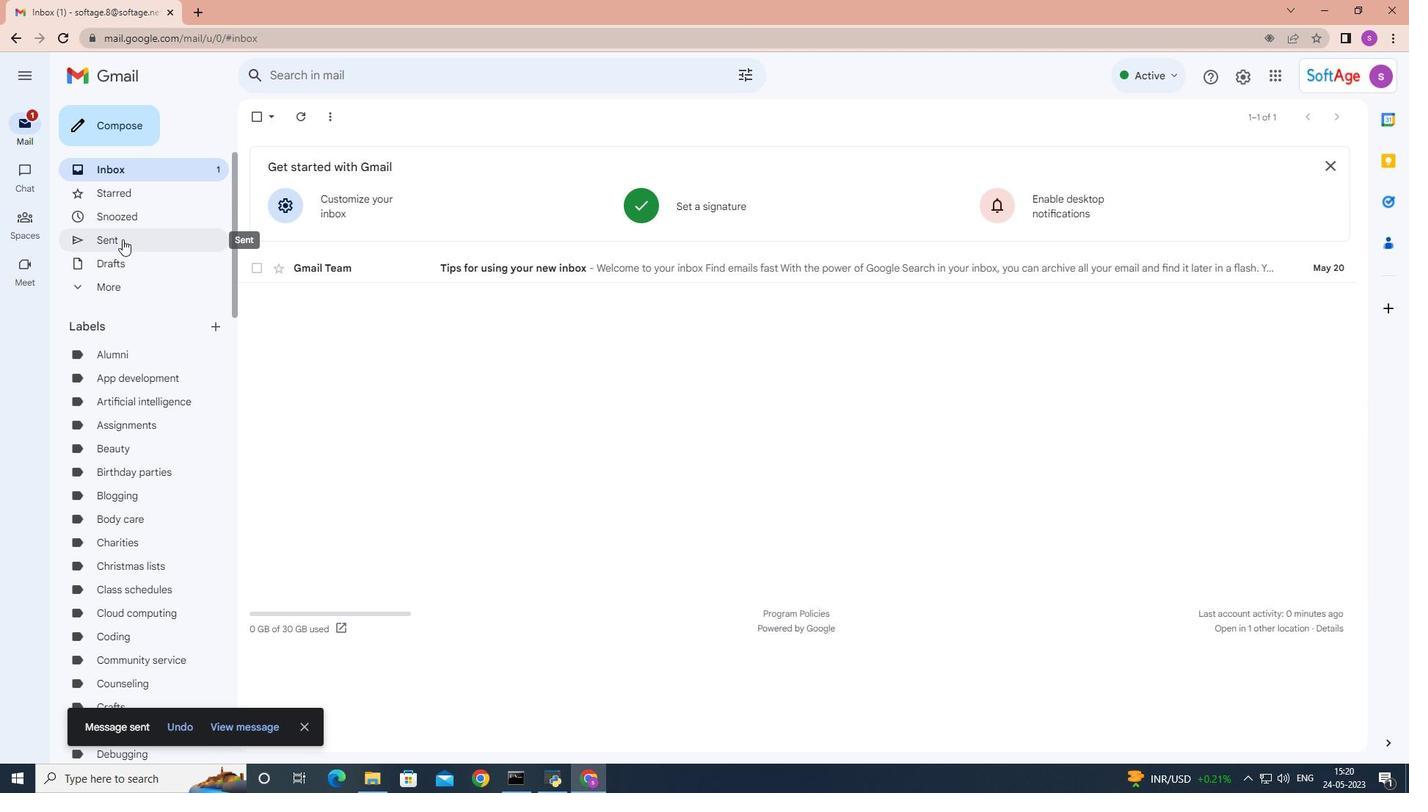 
Action: Mouse moved to (339, 193)
Screenshot: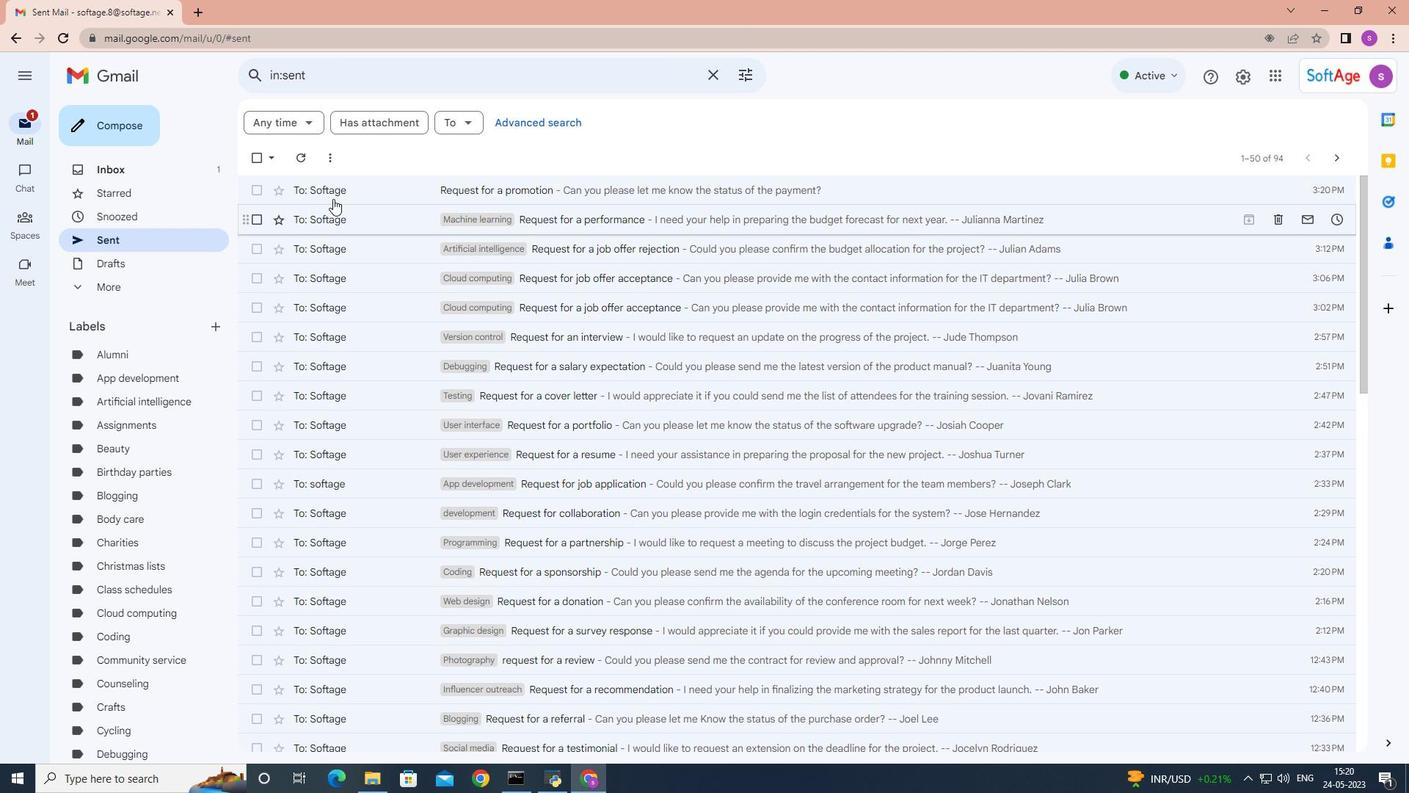 
Action: Mouse pressed right at (339, 193)
Screenshot: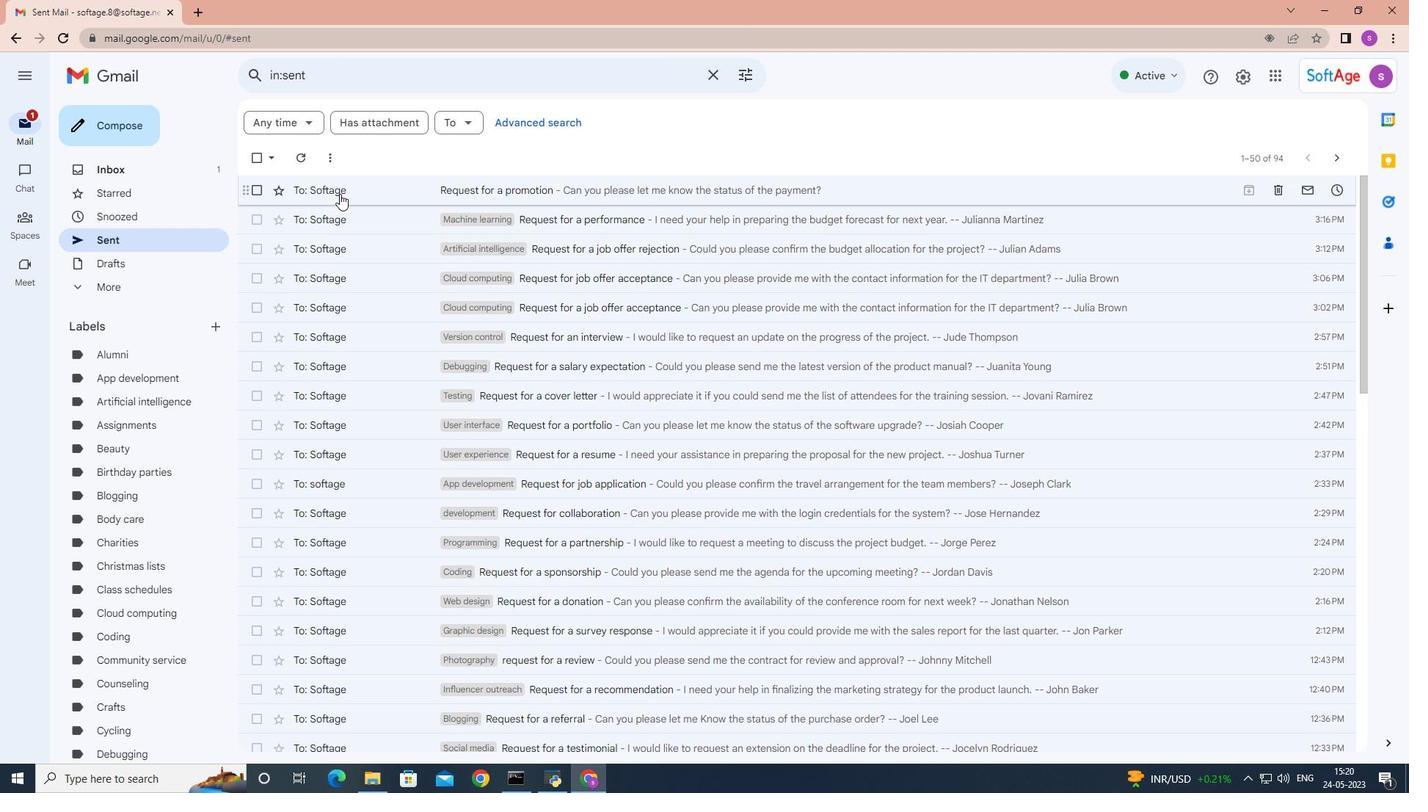 
Action: Mouse moved to (484, 461)
Screenshot: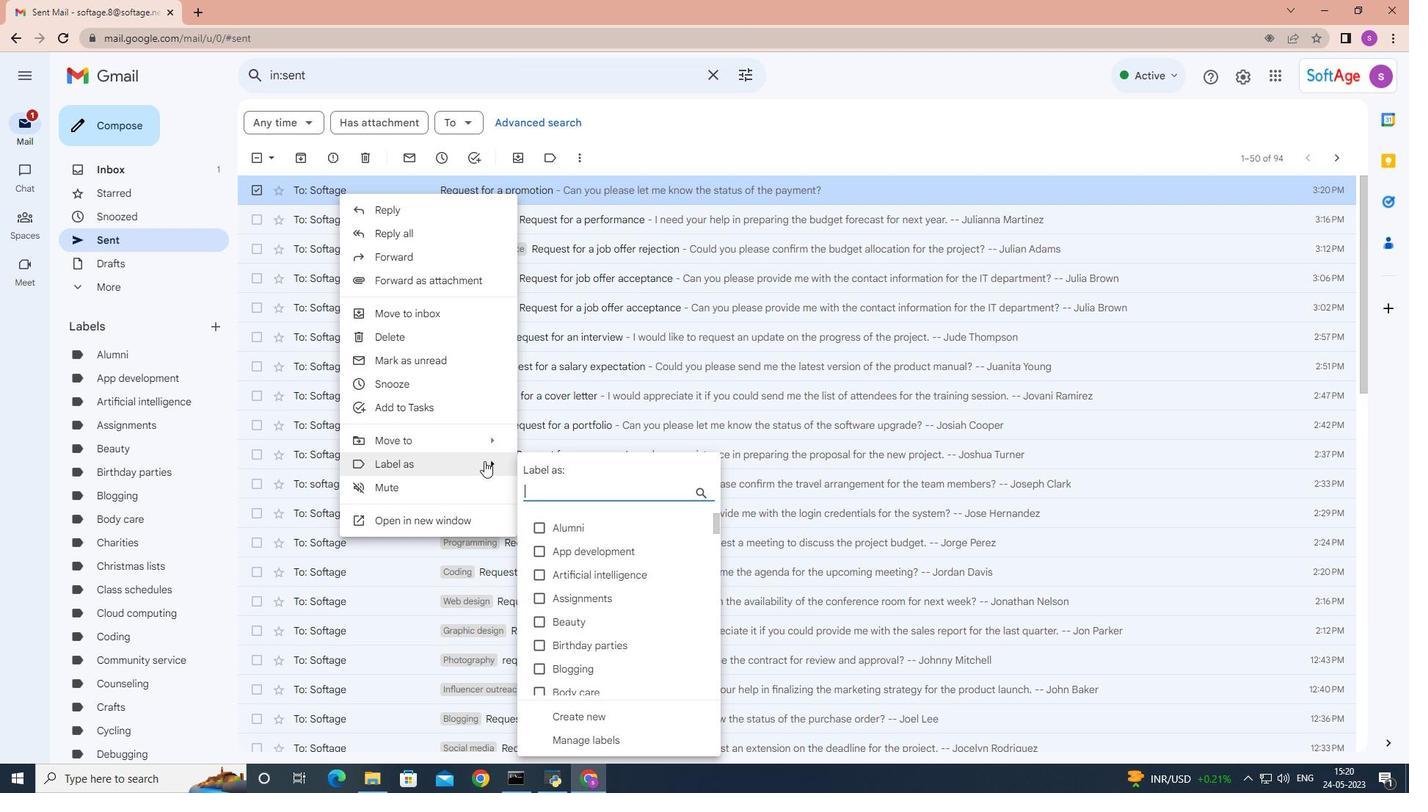 
Action: Key pressed <Key.shift>Date<Key.space>science
Screenshot: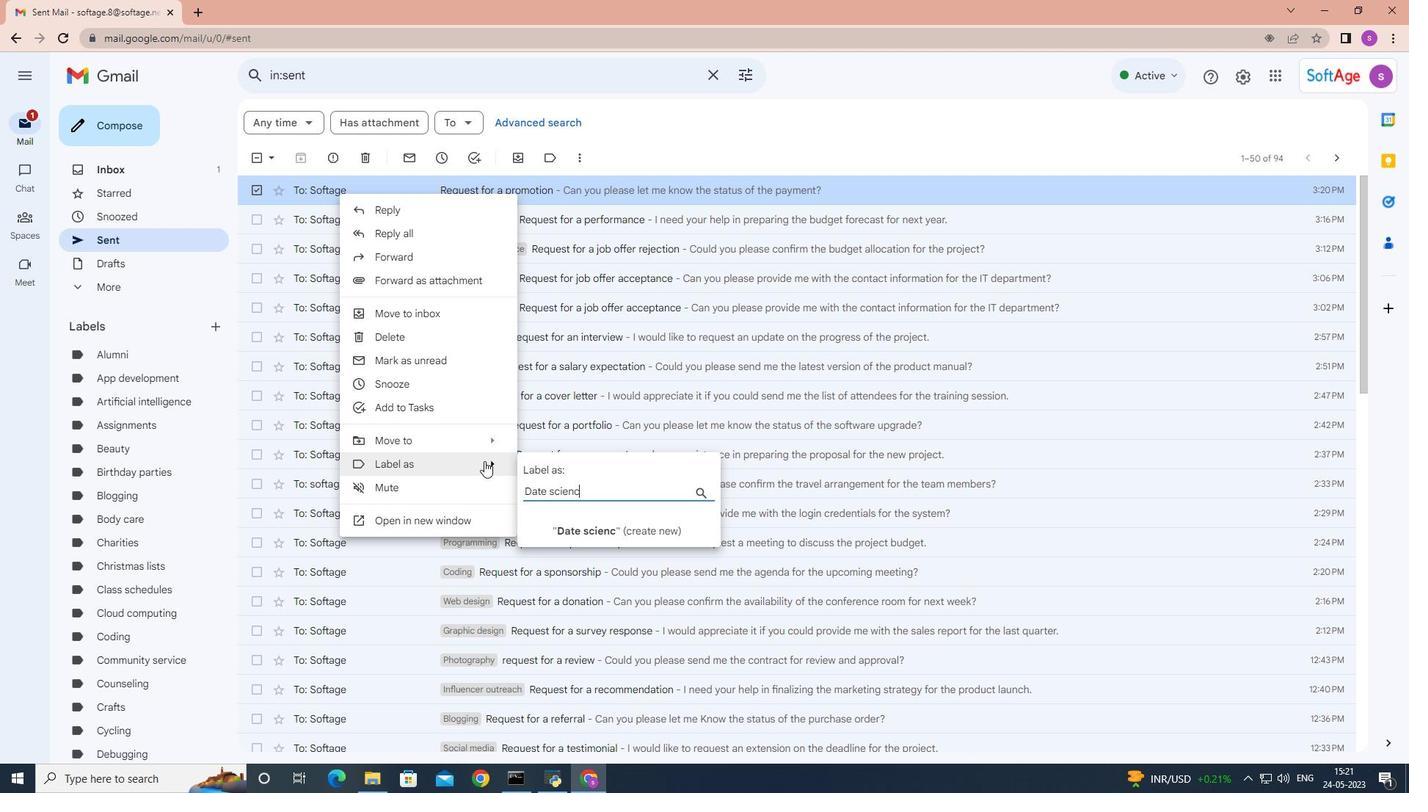 
Action: Mouse moved to (559, 530)
Screenshot: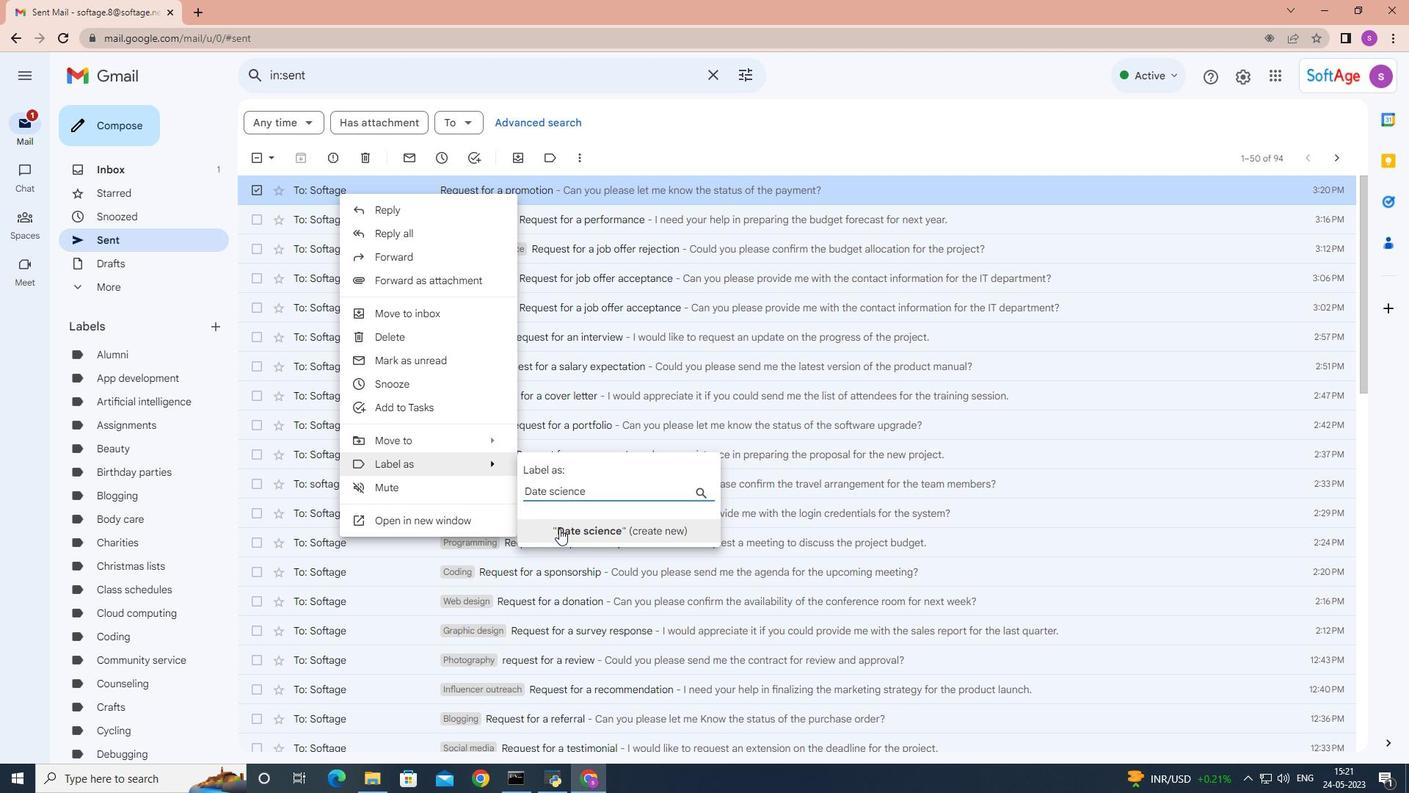 
Action: Mouse pressed left at (559, 530)
Screenshot: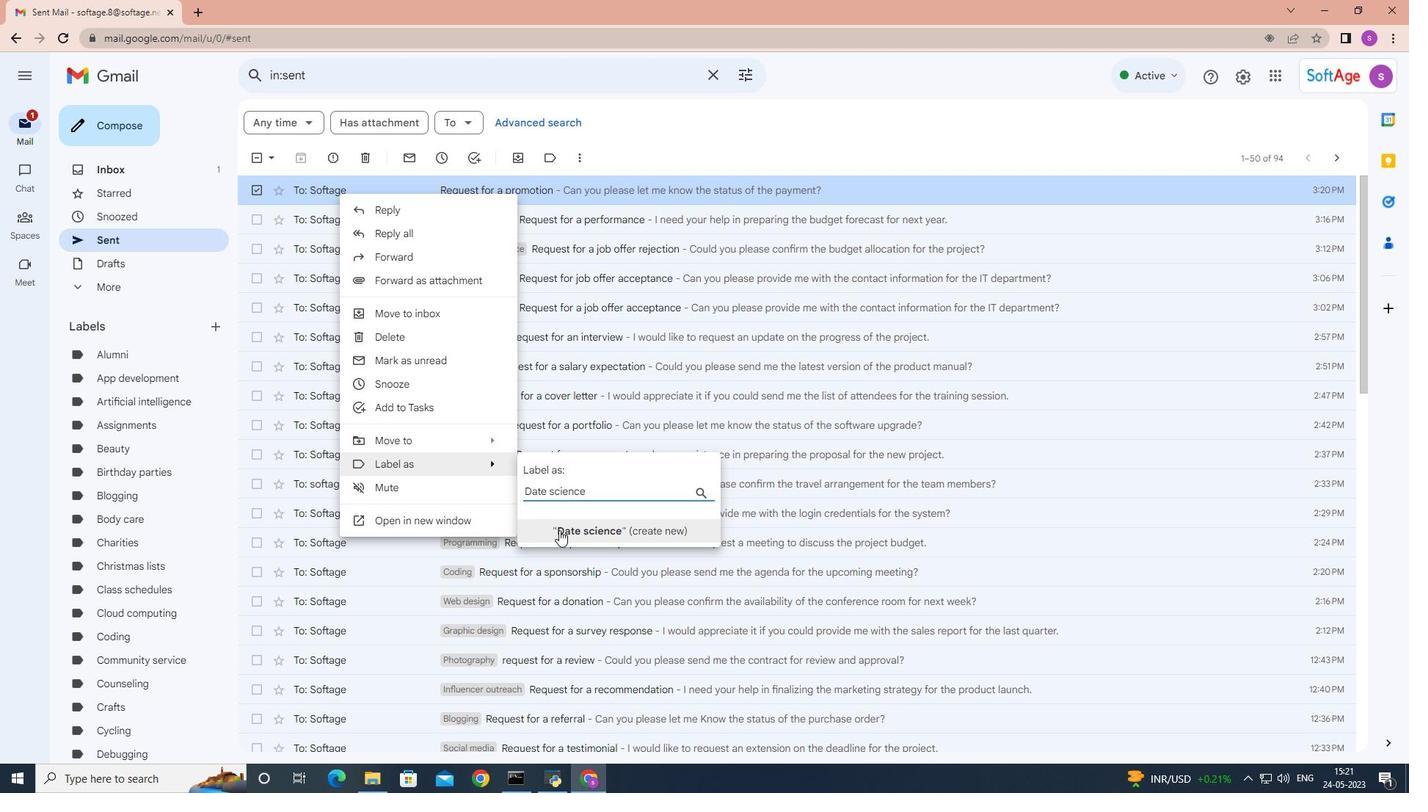 
Action: Mouse moved to (826, 470)
Screenshot: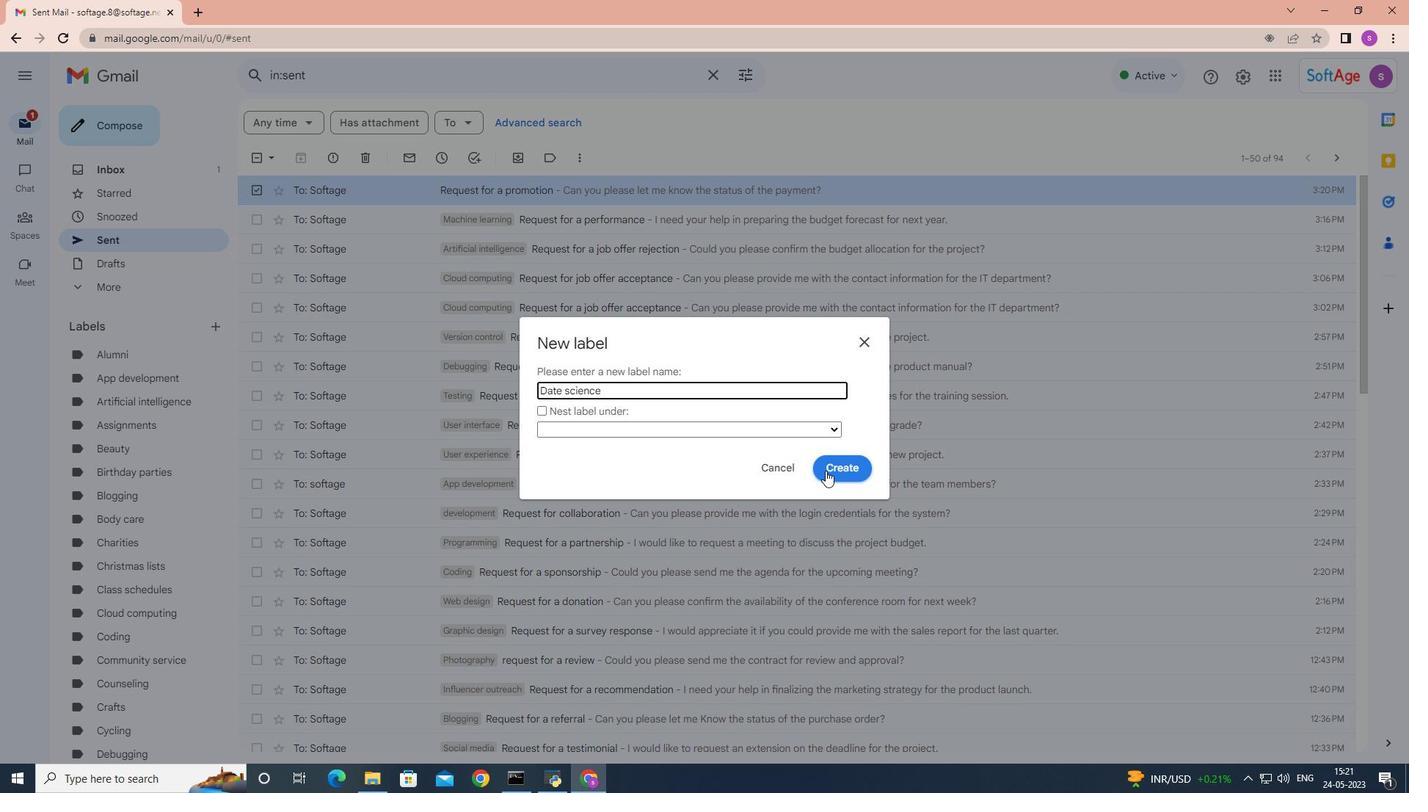 
Action: Mouse pressed left at (826, 470)
Screenshot: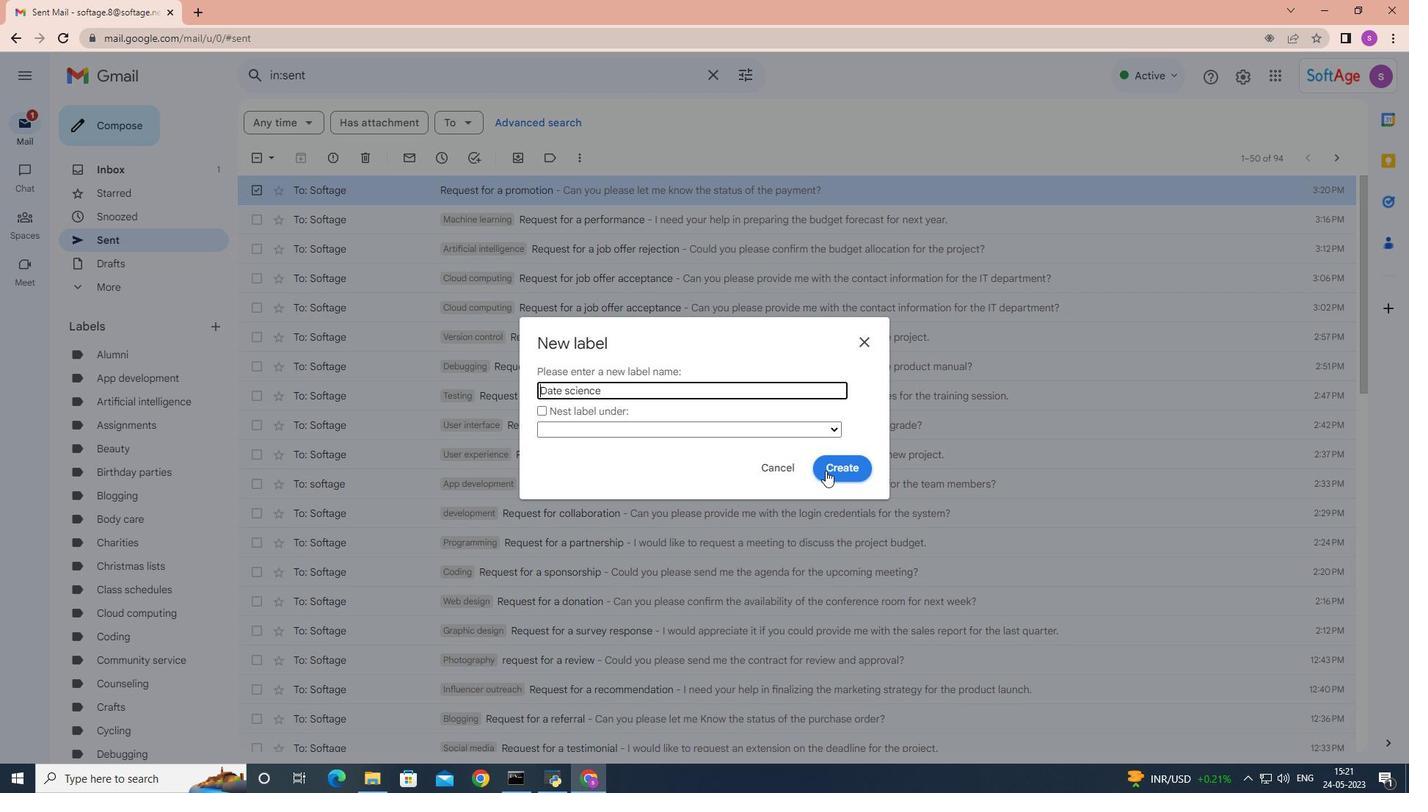 
Action: Mouse moved to (828, 471)
Screenshot: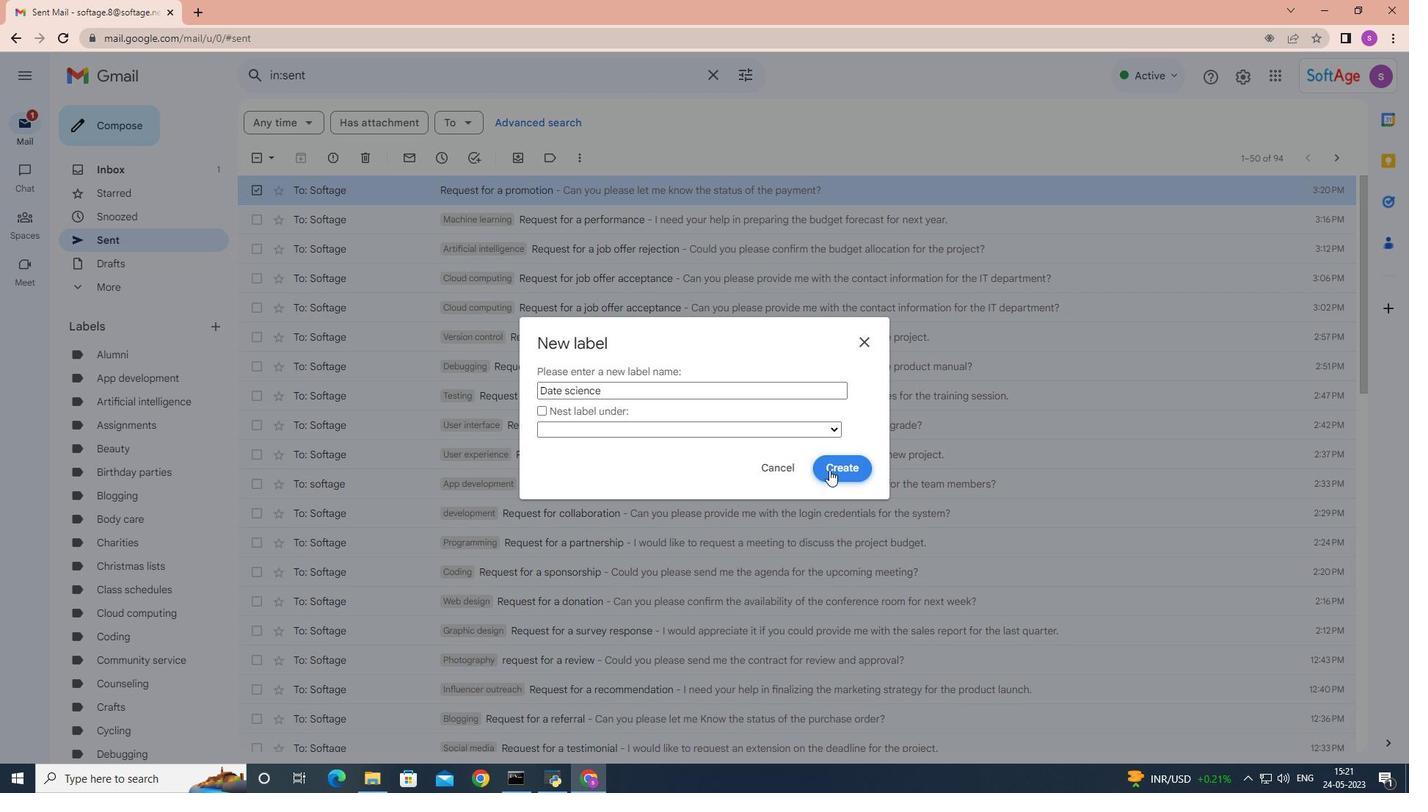 
